Task: Apply video effects: Experiment with different video effects, such as filters, color adjustments, and stabilization, to enhance the visual quality of your footage.
Action: Mouse moved to (122, 202)
Screenshot: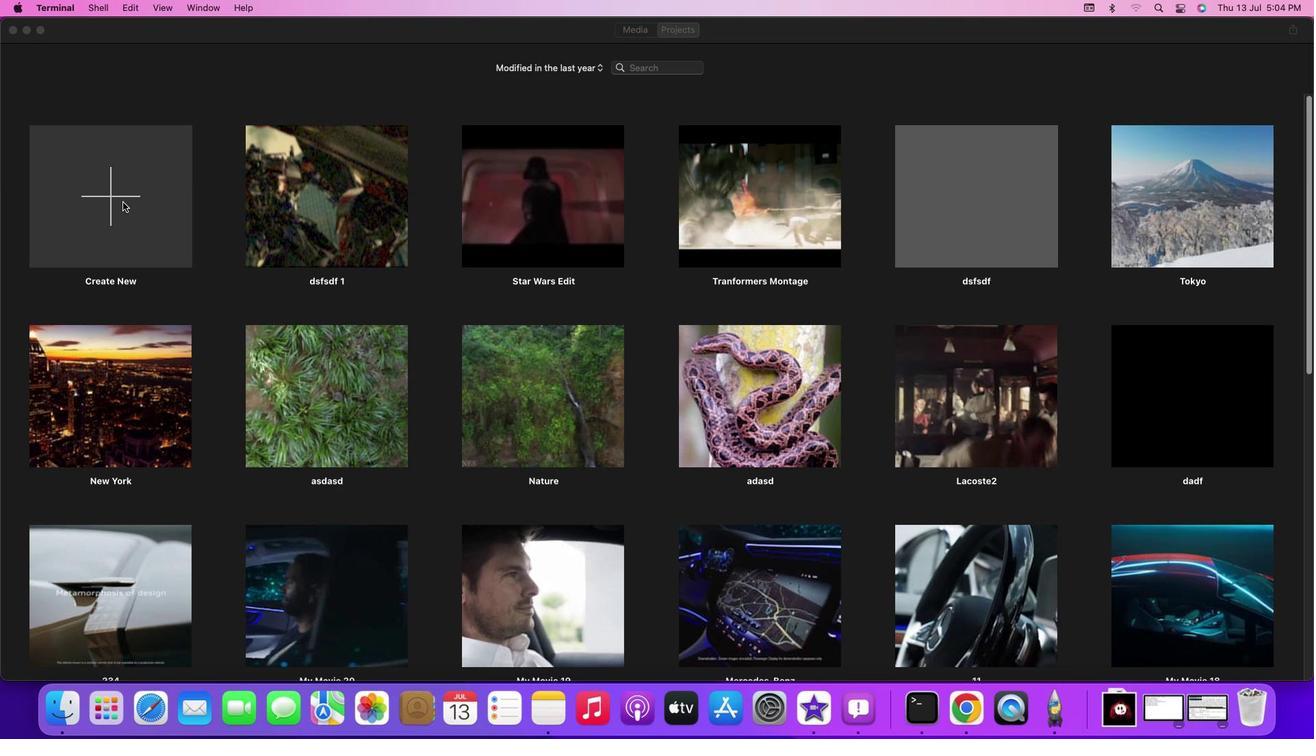 
Action: Mouse pressed left at (122, 202)
Screenshot: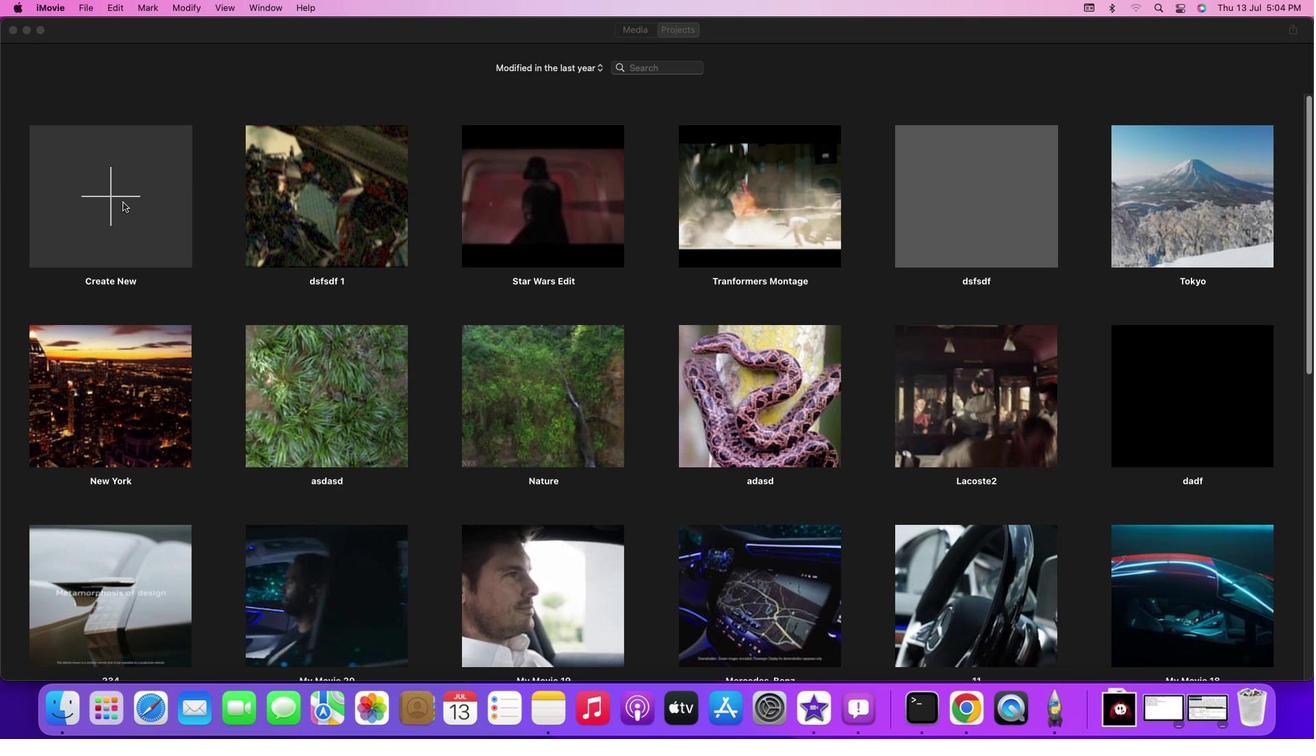 
Action: Mouse pressed left at (122, 202)
Screenshot: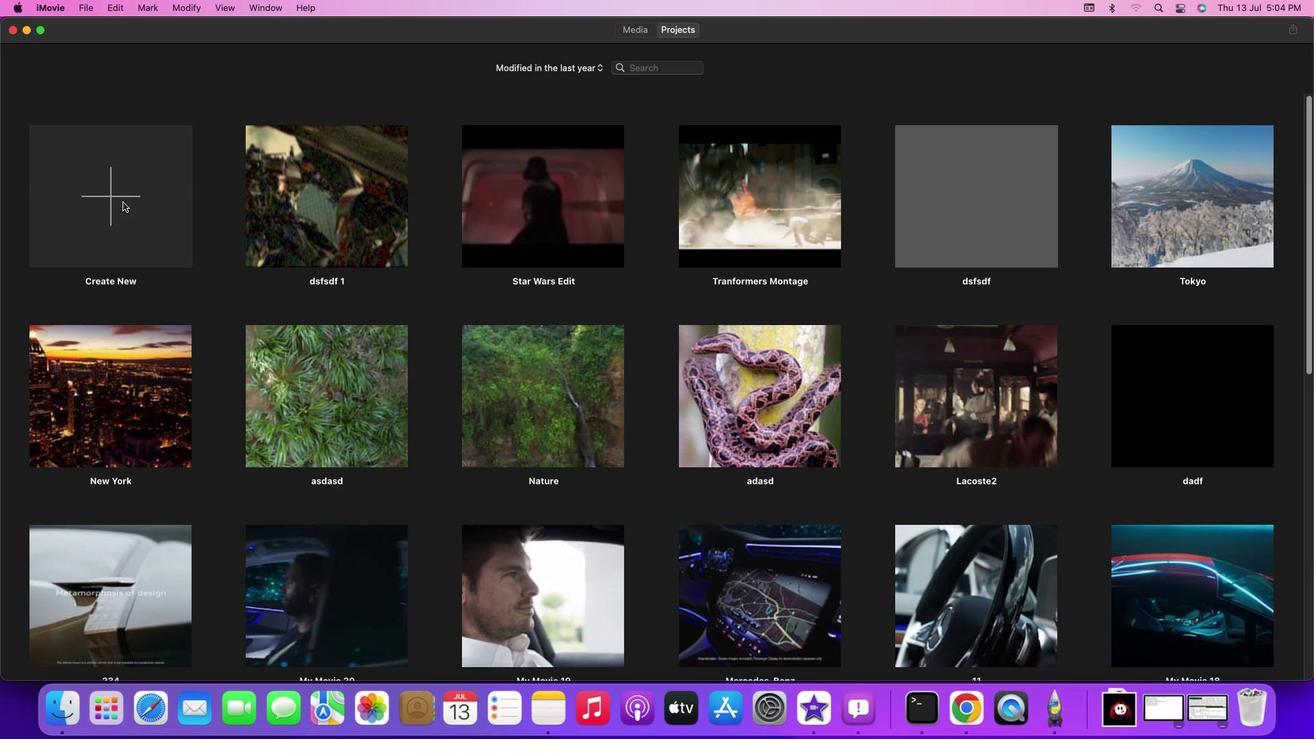 
Action: Mouse moved to (89, 264)
Screenshot: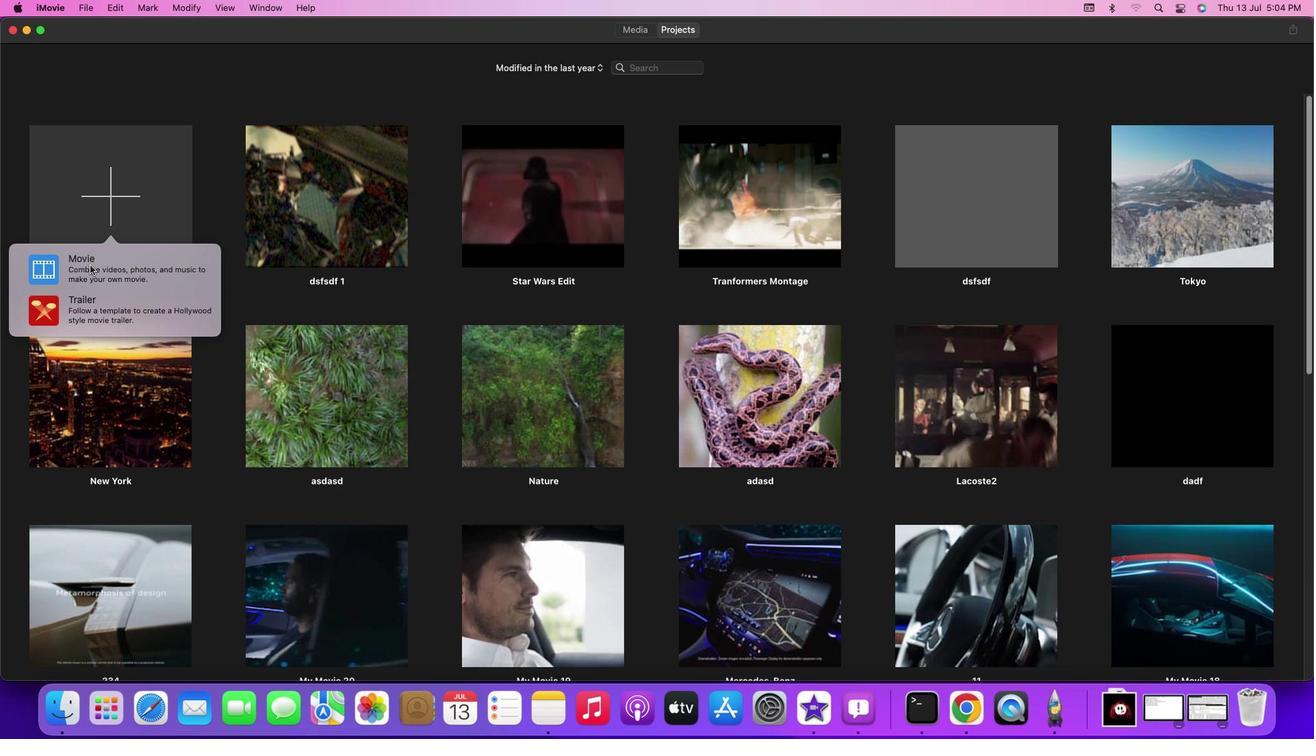 
Action: Mouse pressed left at (89, 264)
Screenshot: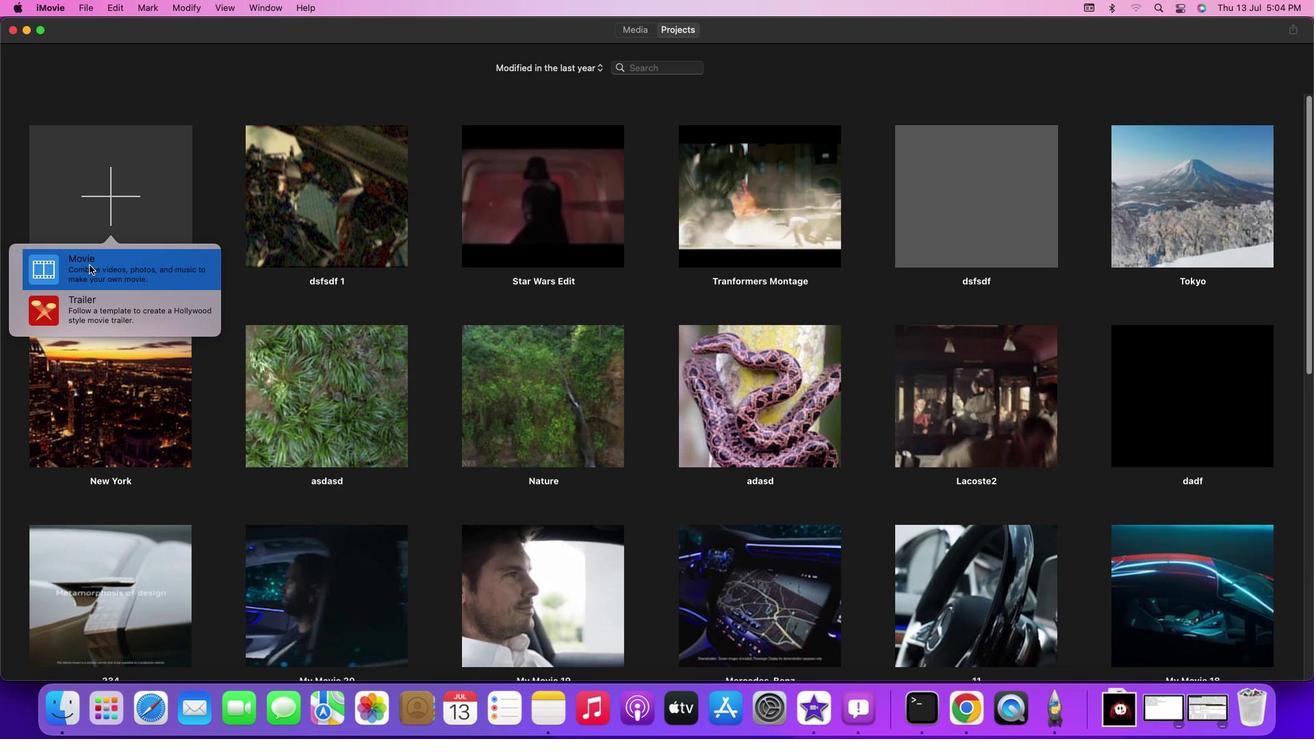 
Action: Mouse moved to (89, 264)
Screenshot: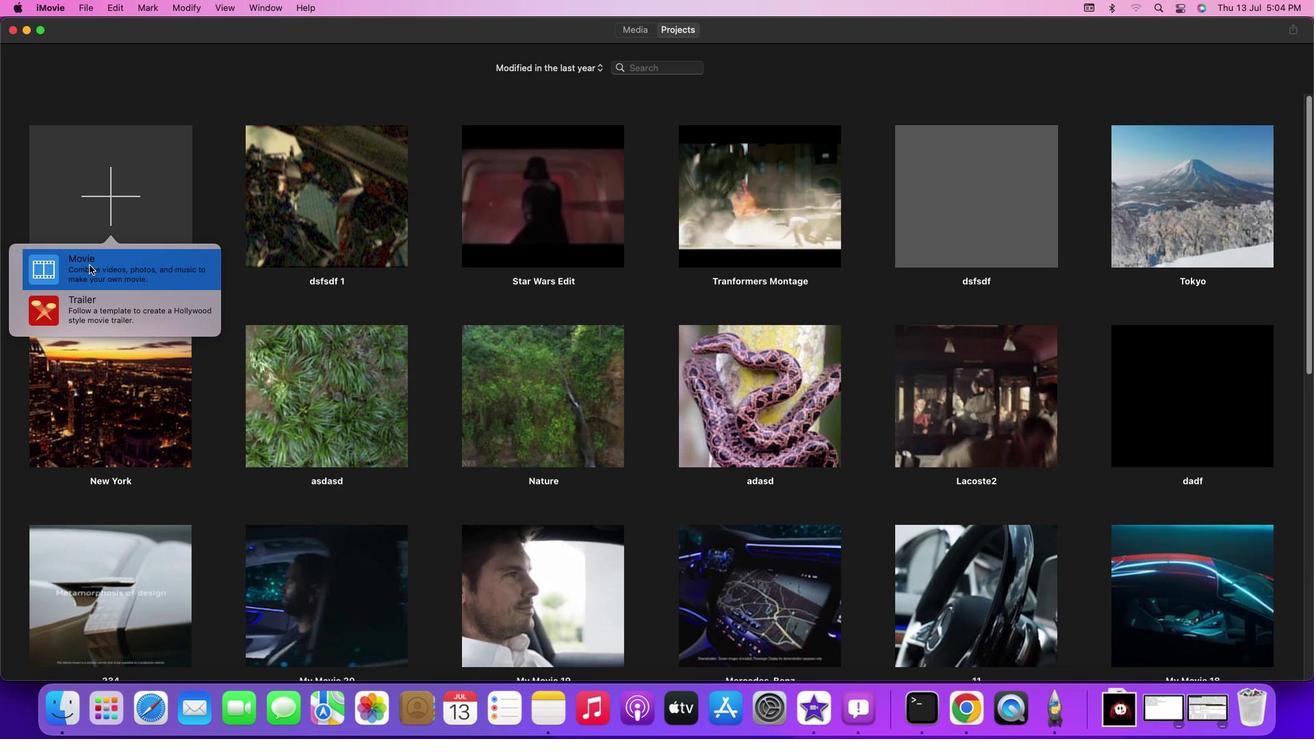 
Action: Mouse pressed left at (89, 264)
Screenshot: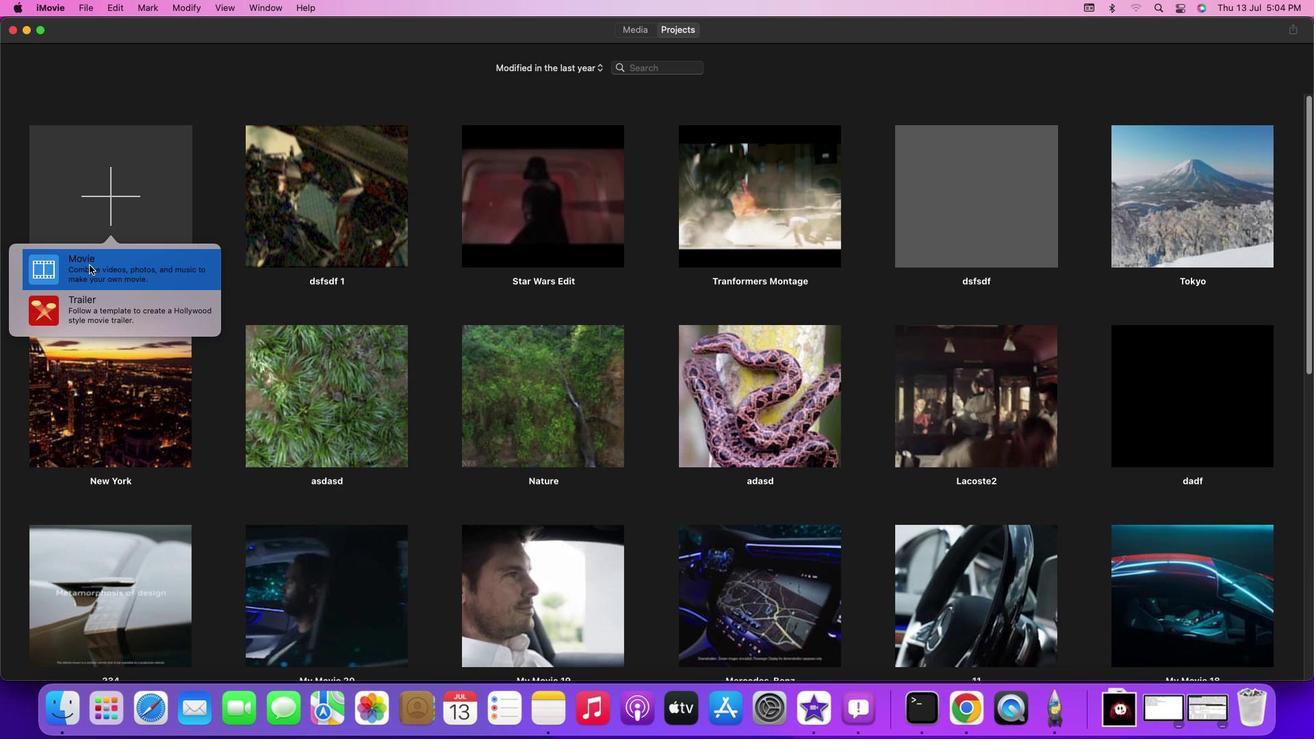 
Action: Mouse moved to (493, 237)
Screenshot: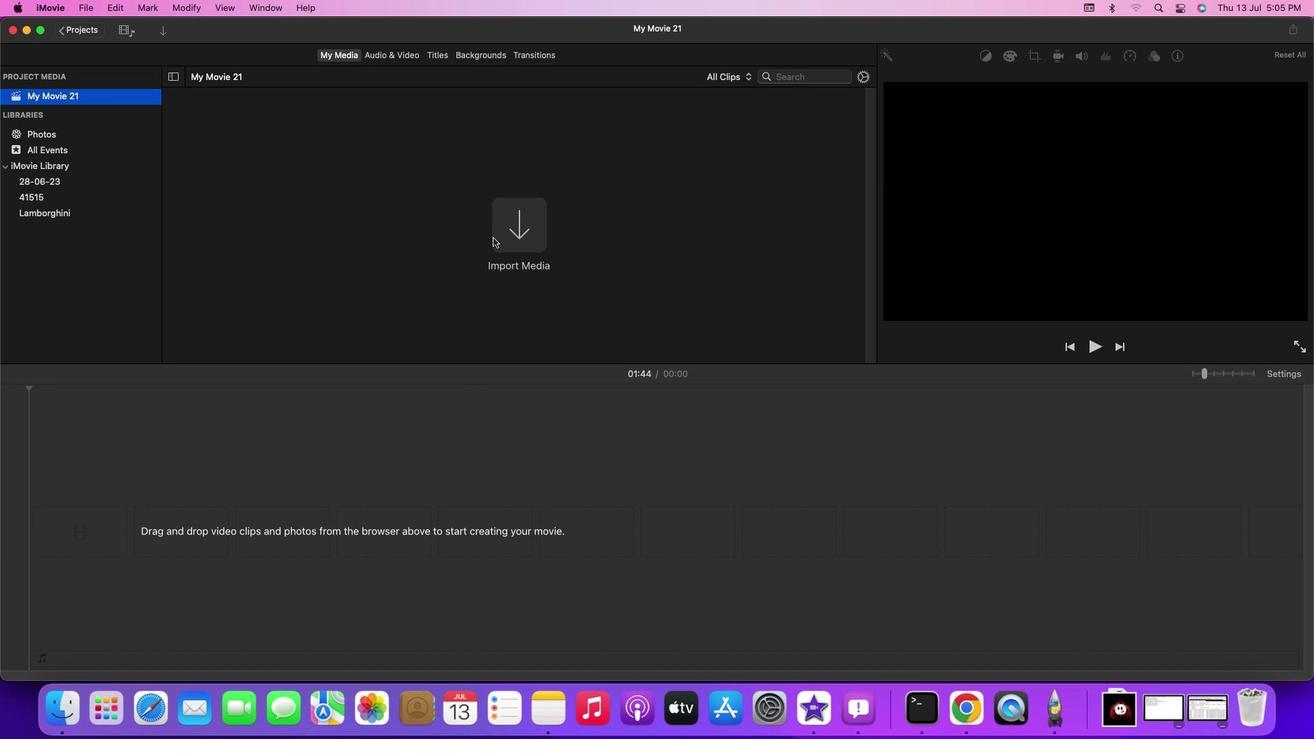 
Action: Mouse pressed left at (493, 237)
Screenshot: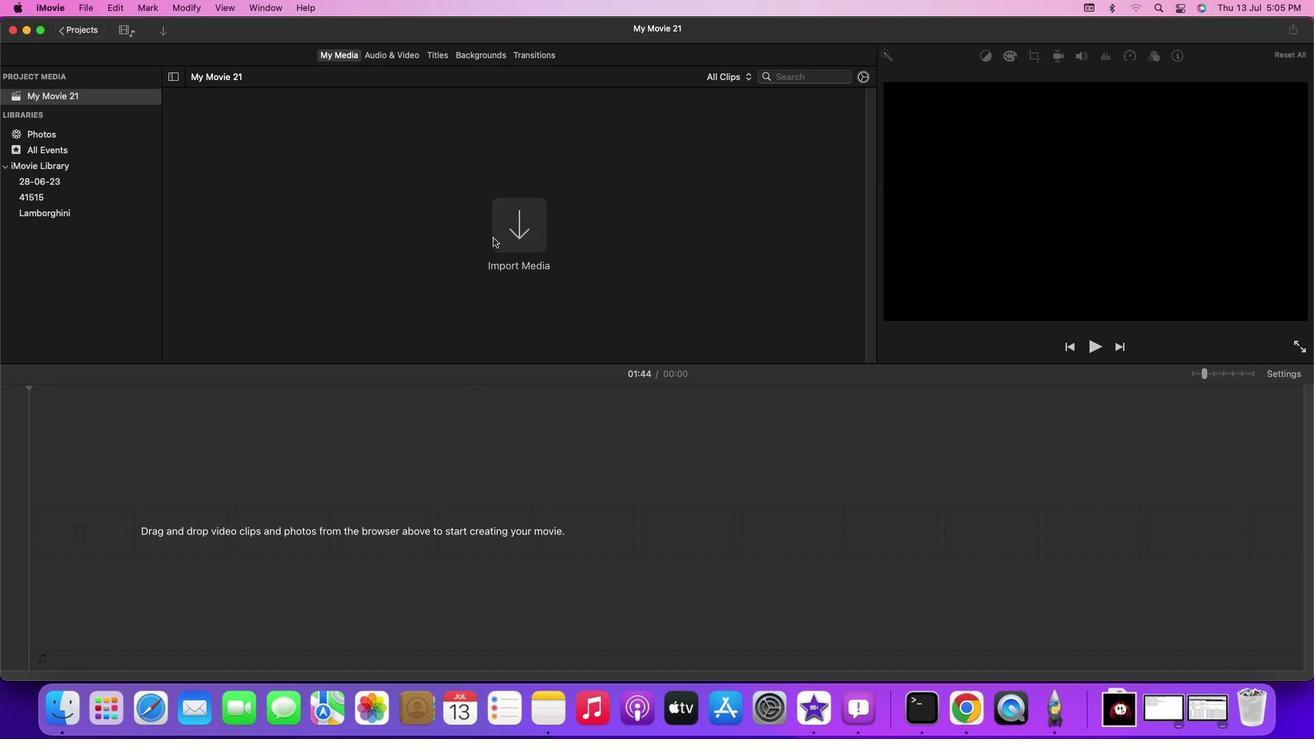 
Action: Mouse pressed left at (493, 237)
Screenshot: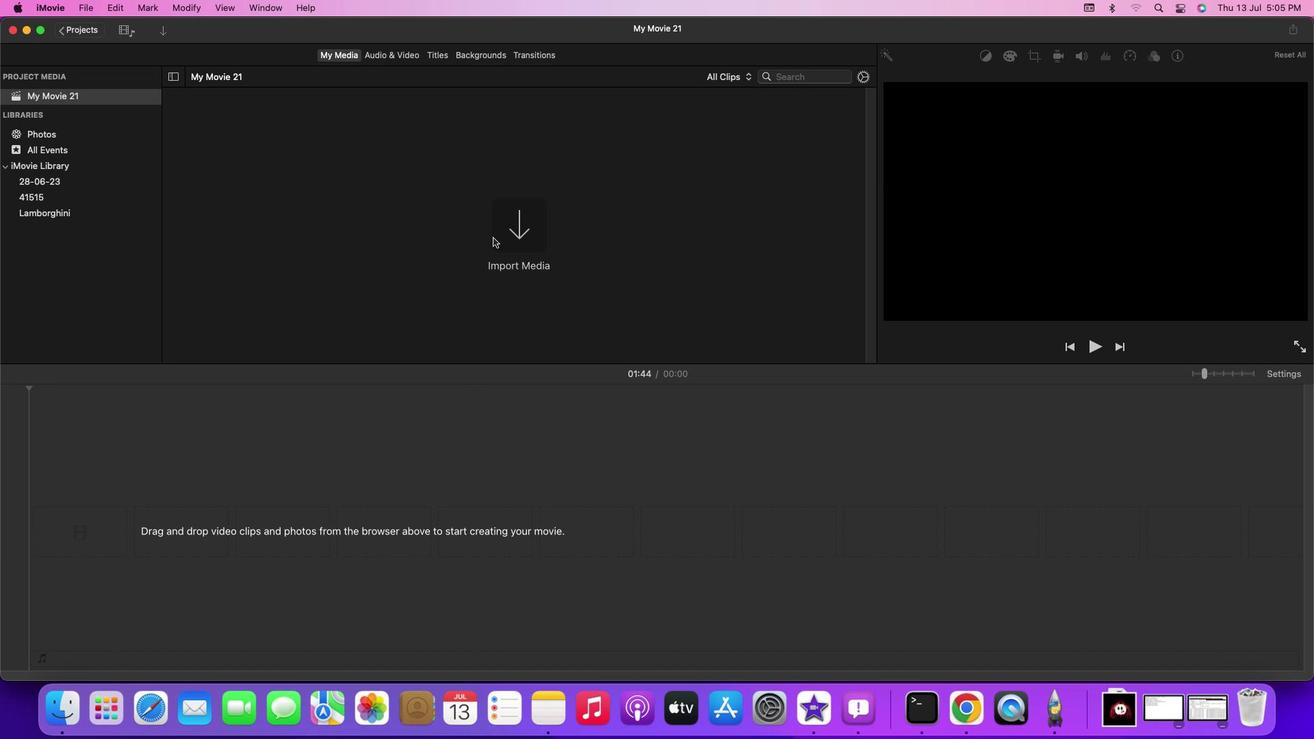 
Action: Mouse moved to (45, 186)
Screenshot: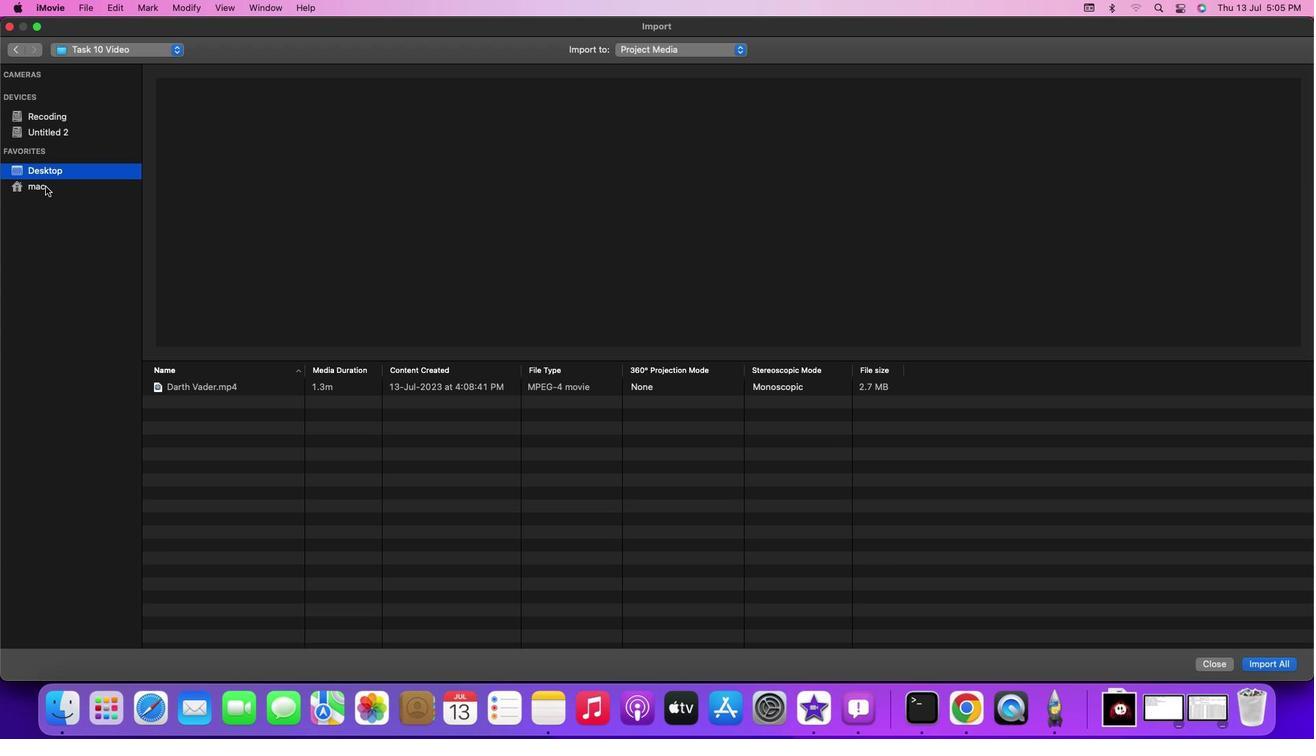 
Action: Mouse pressed left at (45, 186)
Screenshot: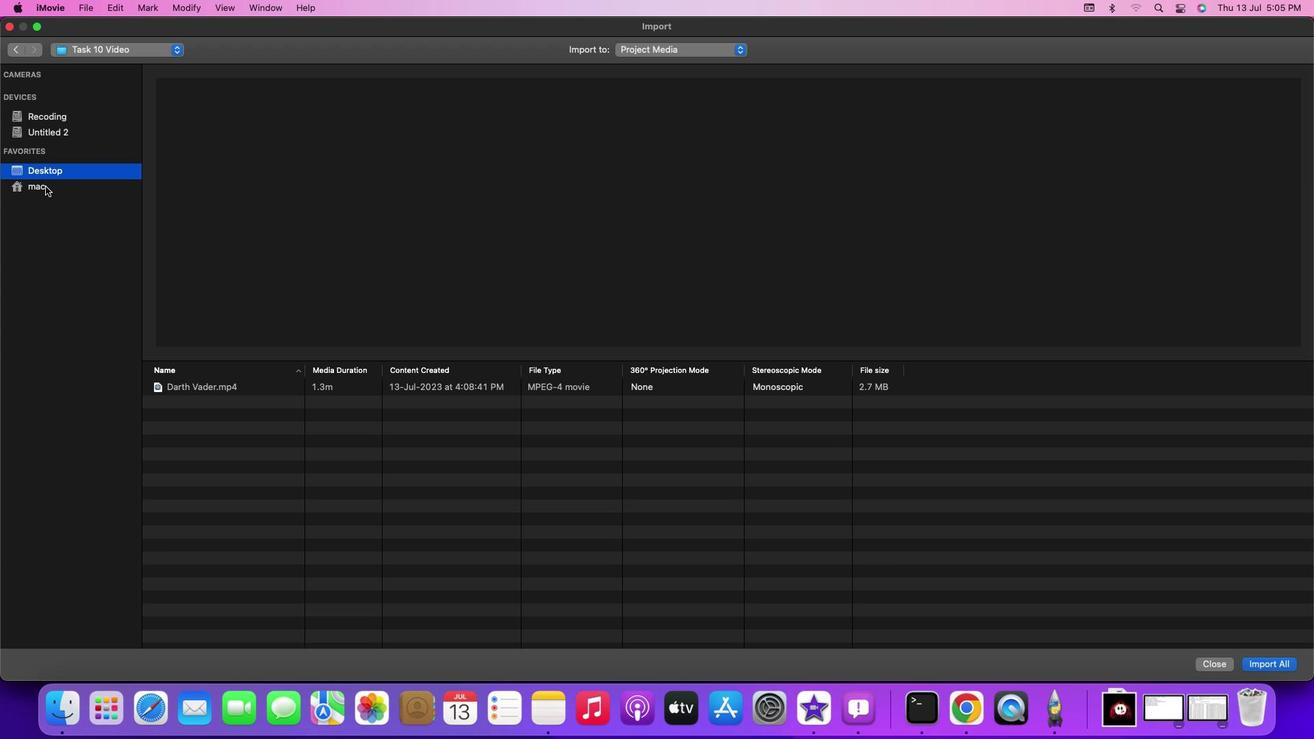 
Action: Mouse moved to (52, 174)
Screenshot: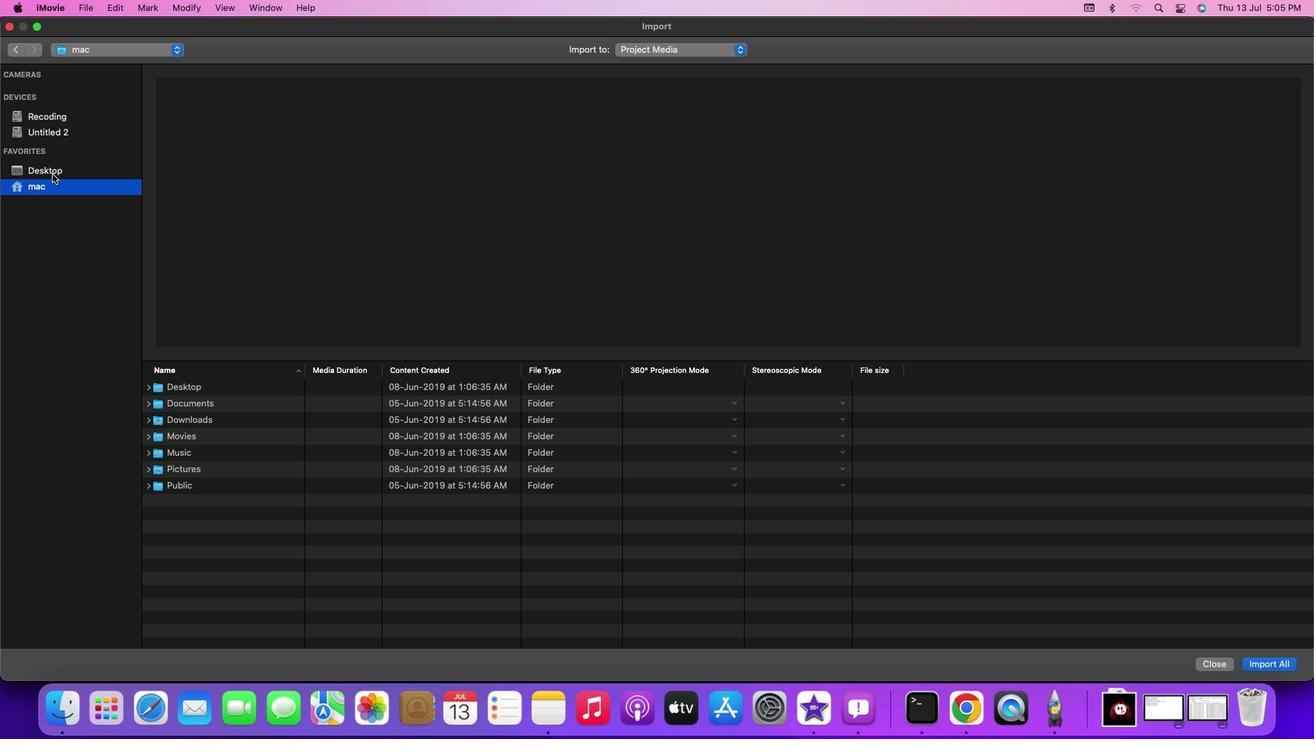 
Action: Mouse pressed left at (52, 174)
Screenshot: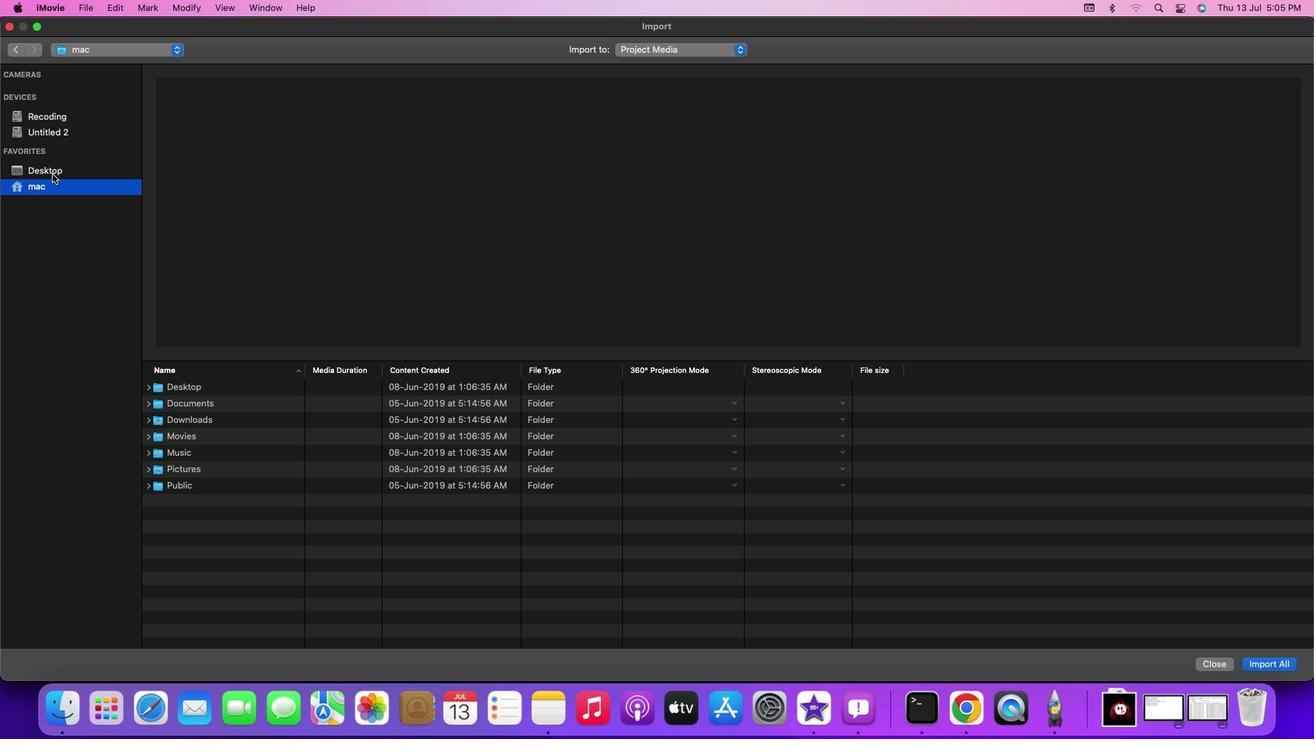 
Action: Mouse pressed left at (52, 174)
Screenshot: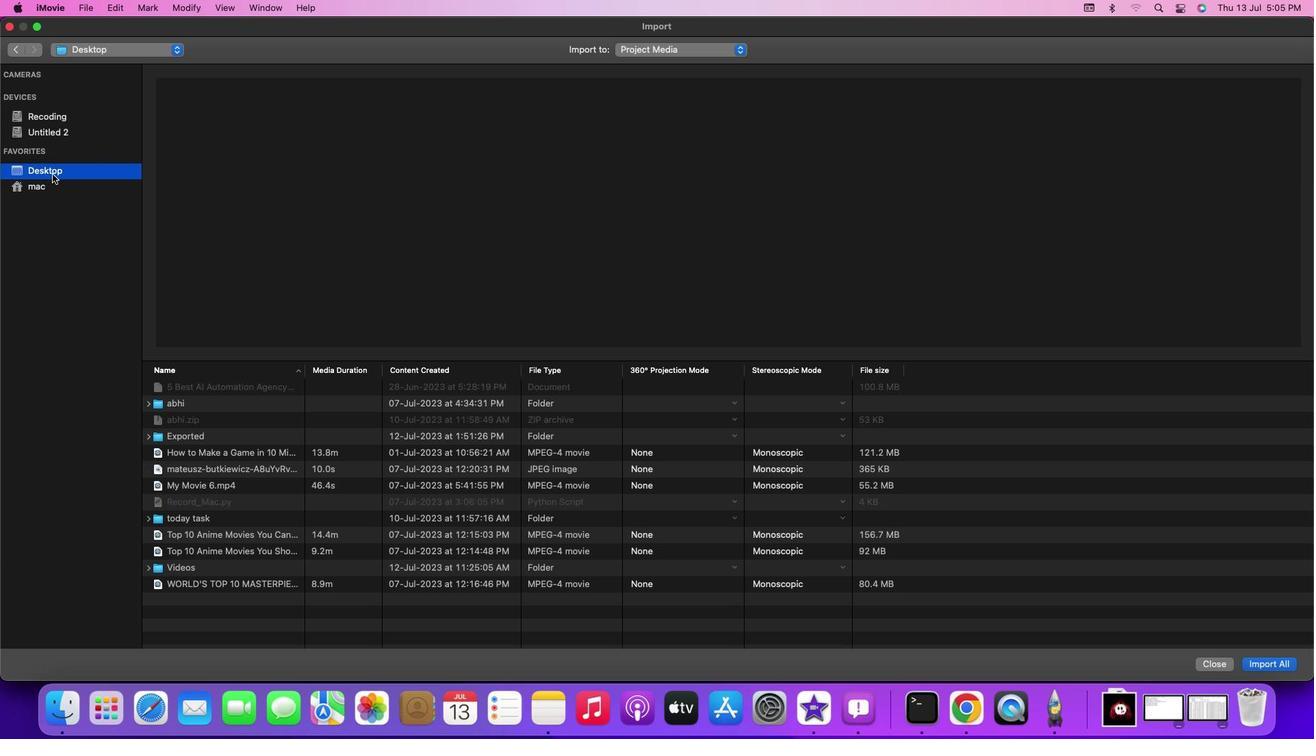 
Action: Mouse moved to (182, 570)
Screenshot: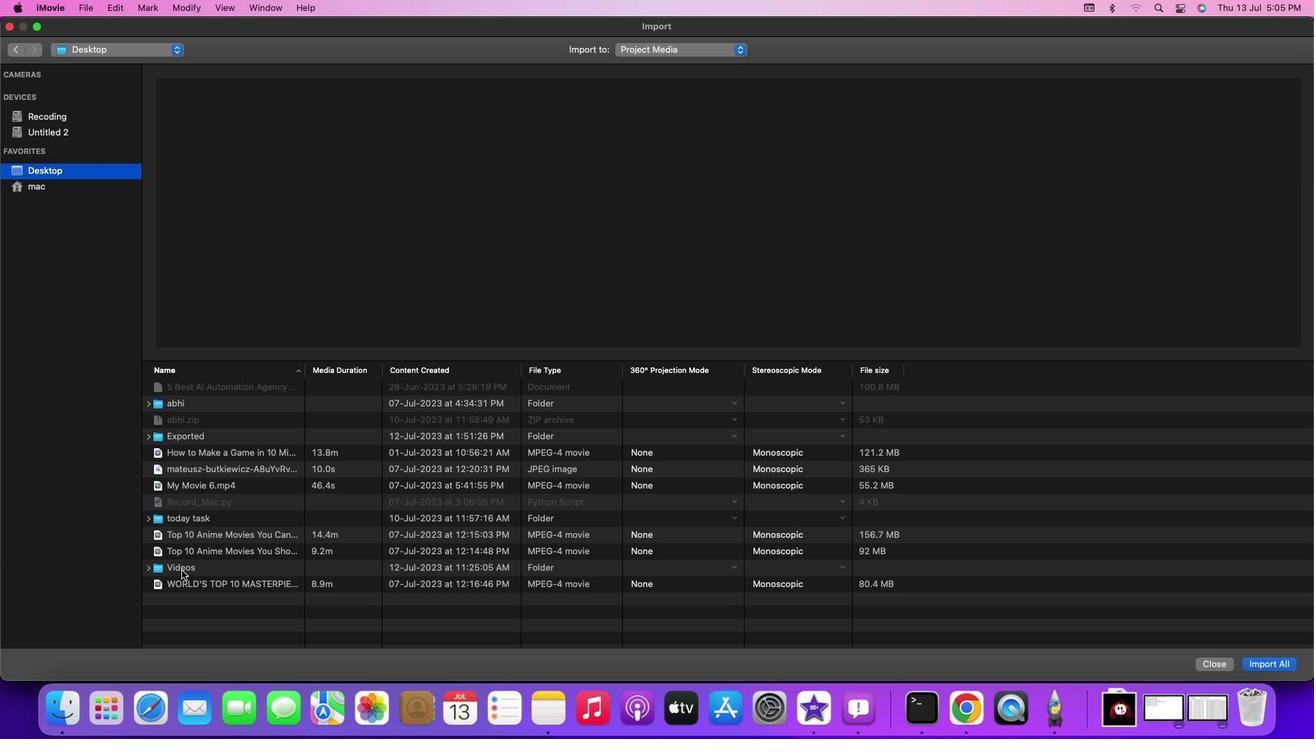 
Action: Mouse pressed left at (182, 570)
Screenshot: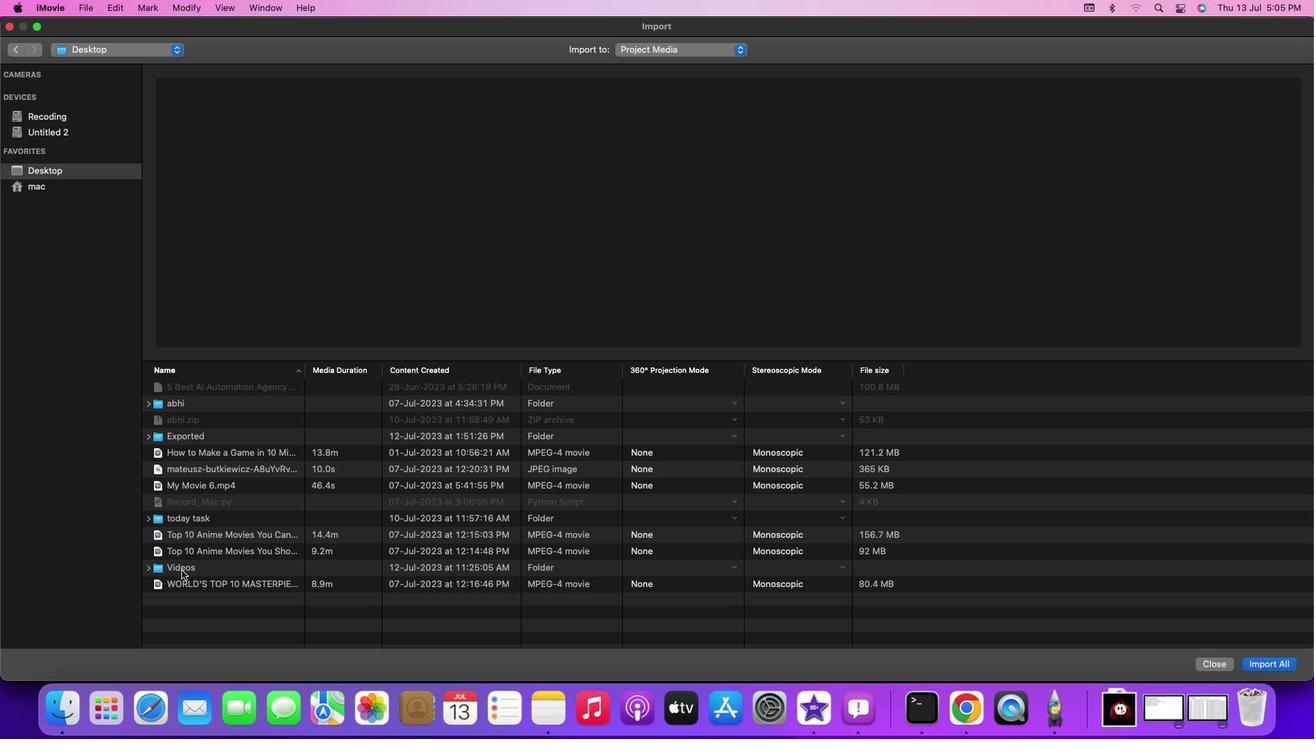 
Action: Mouse pressed left at (182, 570)
Screenshot: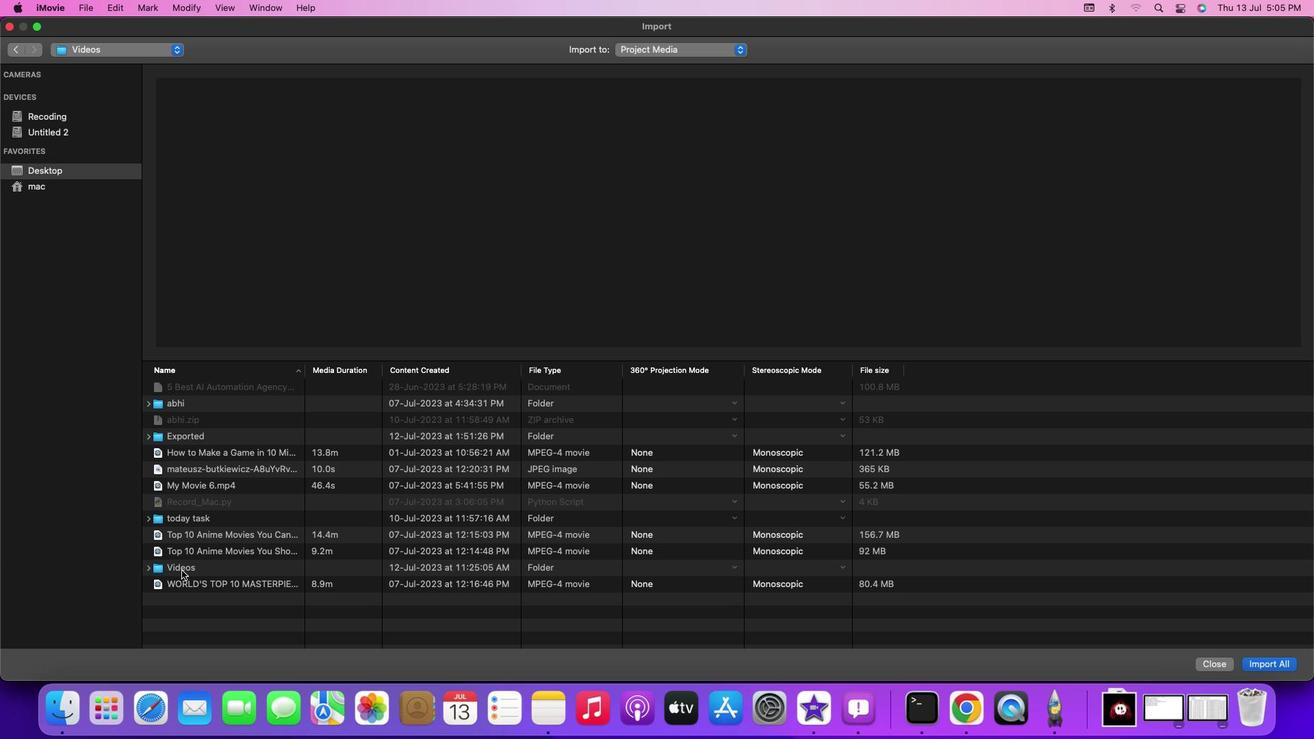 
Action: Mouse moved to (190, 519)
Screenshot: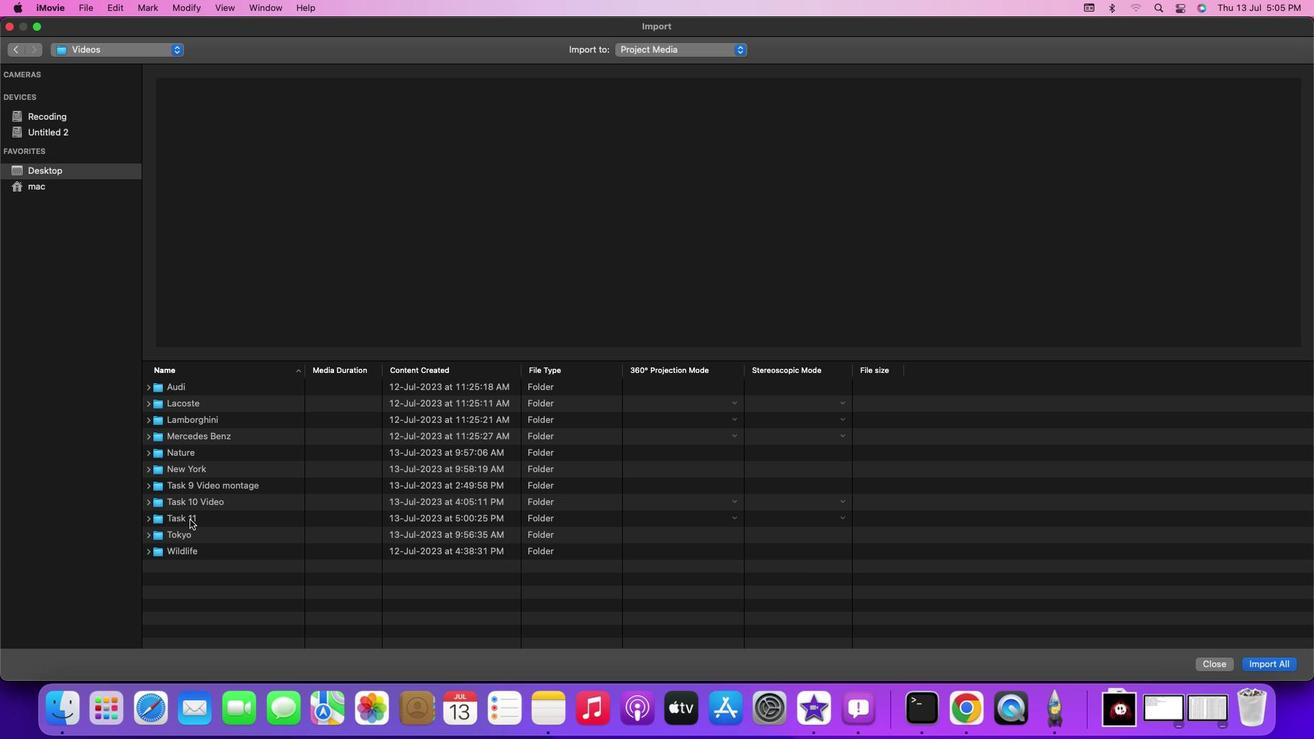 
Action: Mouse pressed left at (190, 519)
Screenshot: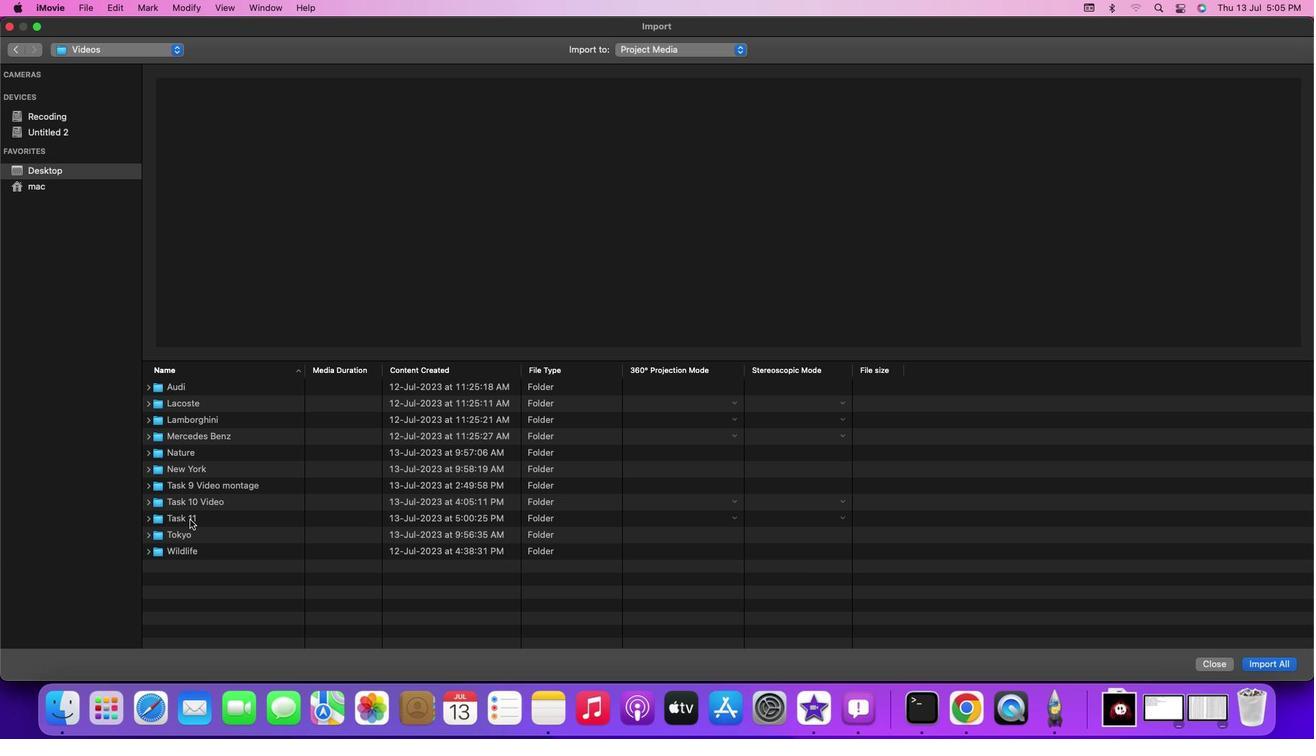 
Action: Mouse pressed left at (190, 519)
Screenshot: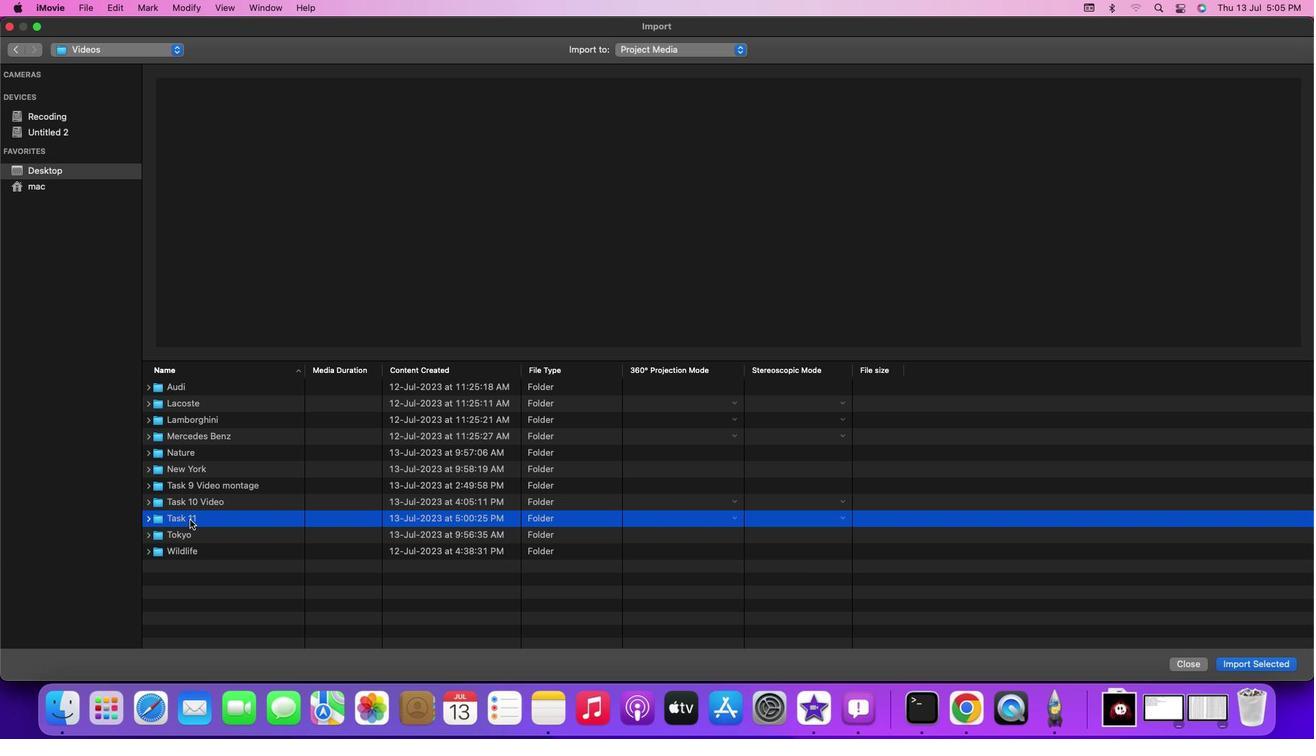 
Action: Mouse moved to (240, 390)
Screenshot: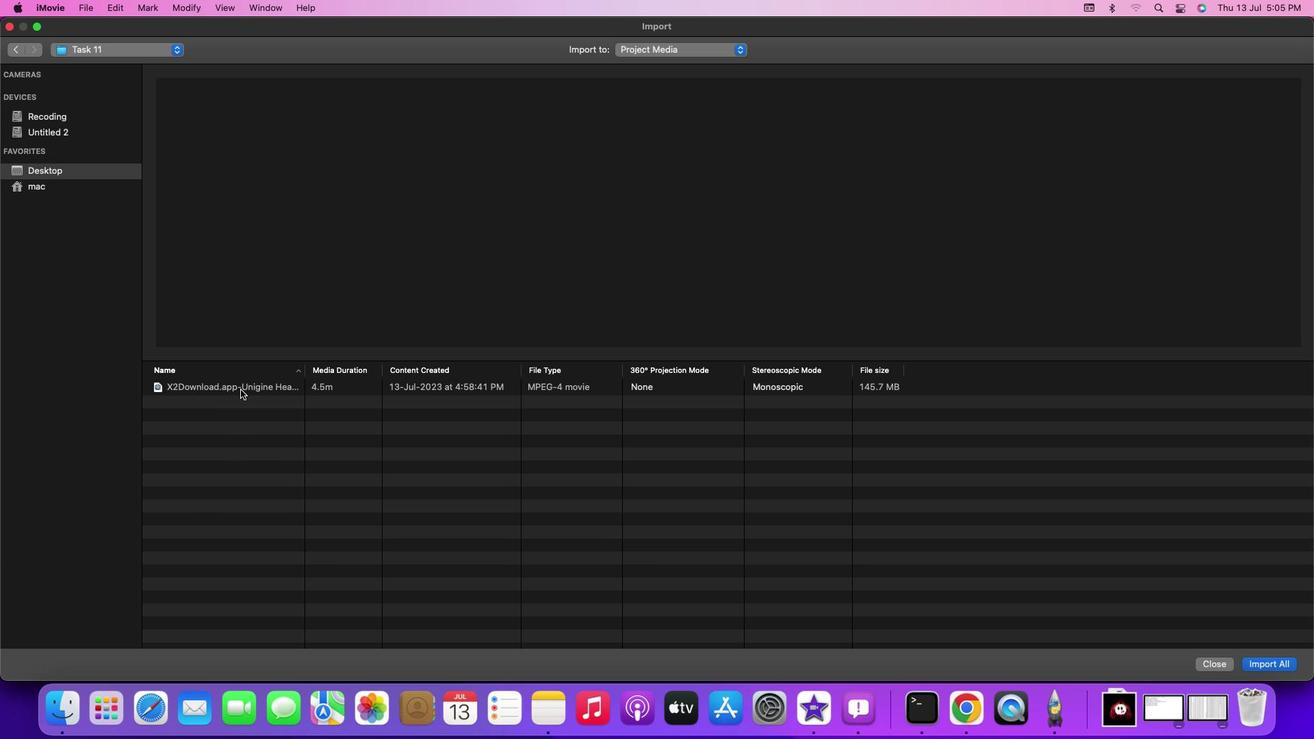 
Action: Mouse pressed left at (240, 390)
Screenshot: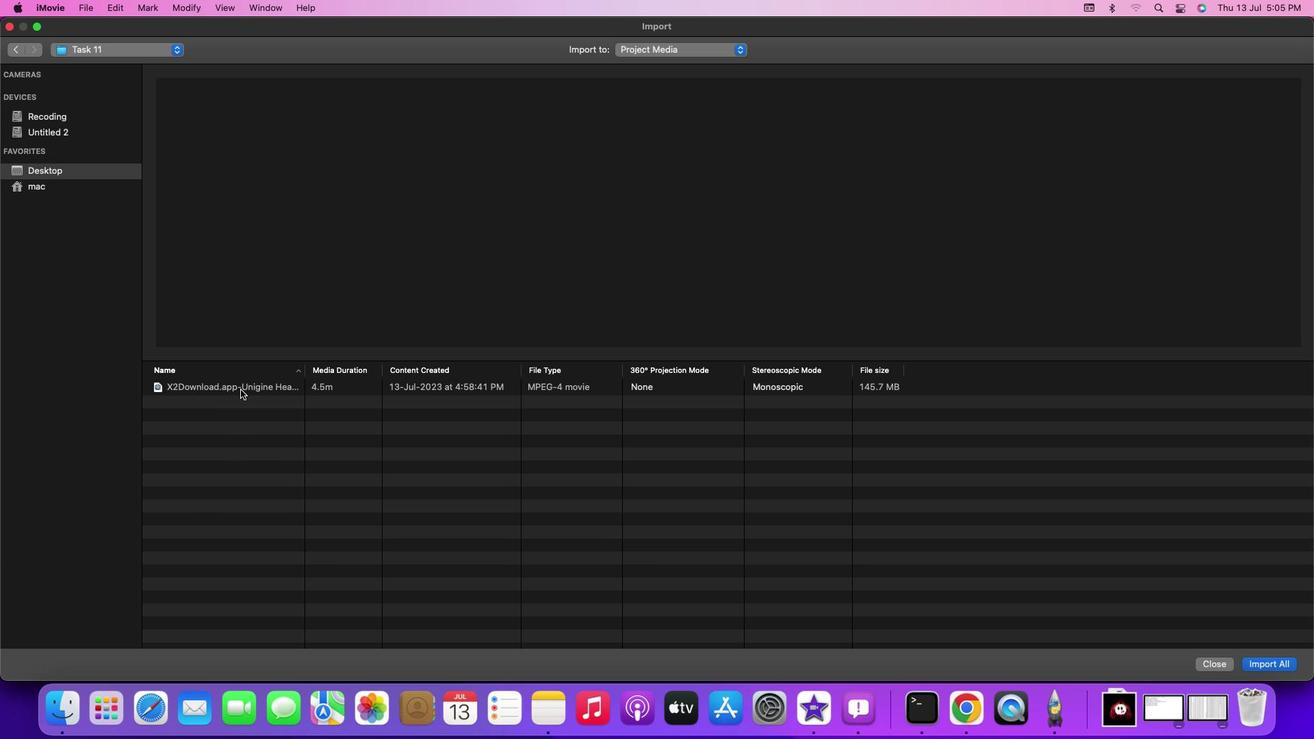 
Action: Mouse pressed left at (240, 390)
Screenshot: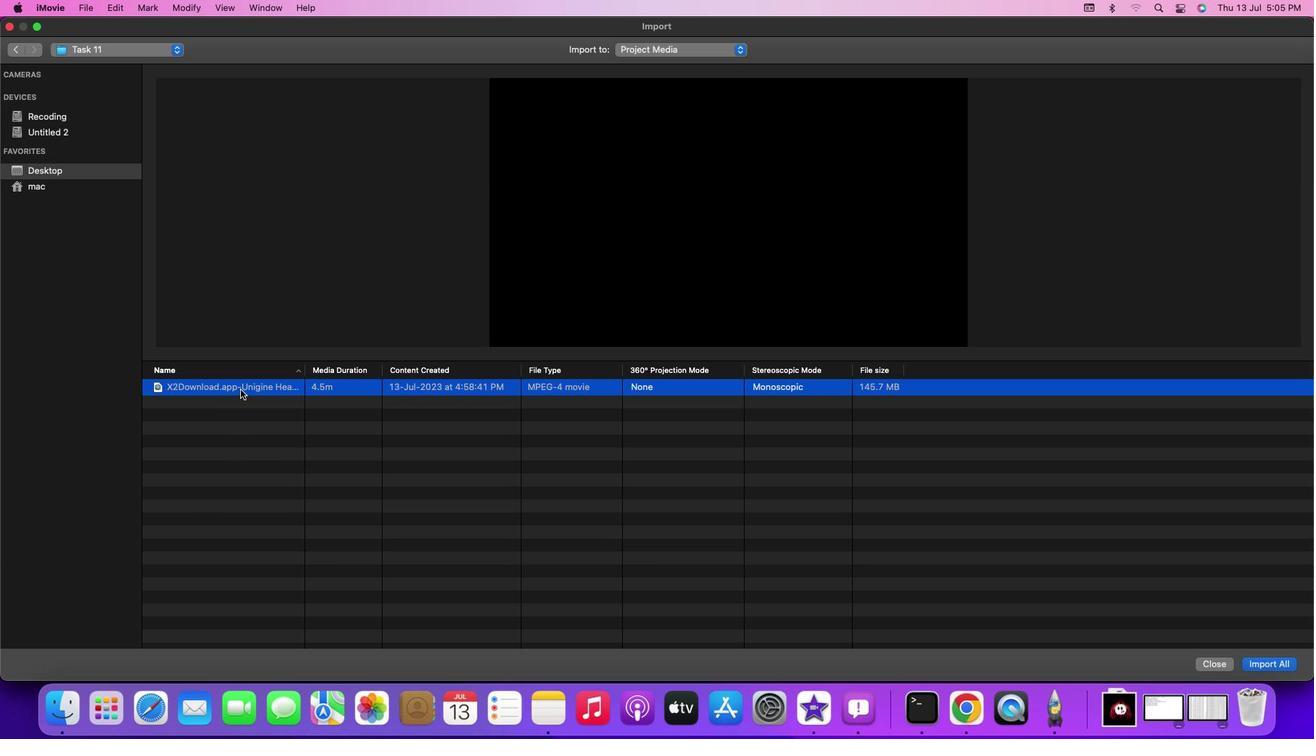 
Action: Mouse moved to (213, 132)
Screenshot: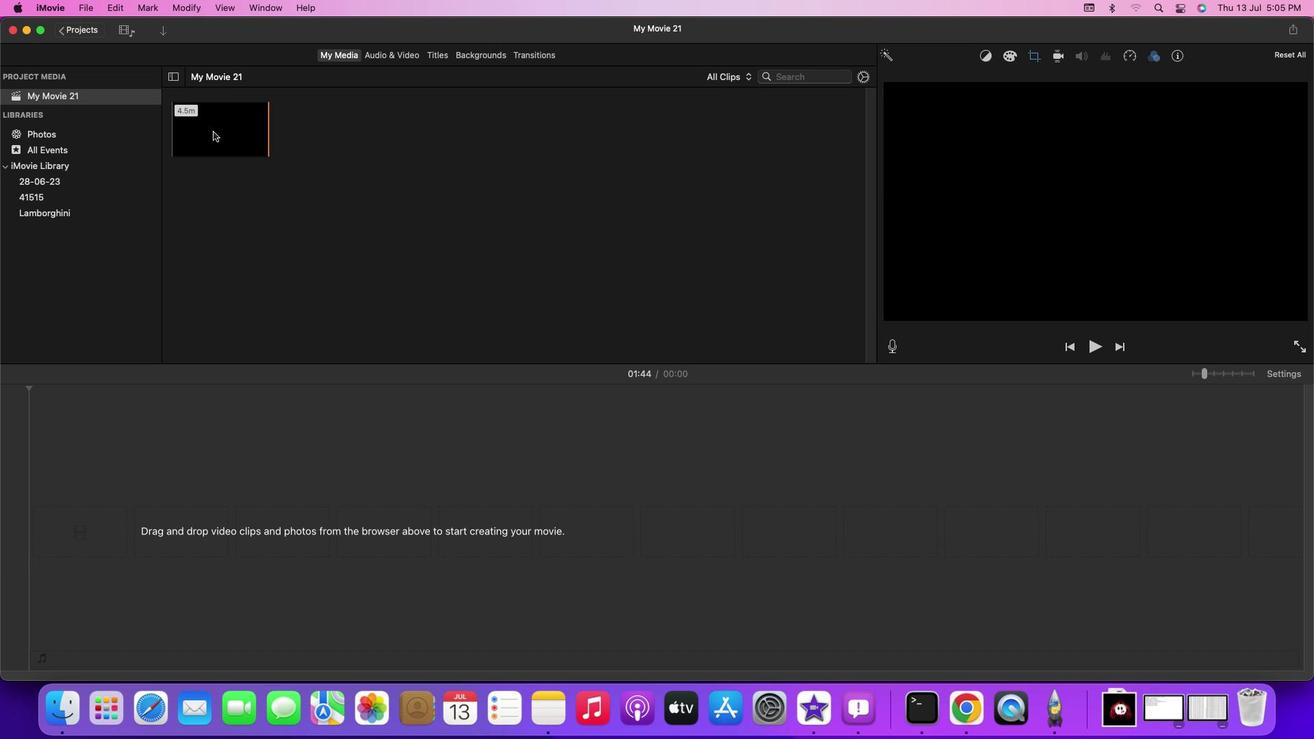
Action: Mouse pressed left at (213, 132)
Screenshot: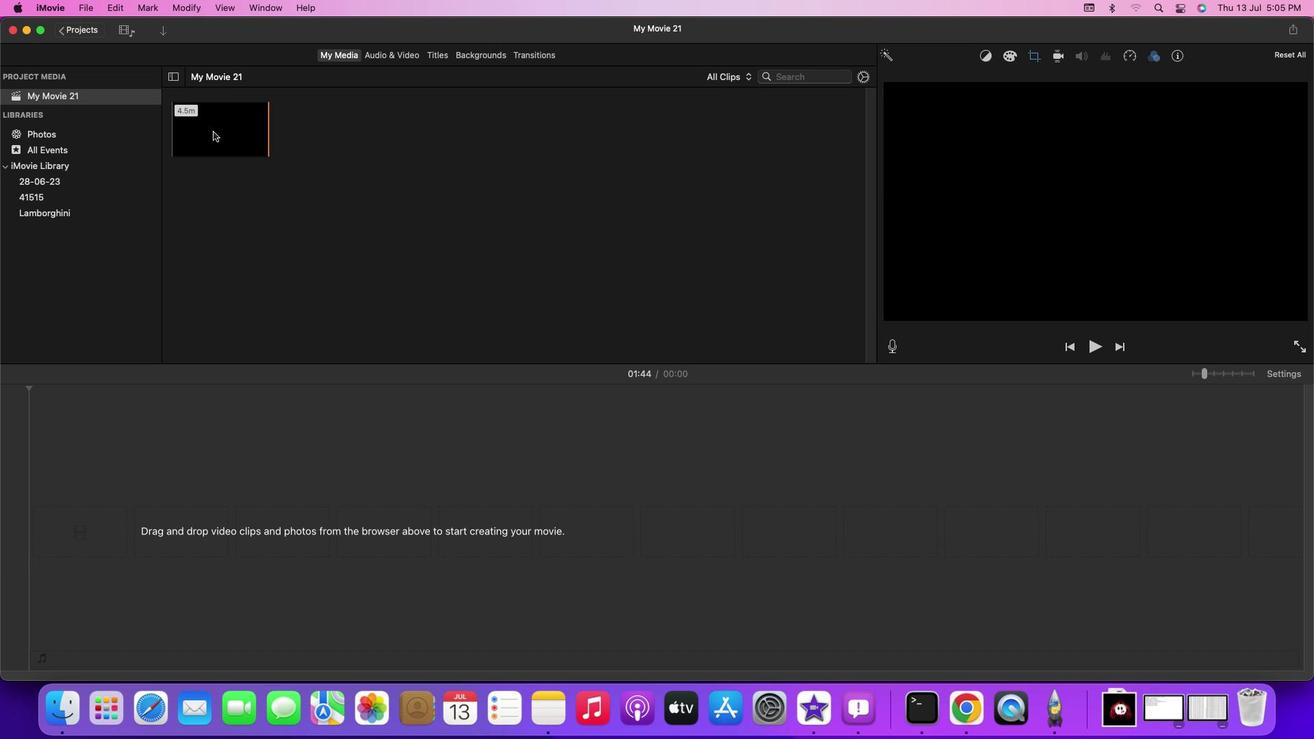 
Action: Mouse moved to (1199, 375)
Screenshot: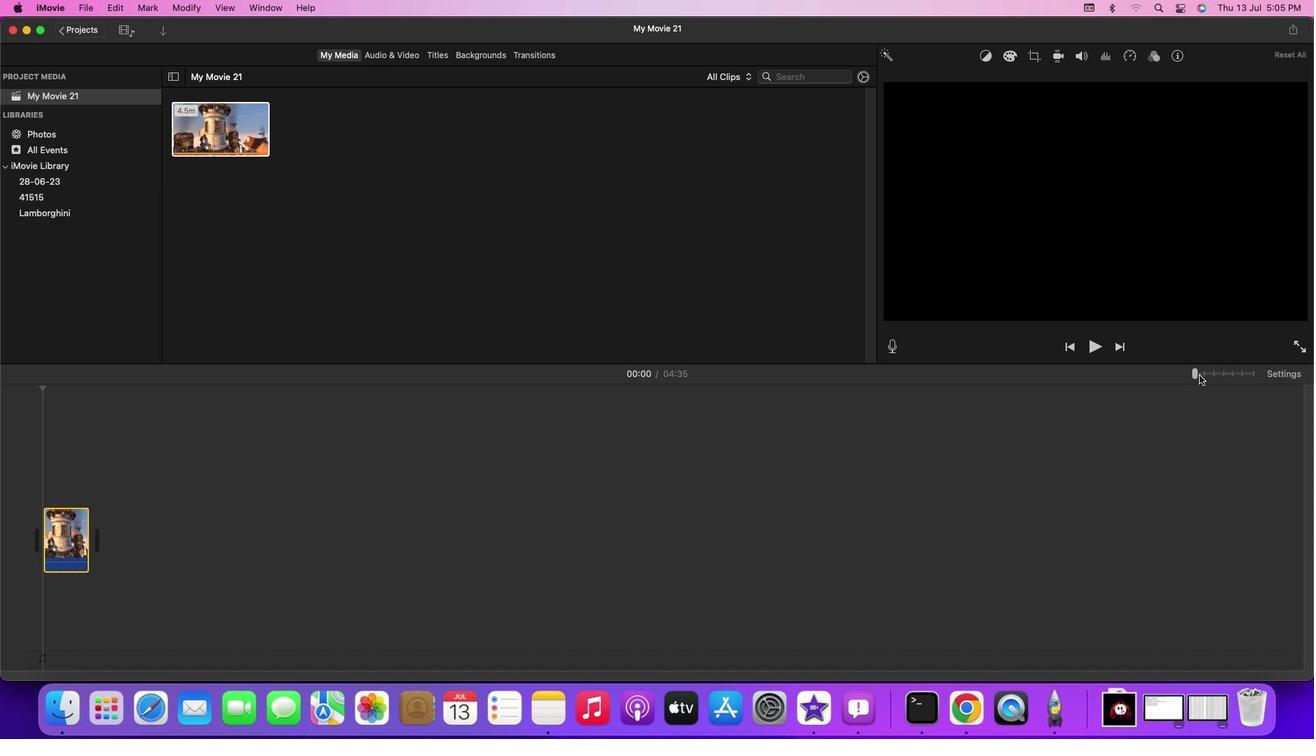
Action: Mouse pressed left at (1199, 375)
Screenshot: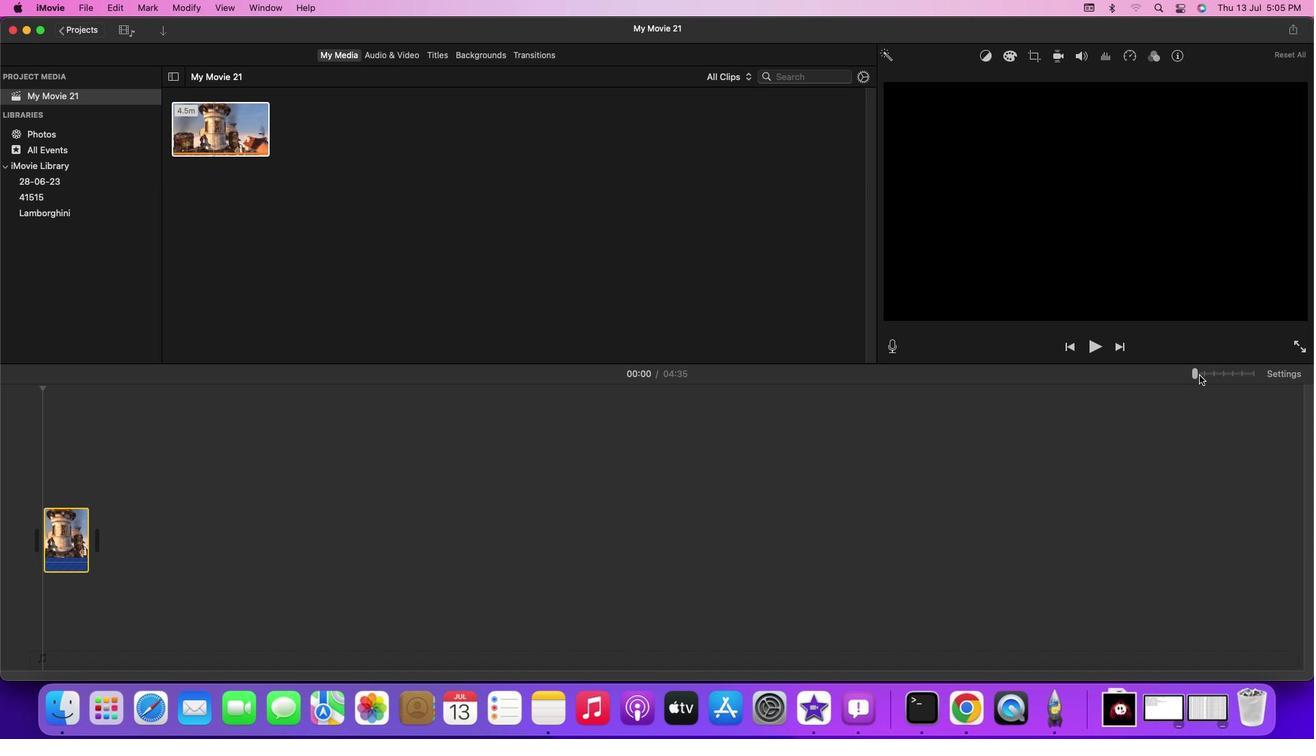 
Action: Mouse moved to (47, 418)
Screenshot: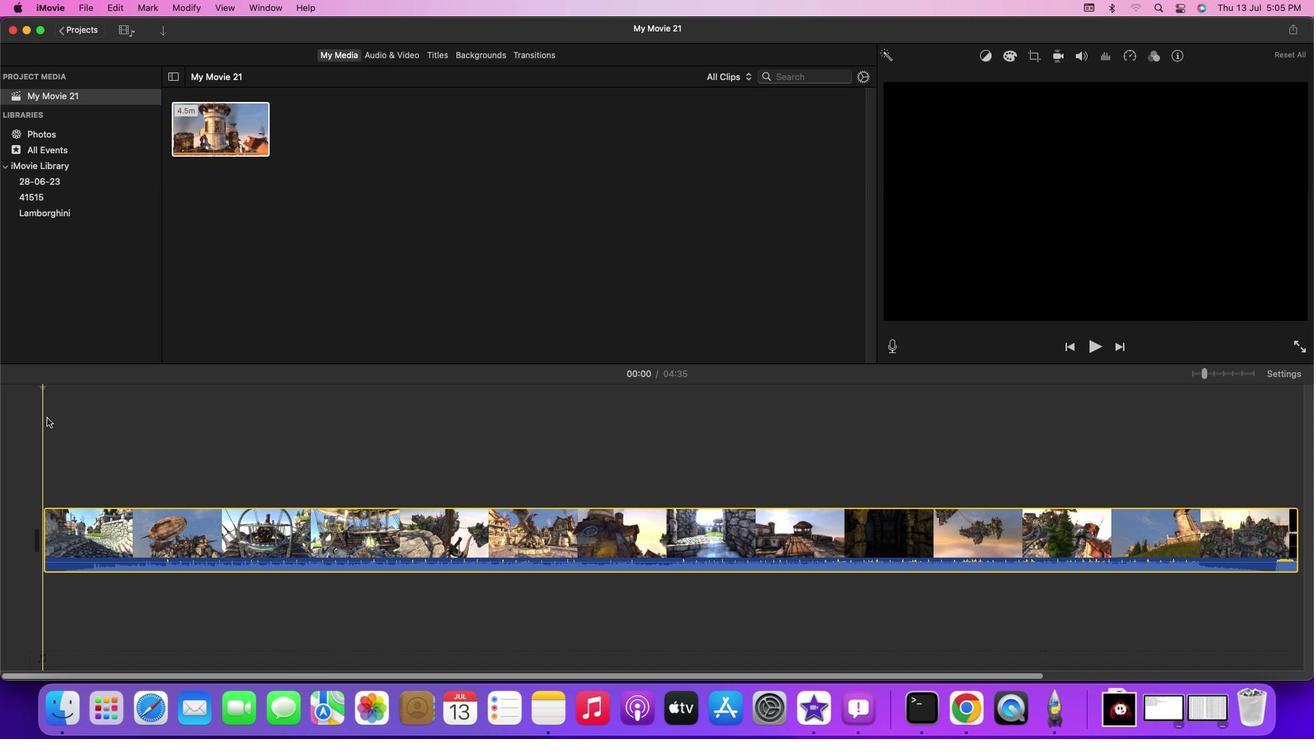 
Action: Mouse pressed left at (47, 418)
Screenshot: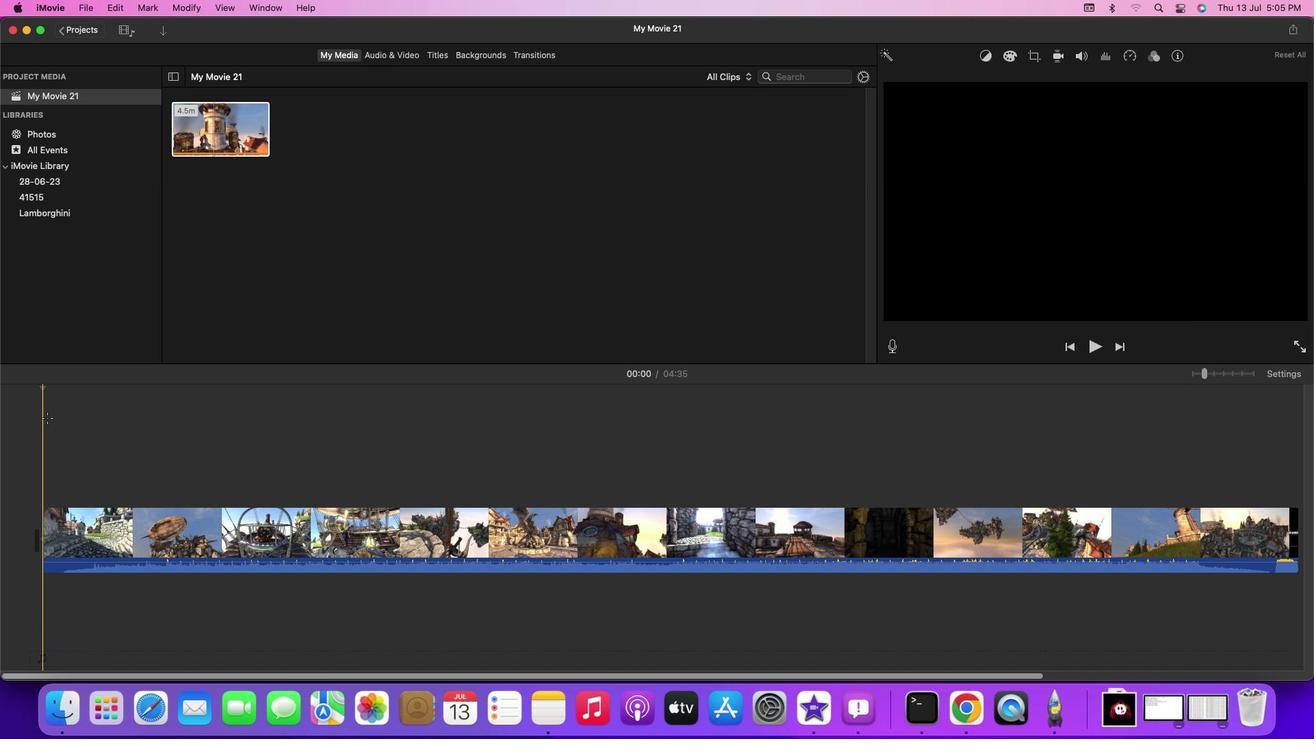 
Action: Key pressed Key.space
Screenshot: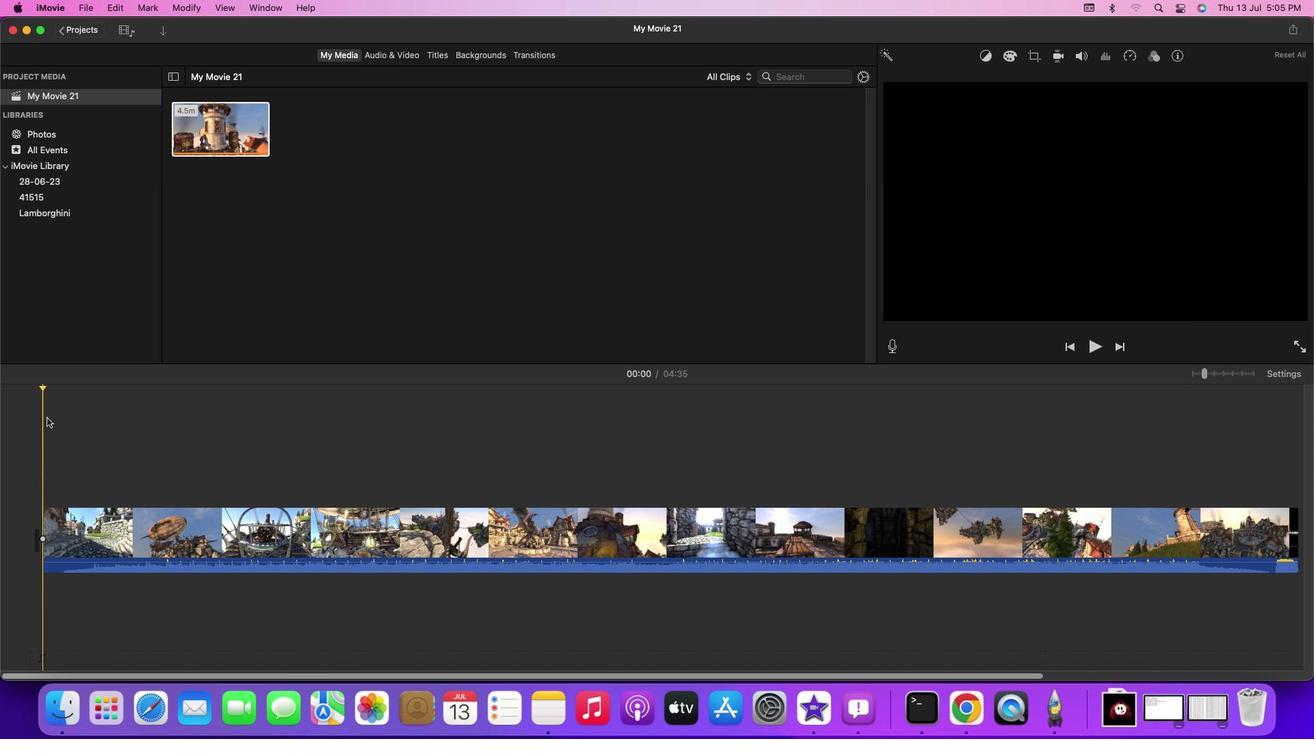 
Action: Mouse moved to (50, 435)
Screenshot: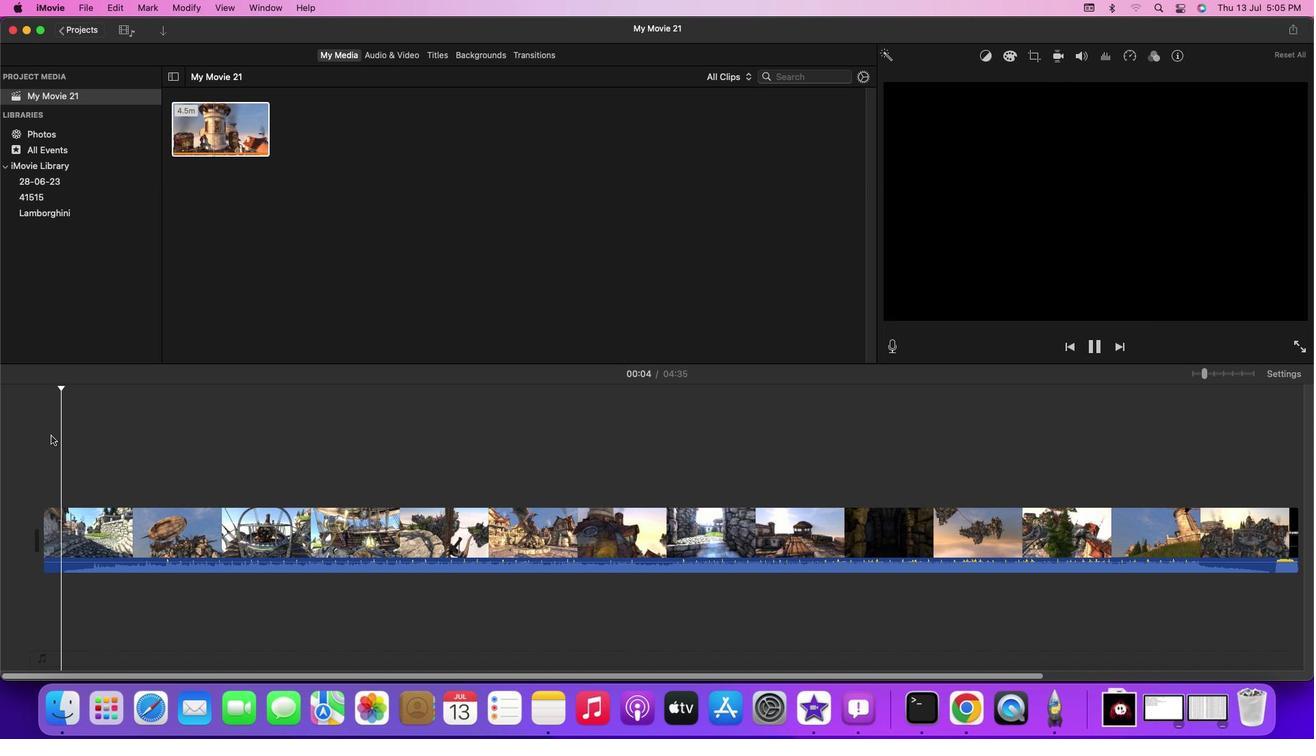 
Action: Key pressed Key.space
Screenshot: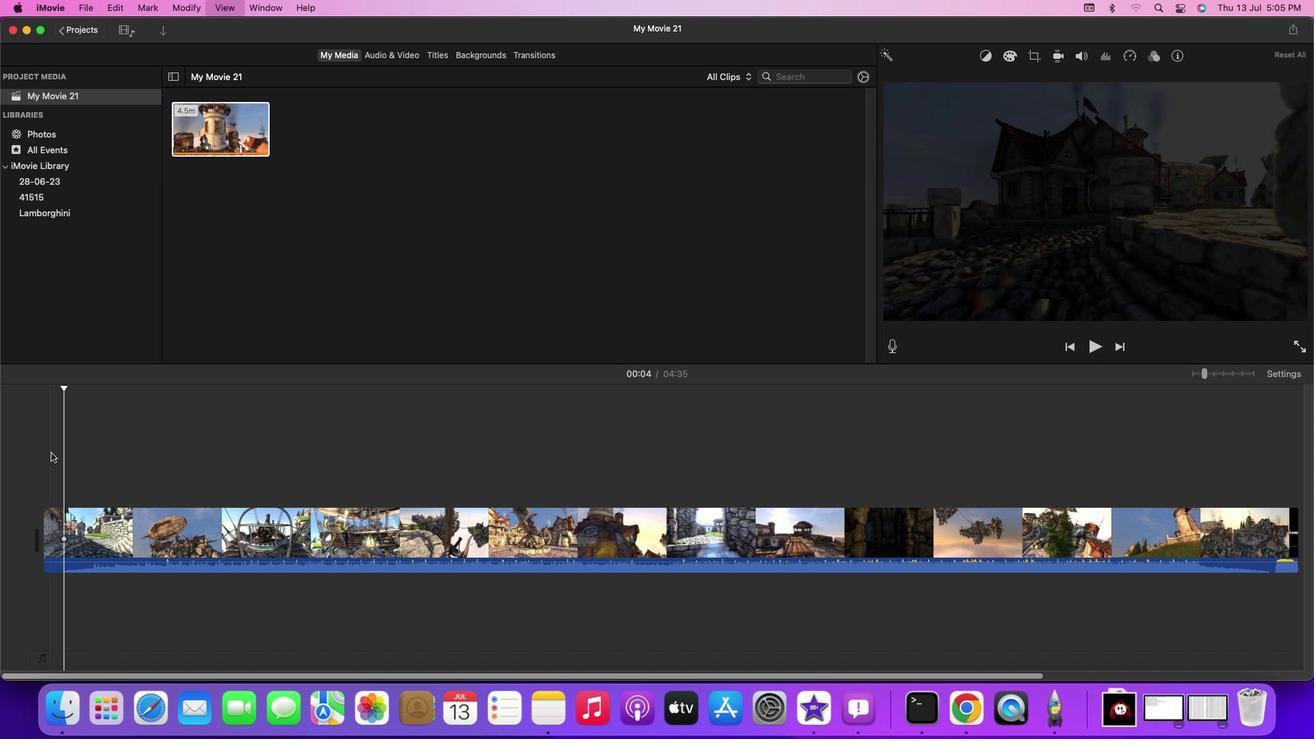 
Action: Mouse moved to (45, 541)
Screenshot: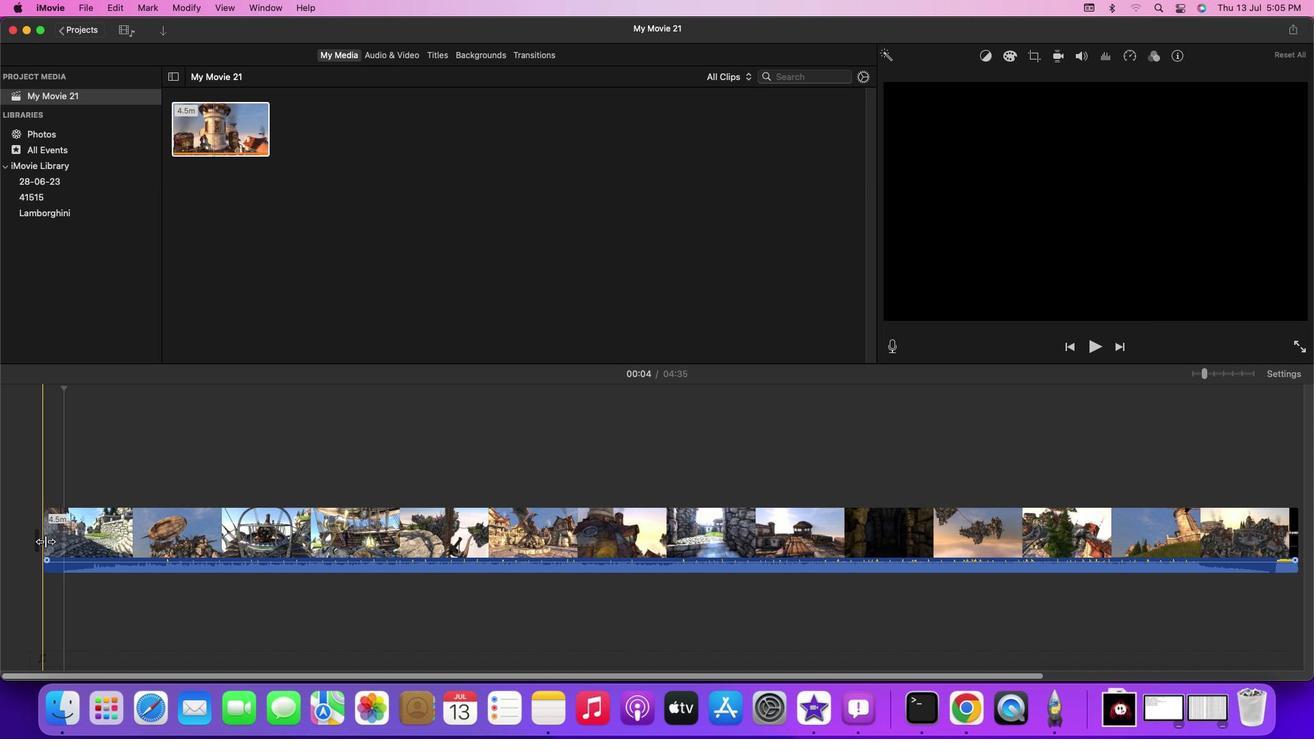 
Action: Mouse pressed left at (45, 541)
Screenshot: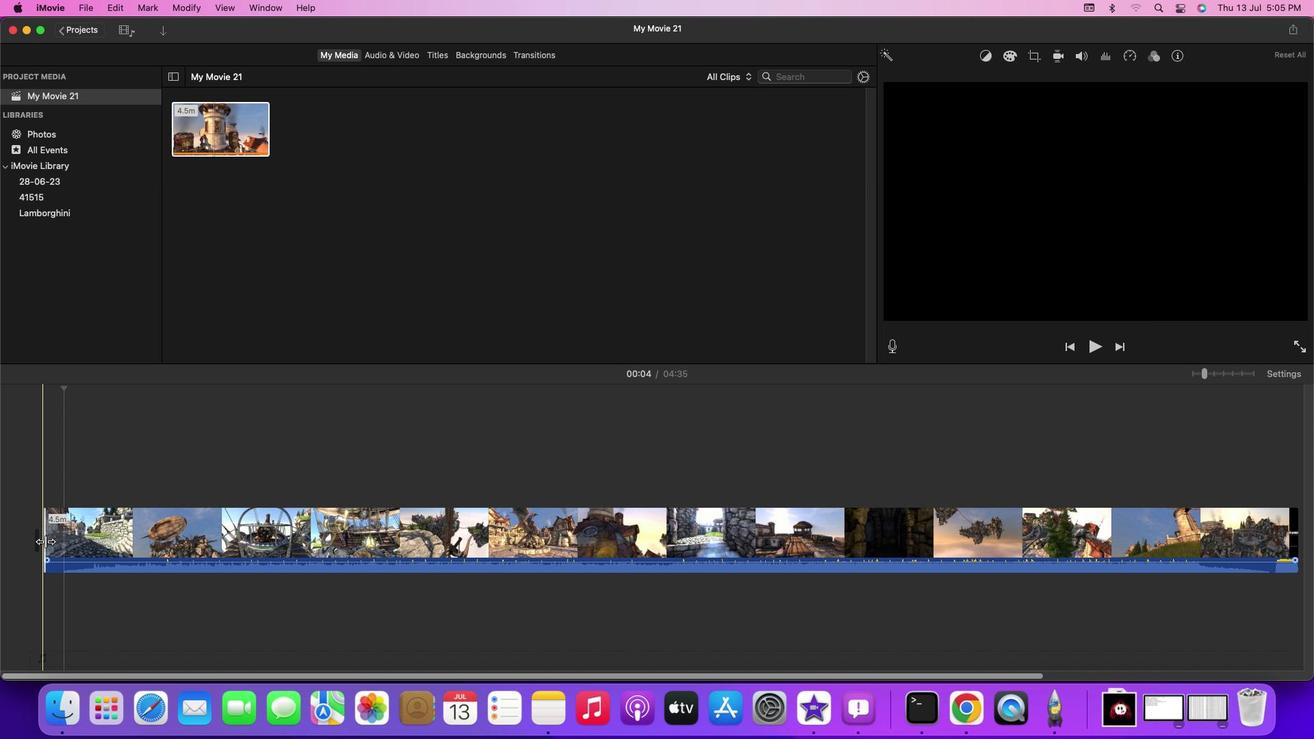 
Action: Mouse moved to (64, 448)
Screenshot: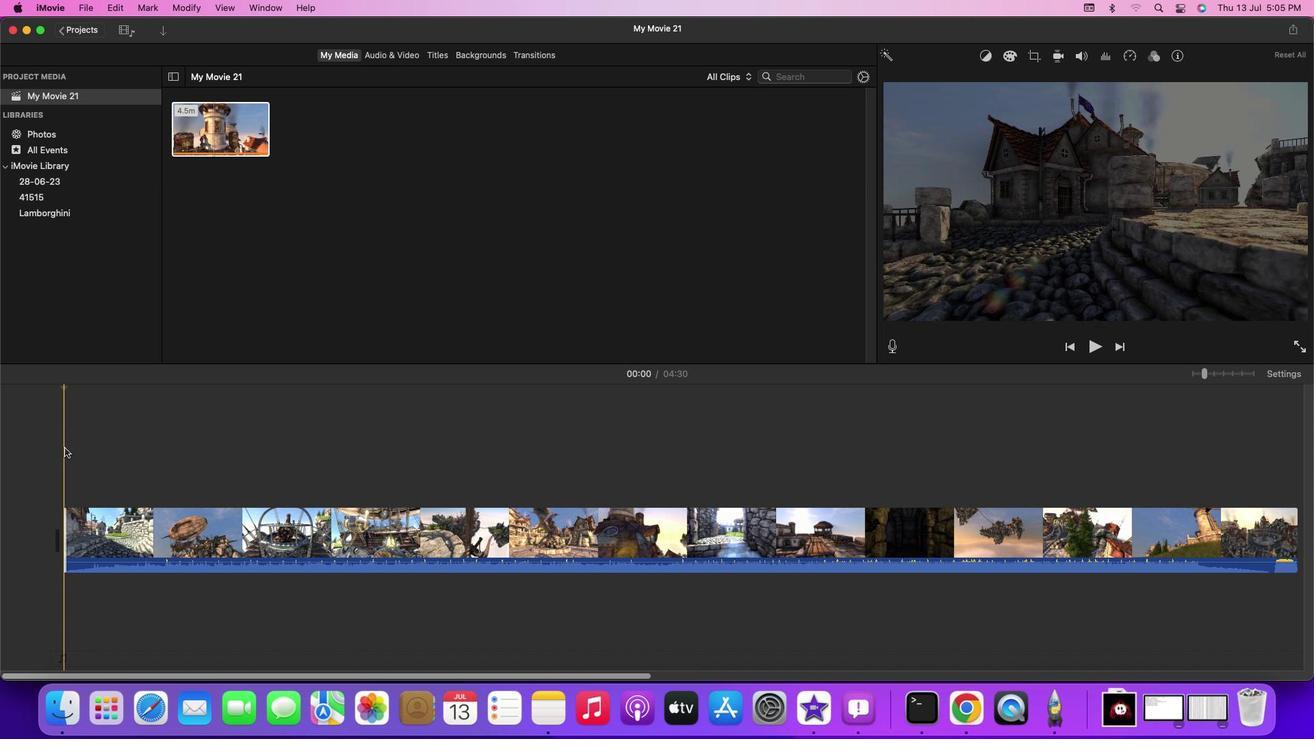 
Action: Mouse pressed left at (64, 448)
Screenshot: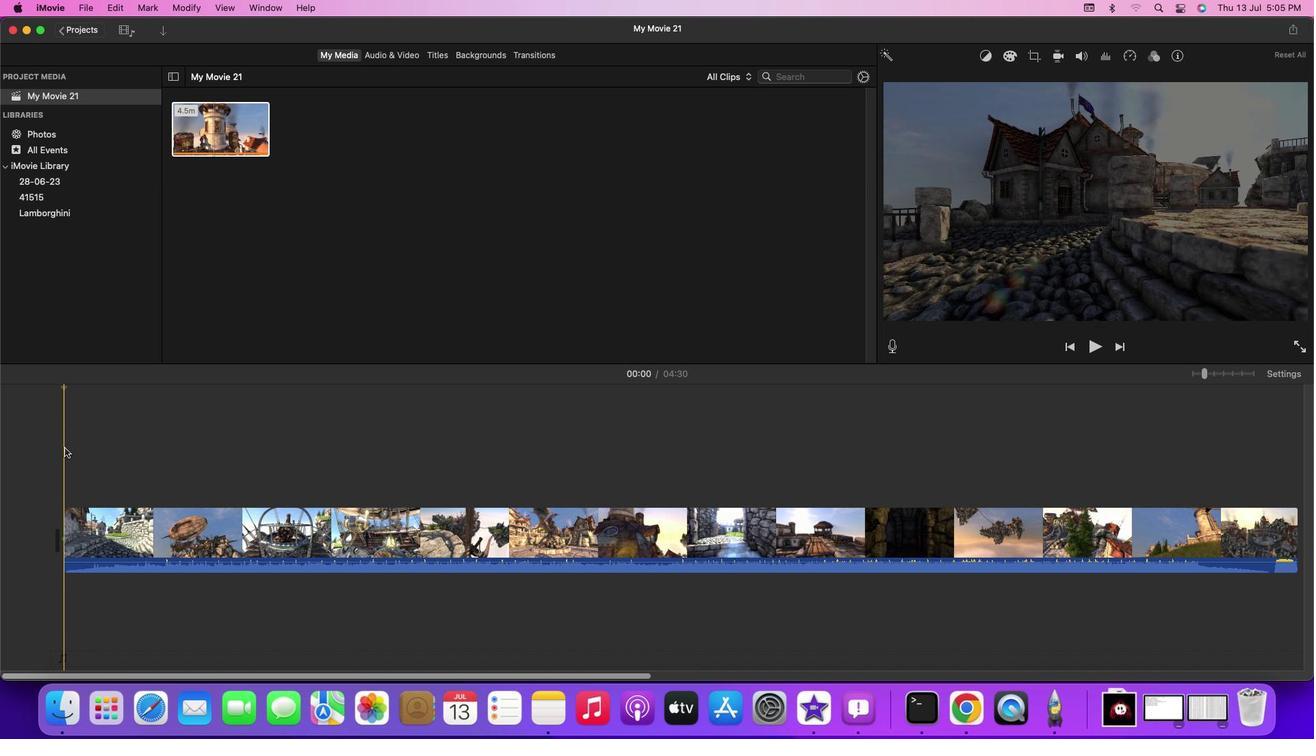 
Action: Mouse moved to (64, 448)
Screenshot: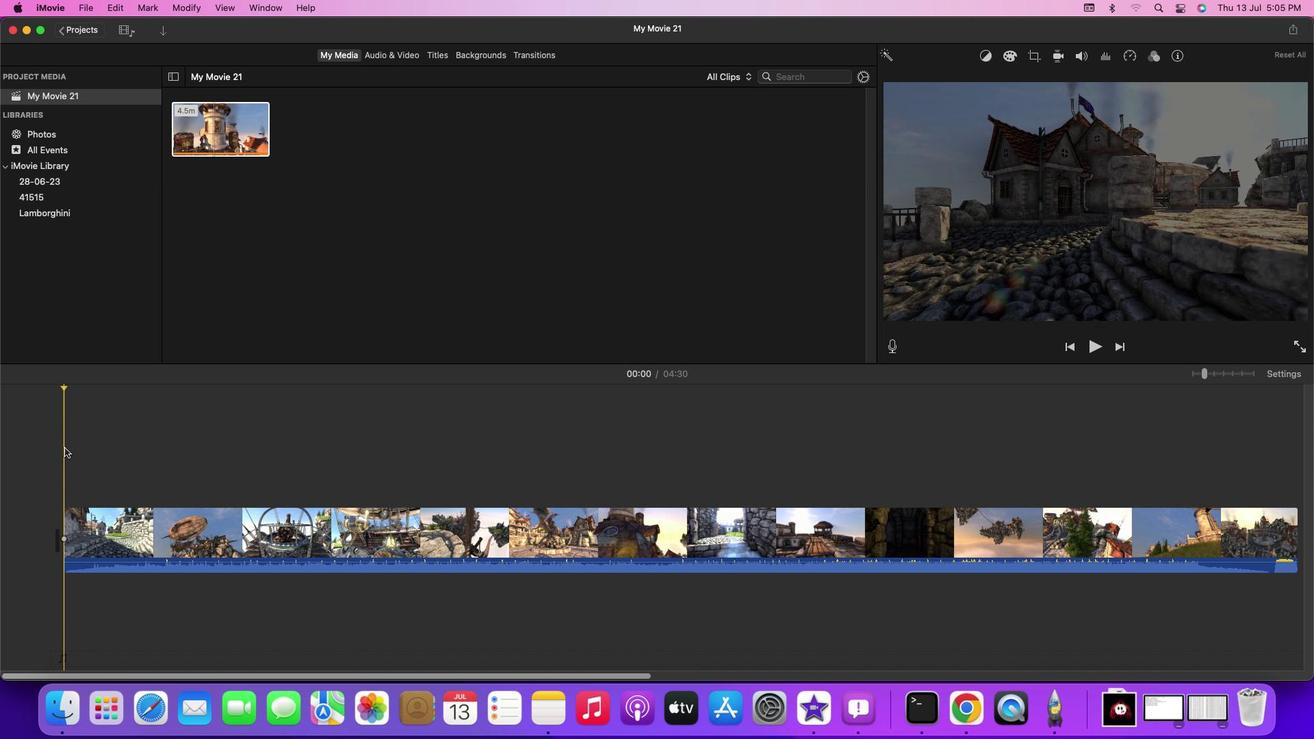 
Action: Key pressed Key.space
Screenshot: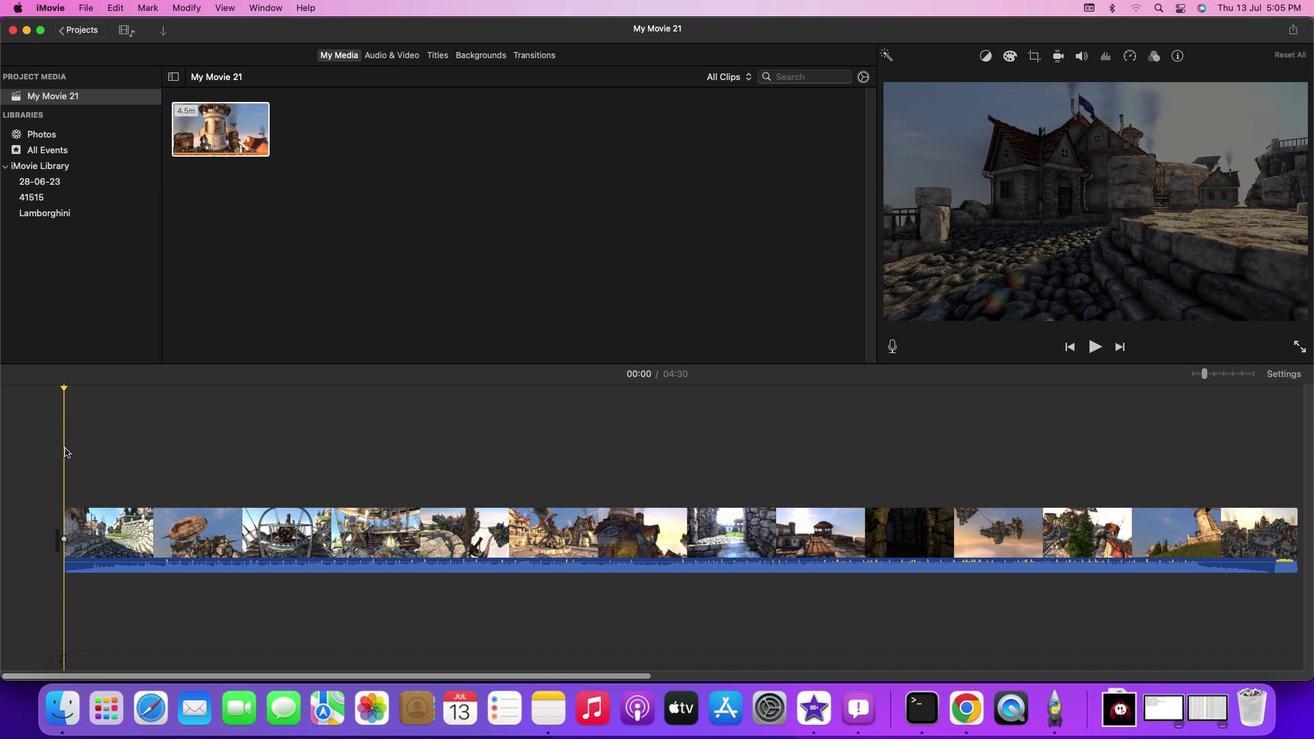 
Action: Mouse moved to (1276, 377)
Screenshot: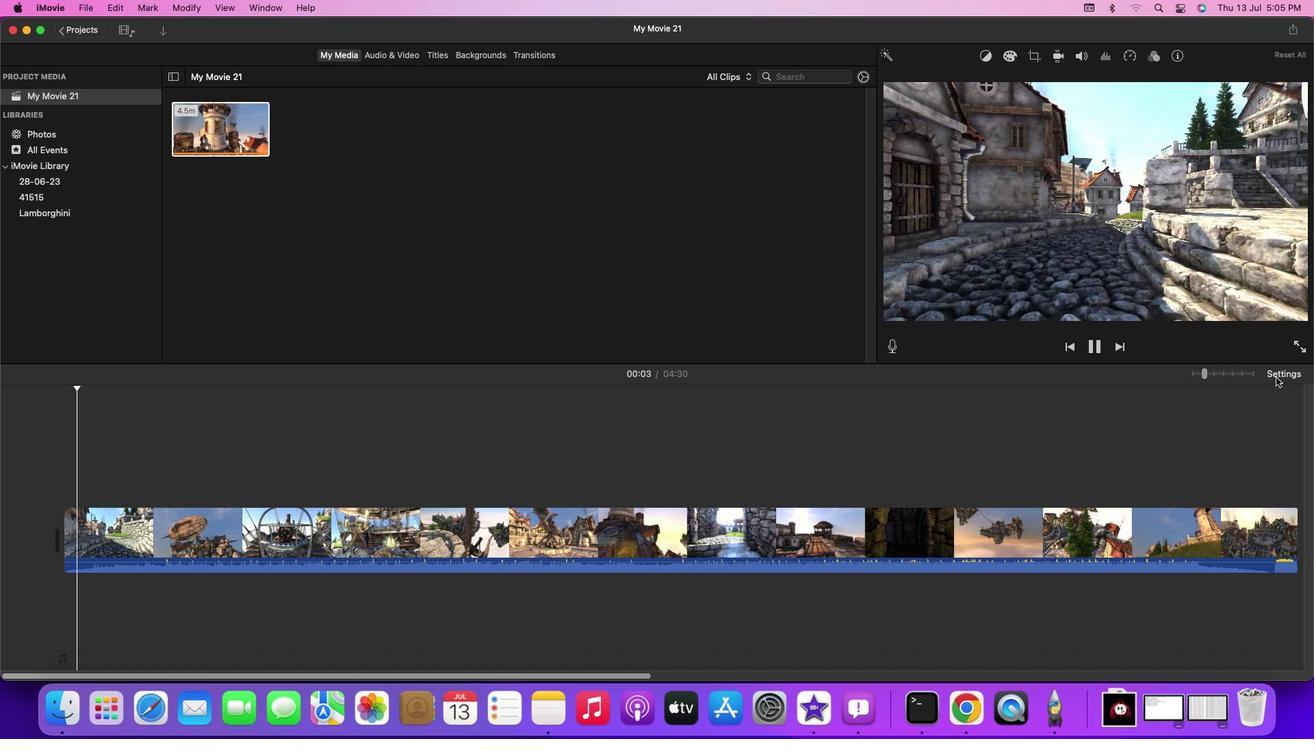 
Action: Mouse pressed left at (1276, 377)
Screenshot: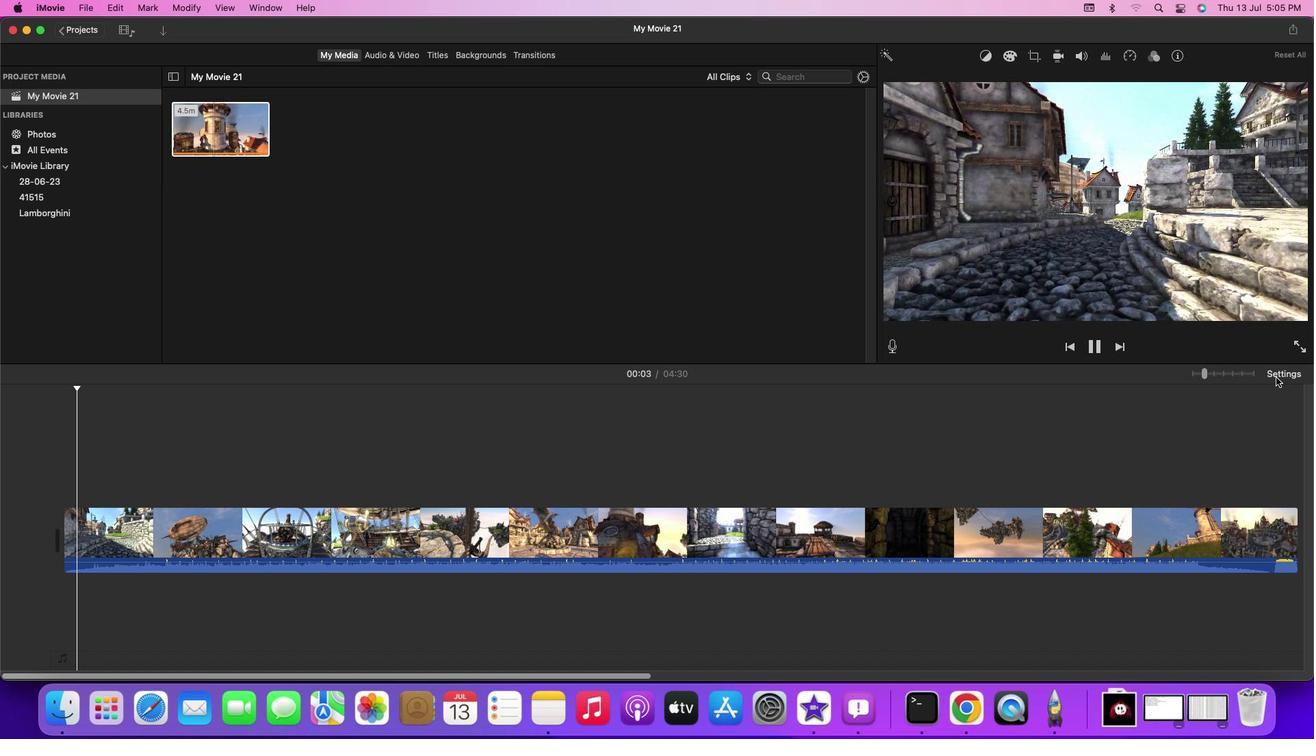 
Action: Mouse moved to (1124, 490)
Screenshot: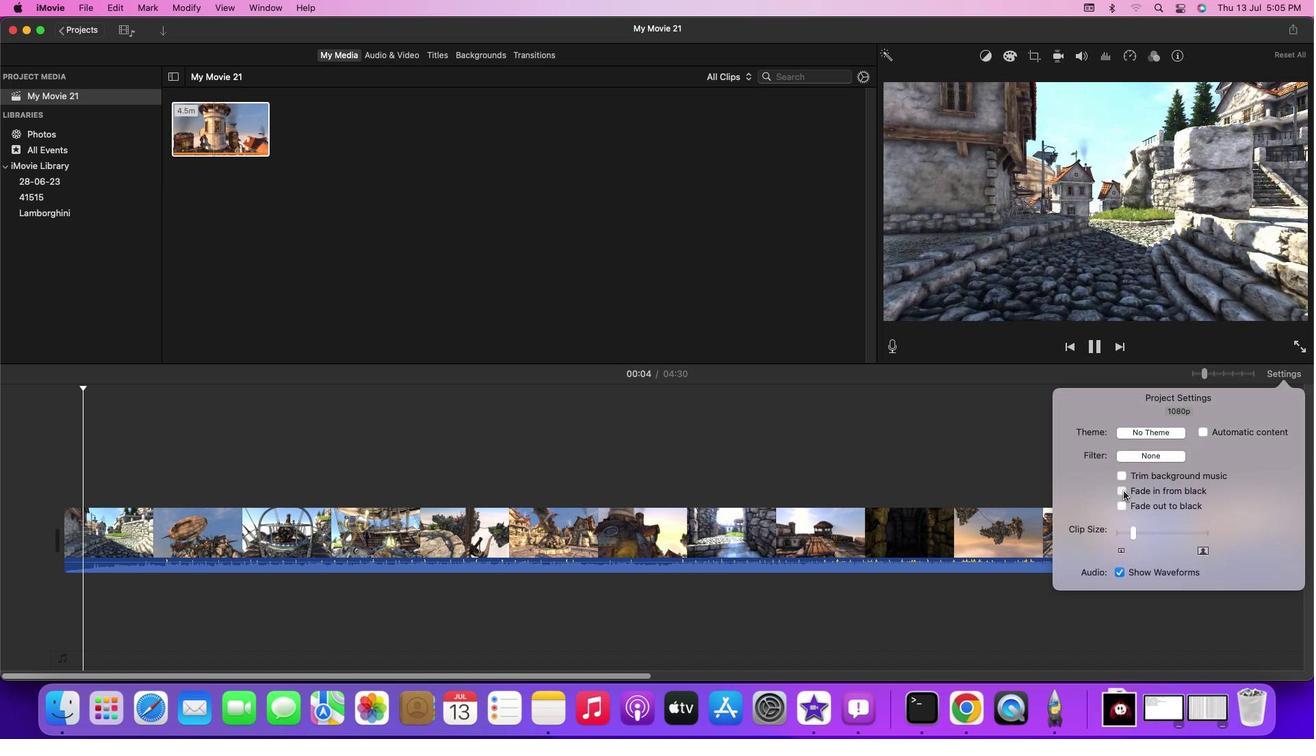 
Action: Mouse pressed left at (1124, 490)
Screenshot: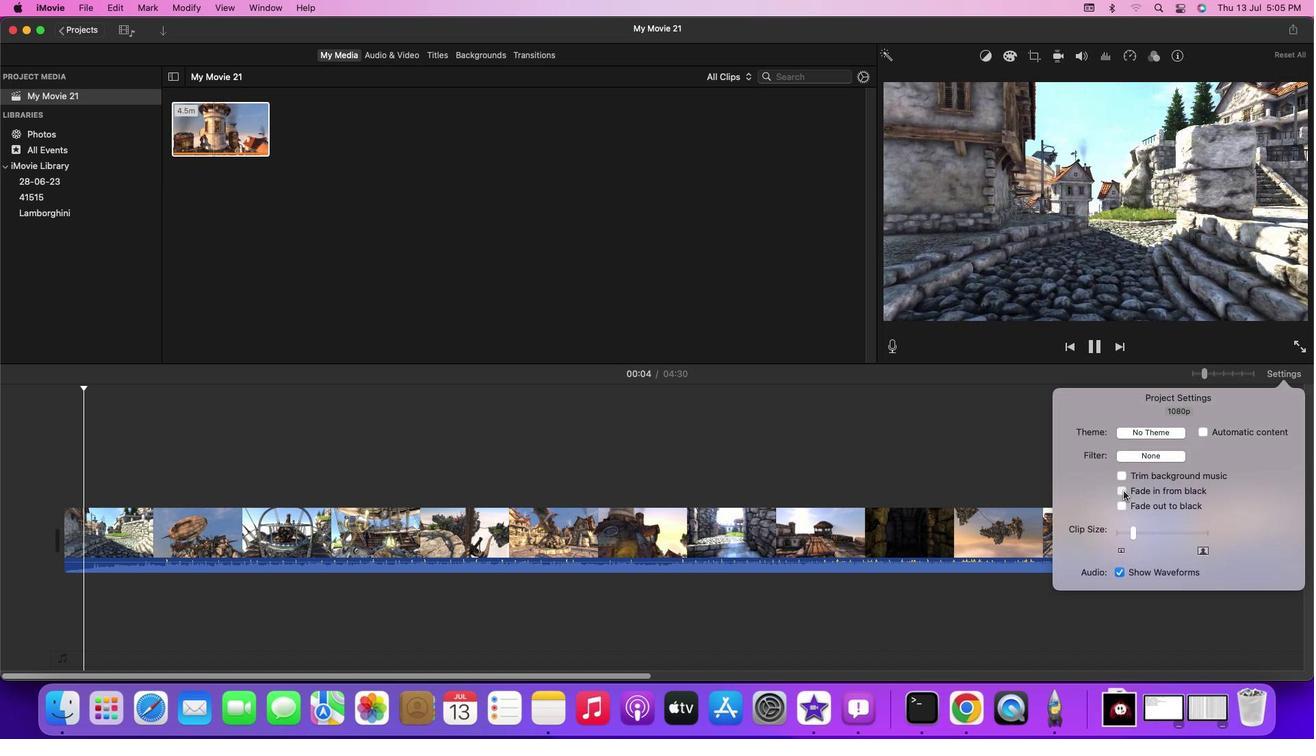 
Action: Mouse moved to (1124, 507)
Screenshot: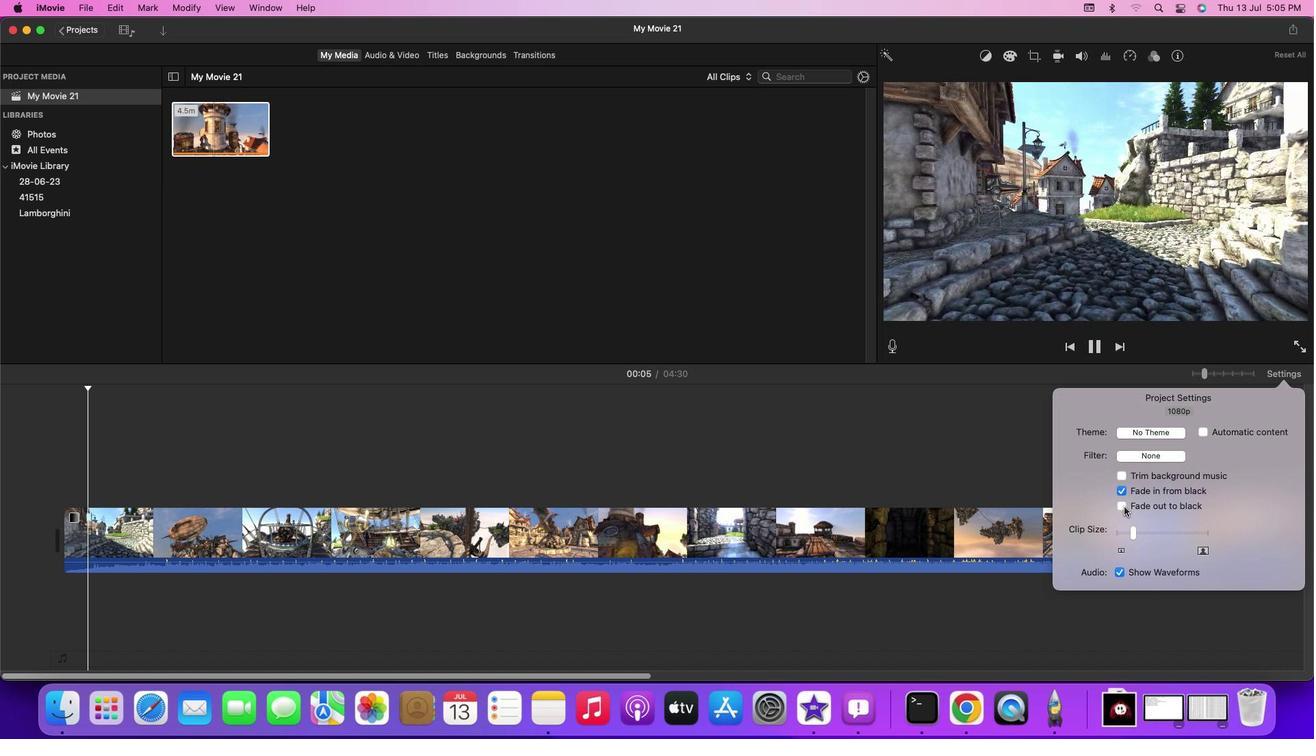 
Action: Mouse pressed left at (1124, 507)
Screenshot: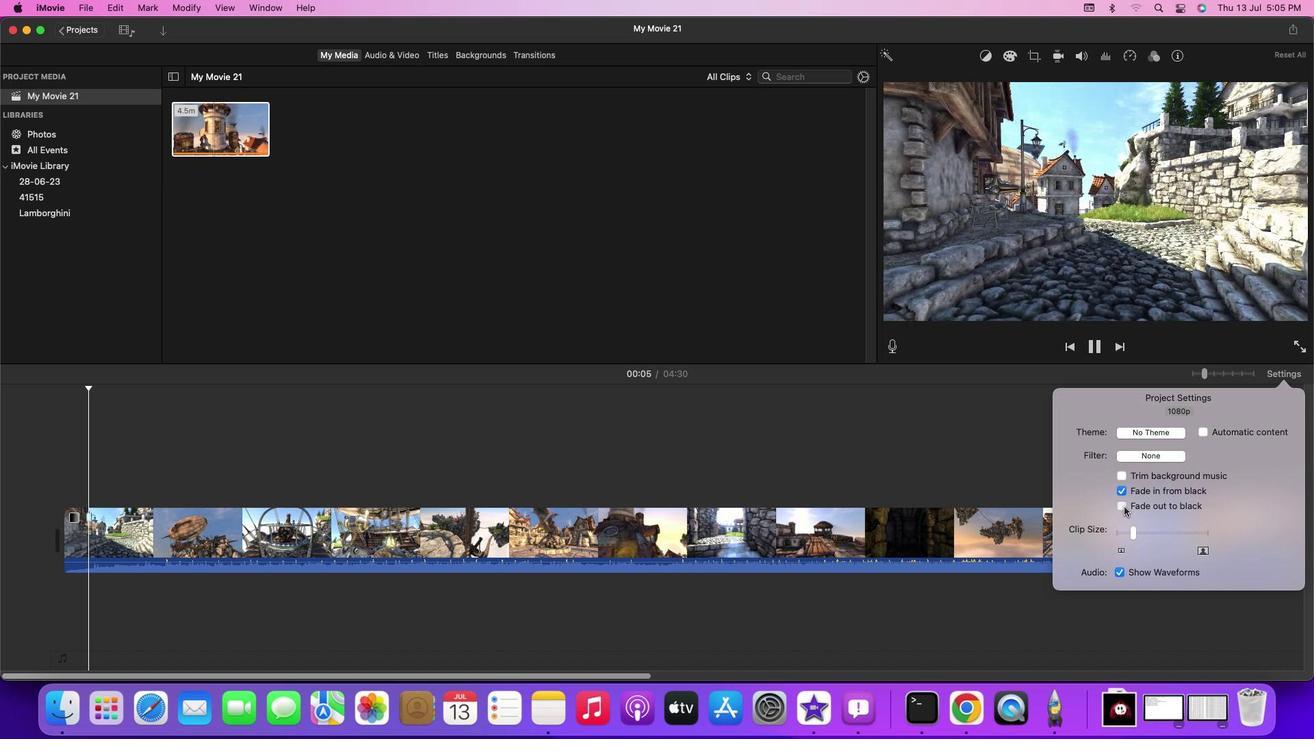 
Action: Mouse moved to (1139, 453)
Screenshot: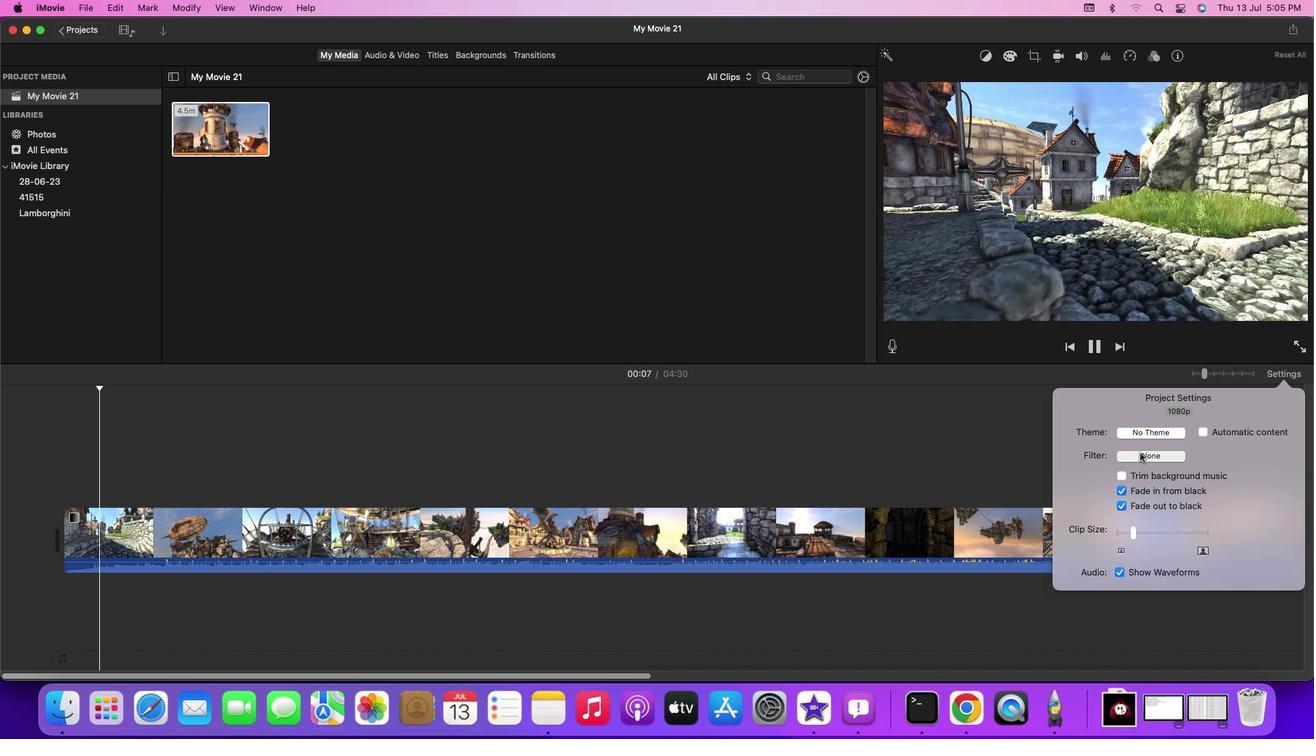 
Action: Mouse pressed left at (1139, 453)
Screenshot: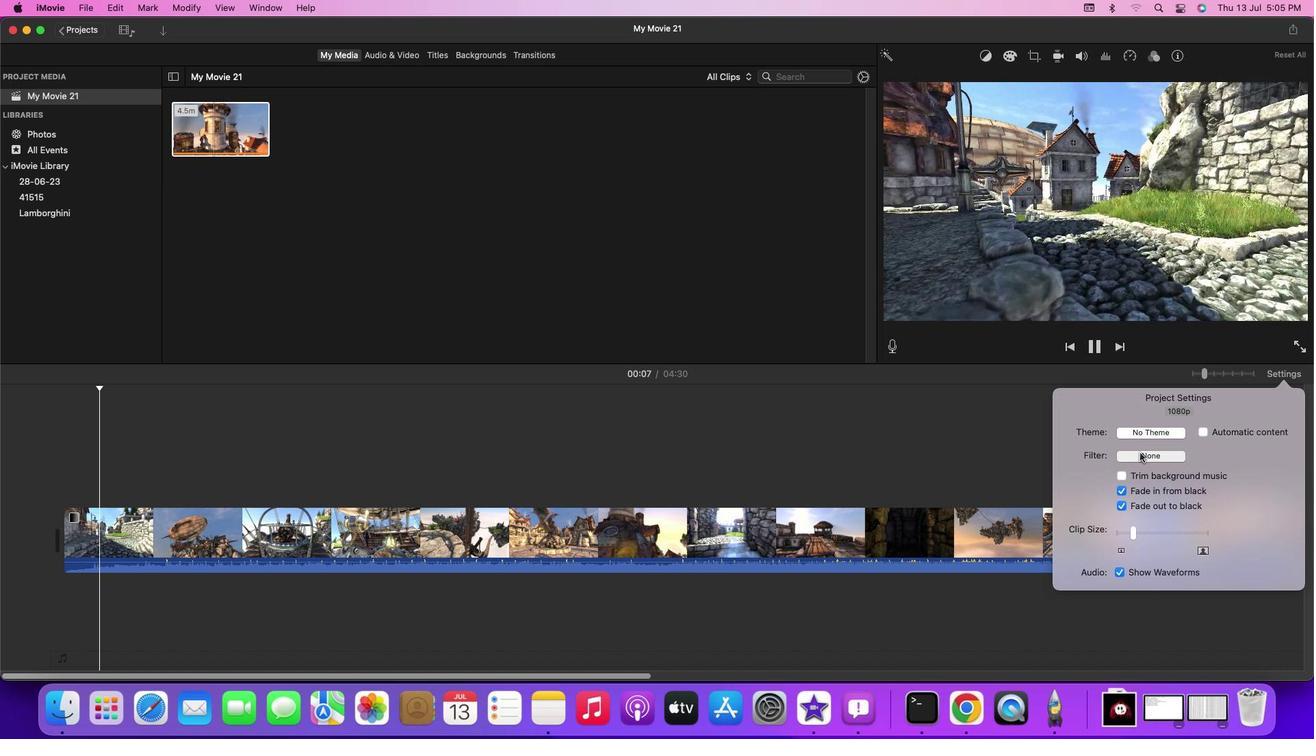 
Action: Mouse moved to (1012, 453)
Screenshot: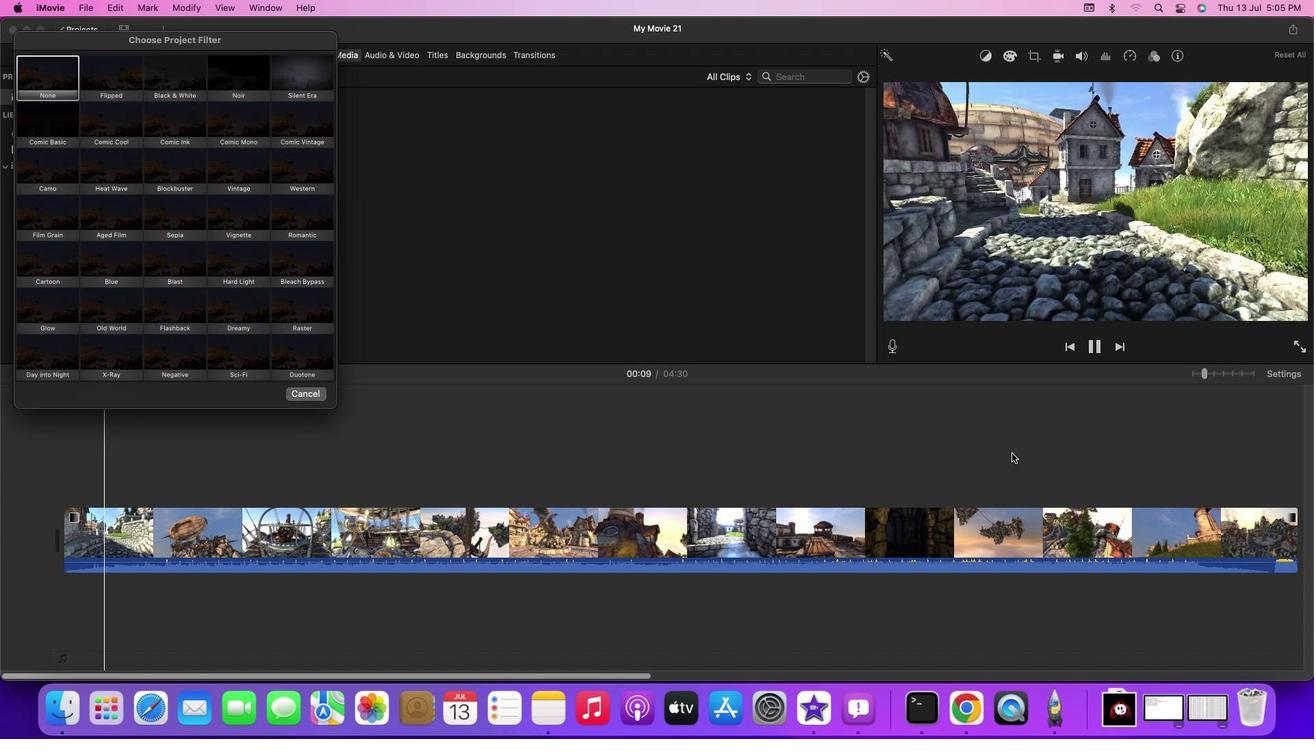 
Action: Mouse pressed left at (1012, 453)
Screenshot: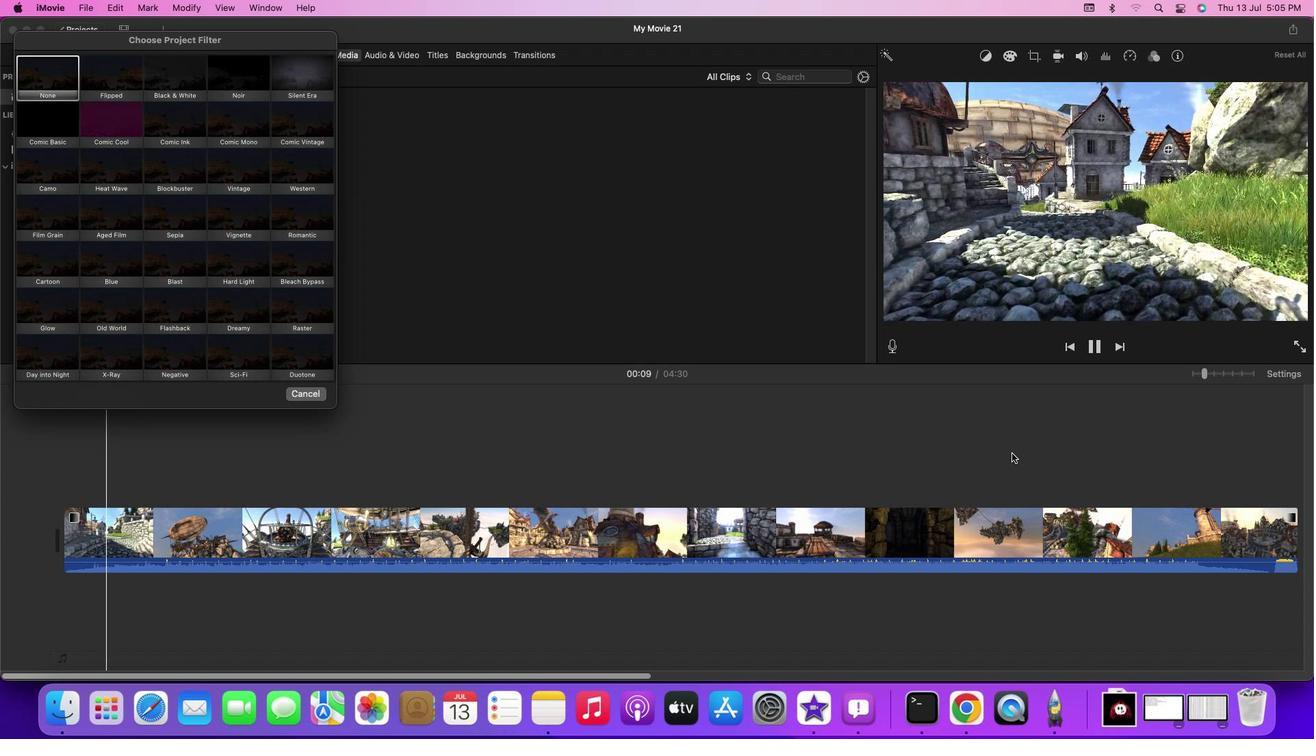 
Action: Mouse moved to (751, 447)
Screenshot: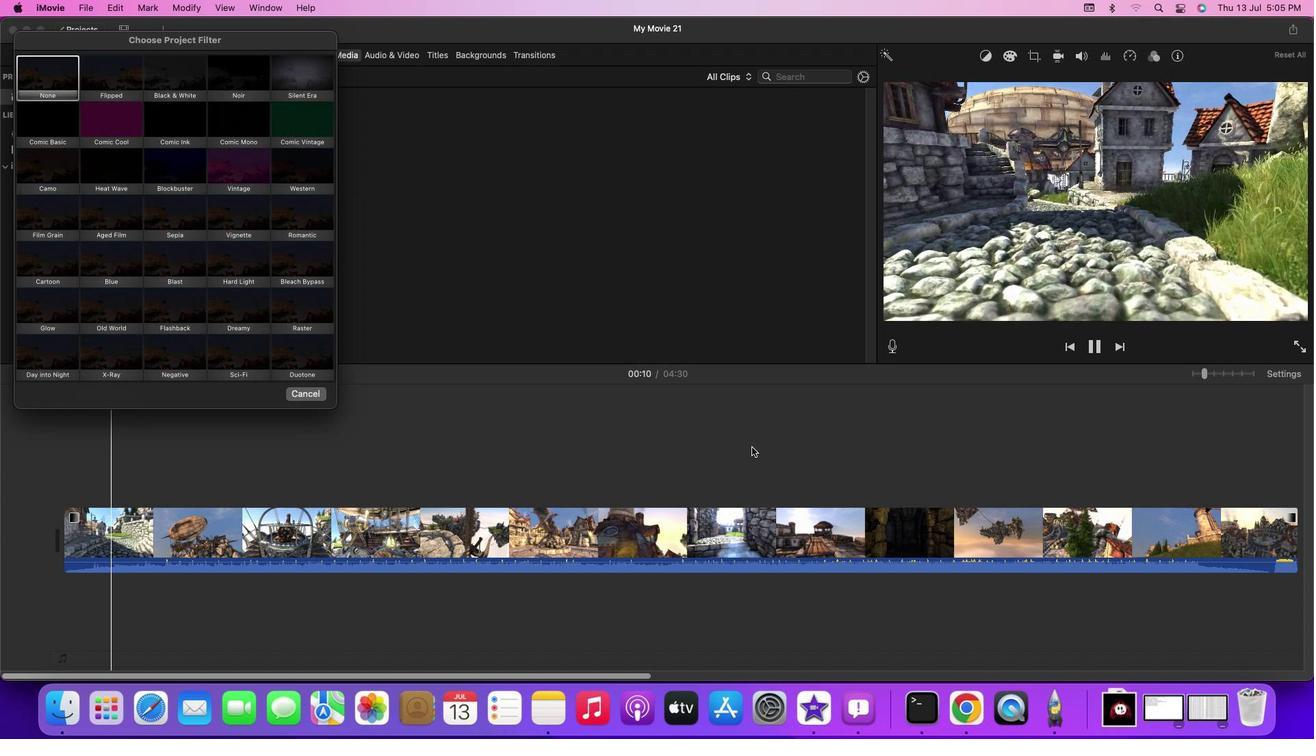 
Action: Mouse pressed left at (751, 447)
Screenshot: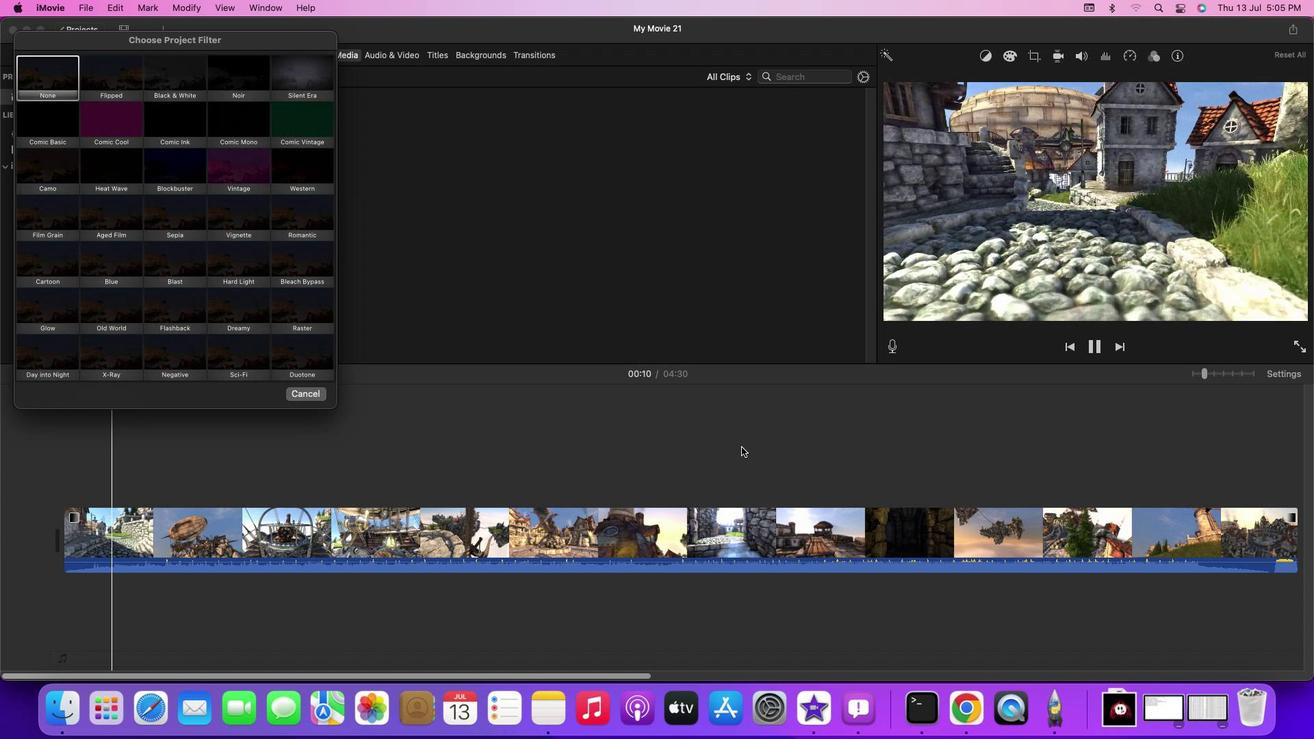 
Action: Mouse moved to (310, 397)
Screenshot: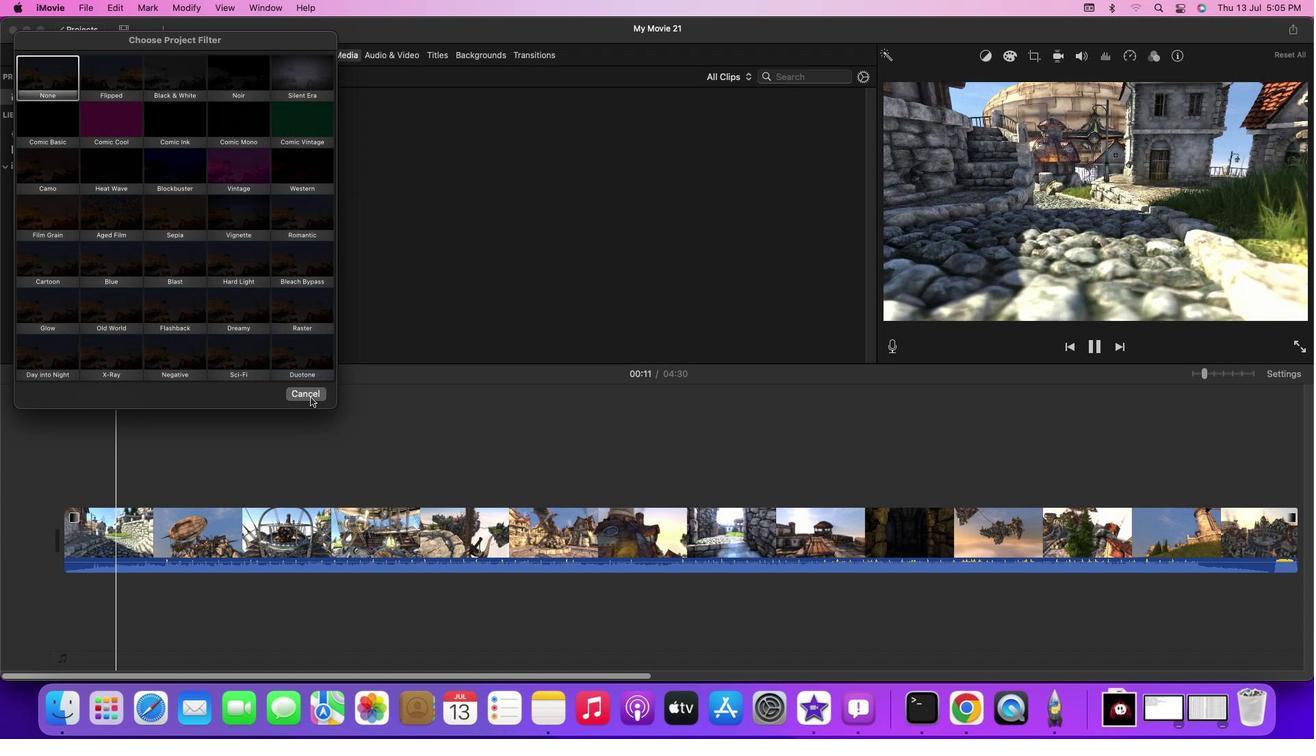 
Action: Mouse pressed left at (310, 397)
Screenshot: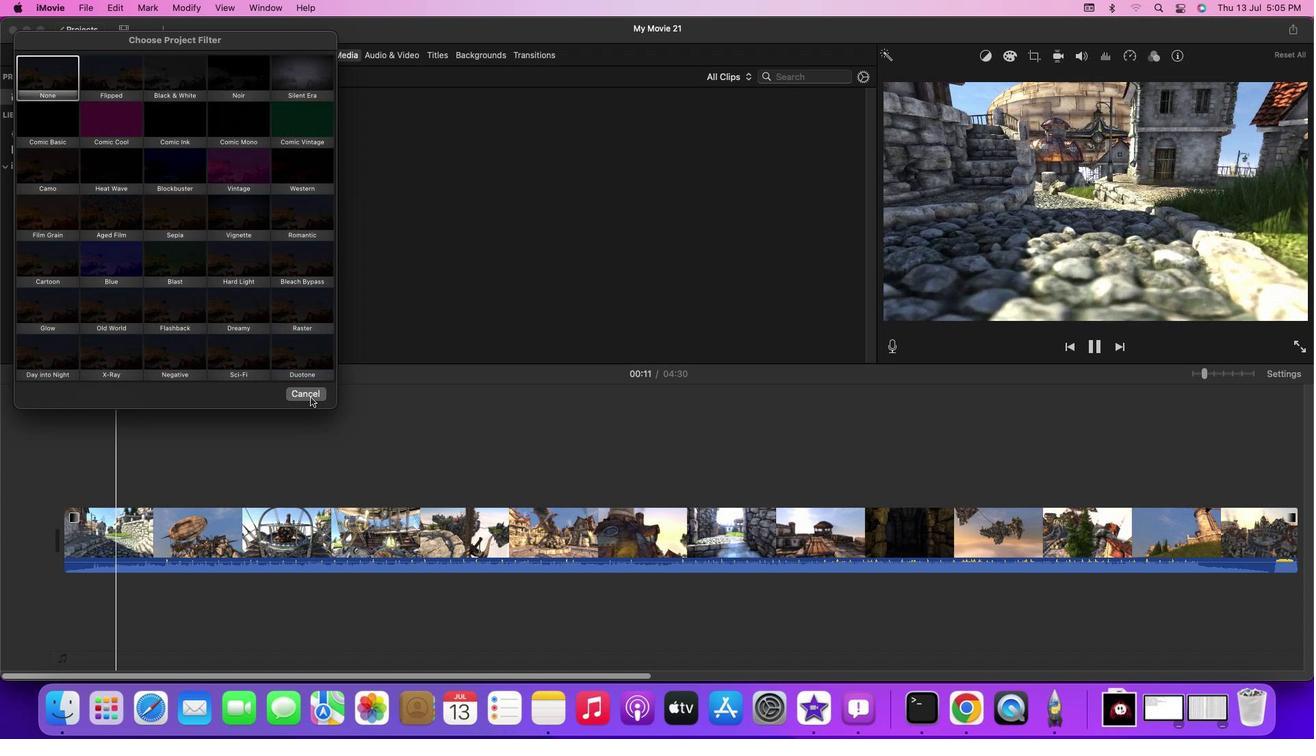 
Action: Mouse moved to (73, 444)
Screenshot: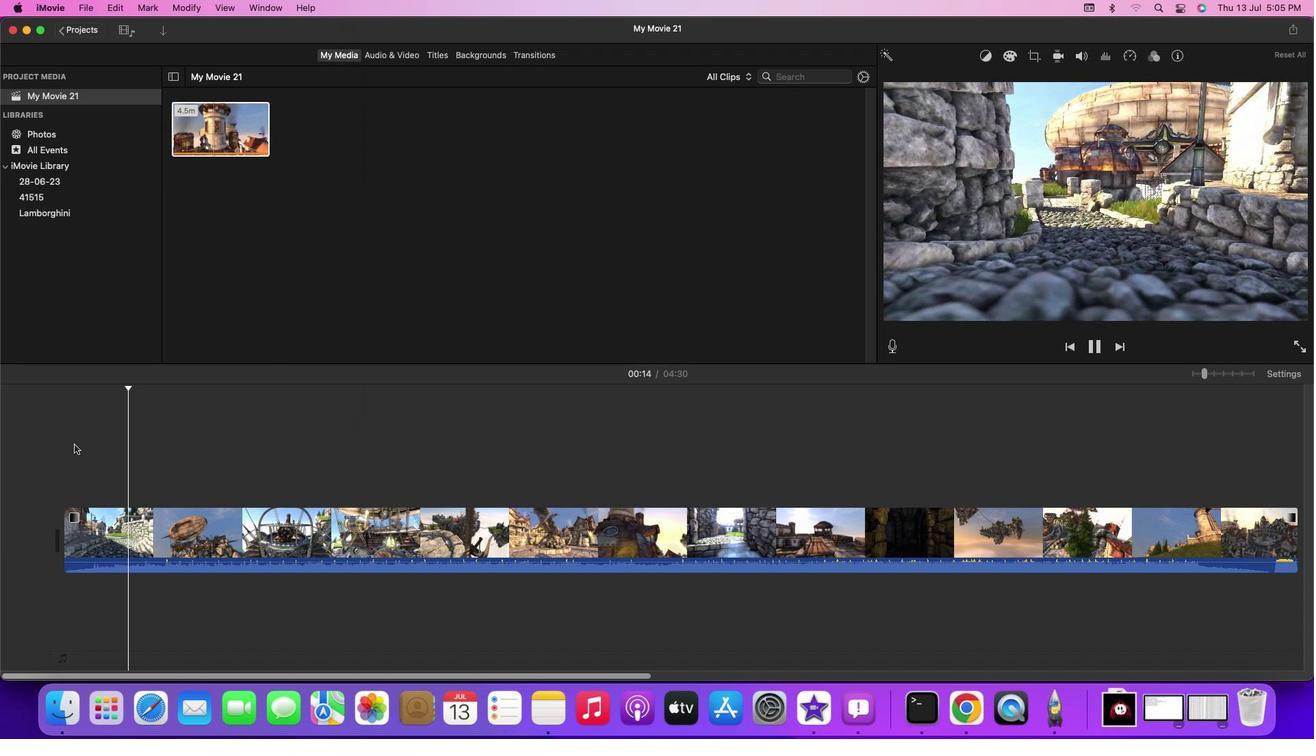 
Action: Mouse pressed left at (73, 444)
Screenshot: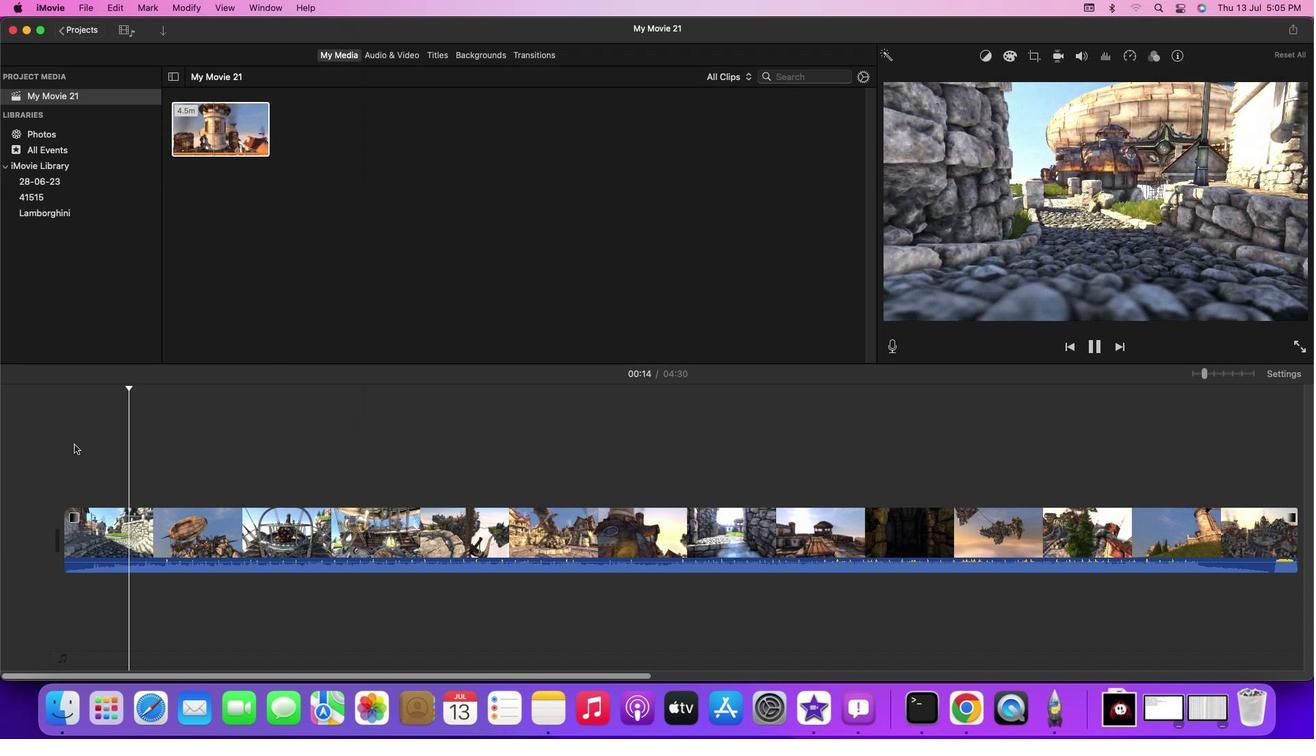 
Action: Mouse moved to (67, 446)
Screenshot: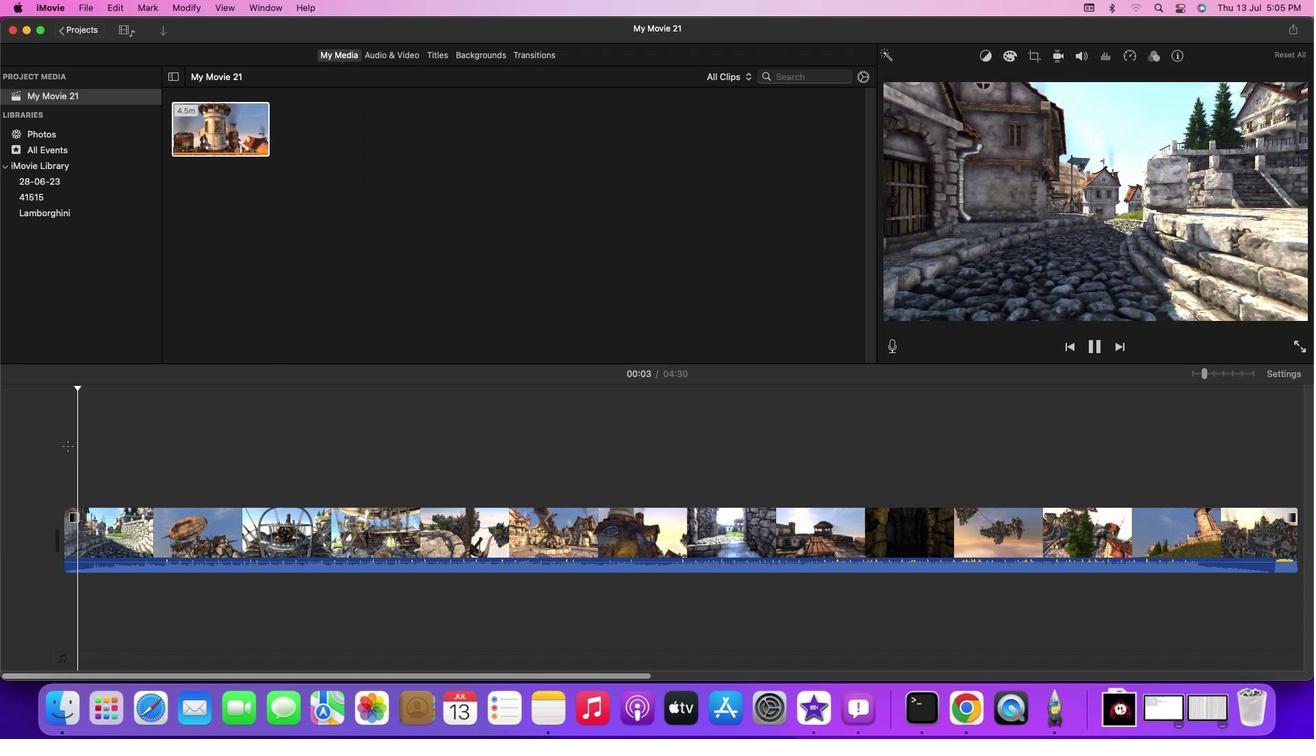 
Action: Mouse pressed left at (67, 446)
Screenshot: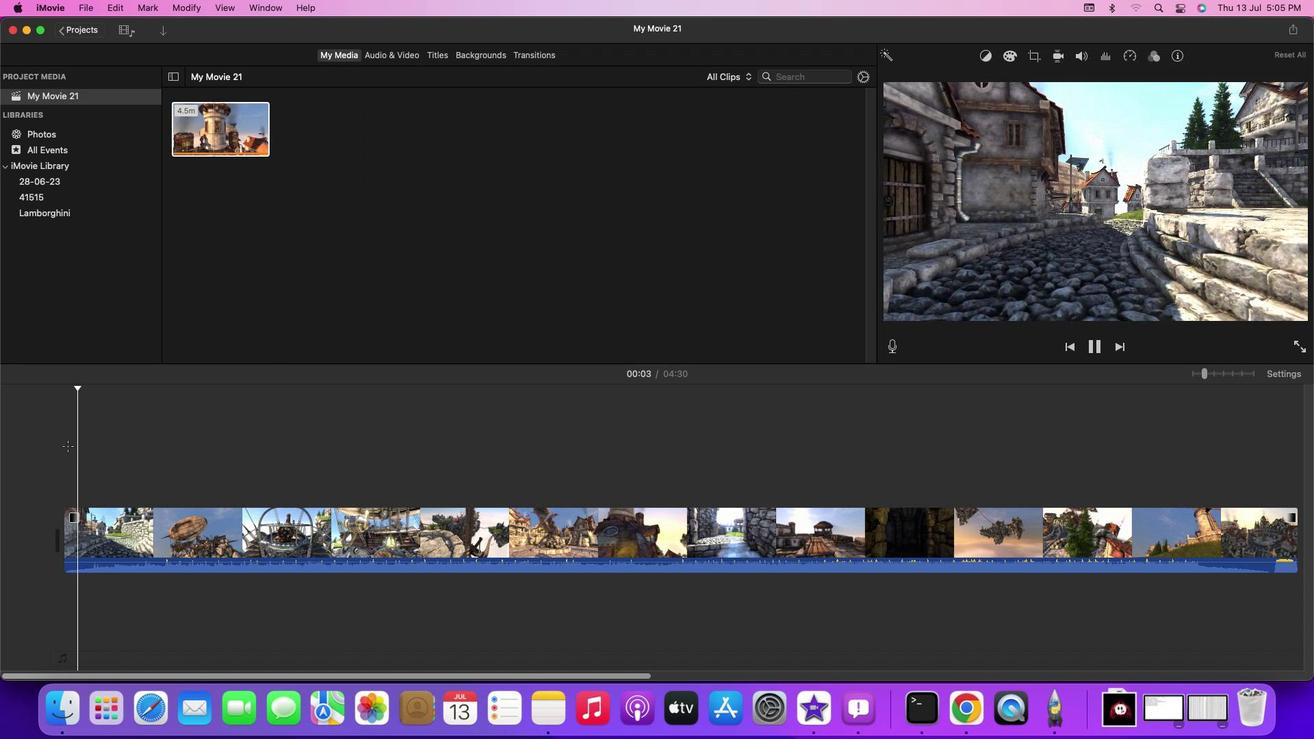 
Action: Mouse moved to (256, 457)
Screenshot: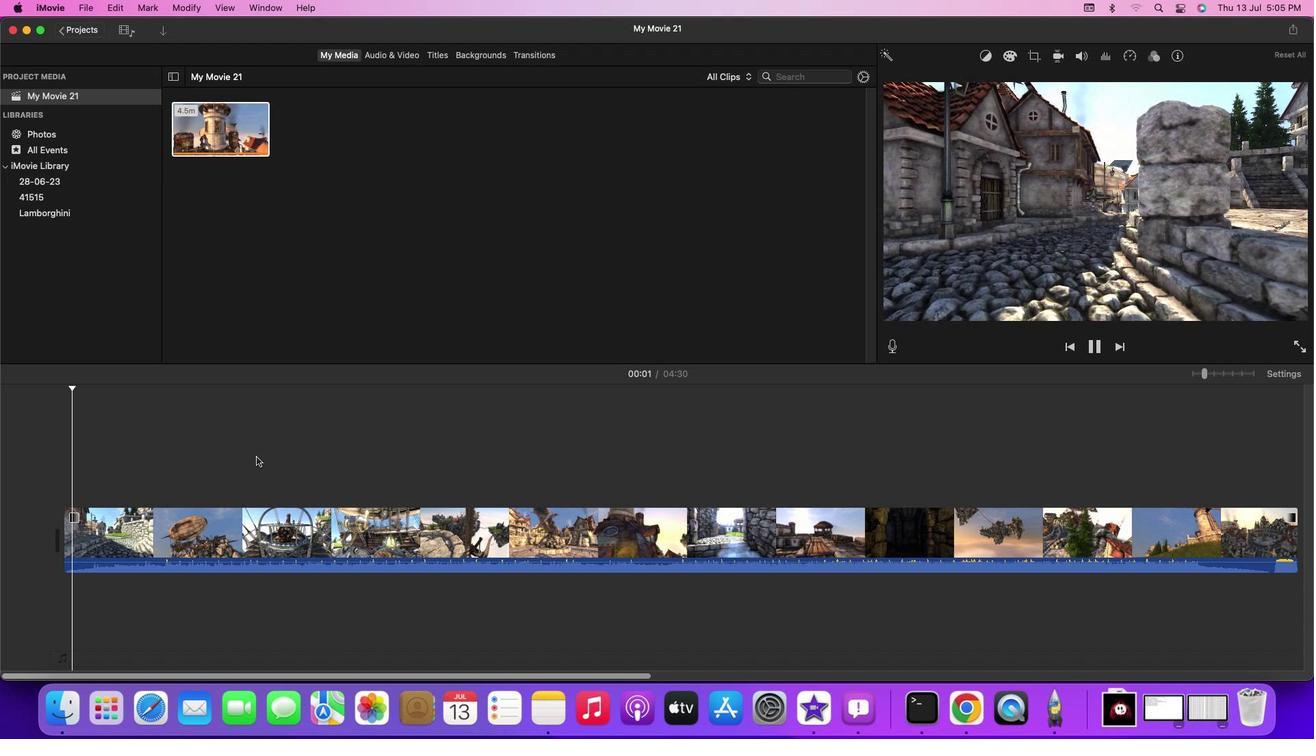
Action: Mouse pressed left at (256, 457)
Screenshot: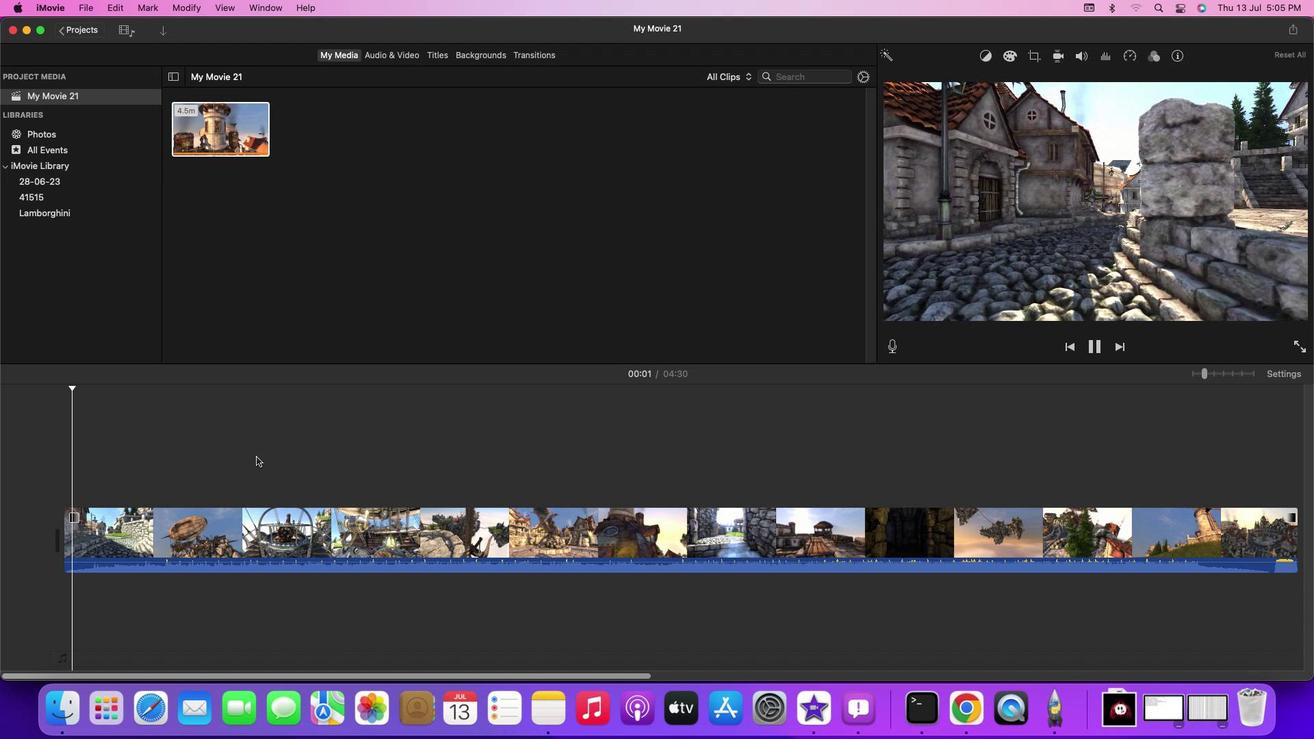 
Action: Key pressed Key.spaceKey.spaceKey.media_volume_downKey.media_volume_downKey.media_volume_down
Screenshot: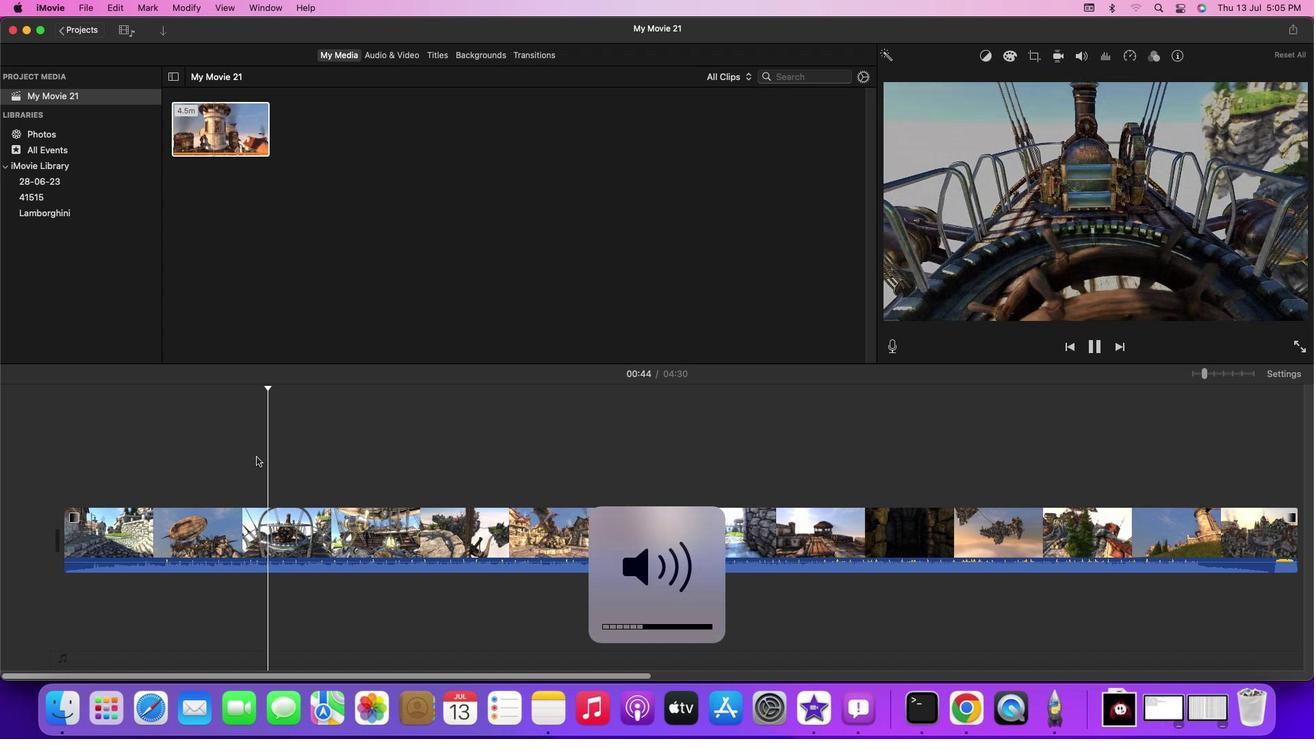 
Action: Mouse moved to (278, 477)
Screenshot: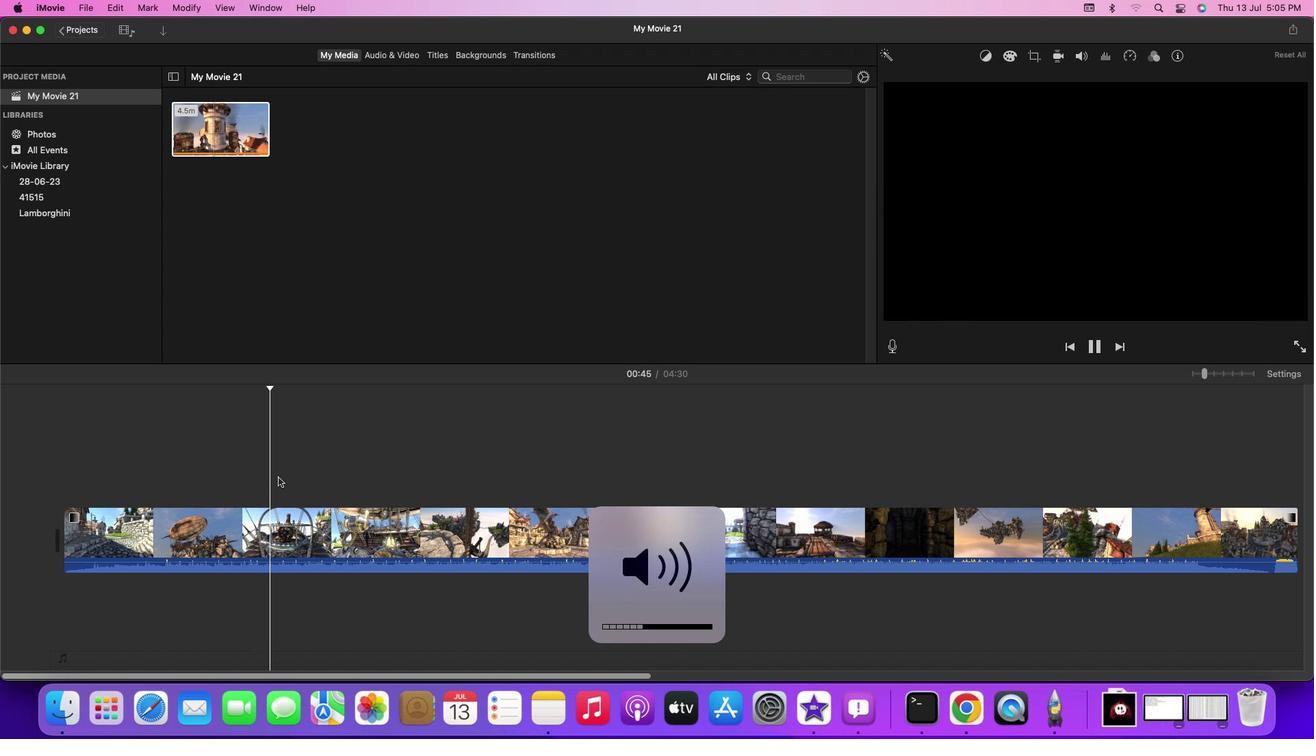 
Action: Mouse pressed left at (278, 477)
Screenshot: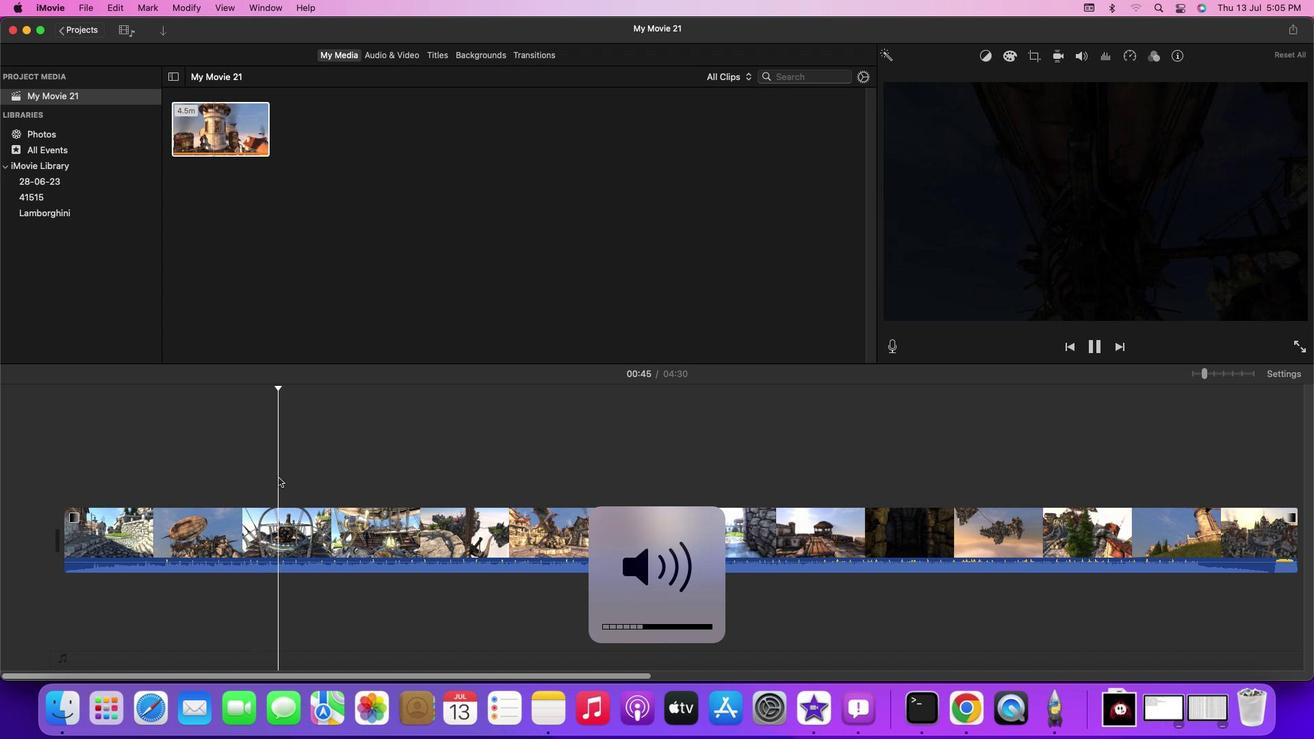 
Action: Mouse moved to (201, 457)
Screenshot: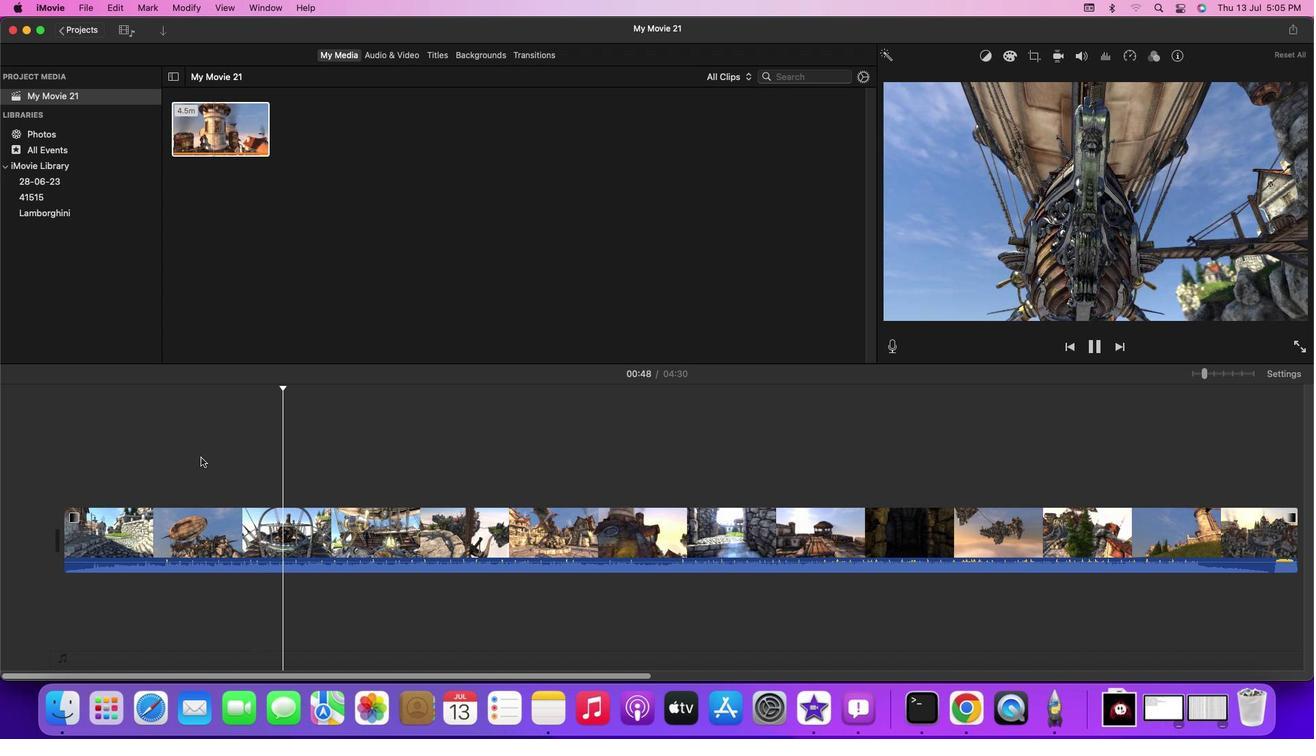 
Action: Mouse pressed left at (201, 457)
Screenshot: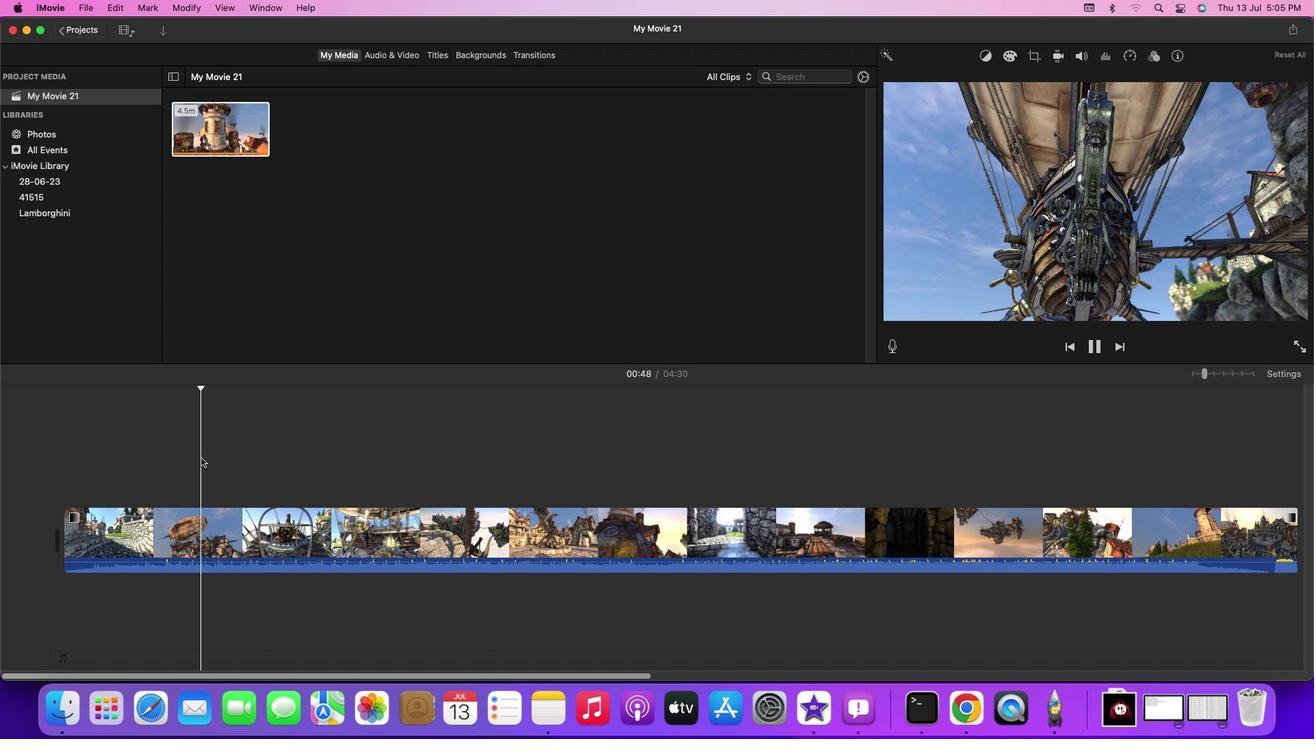 
Action: Mouse moved to (355, 453)
Screenshot: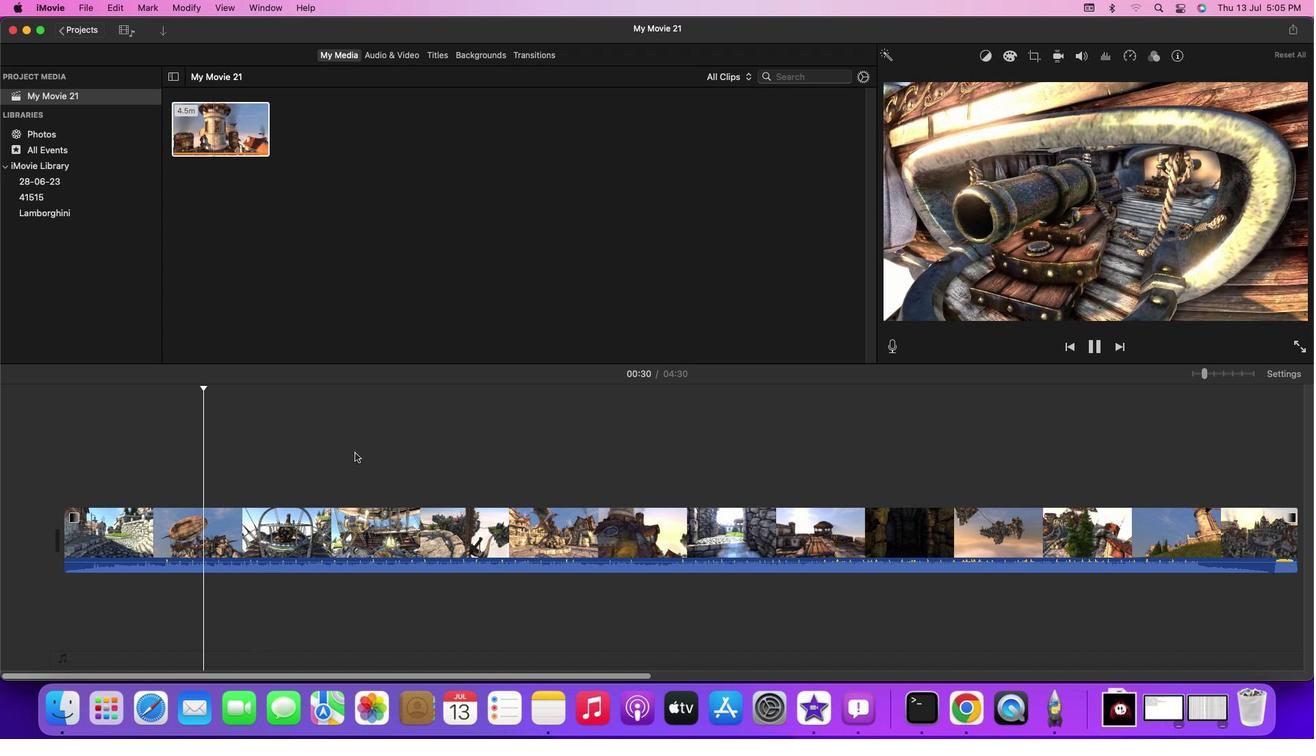 
Action: Mouse pressed left at (355, 453)
Screenshot: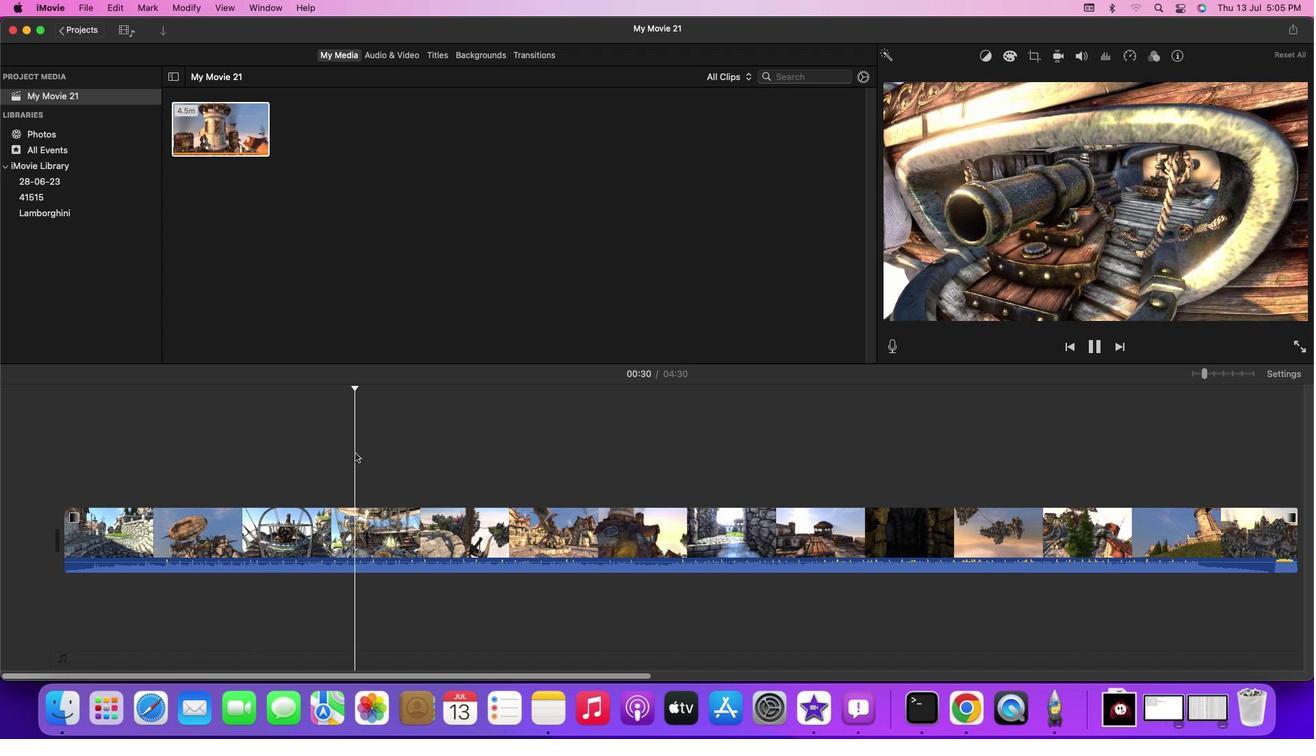 
Action: Mouse moved to (243, 423)
Screenshot: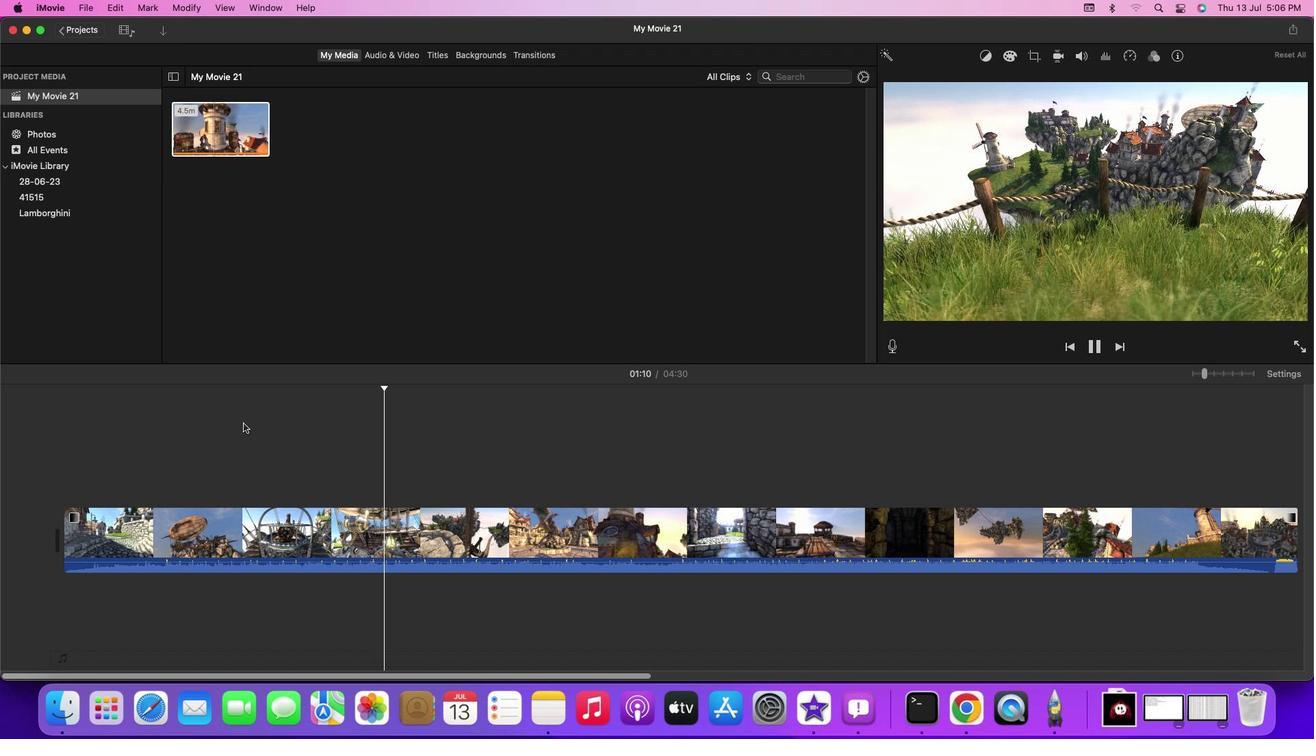 
Action: Mouse pressed left at (243, 423)
Screenshot: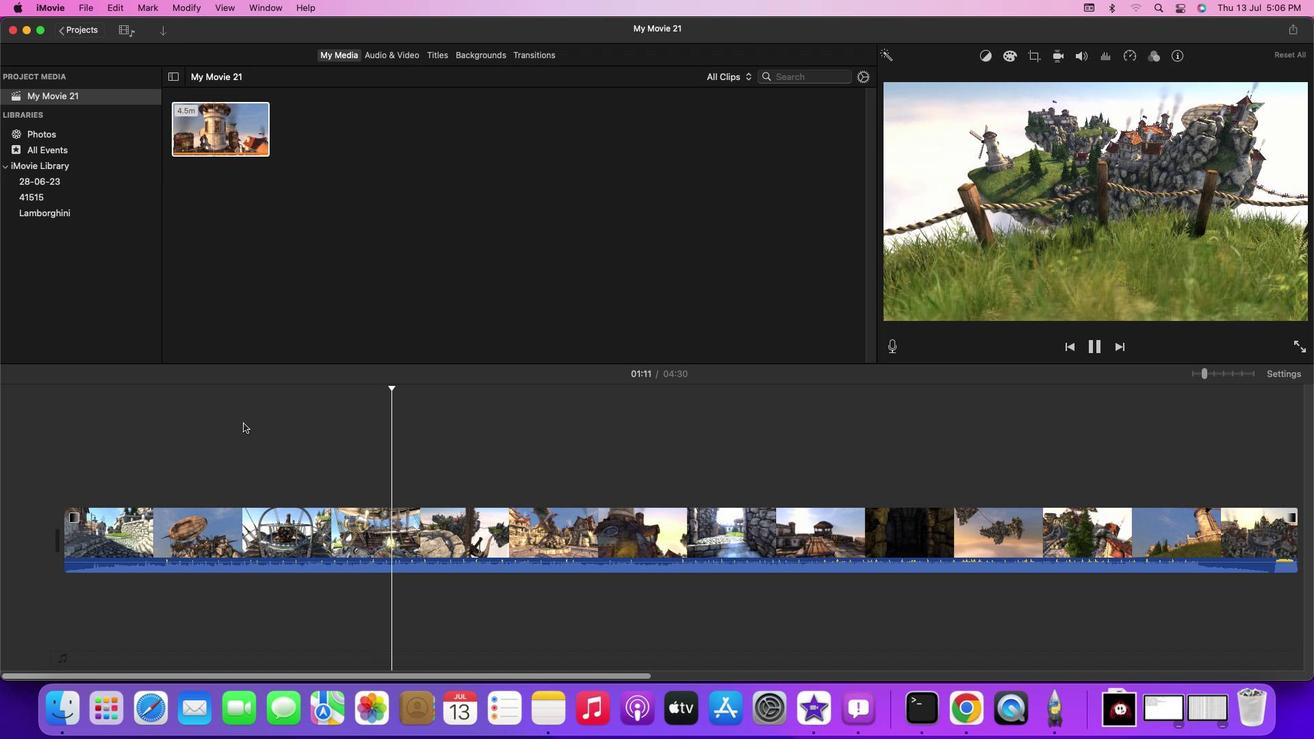 
Action: Mouse moved to (138, 425)
Screenshot: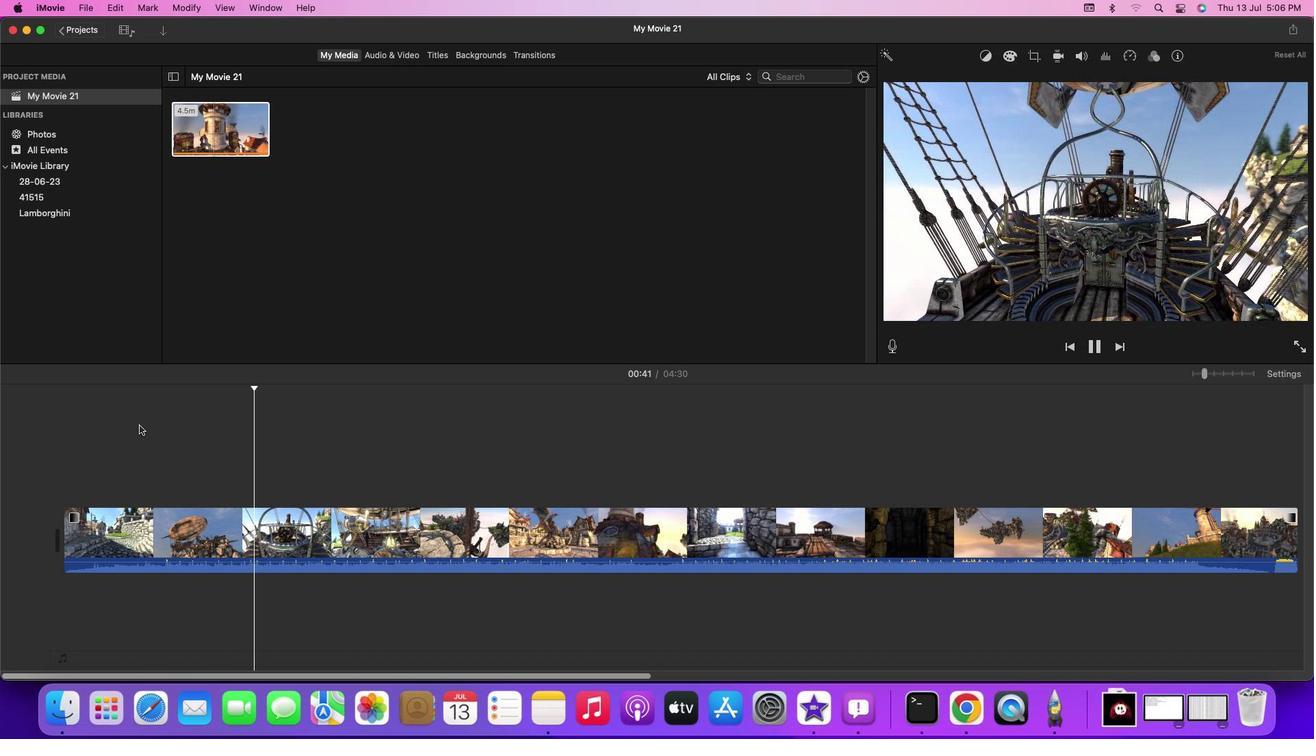 
Action: Mouse pressed left at (138, 425)
Screenshot: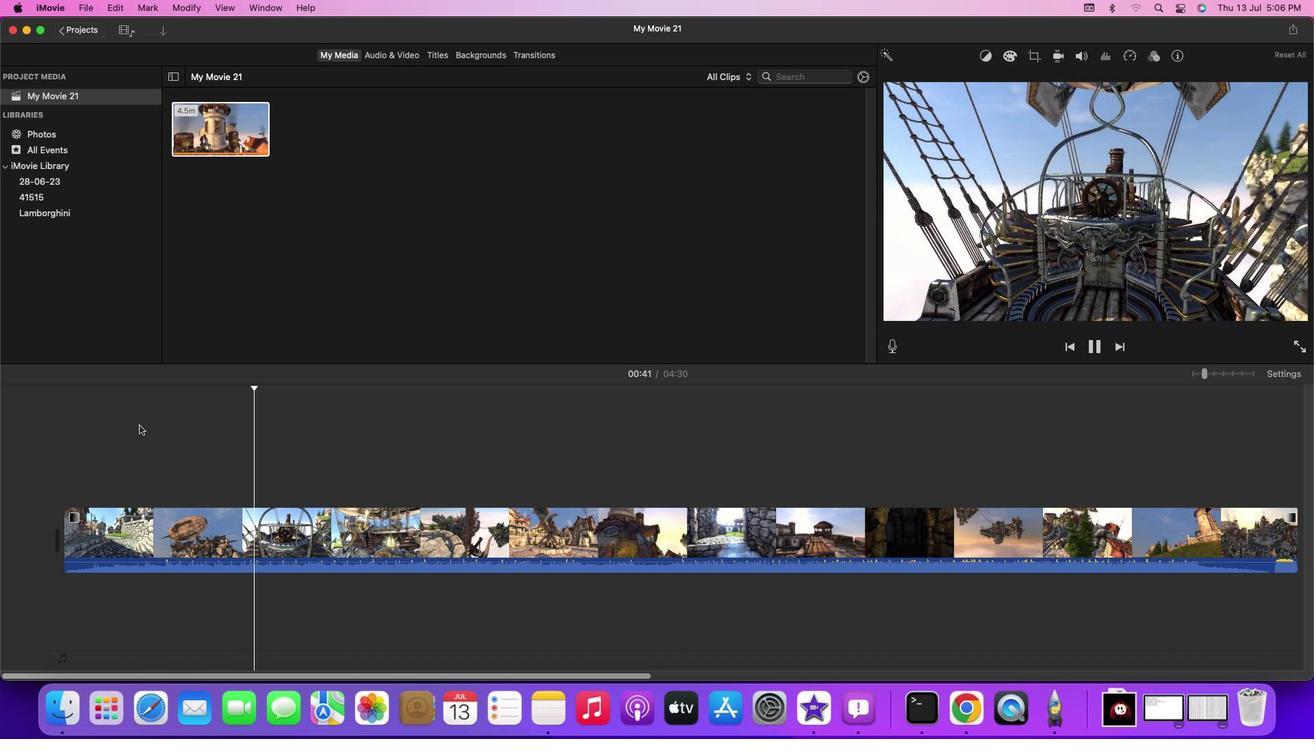 
Action: Mouse moved to (197, 427)
Screenshot: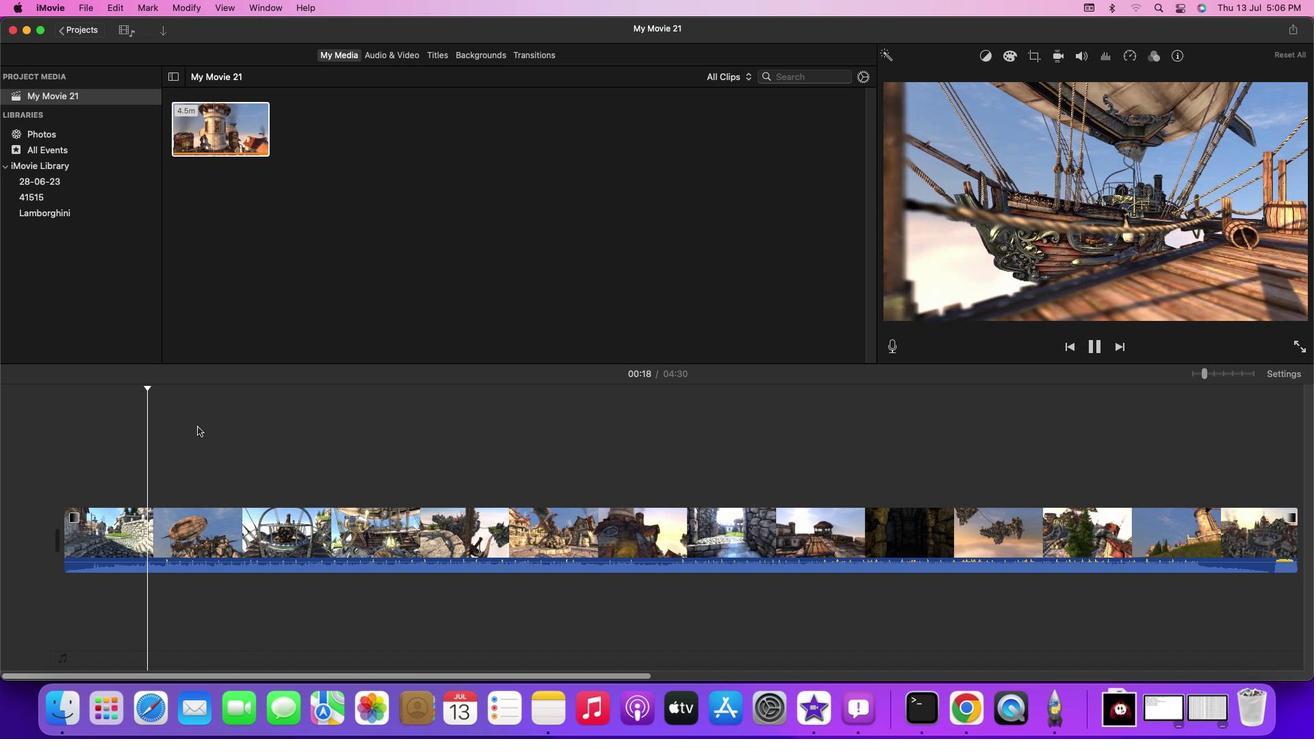
Action: Mouse pressed left at (197, 427)
Screenshot: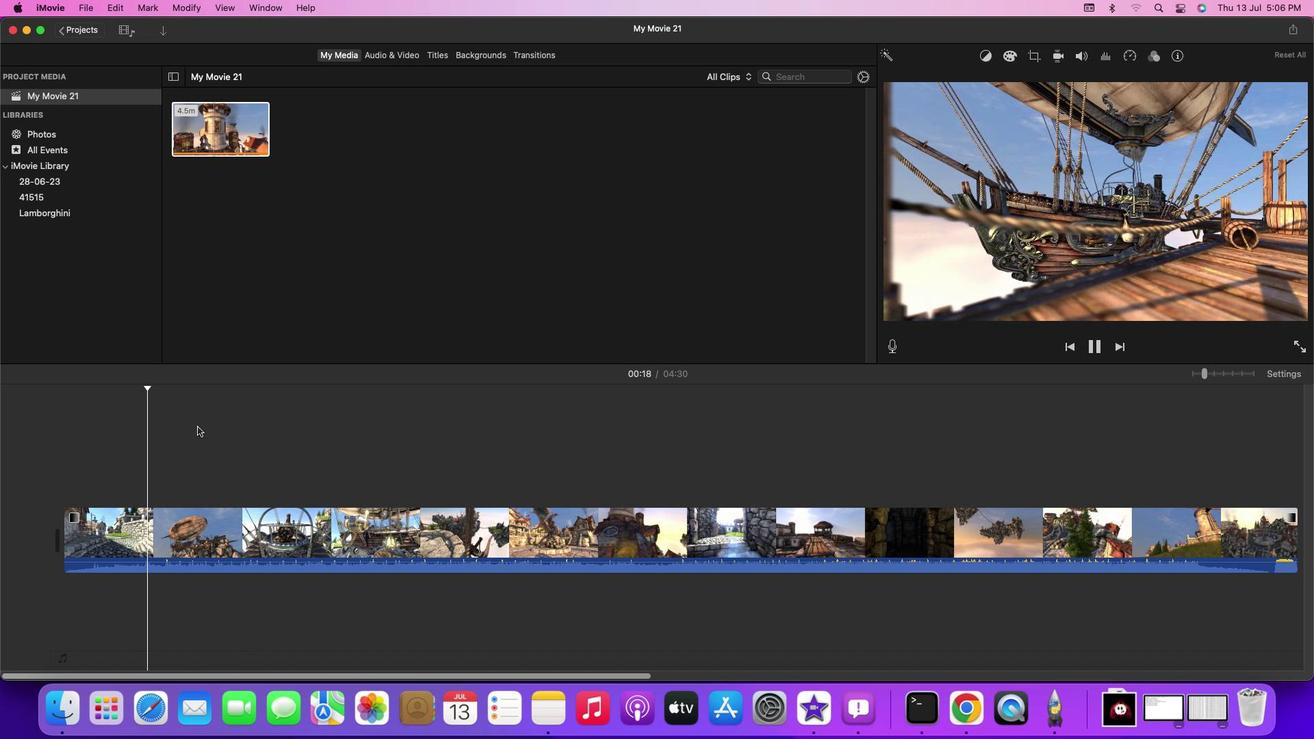 
Action: Key pressed Key.spaceKey.leftKey.left
Screenshot: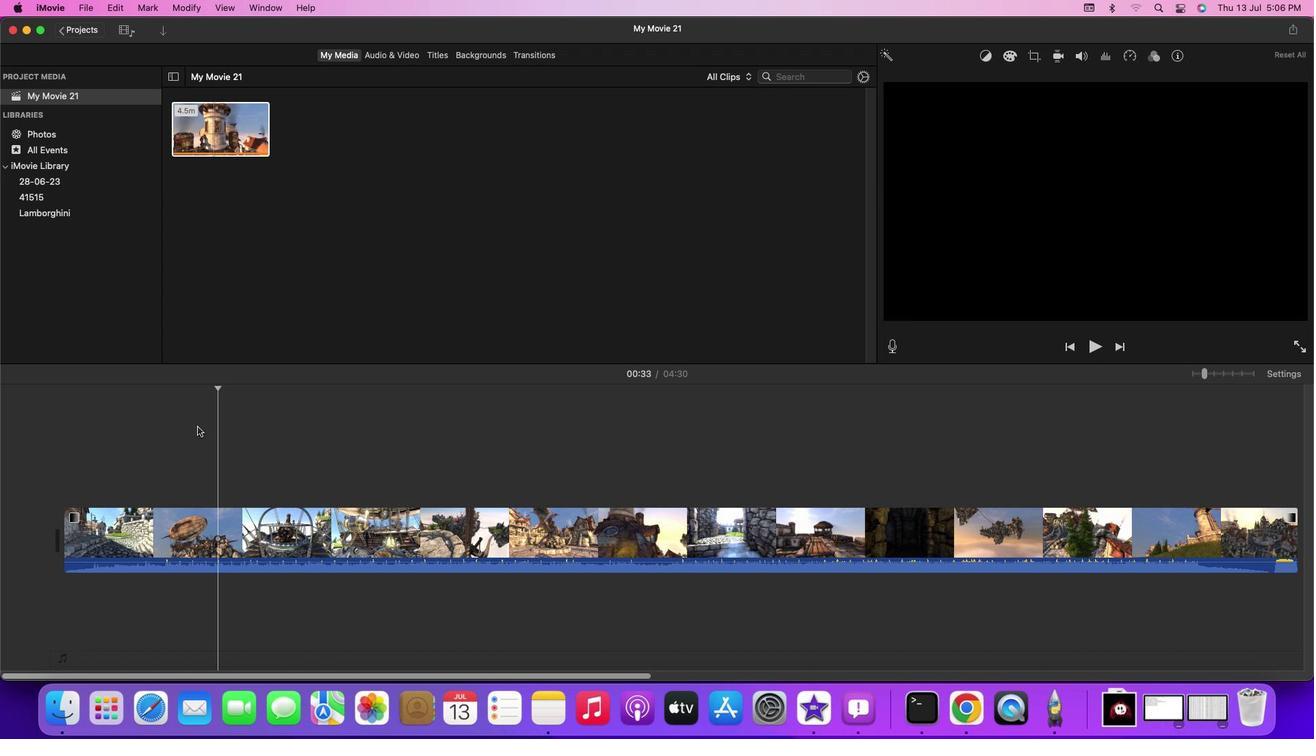 
Action: Mouse moved to (217, 528)
Screenshot: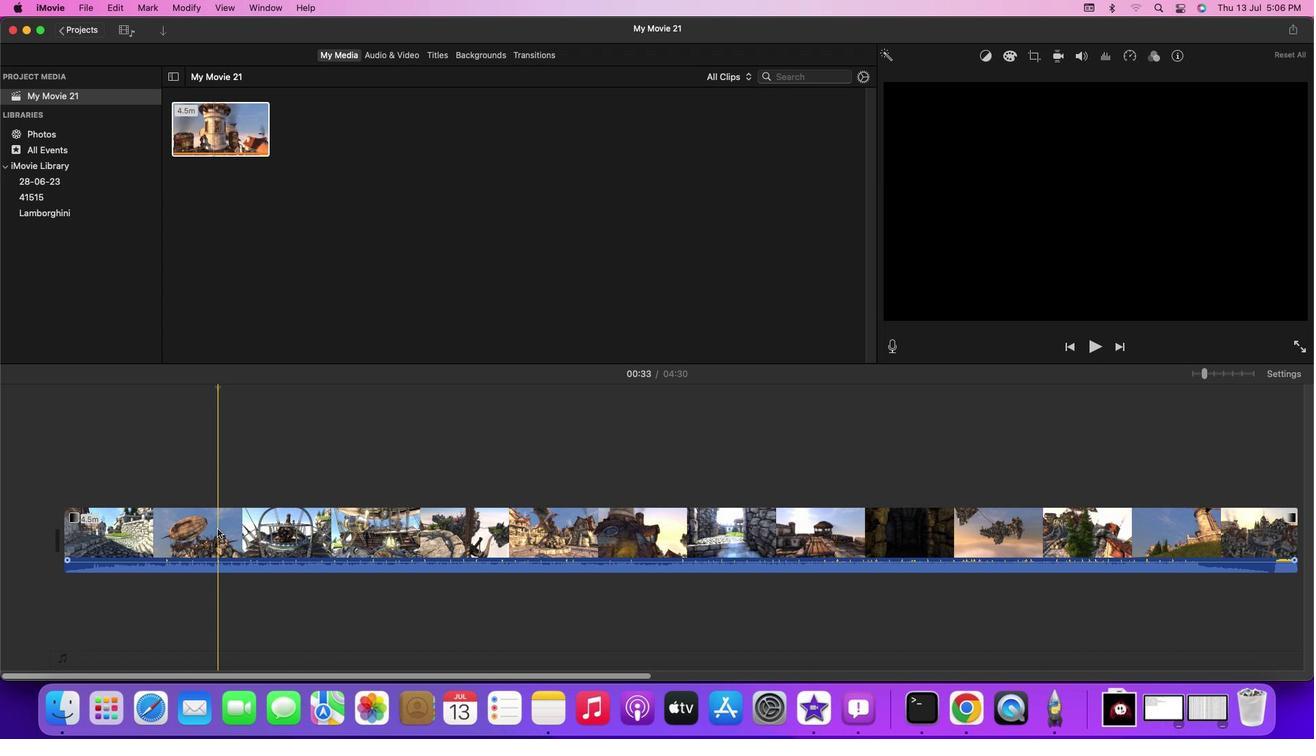 
Action: Mouse pressed left at (217, 528)
Screenshot: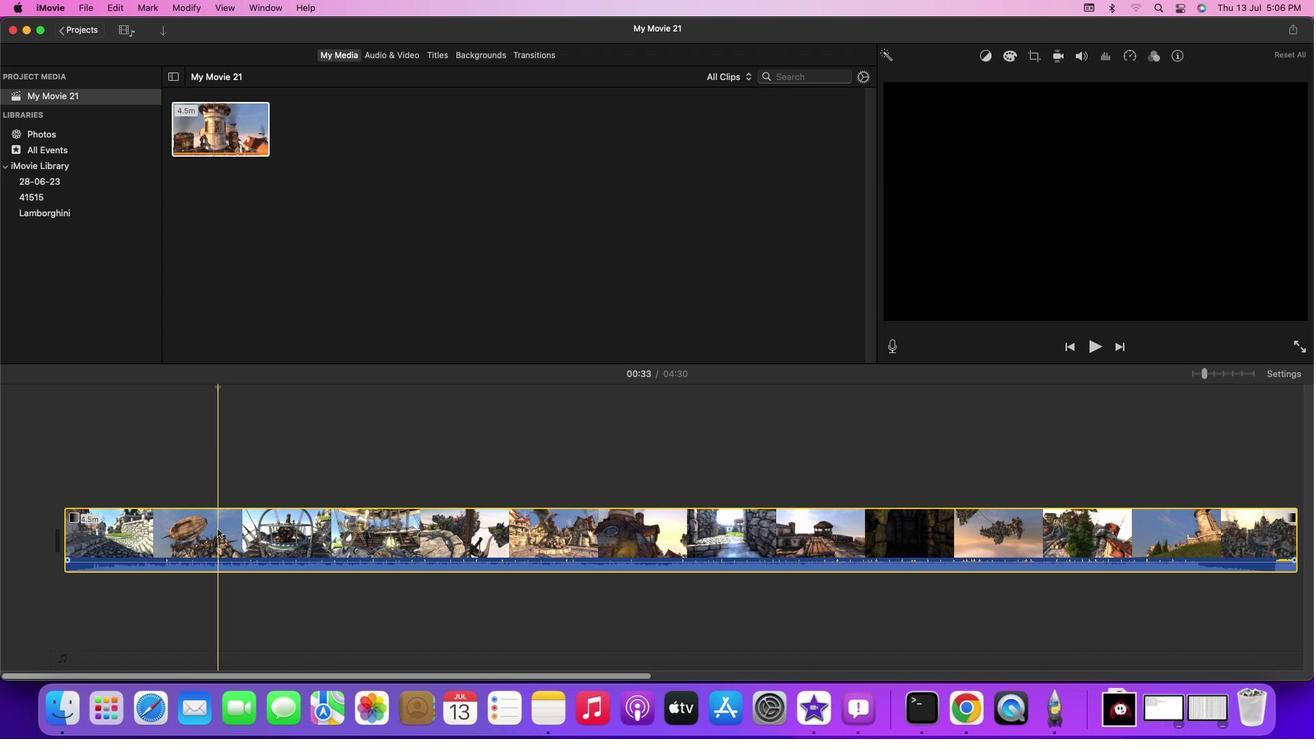 
Action: Mouse pressed right at (217, 528)
Screenshot: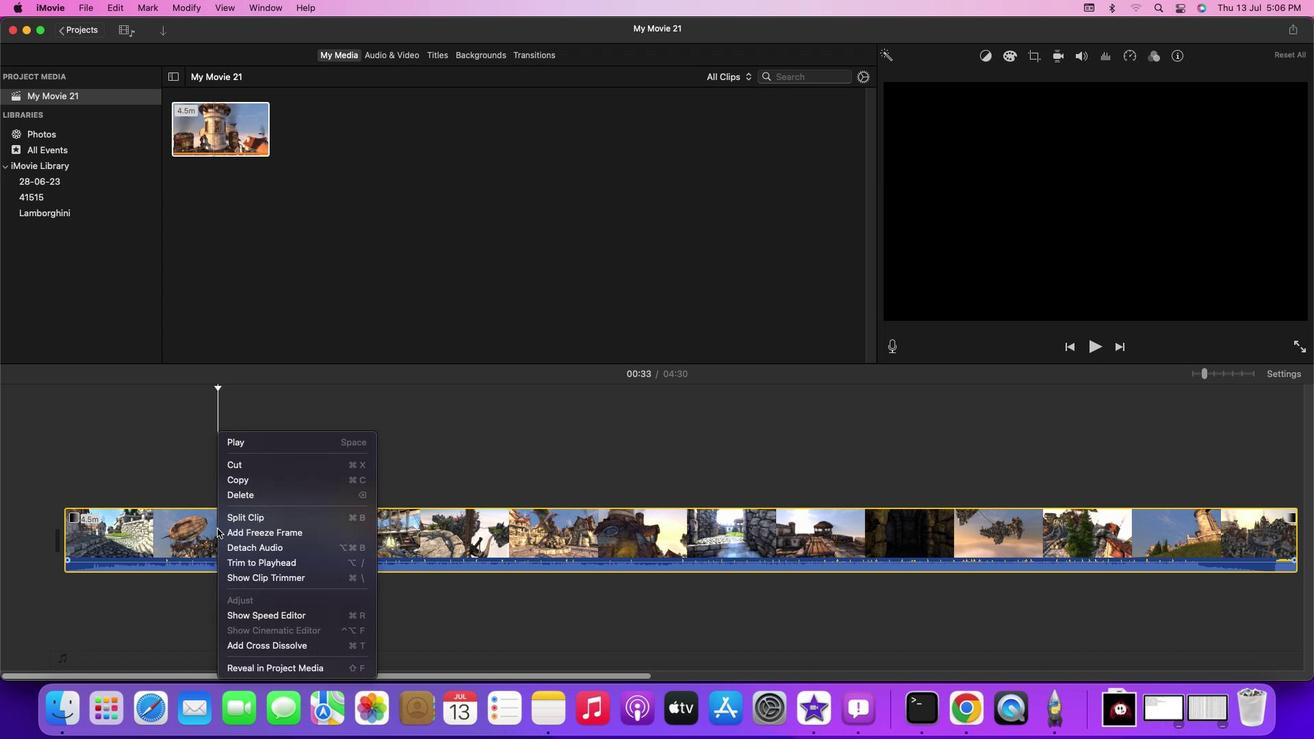 
Action: Mouse moved to (233, 550)
Screenshot: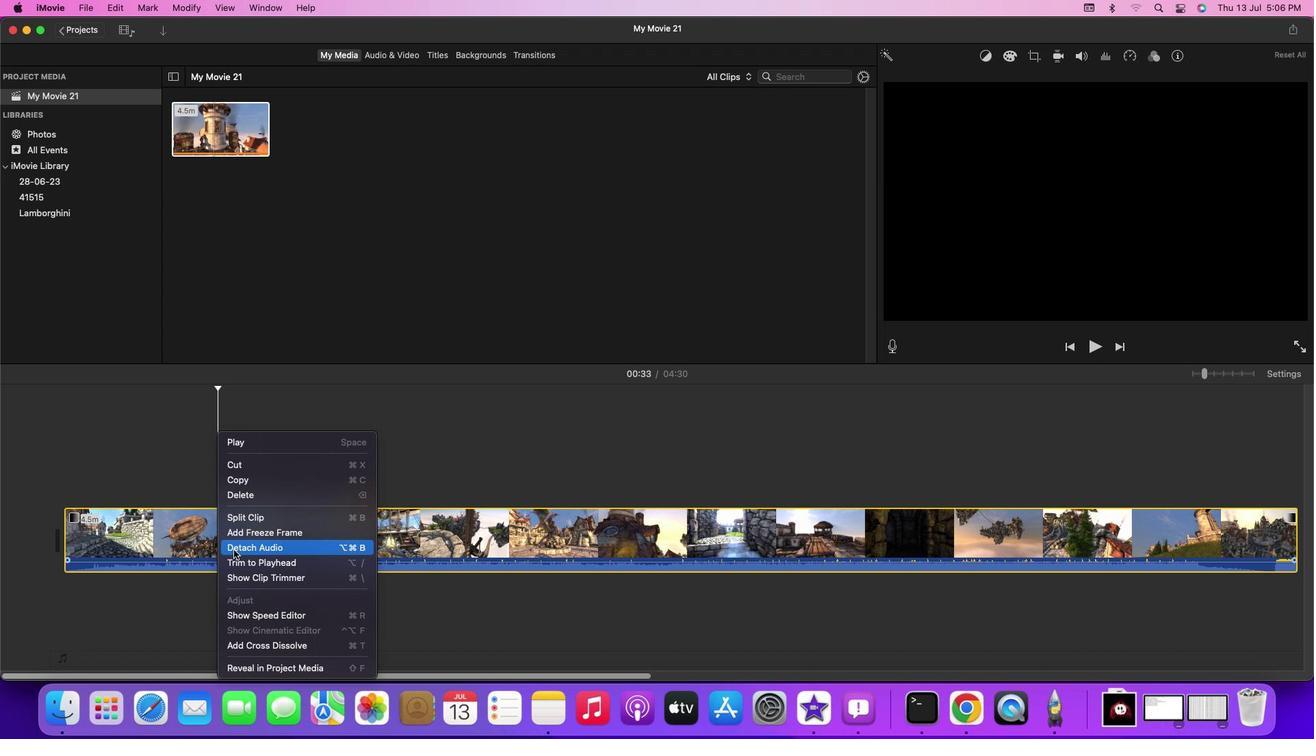 
Action: Mouse pressed left at (233, 550)
Screenshot: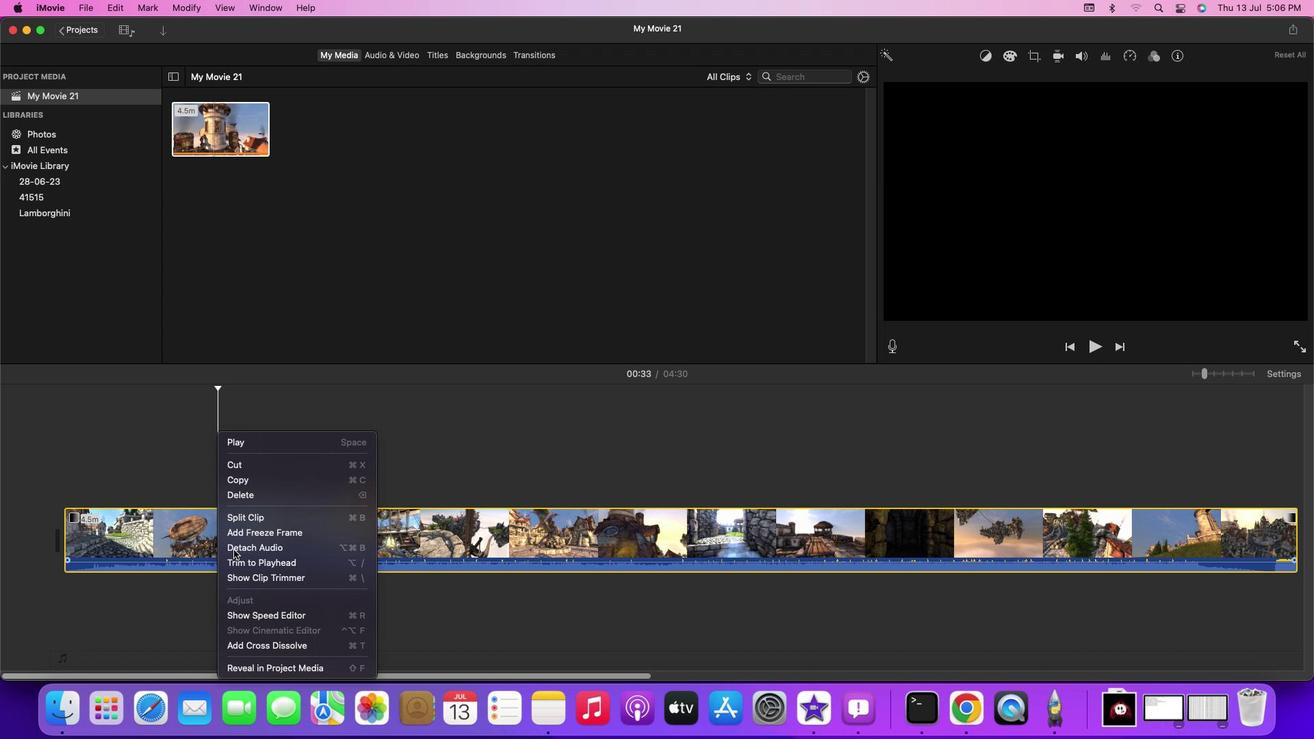 
Action: Mouse moved to (219, 544)
Screenshot: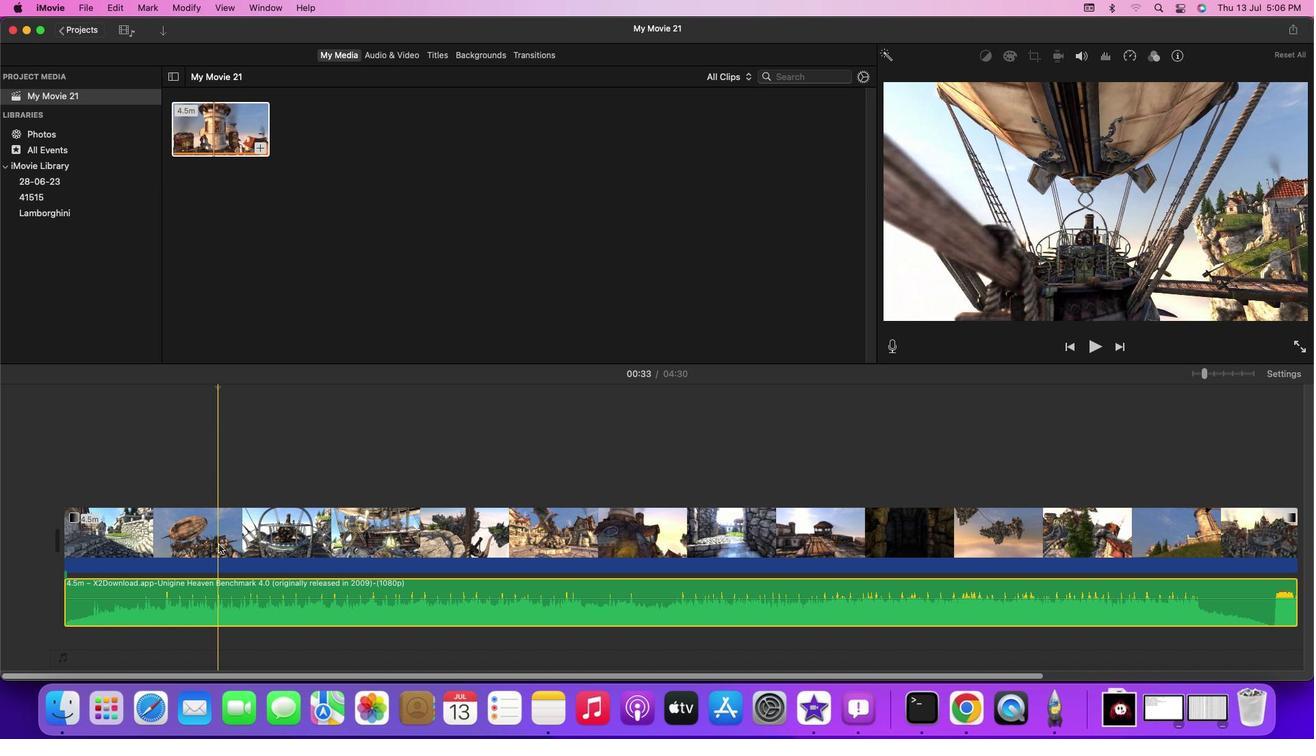 
Action: Mouse pressed left at (219, 544)
Screenshot: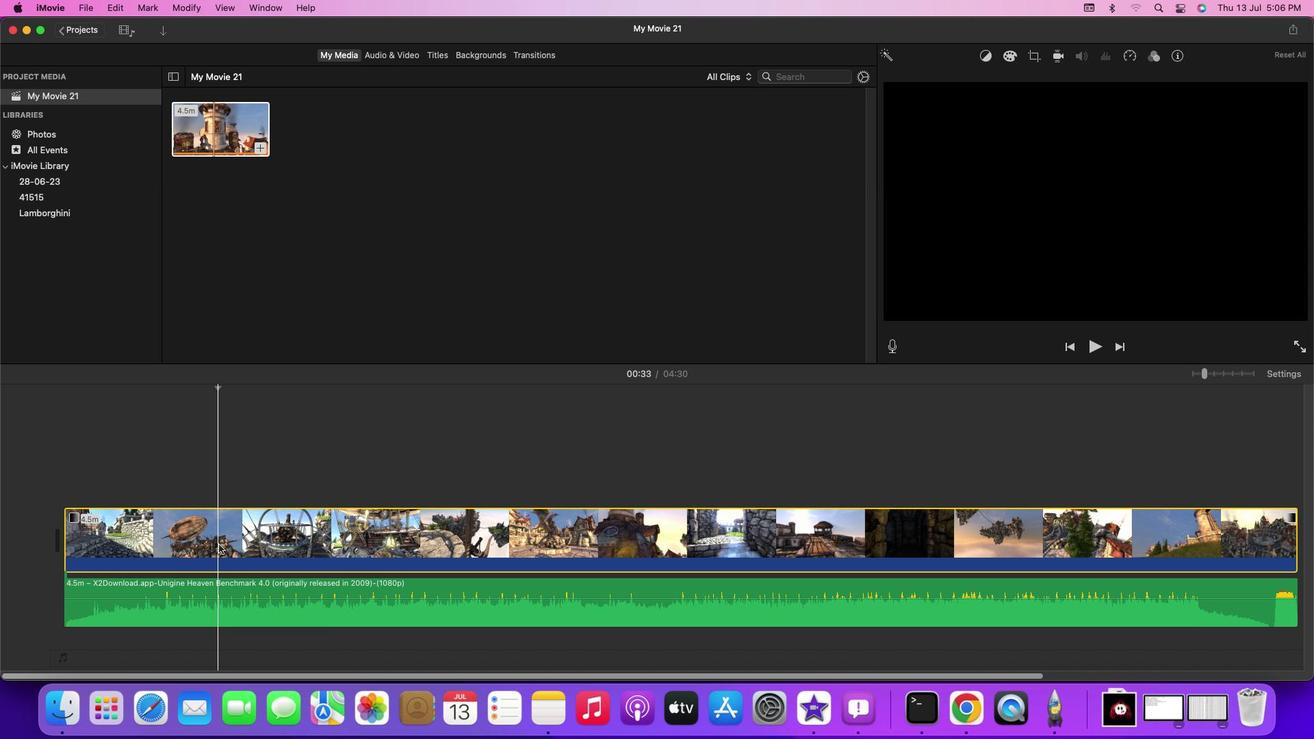 
Action: Key pressed Key.cmd'b'
Screenshot: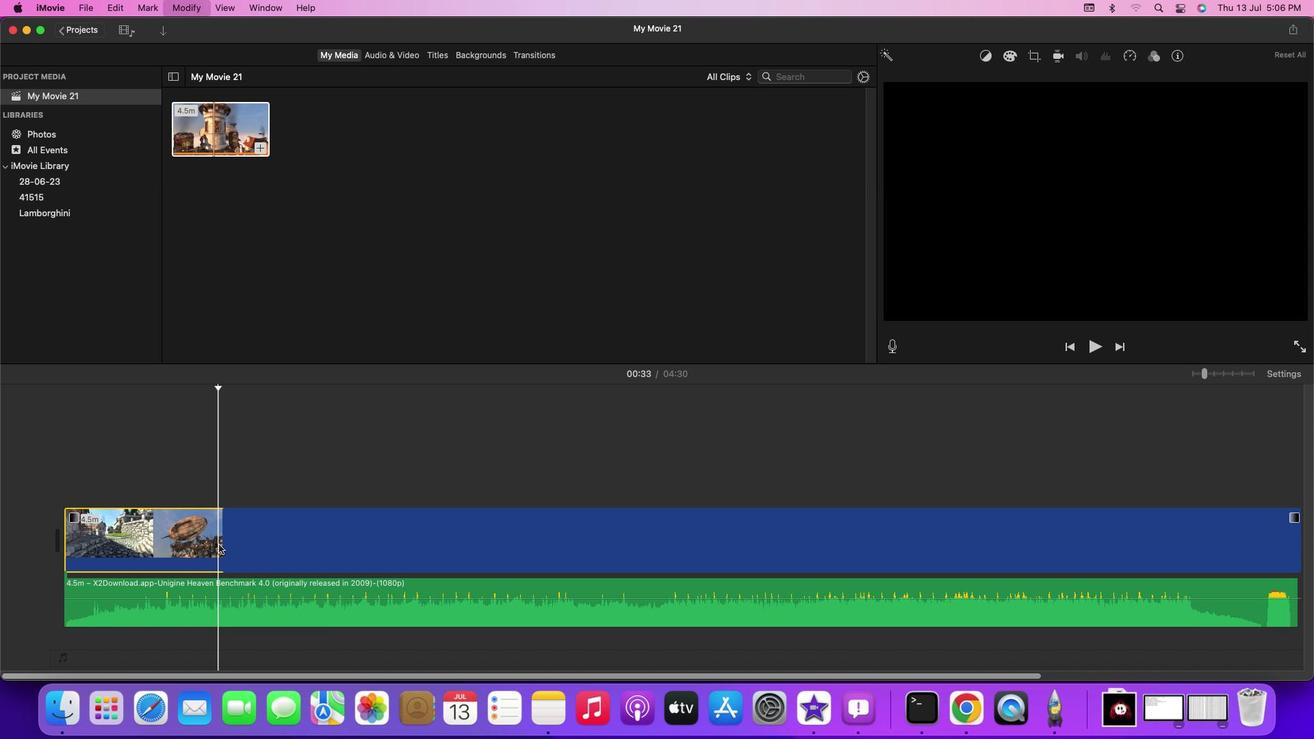 
Action: Mouse moved to (223, 534)
Screenshot: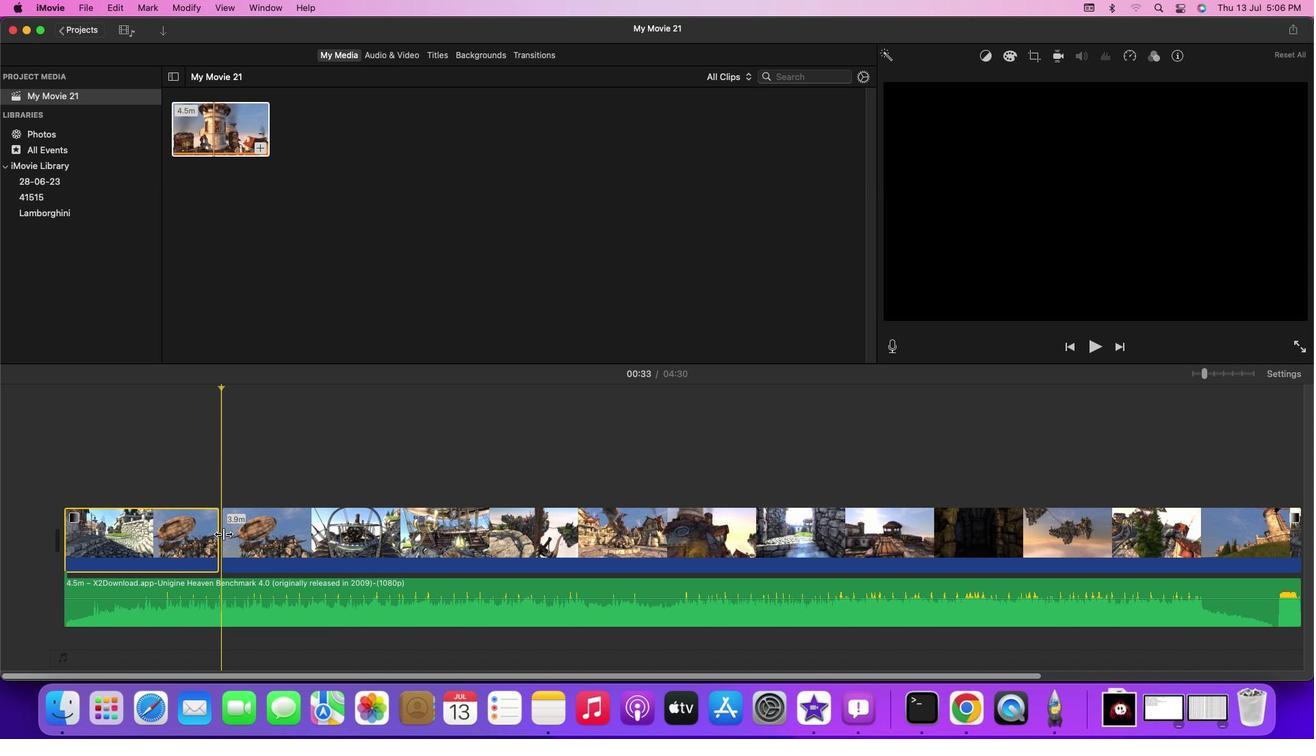 
Action: Key pressed Key.space
Screenshot: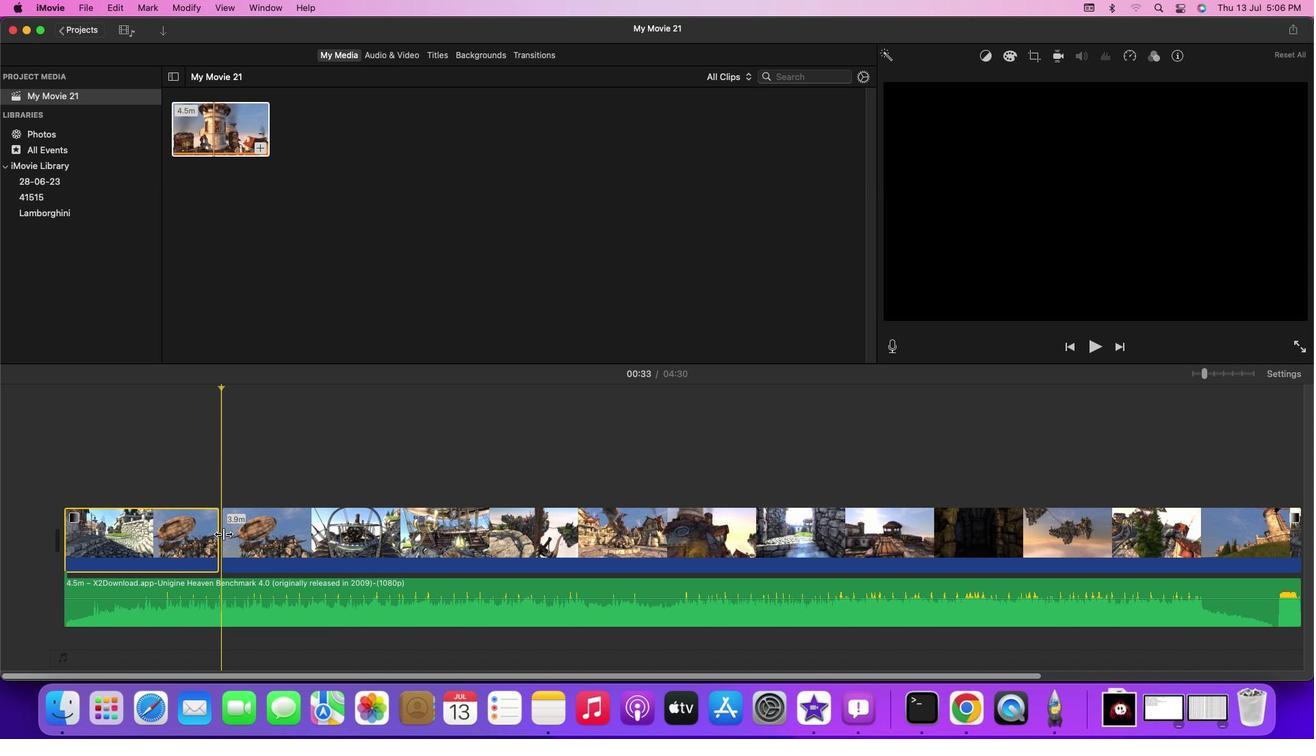 
Action: Mouse moved to (649, 456)
Screenshot: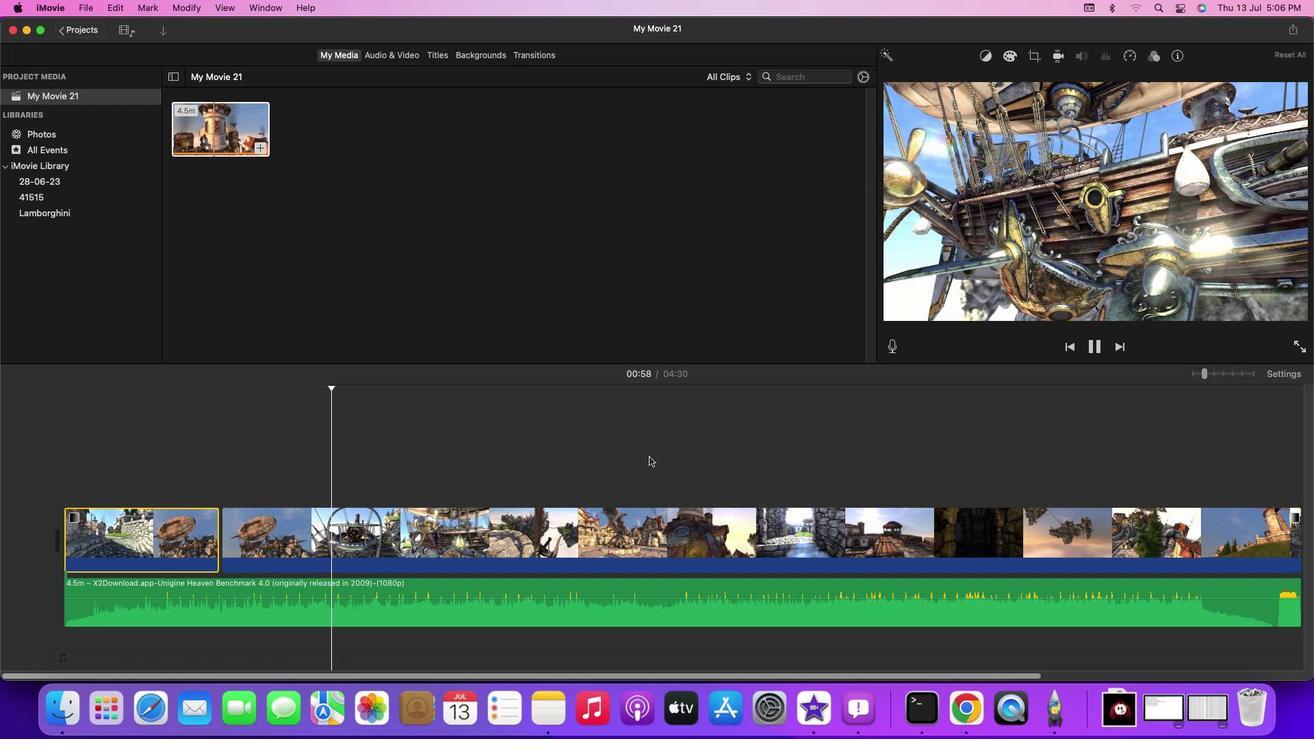
Action: Key pressed Key.space
Screenshot: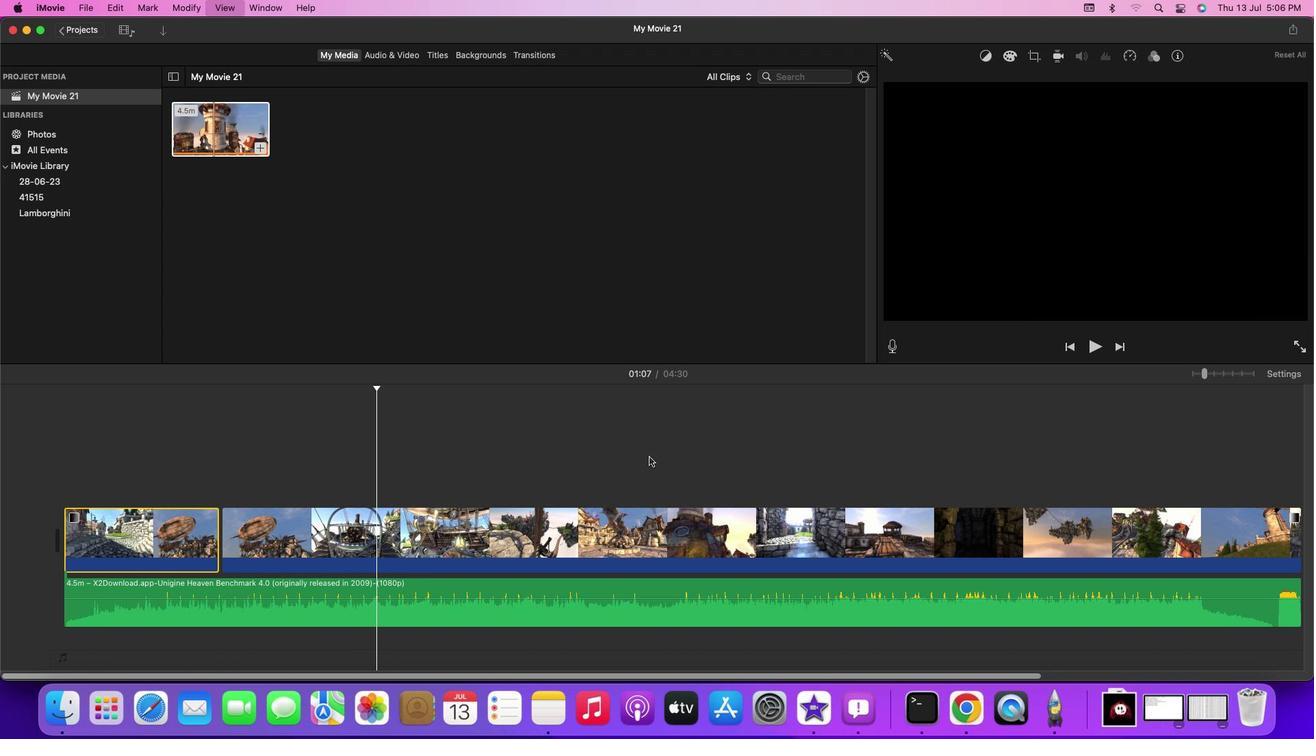 
Action: Mouse moved to (377, 552)
Screenshot: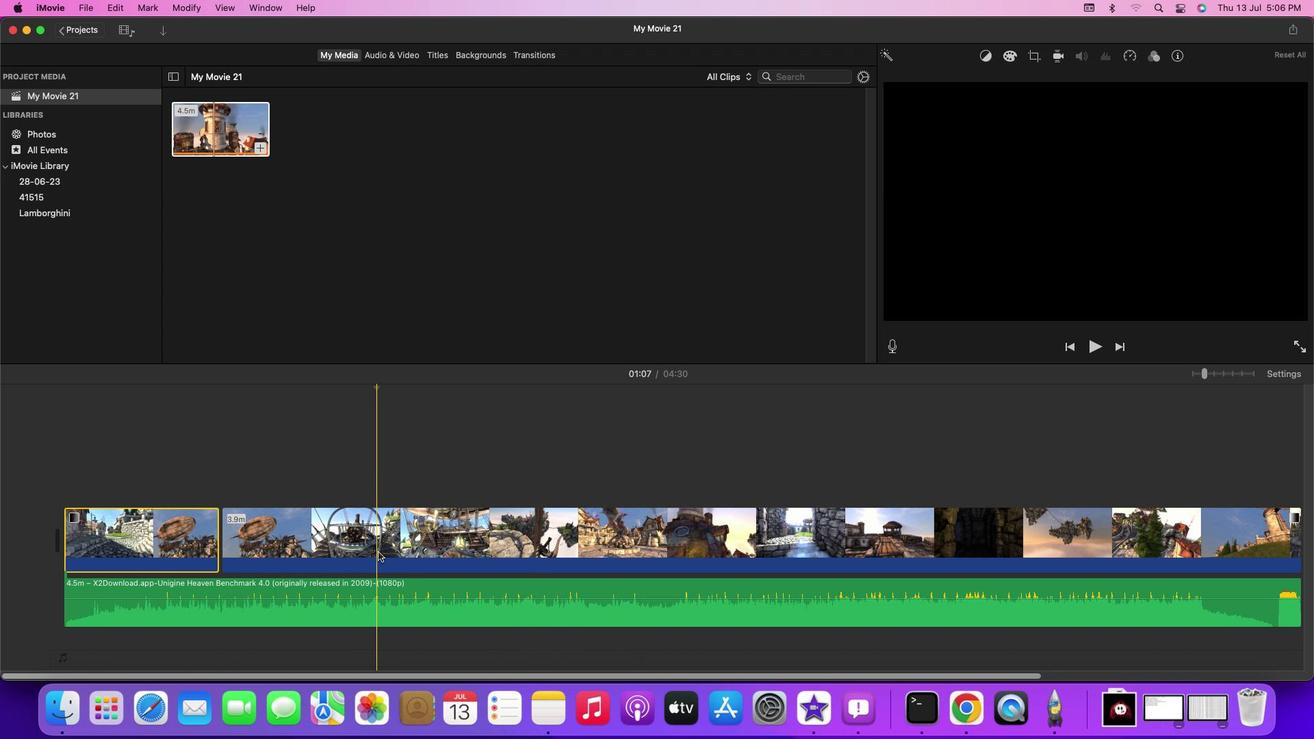 
Action: Mouse pressed left at (377, 552)
Screenshot: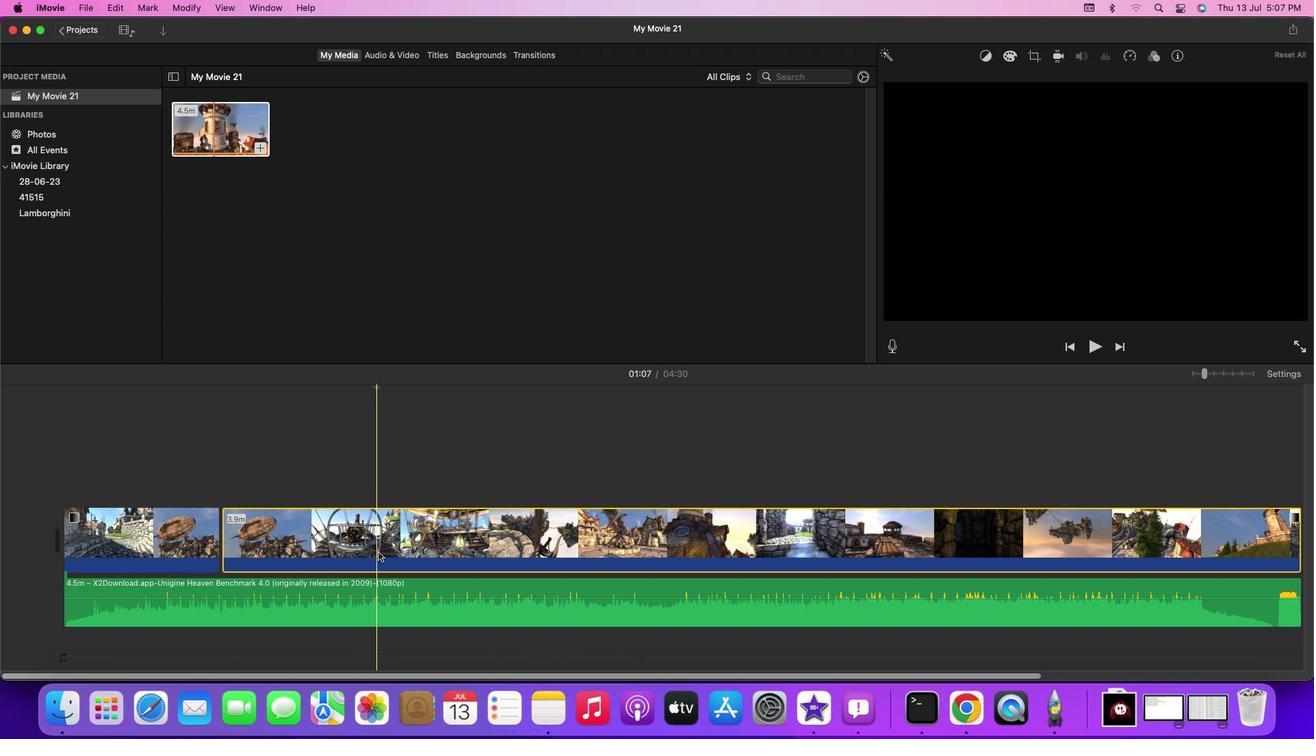 
Action: Key pressed Key.cmd'b'Key.space
Screenshot: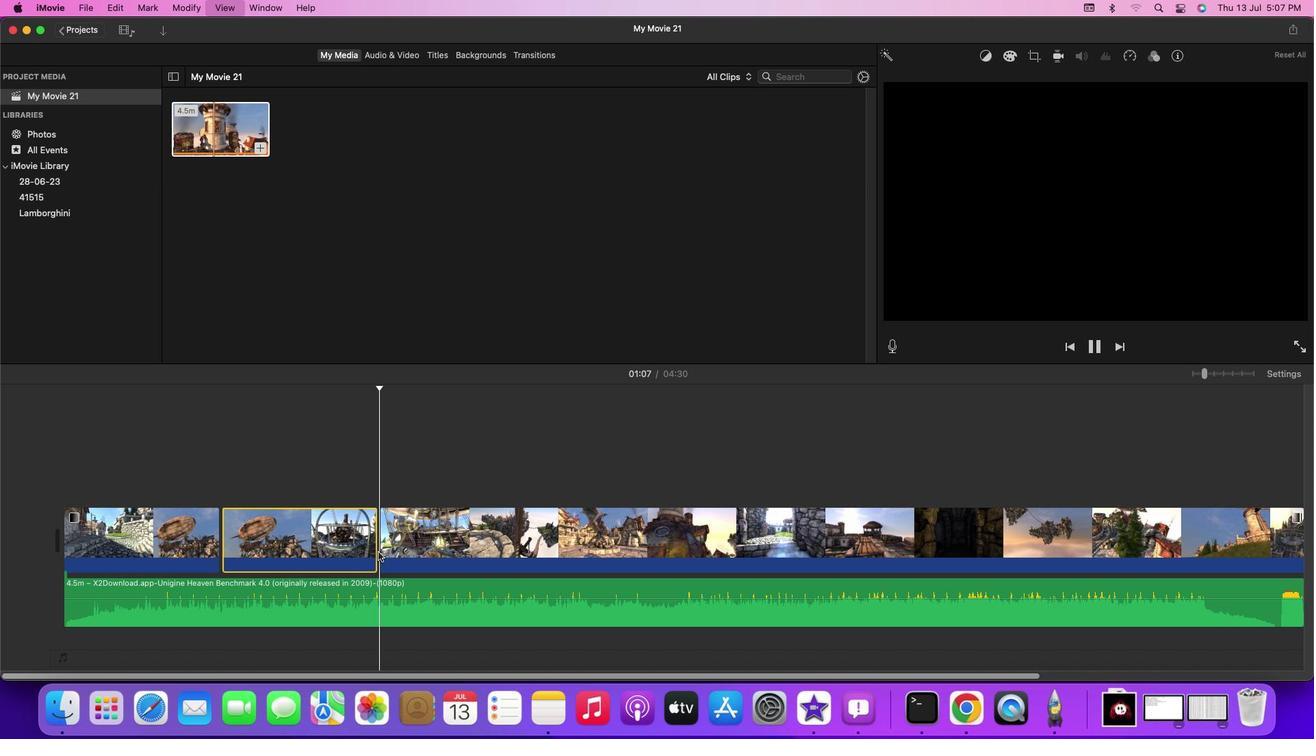 
Action: Mouse moved to (579, 404)
Screenshot: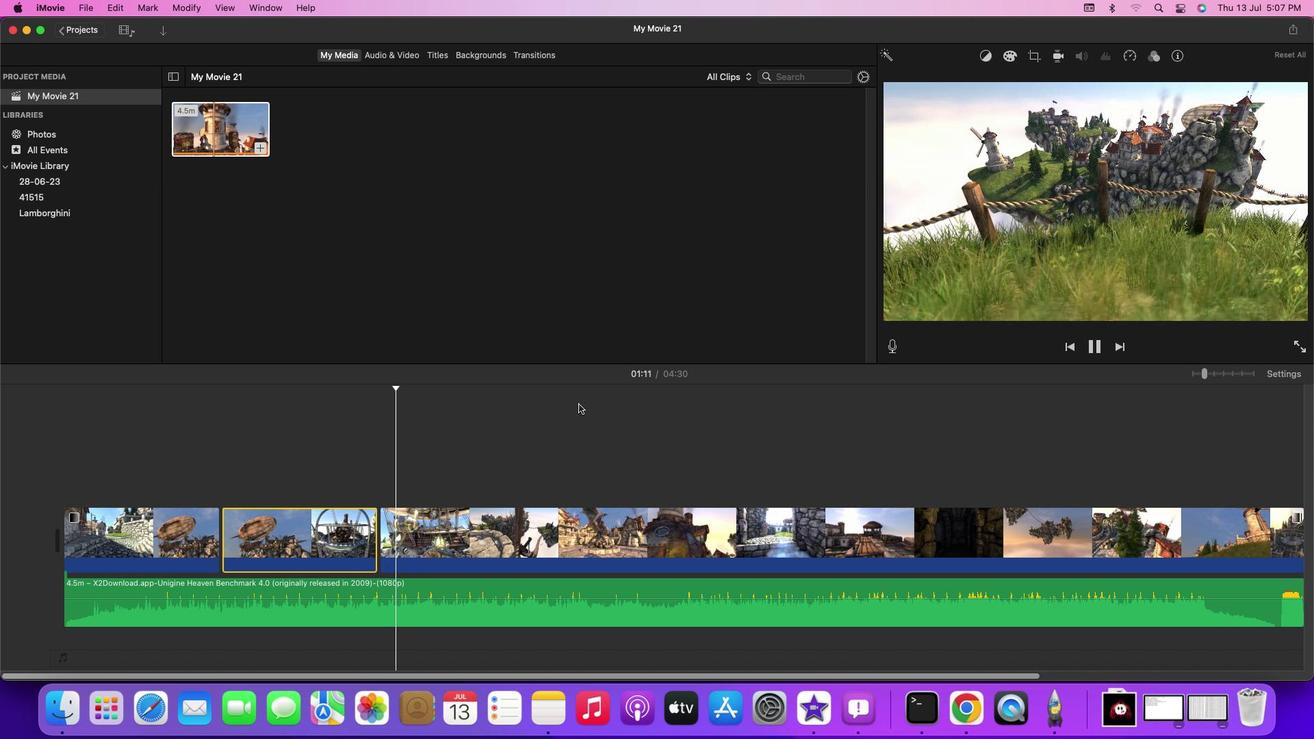 
Action: Mouse pressed left at (579, 404)
Screenshot: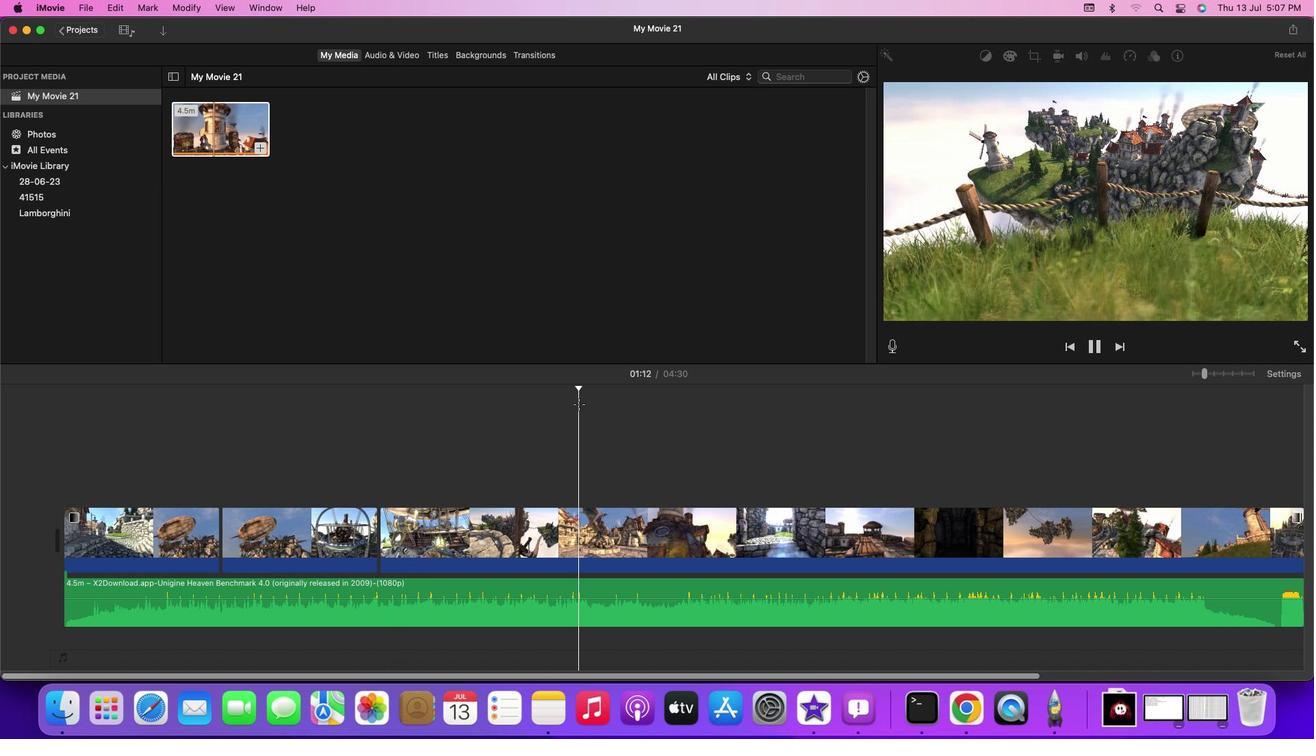 
Action: Mouse moved to (612, 405)
Screenshot: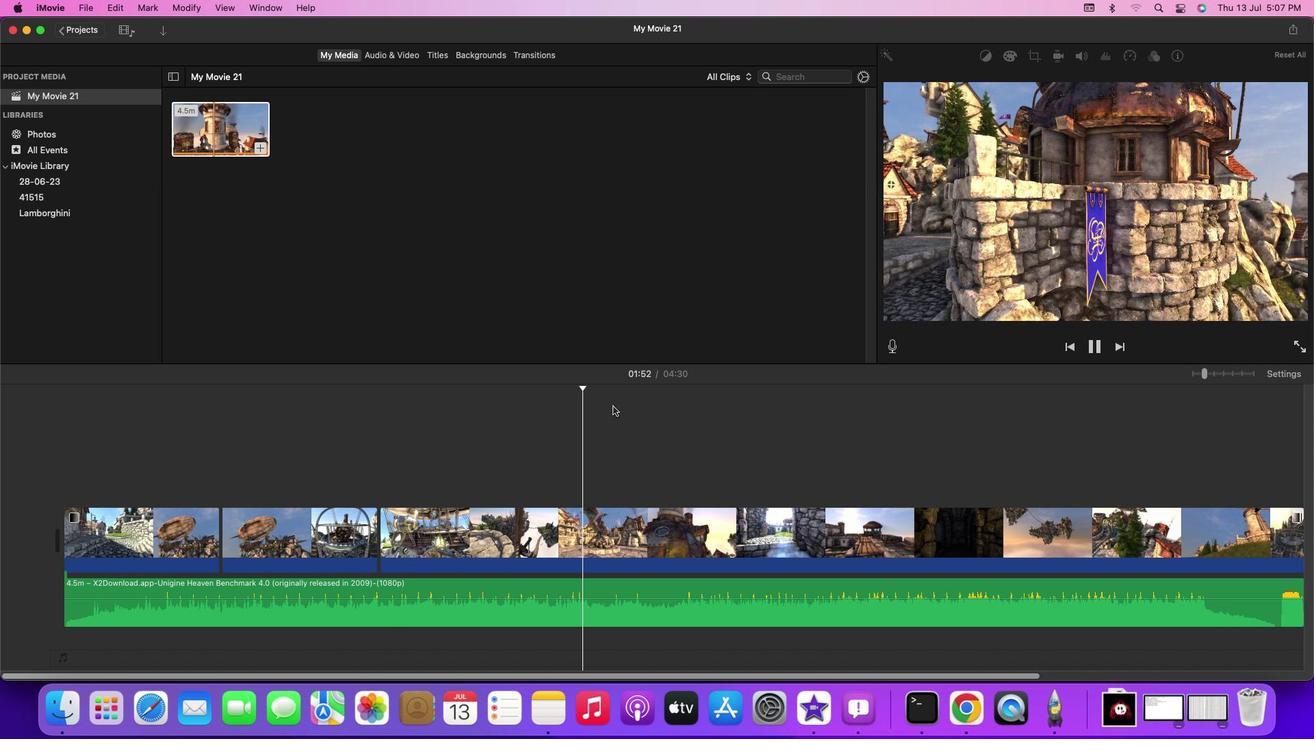 
Action: Mouse pressed left at (612, 405)
Screenshot: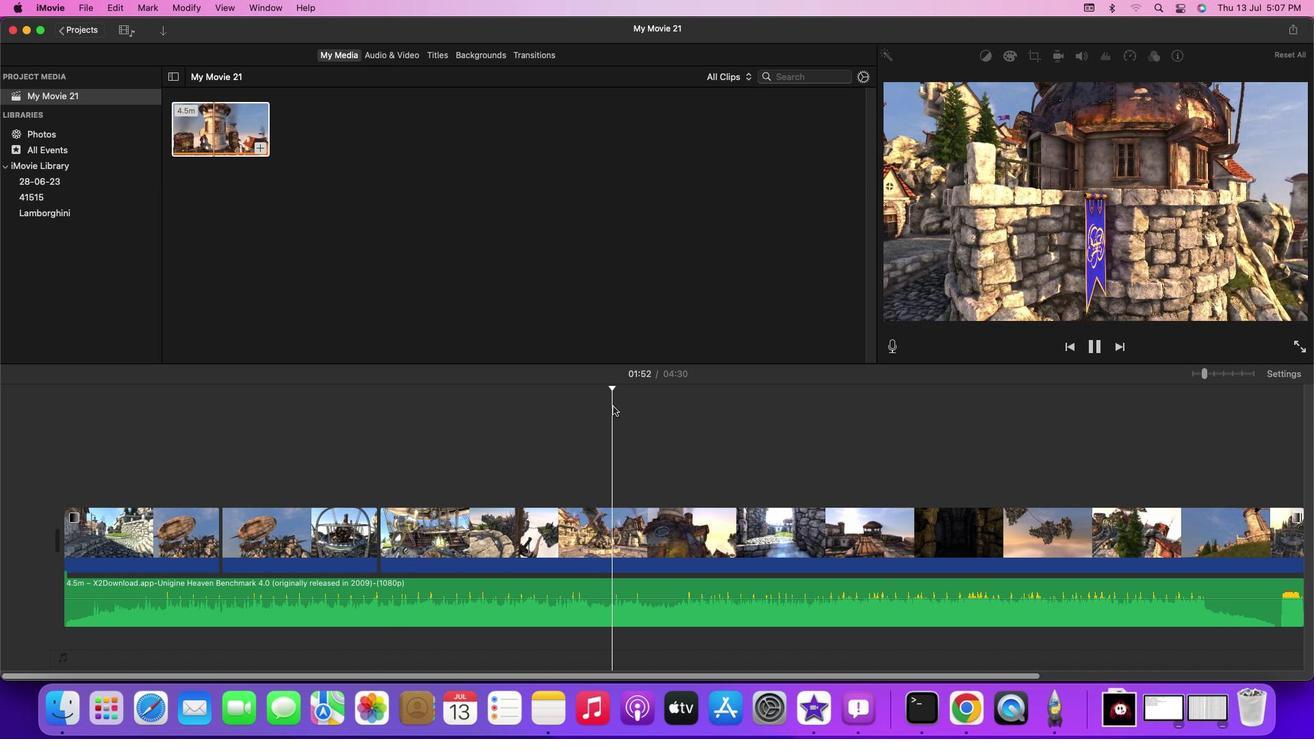 
Action: Mouse moved to (613, 412)
Screenshot: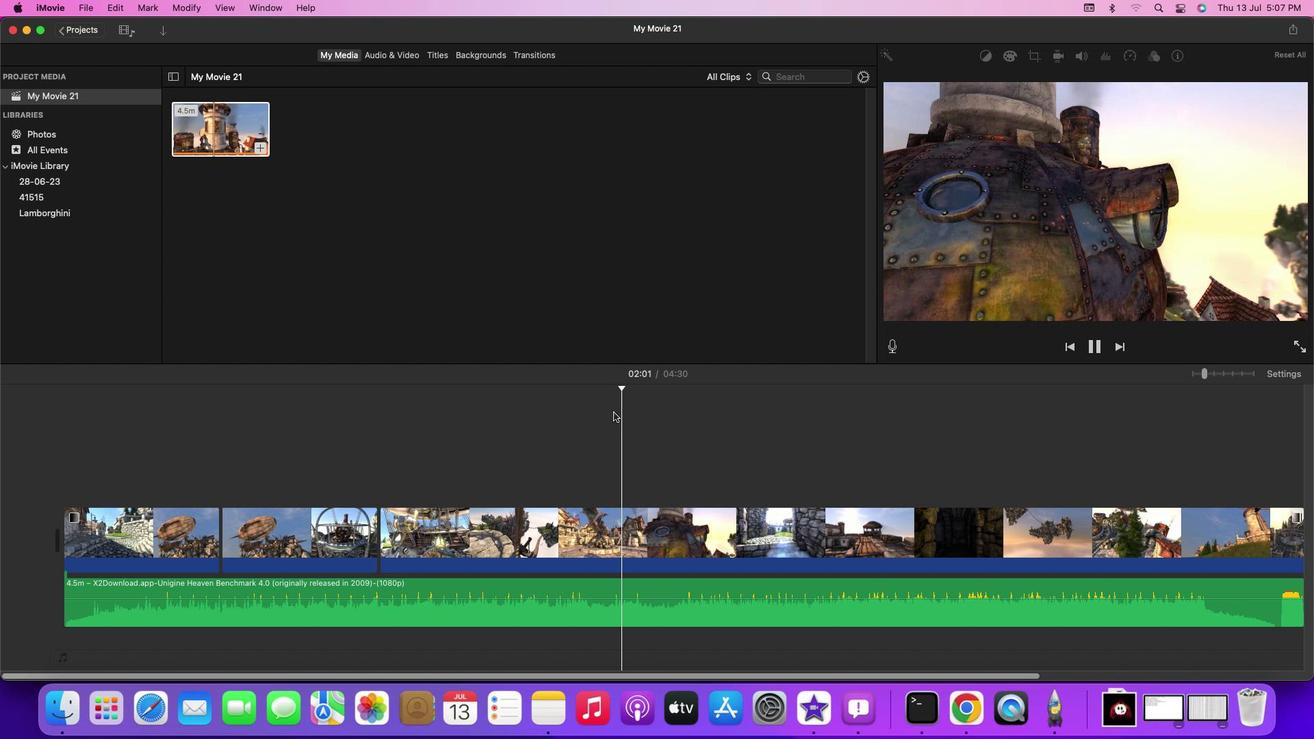 
Action: Mouse pressed left at (613, 412)
Screenshot: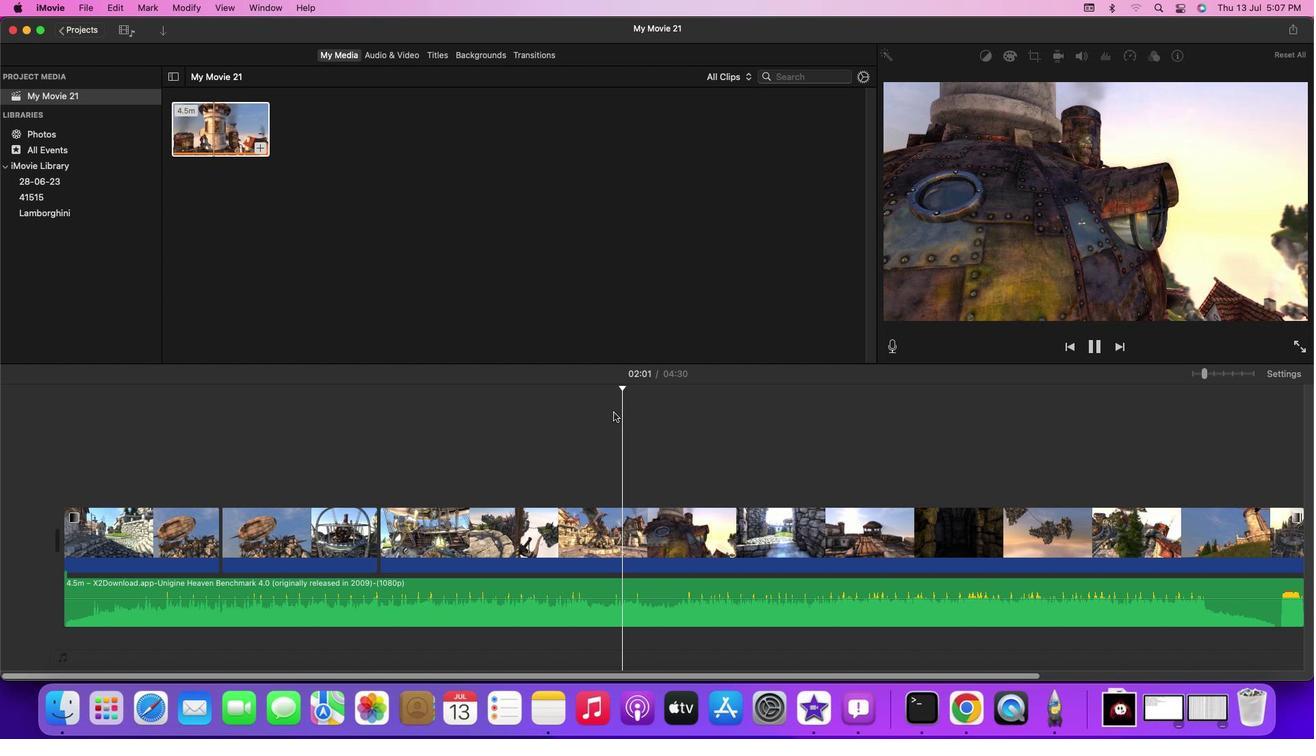 
Action: Key pressed Key.space
Screenshot: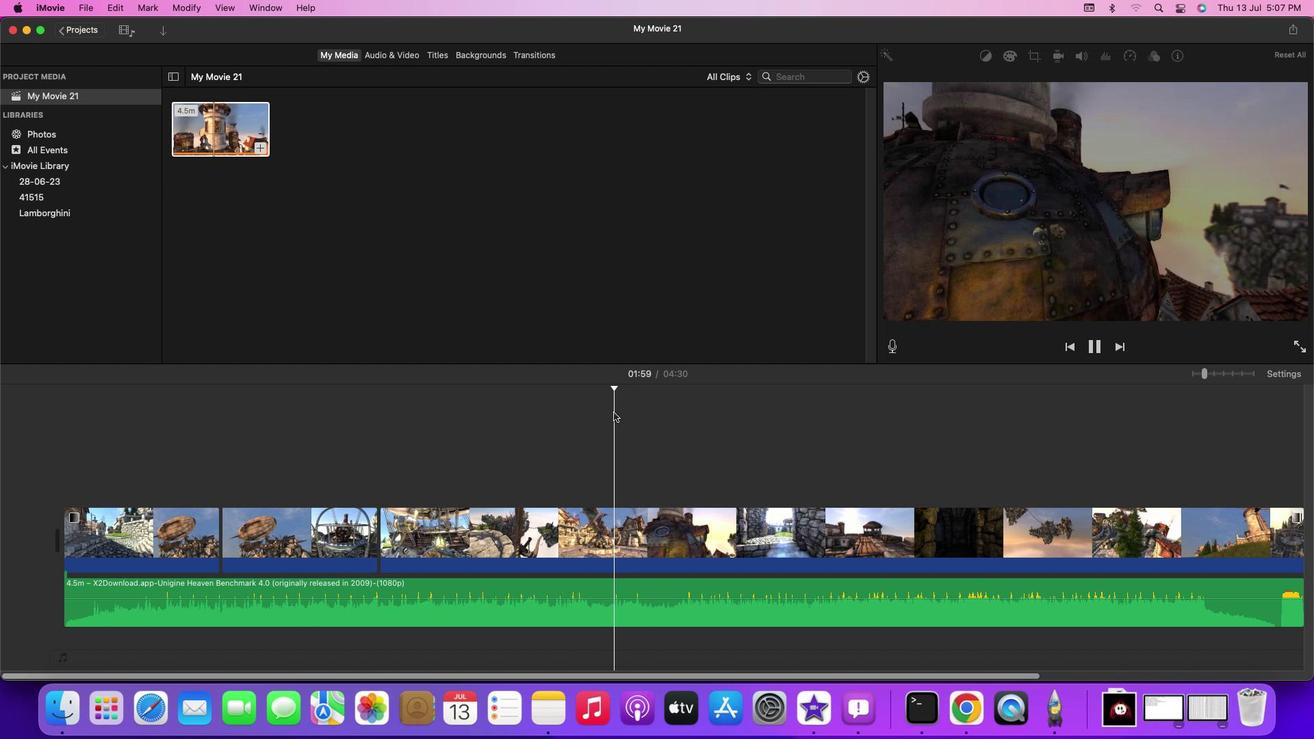 
Action: Mouse moved to (607, 412)
Screenshot: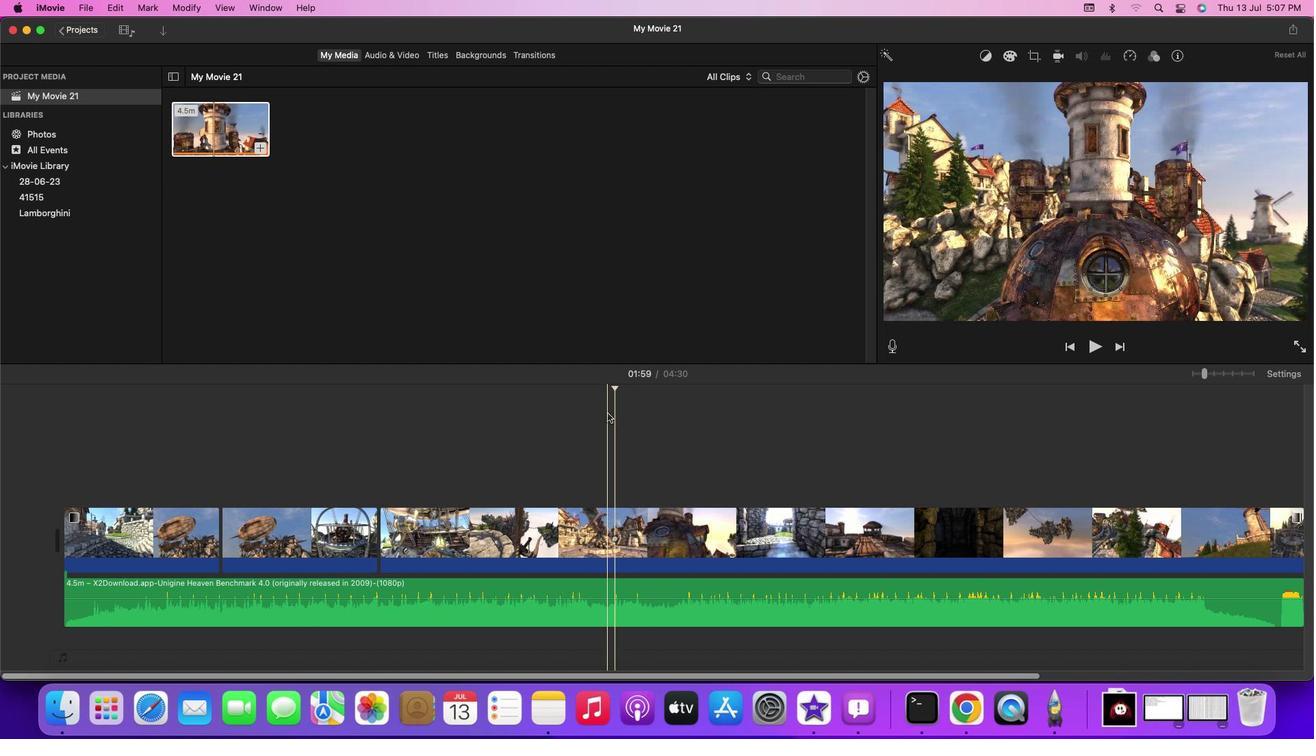 
Action: Mouse pressed left at (607, 412)
Screenshot: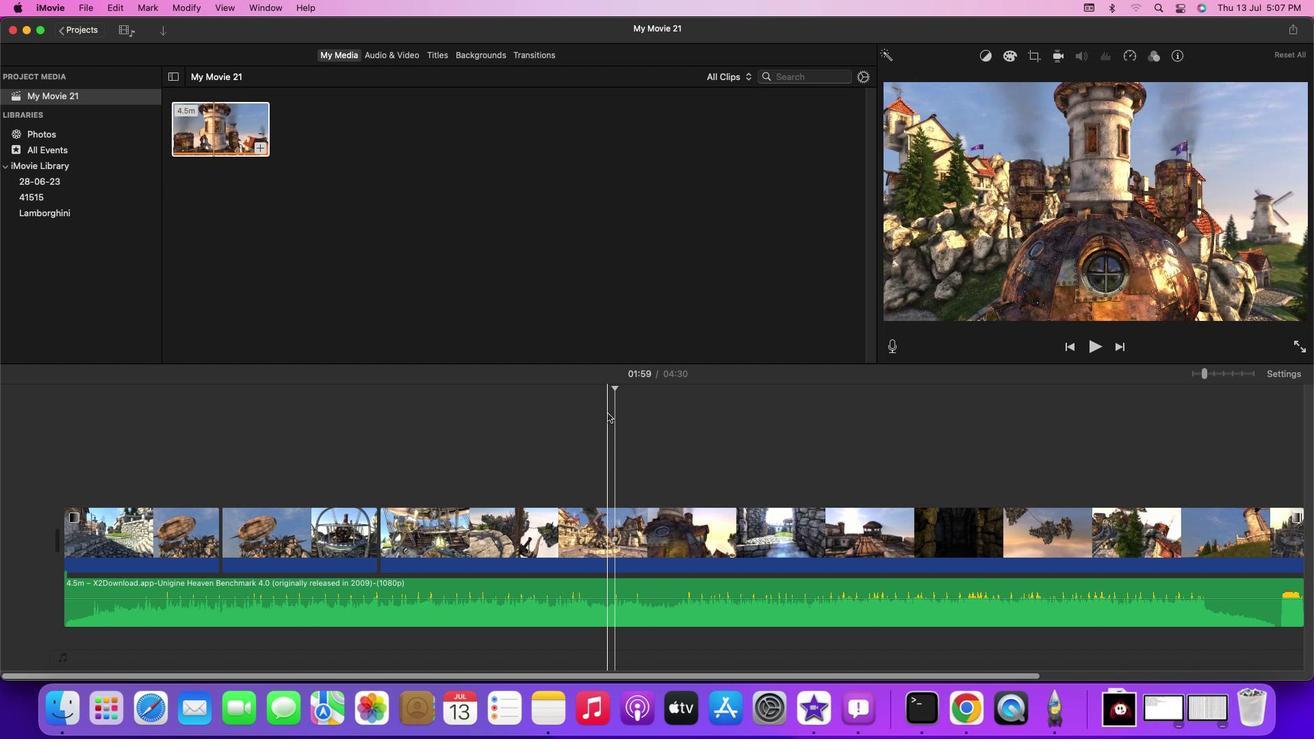 
Action: Mouse moved to (764, 418)
Screenshot: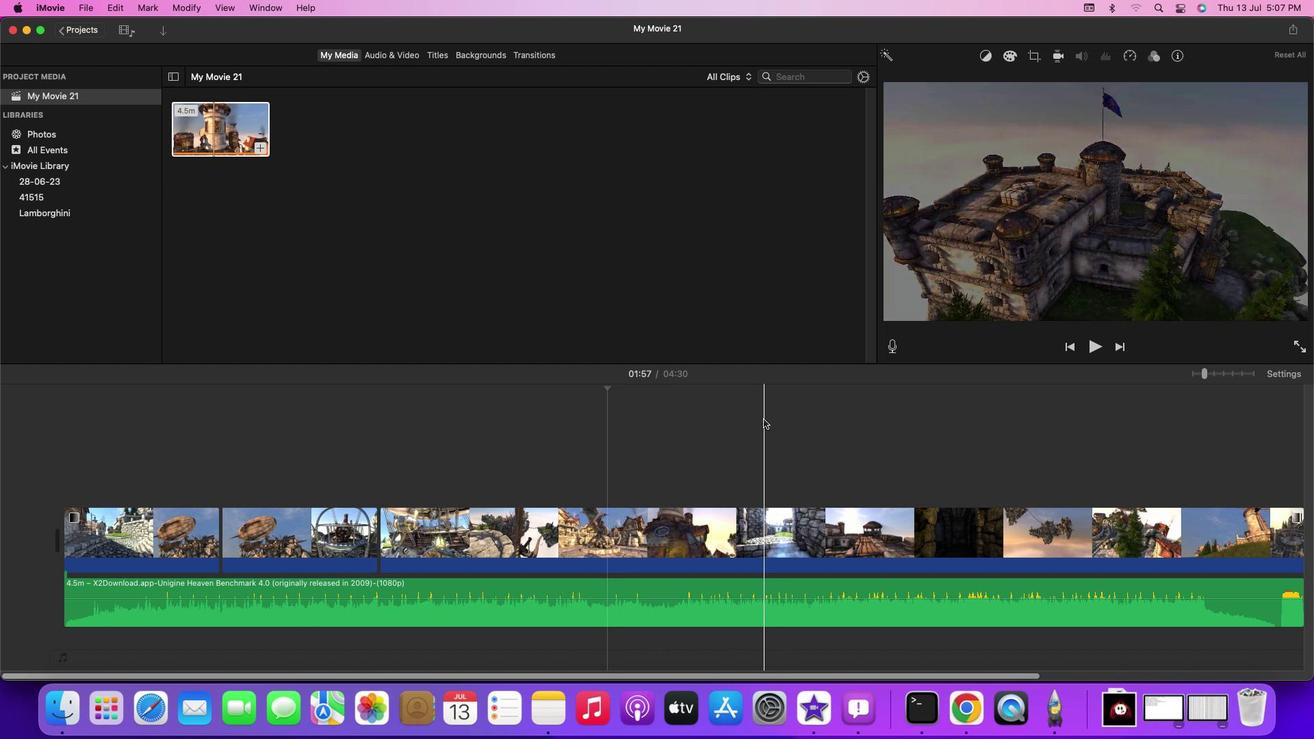 
Action: Mouse pressed left at (764, 418)
Screenshot: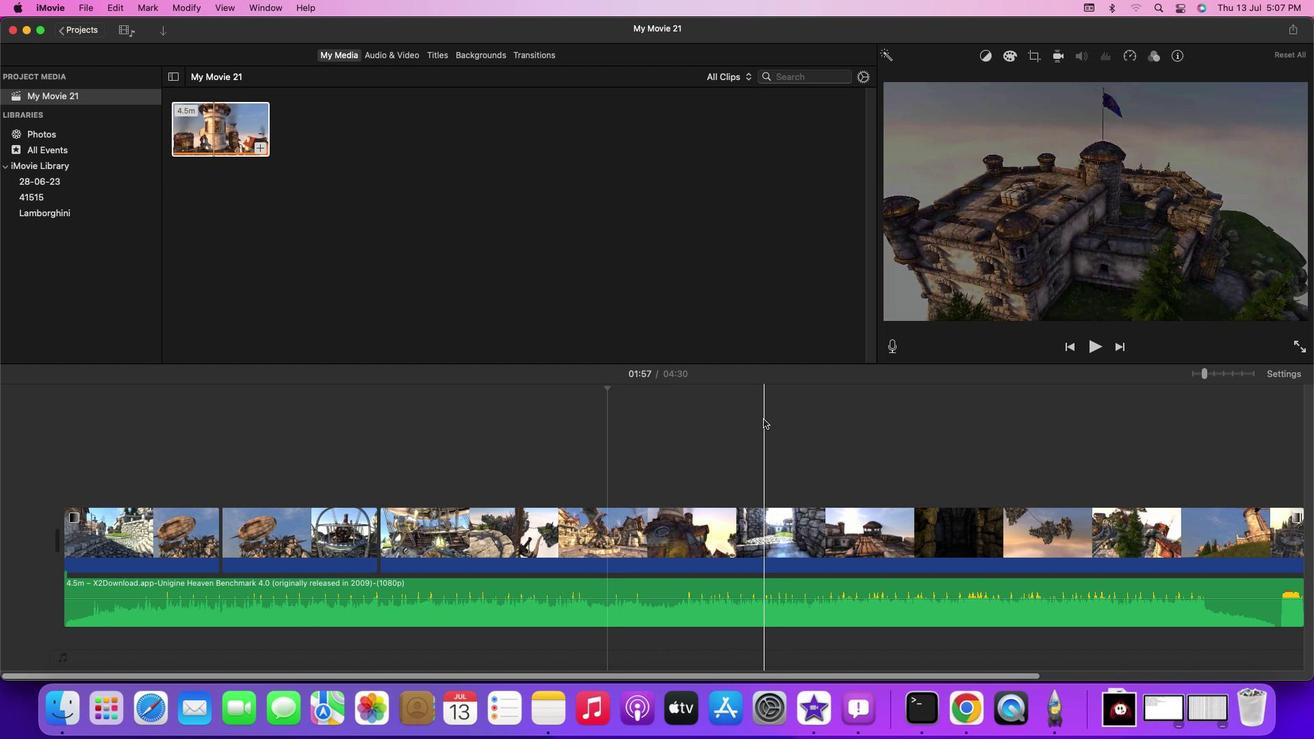 
Action: Key pressed Key.spaceKey.space
Screenshot: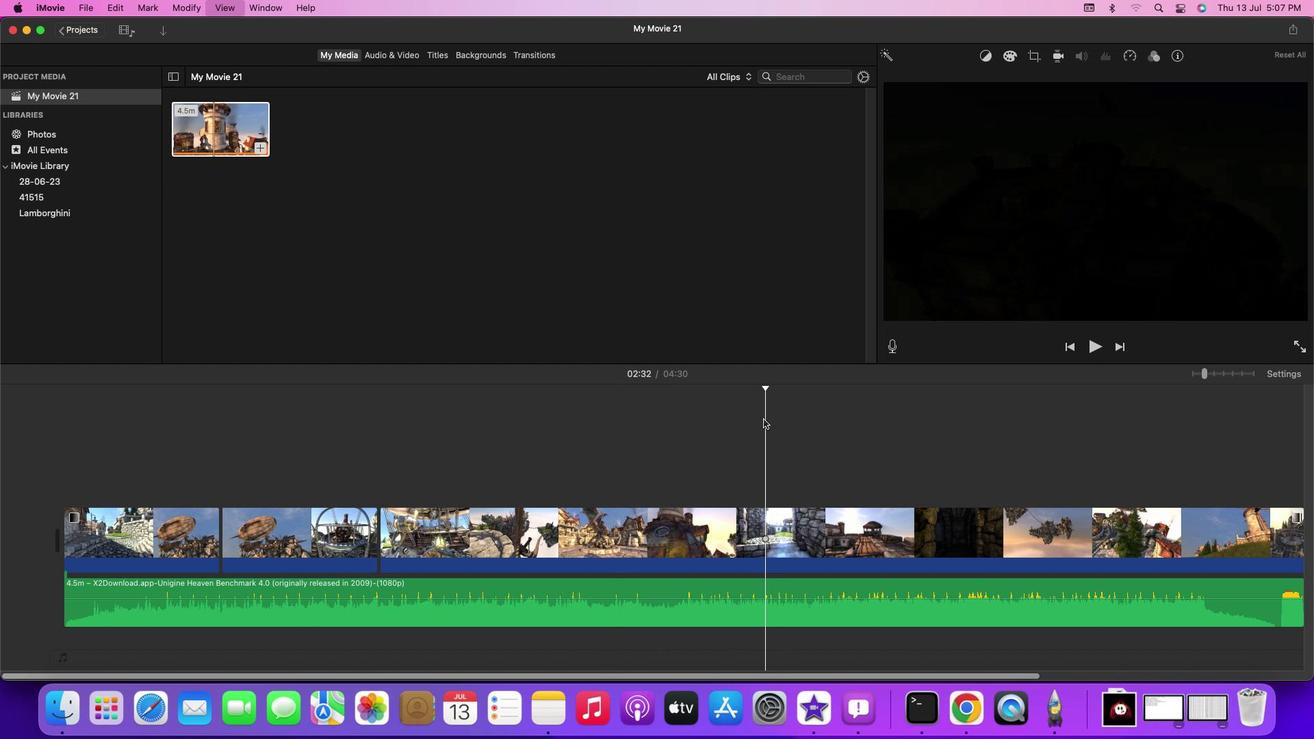 
Action: Mouse moved to (762, 538)
Screenshot: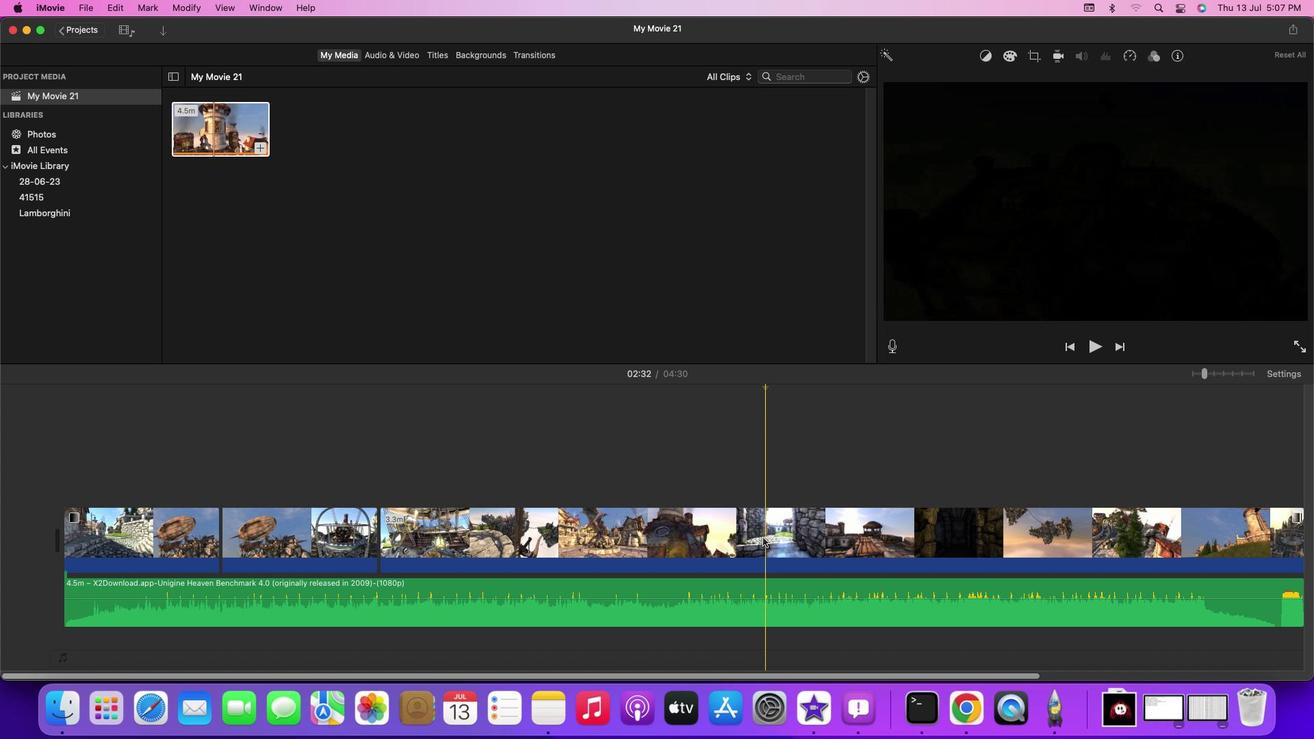 
Action: Mouse pressed left at (762, 538)
Screenshot: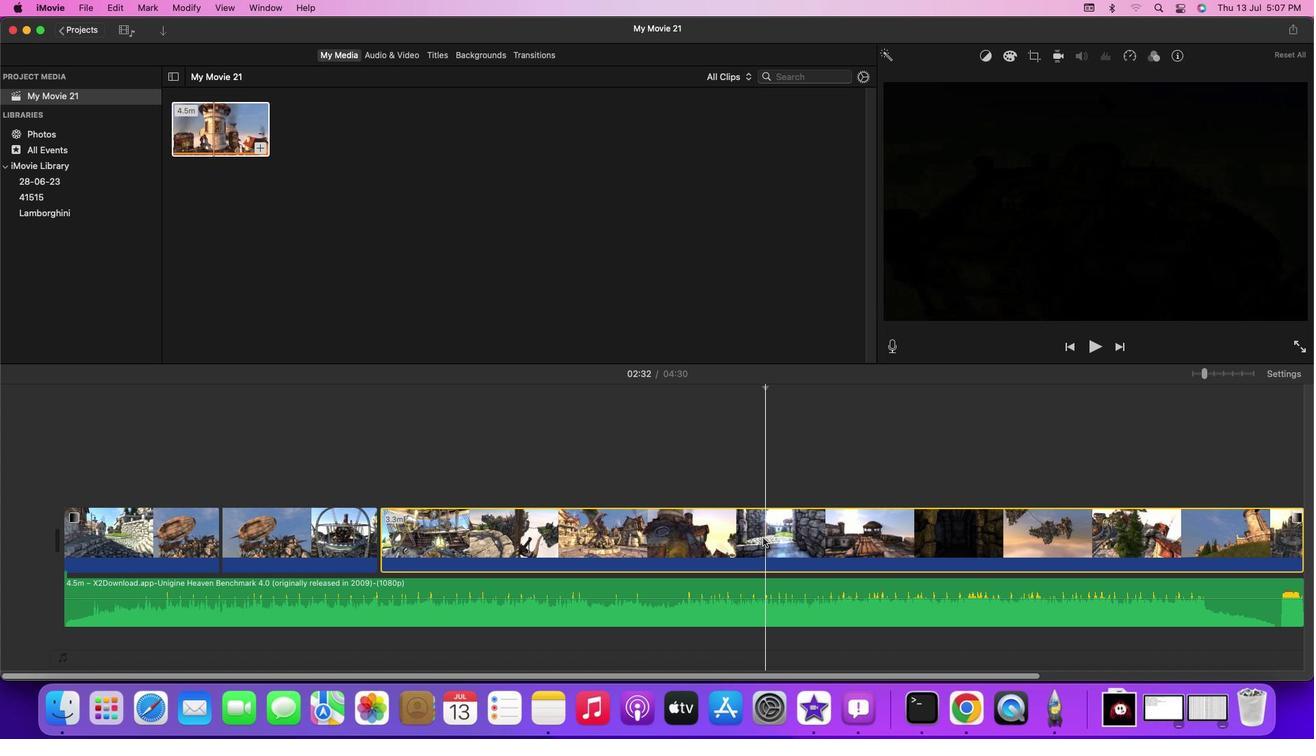 
Action: Key pressed Key.cmd'b'
Screenshot: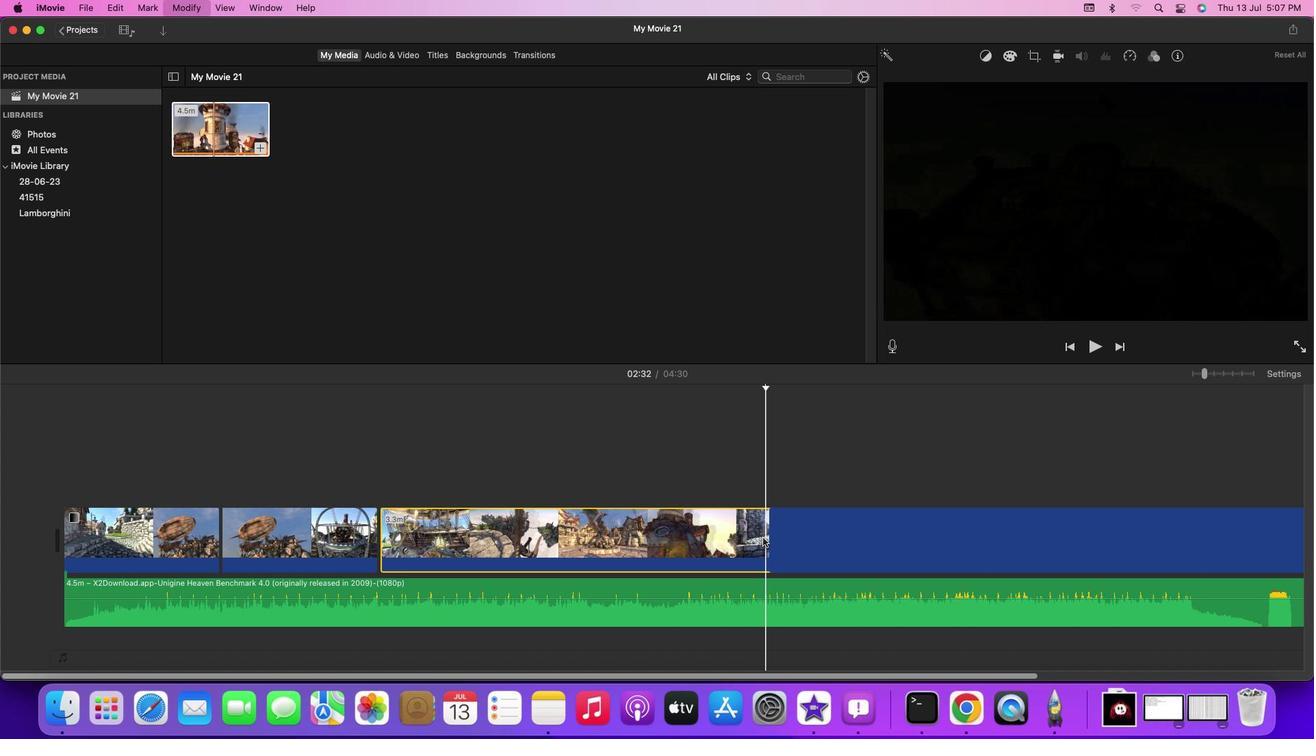 
Action: Mouse moved to (769, 445)
Screenshot: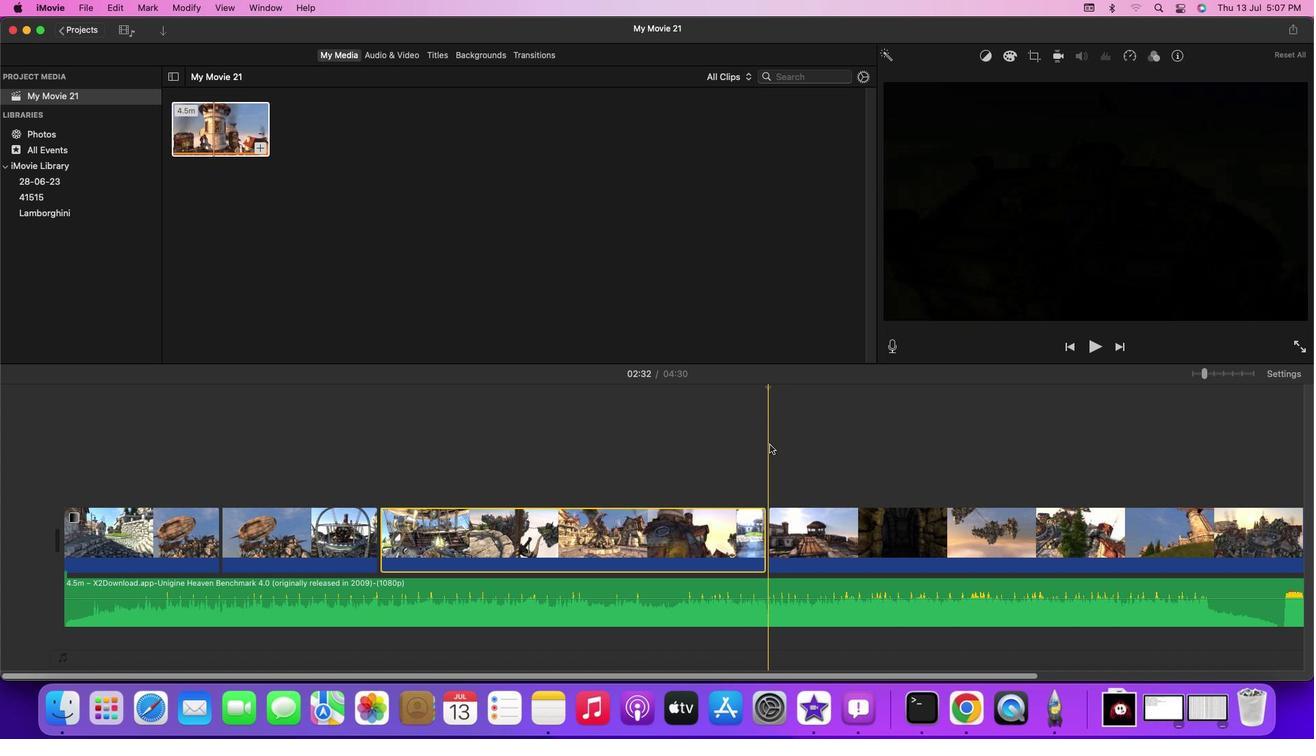 
Action: Mouse pressed left at (769, 445)
Screenshot: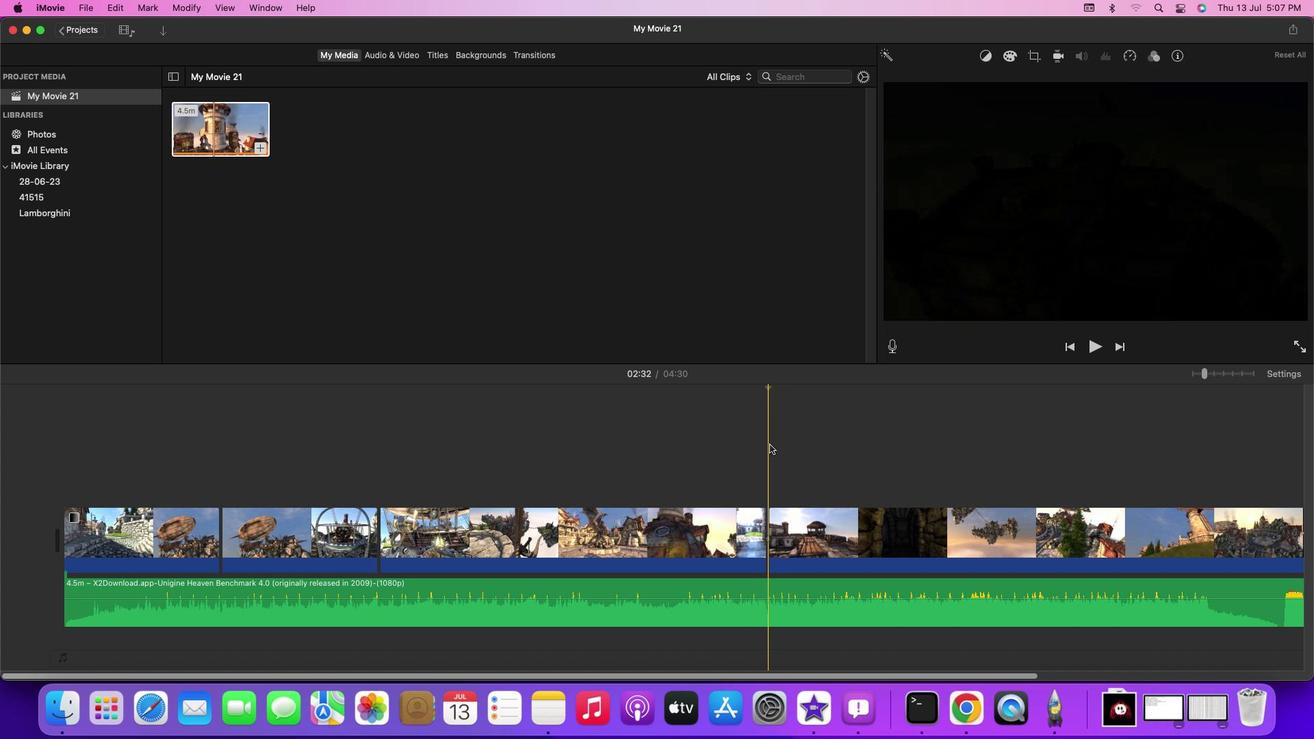 
Action: Key pressed Key.space
Screenshot: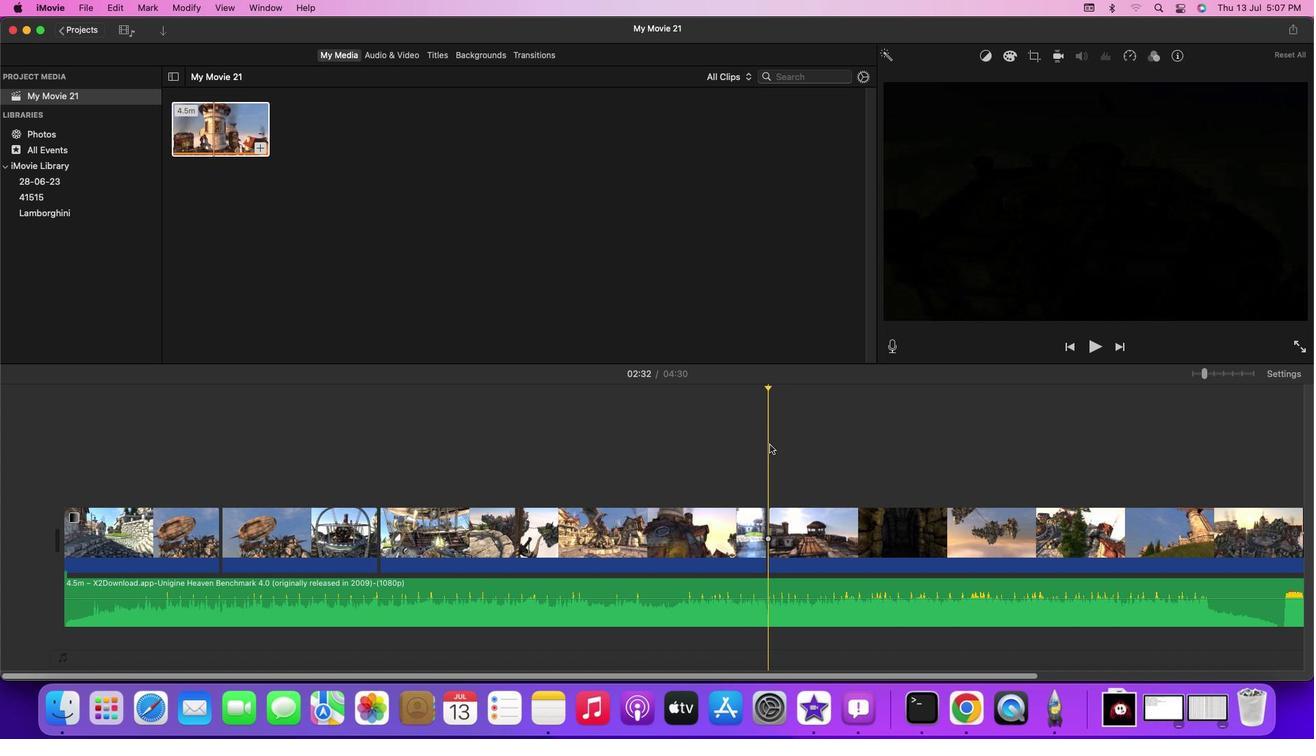 
Action: Mouse moved to (596, 681)
Screenshot: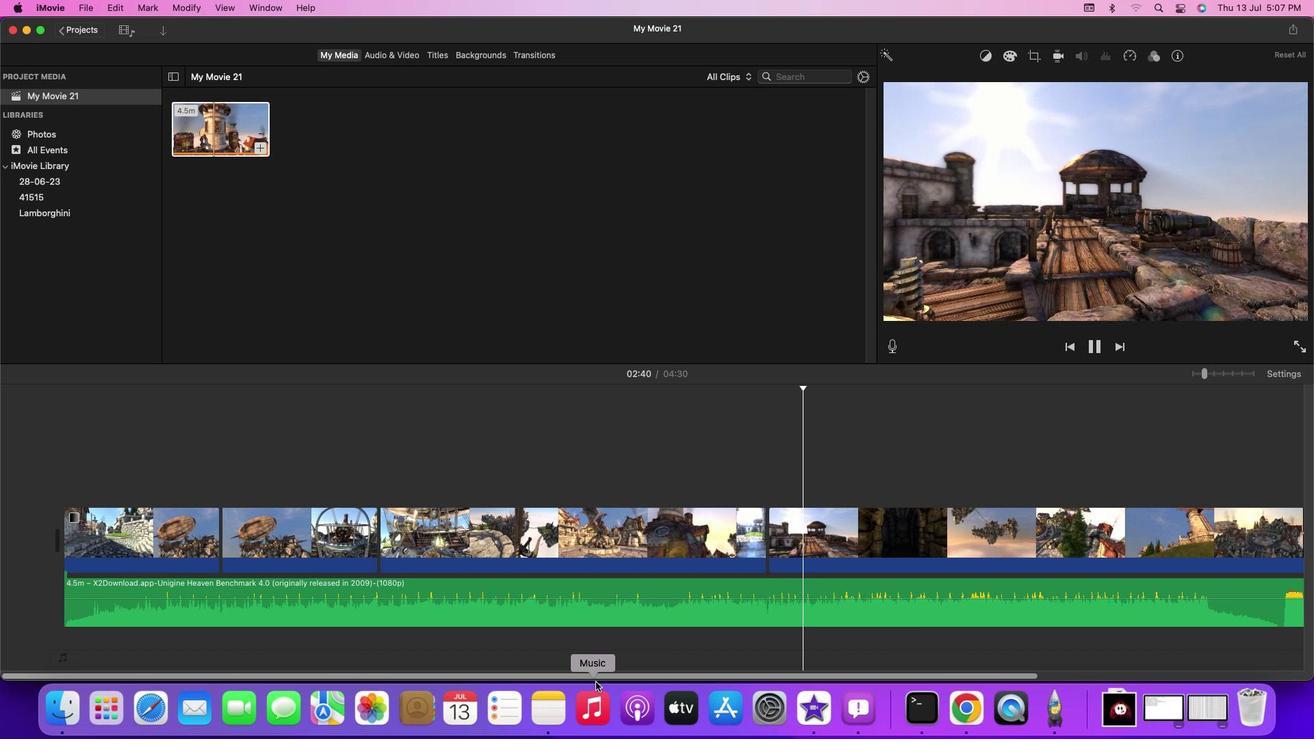 
Action: Mouse pressed left at (596, 681)
Screenshot: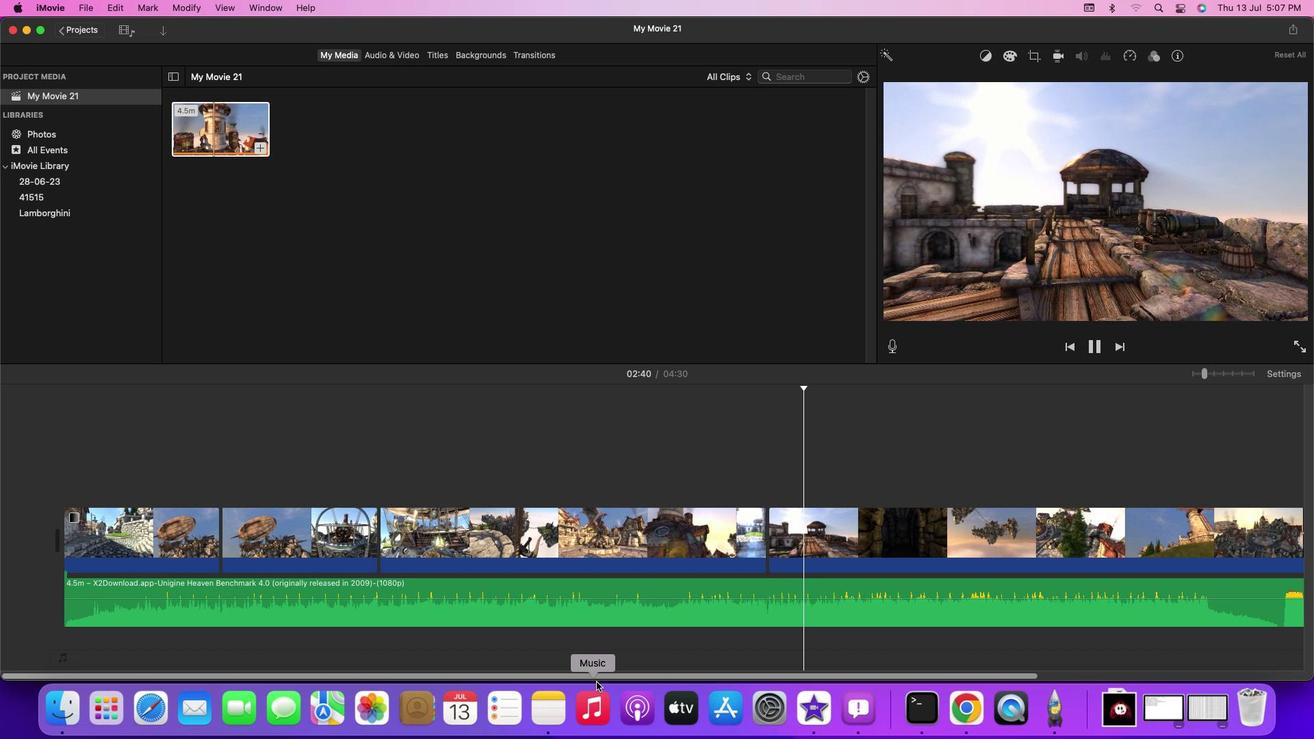 
Action: Mouse moved to (641, 679)
Screenshot: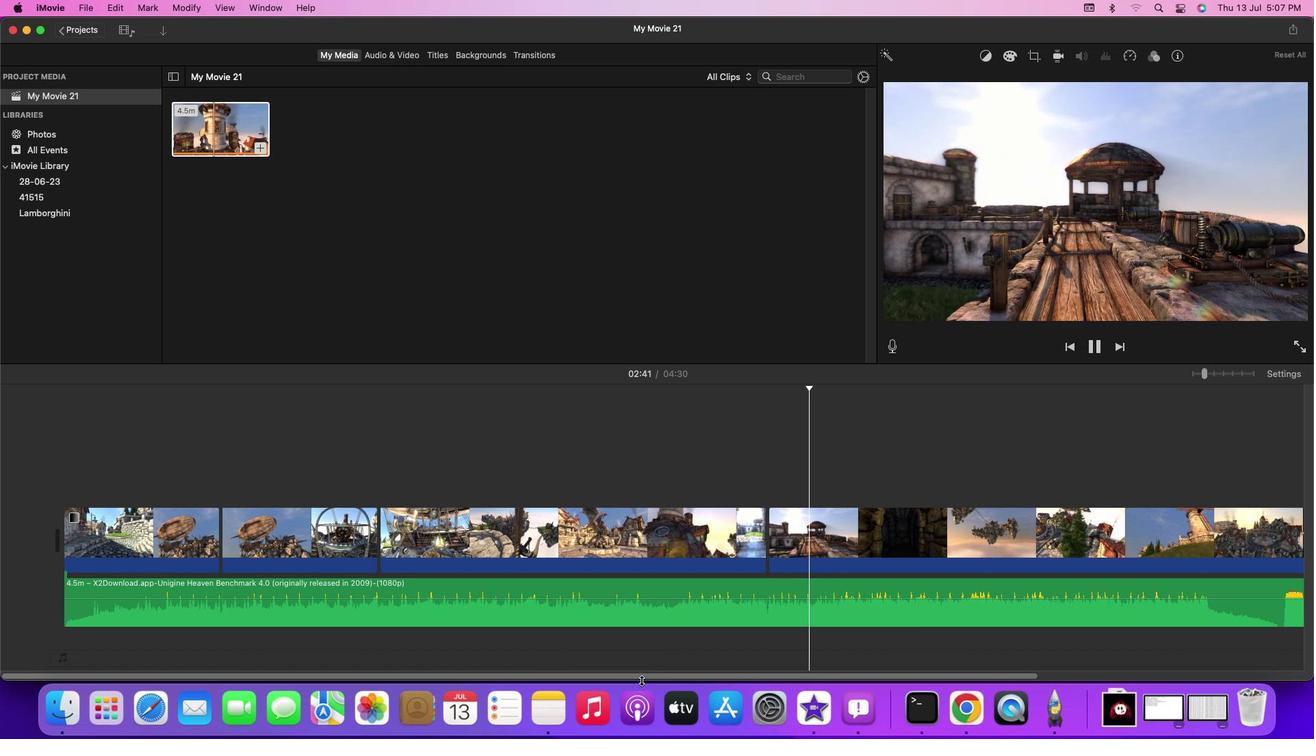 
Action: Mouse pressed left at (641, 679)
Screenshot: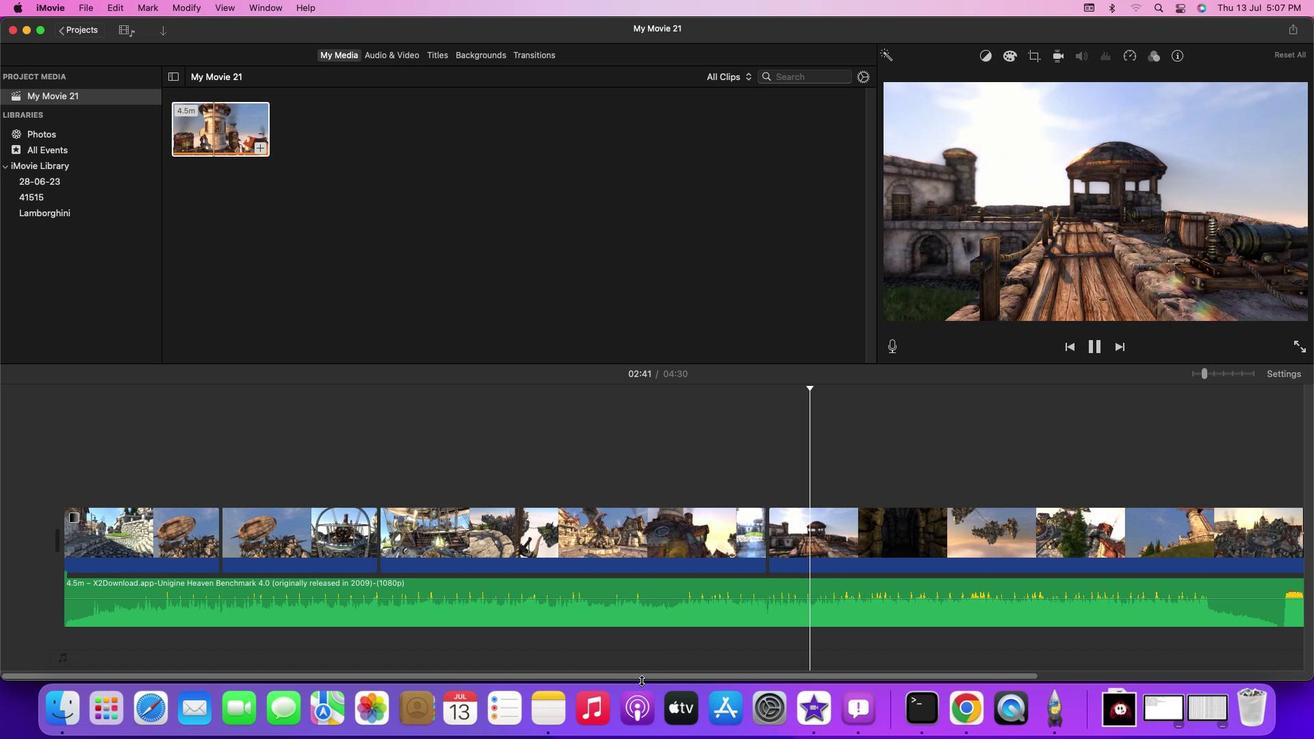 
Action: Mouse moved to (639, 677)
Screenshot: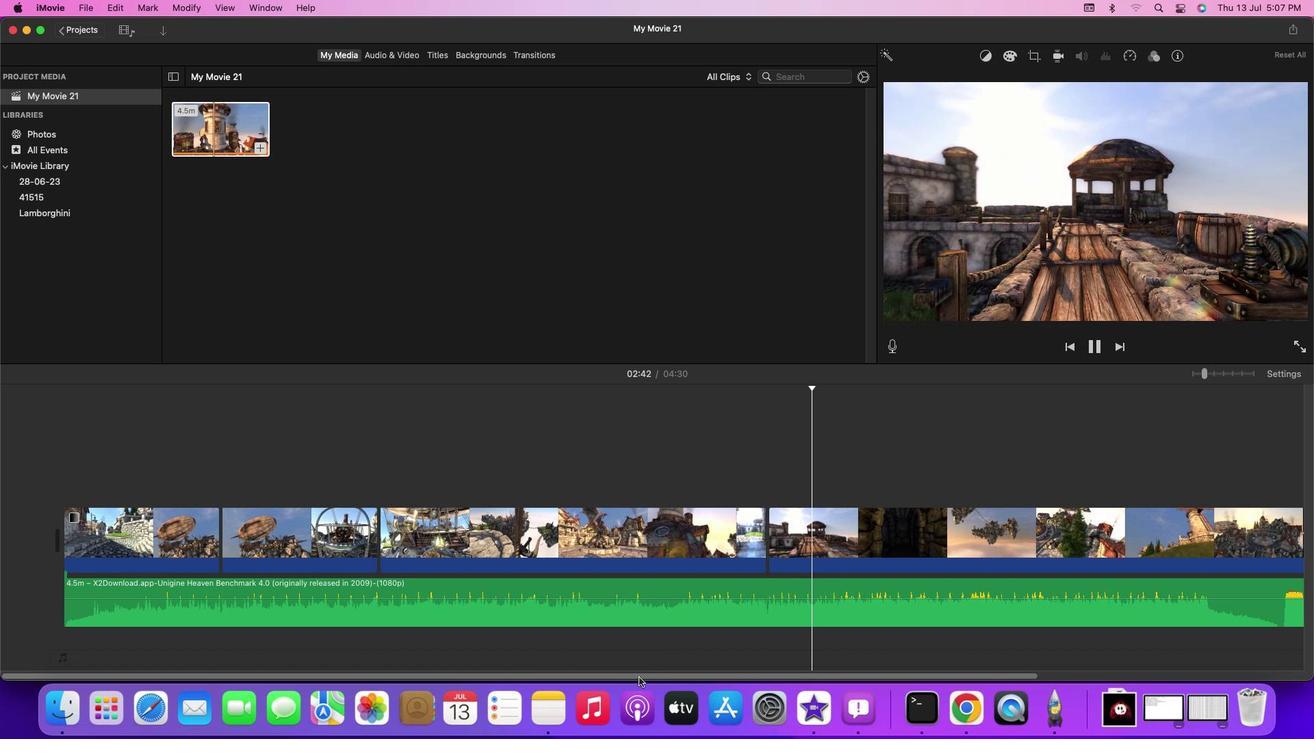 
Action: Mouse pressed left at (639, 677)
Screenshot: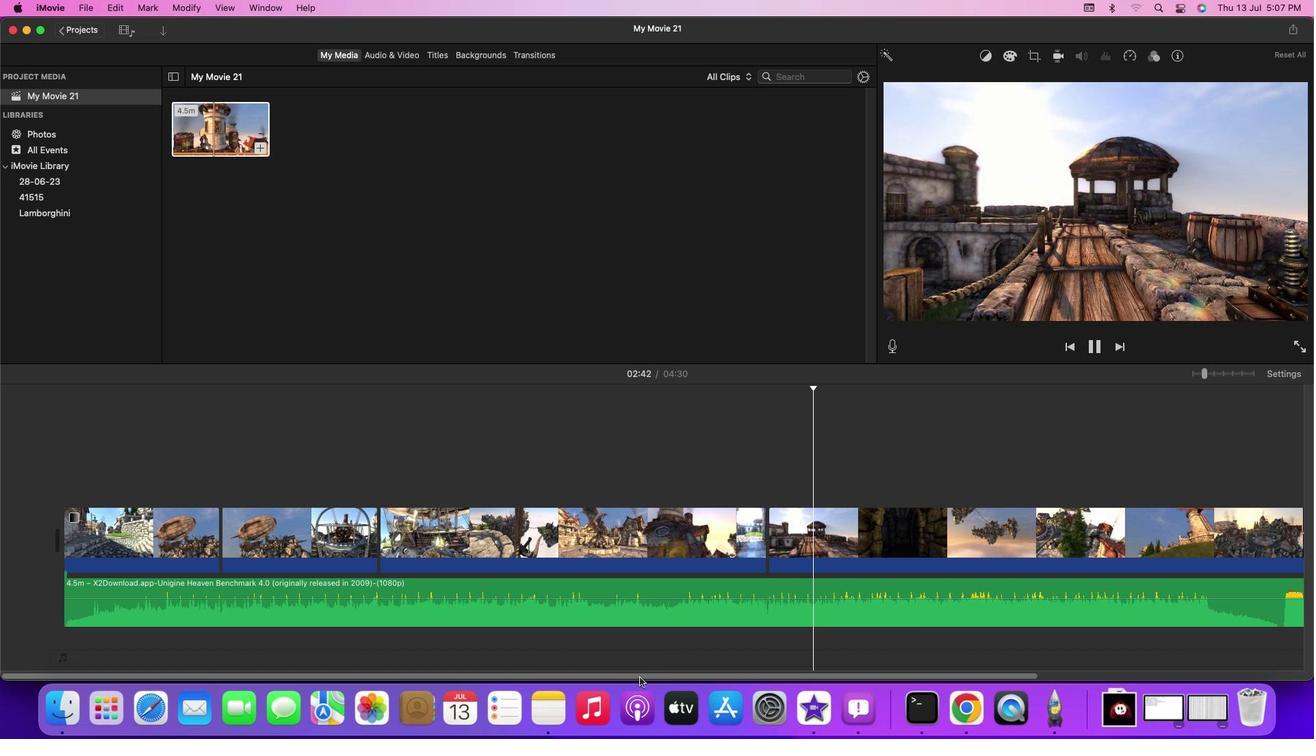 
Action: Mouse moved to (675, 436)
Screenshot: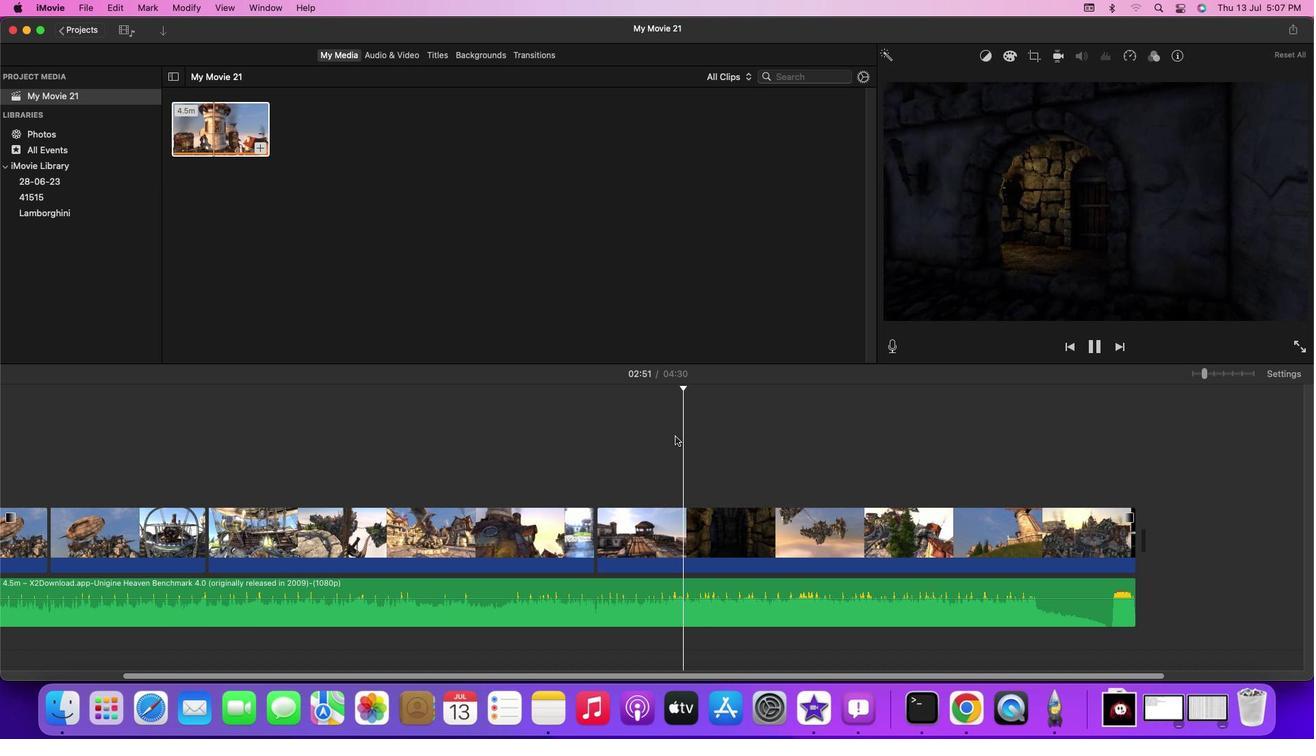 
Action: Mouse pressed left at (675, 436)
Screenshot: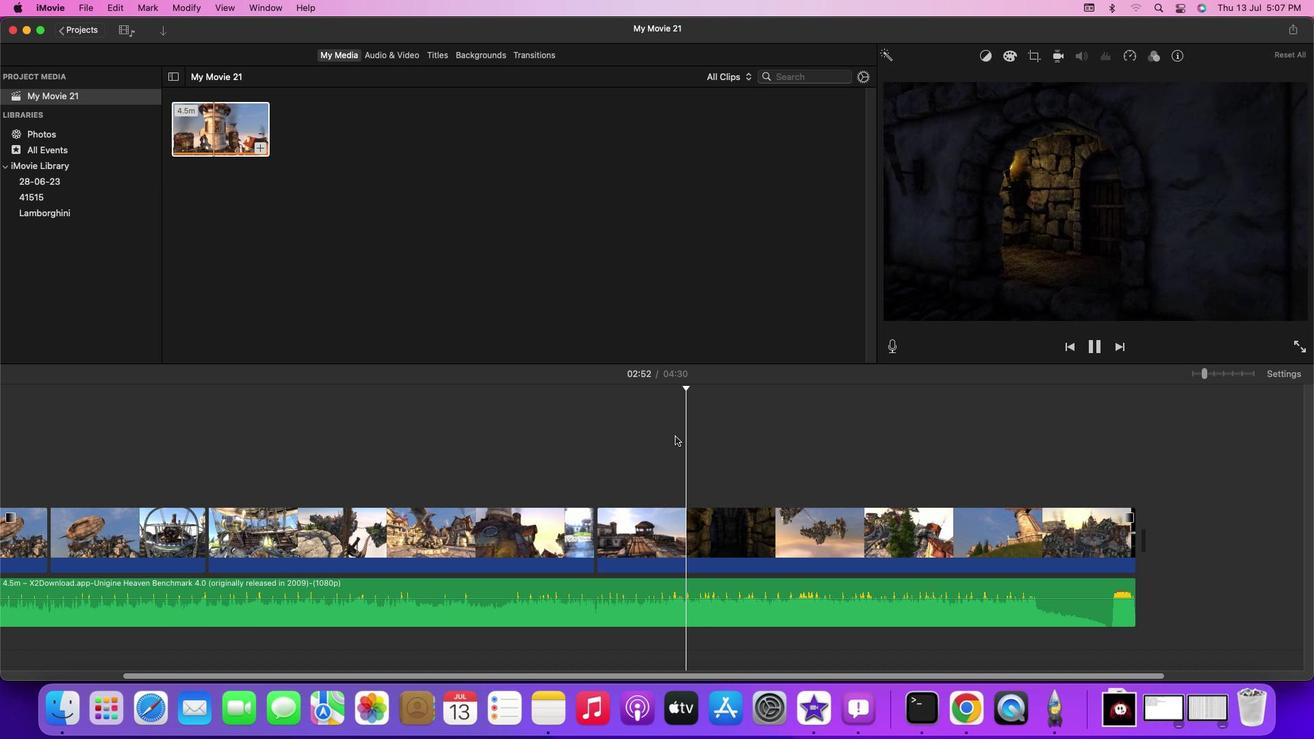 
Action: Mouse moved to (667, 436)
Screenshot: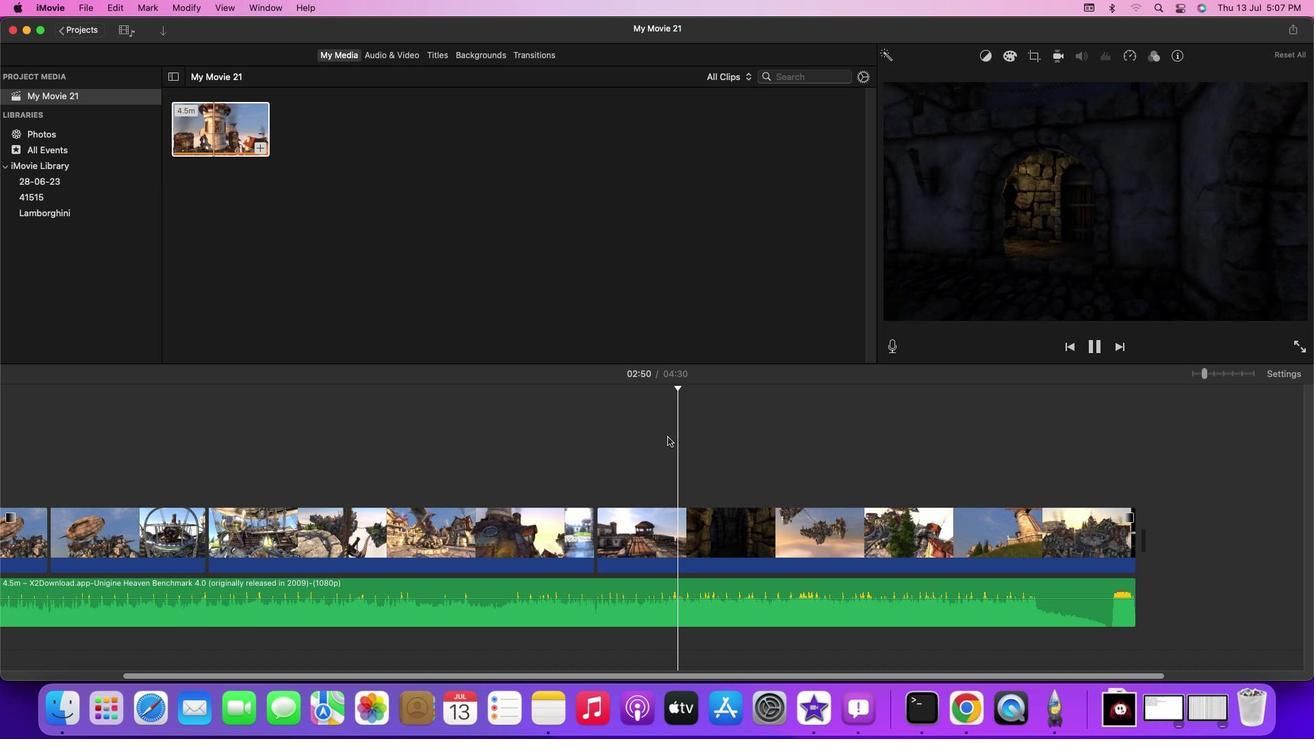
Action: Mouse pressed left at (667, 436)
Screenshot: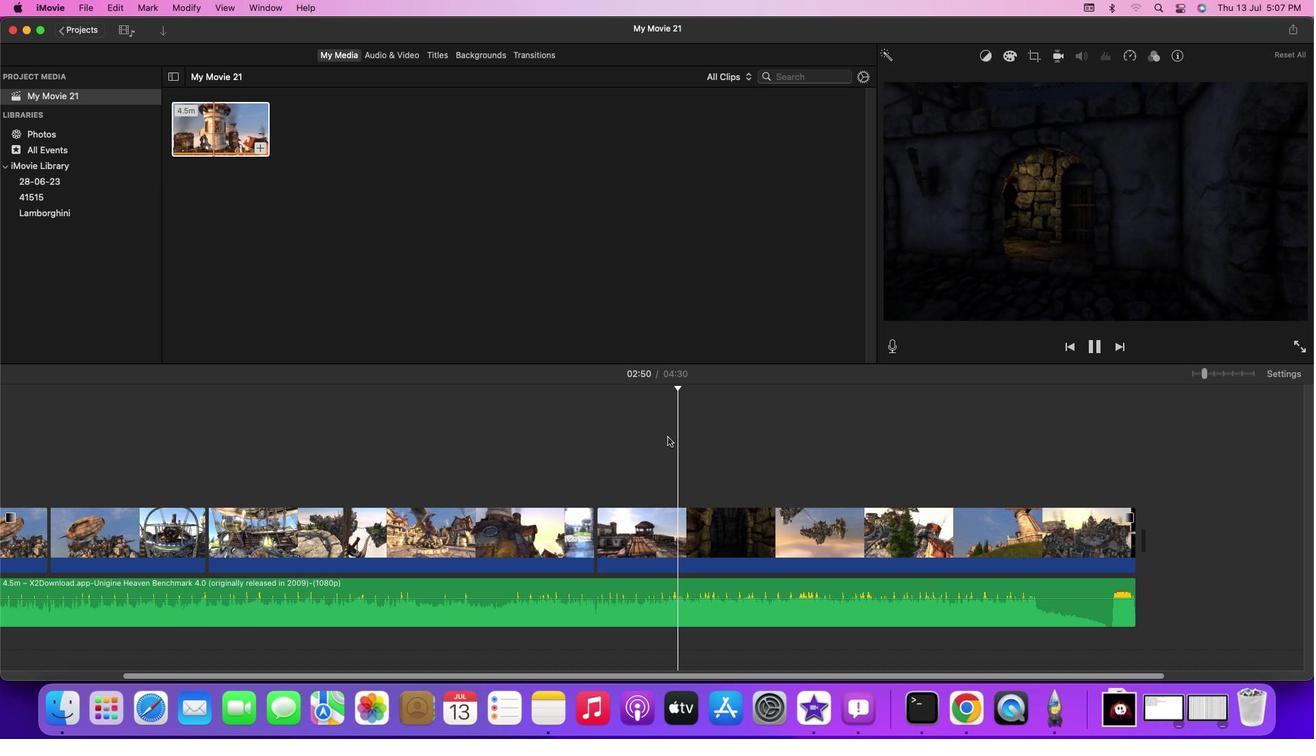 
Action: Key pressed Key.spaceKey.spaceKey.space
Screenshot: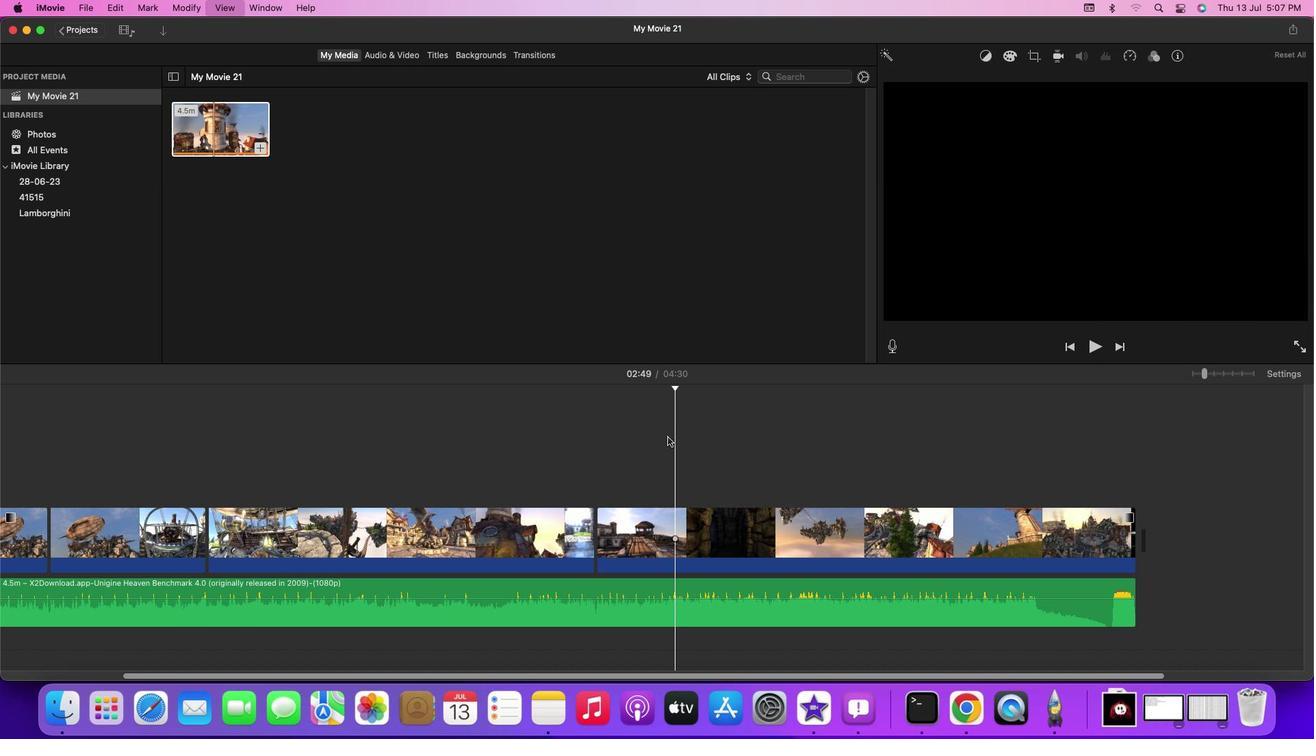 
Action: Mouse moved to (675, 516)
Screenshot: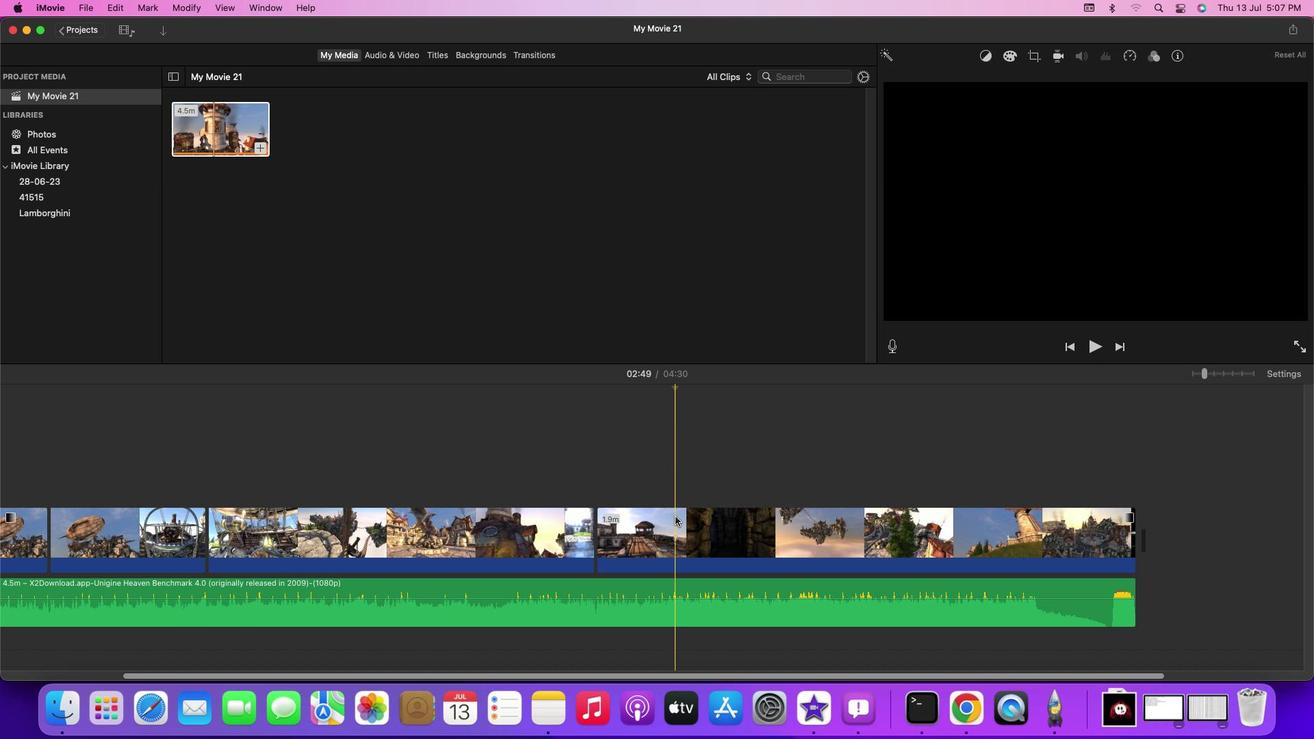 
Action: Mouse pressed left at (675, 516)
Screenshot: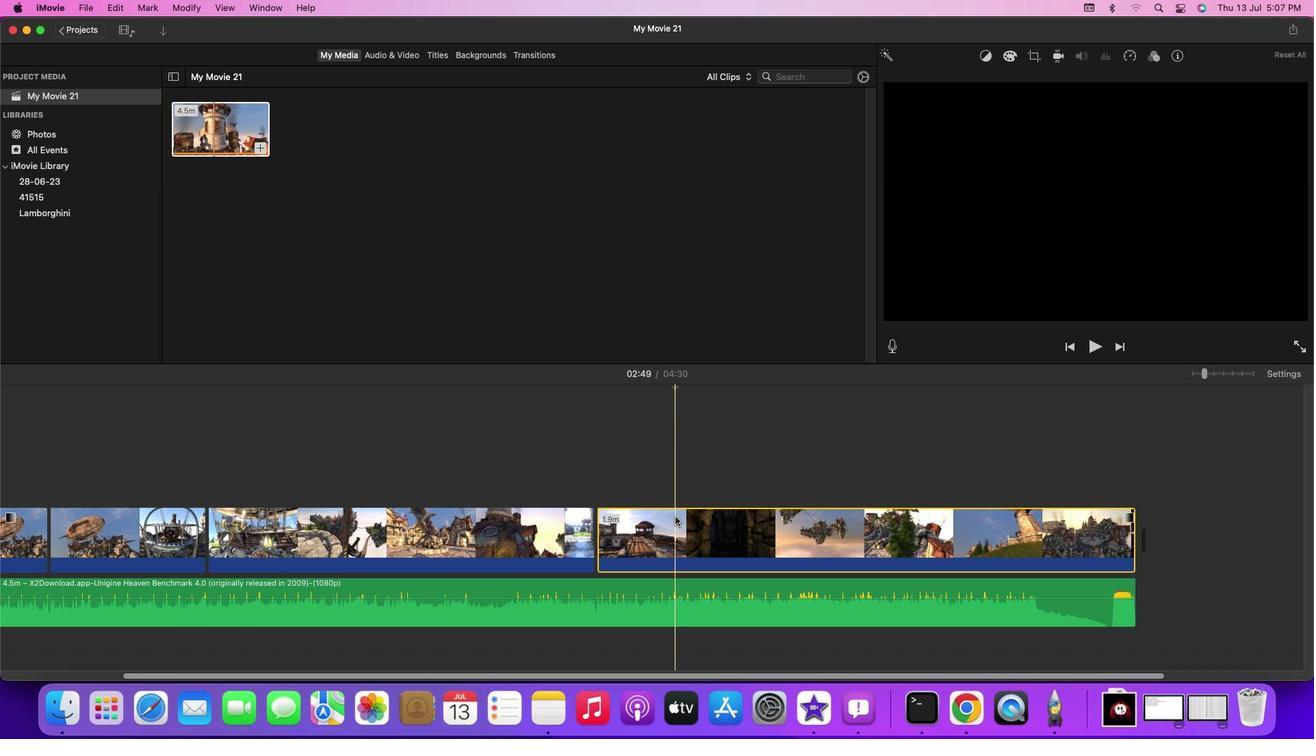 
Action: Key pressed Key.cmd'b'
Screenshot: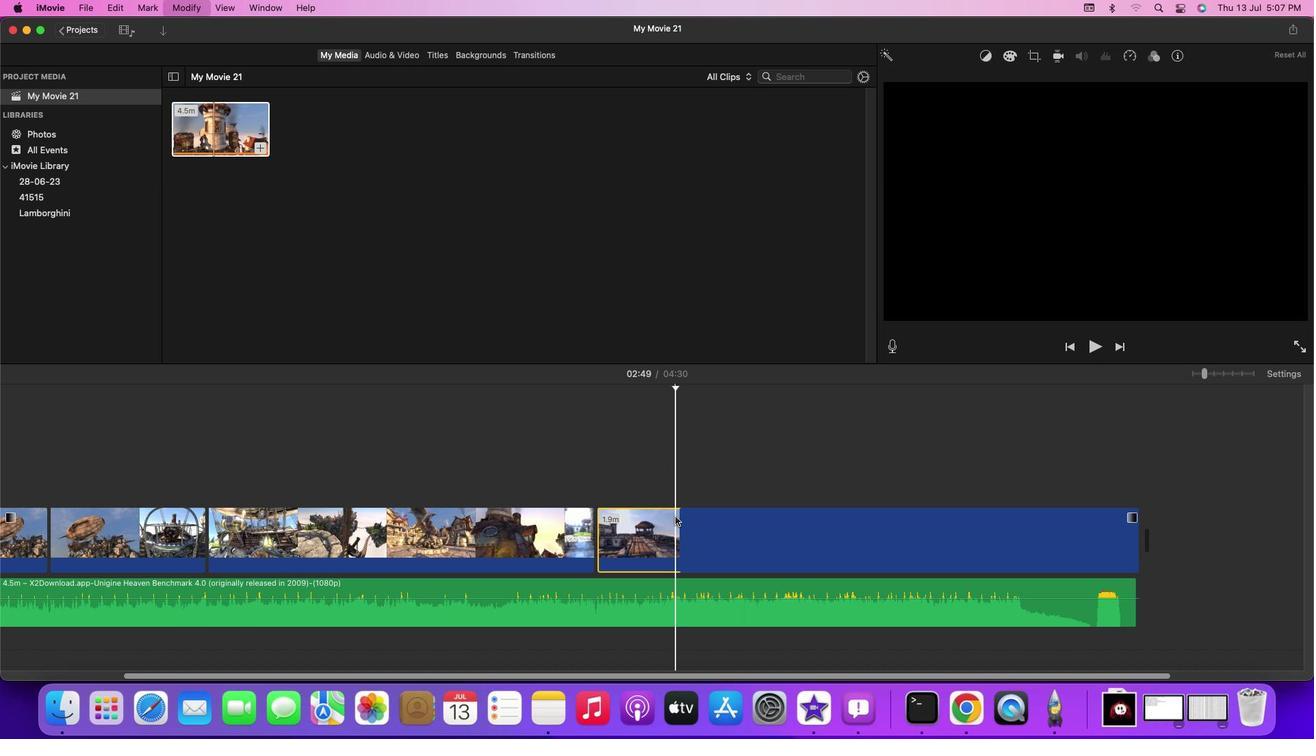 
Action: Mouse moved to (682, 471)
Screenshot: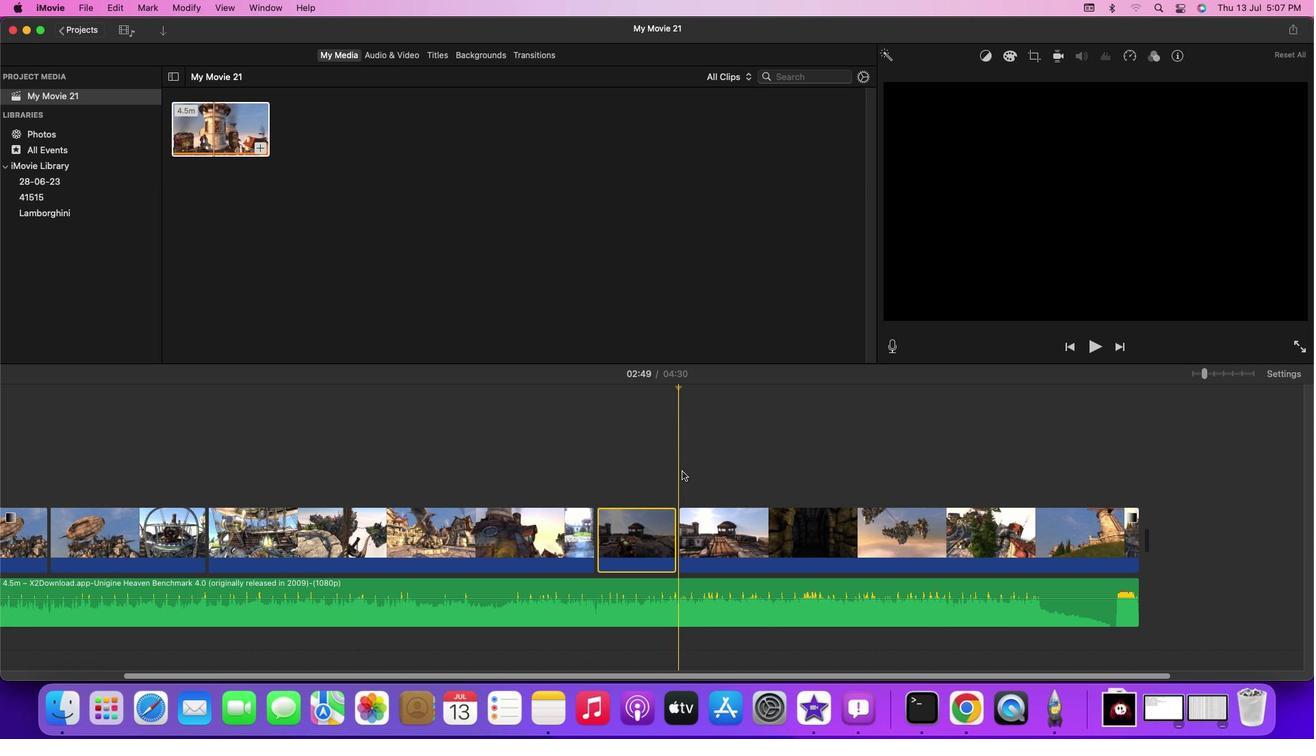 
Action: Key pressed Key.space
Screenshot: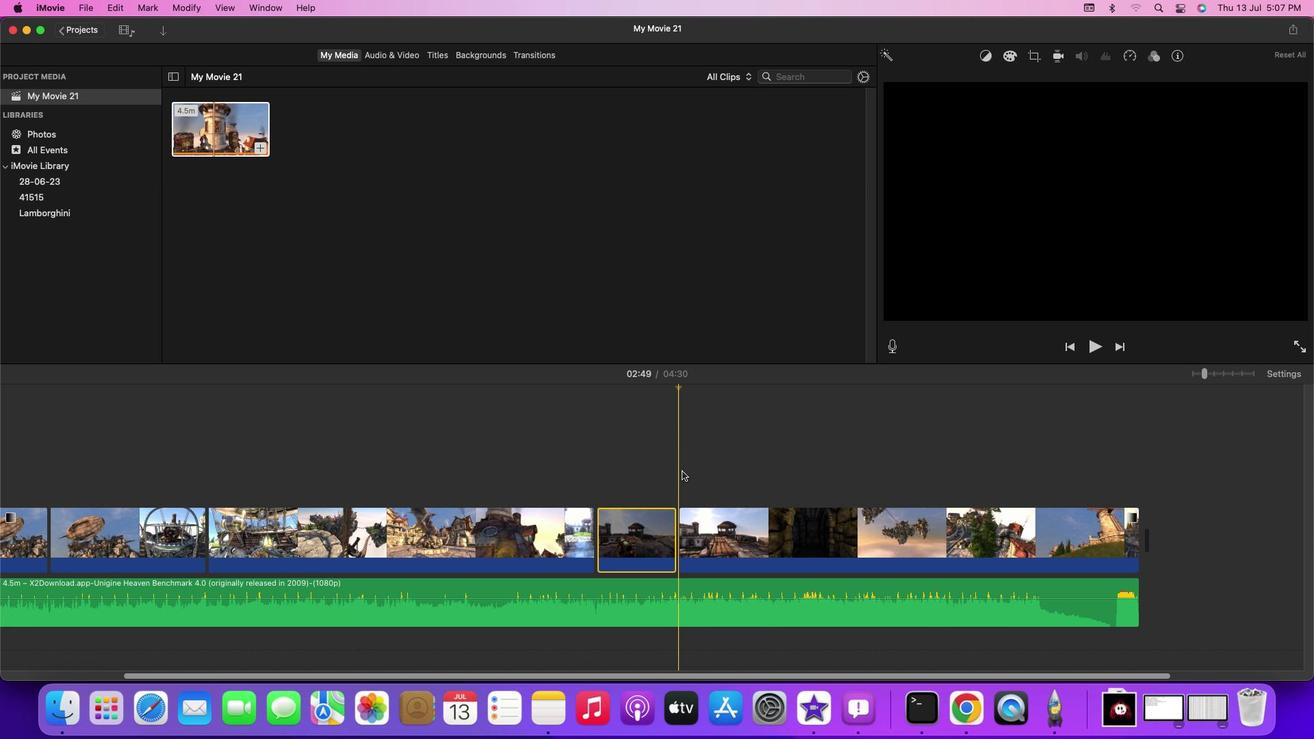 
Action: Mouse moved to (868, 441)
Screenshot: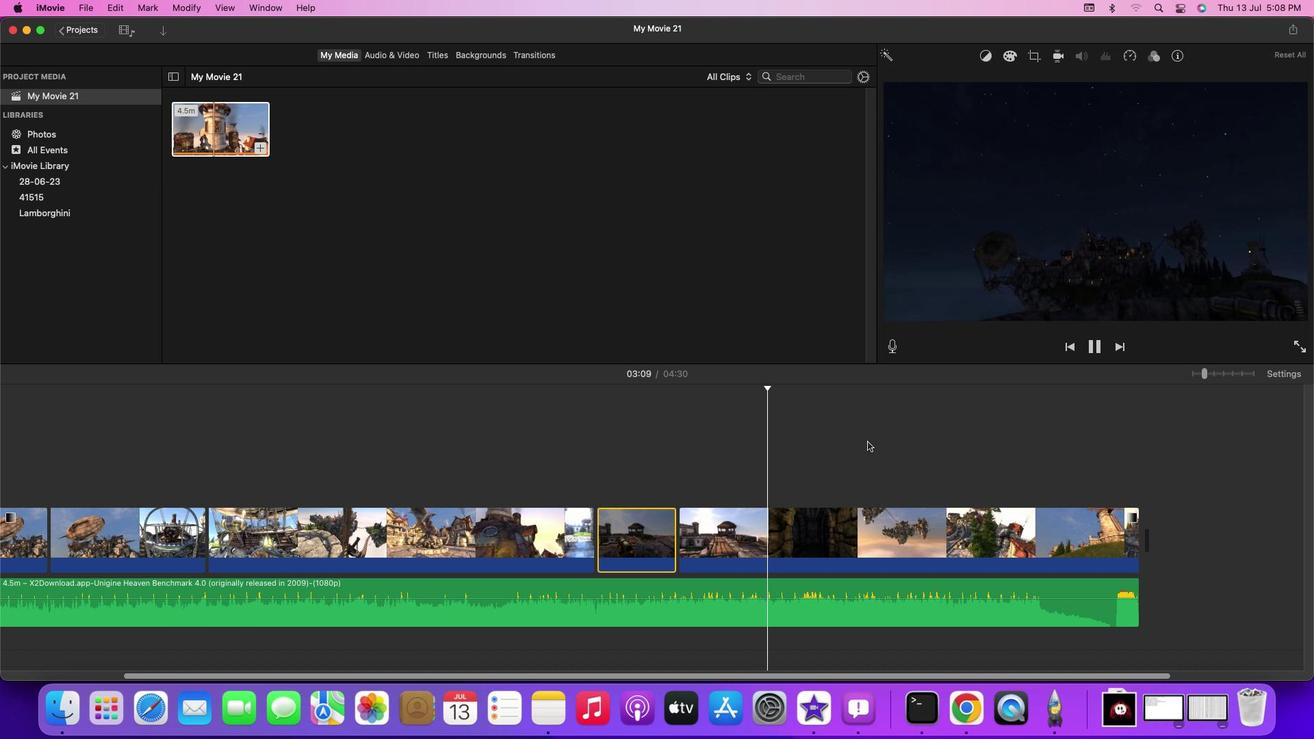 
Action: Key pressed Key.spaceKey.spaceKey.spaceKey.space
Screenshot: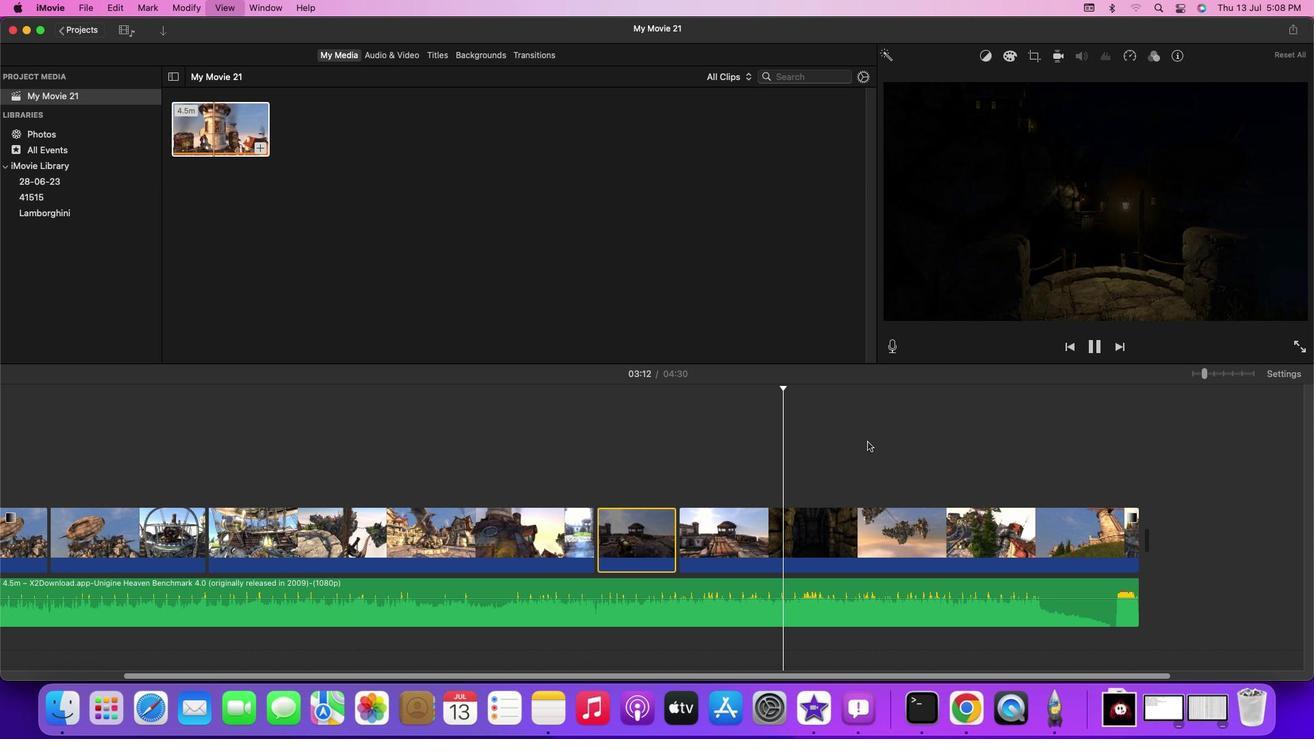 
Action: Mouse moved to (809, 440)
Screenshot: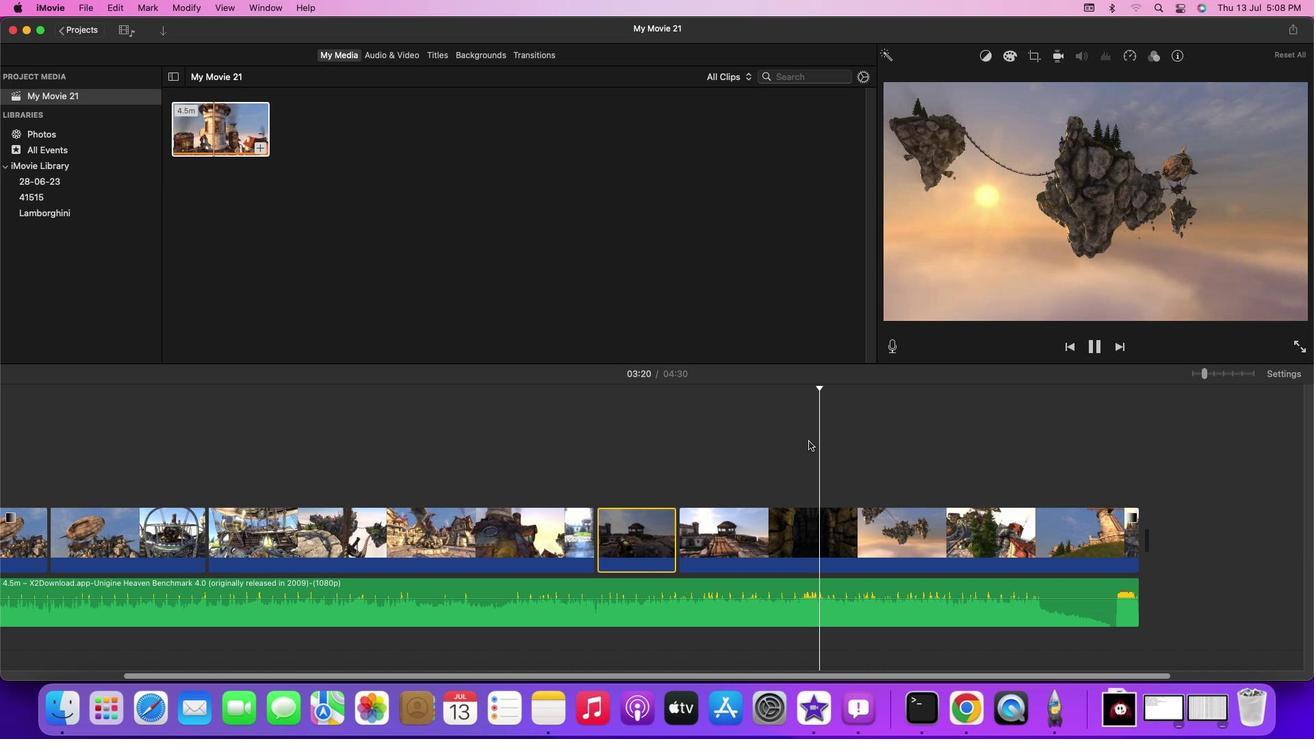 
Action: Mouse pressed left at (809, 440)
Screenshot: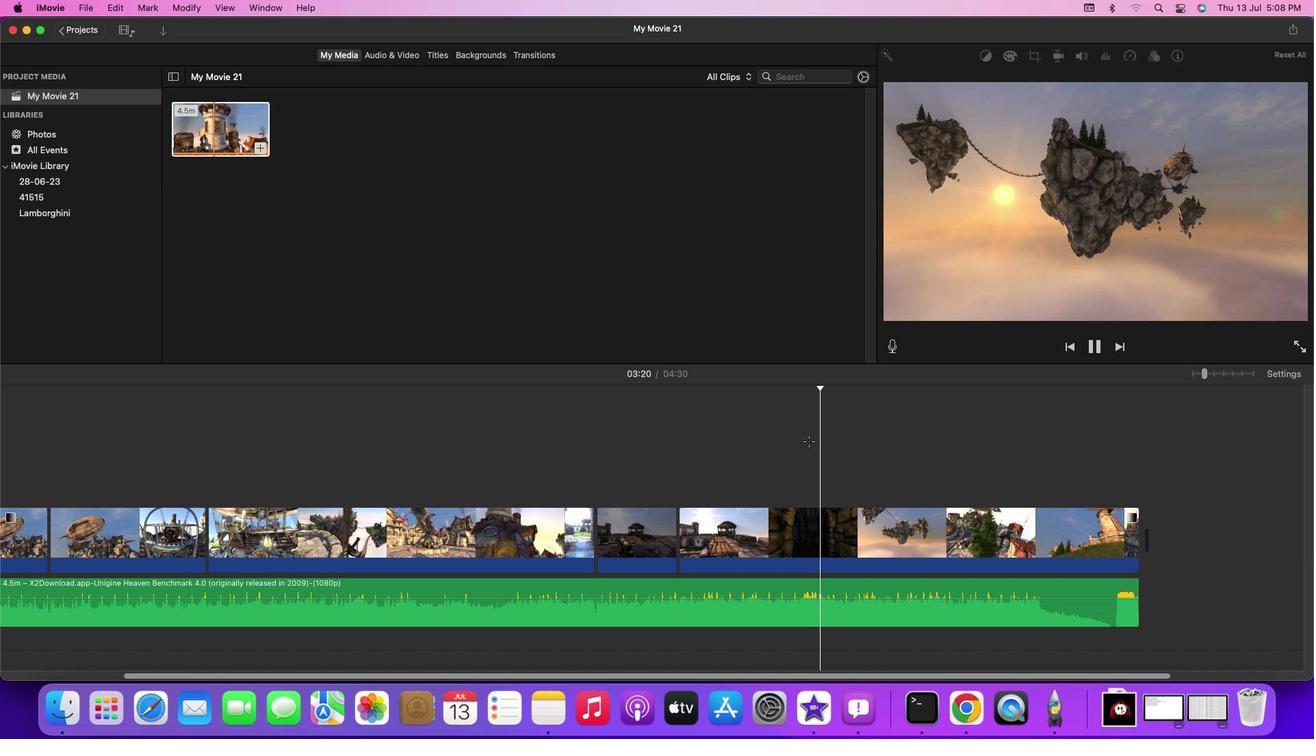 
Action: Mouse moved to (801, 442)
Screenshot: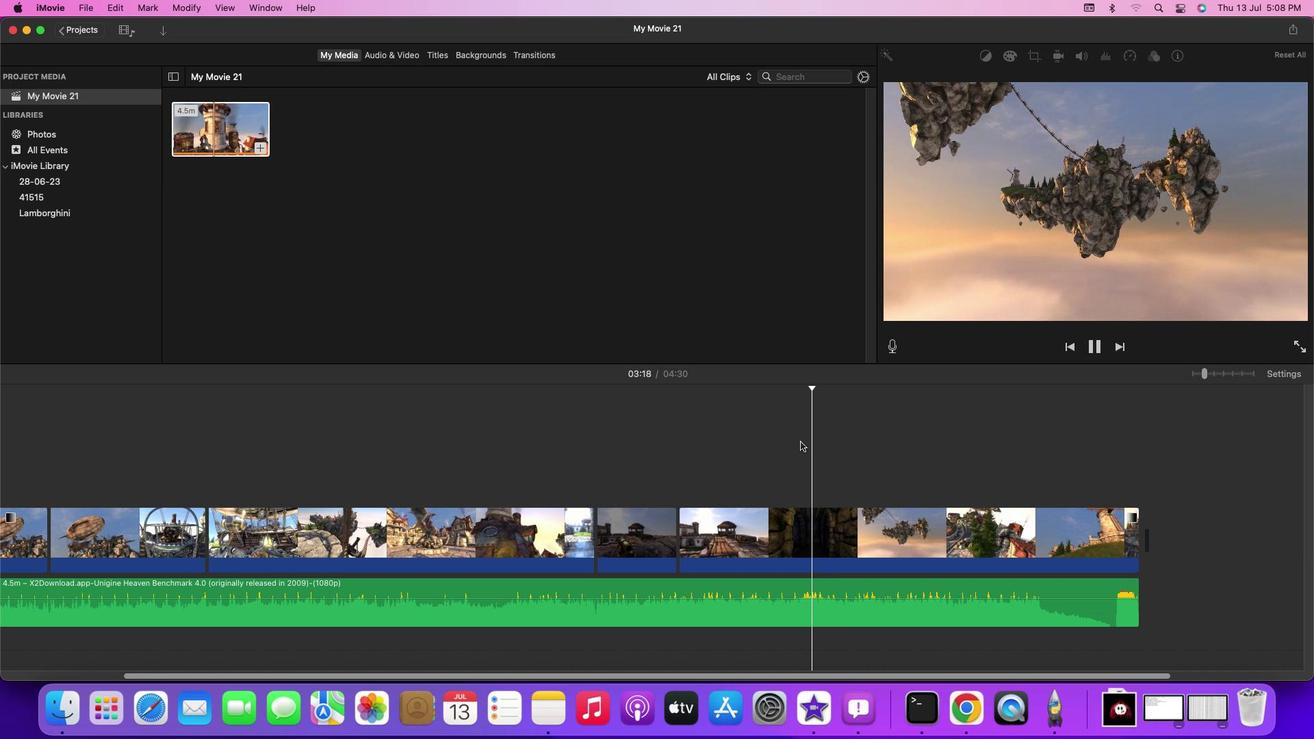 
Action: Mouse pressed left at (801, 442)
Screenshot: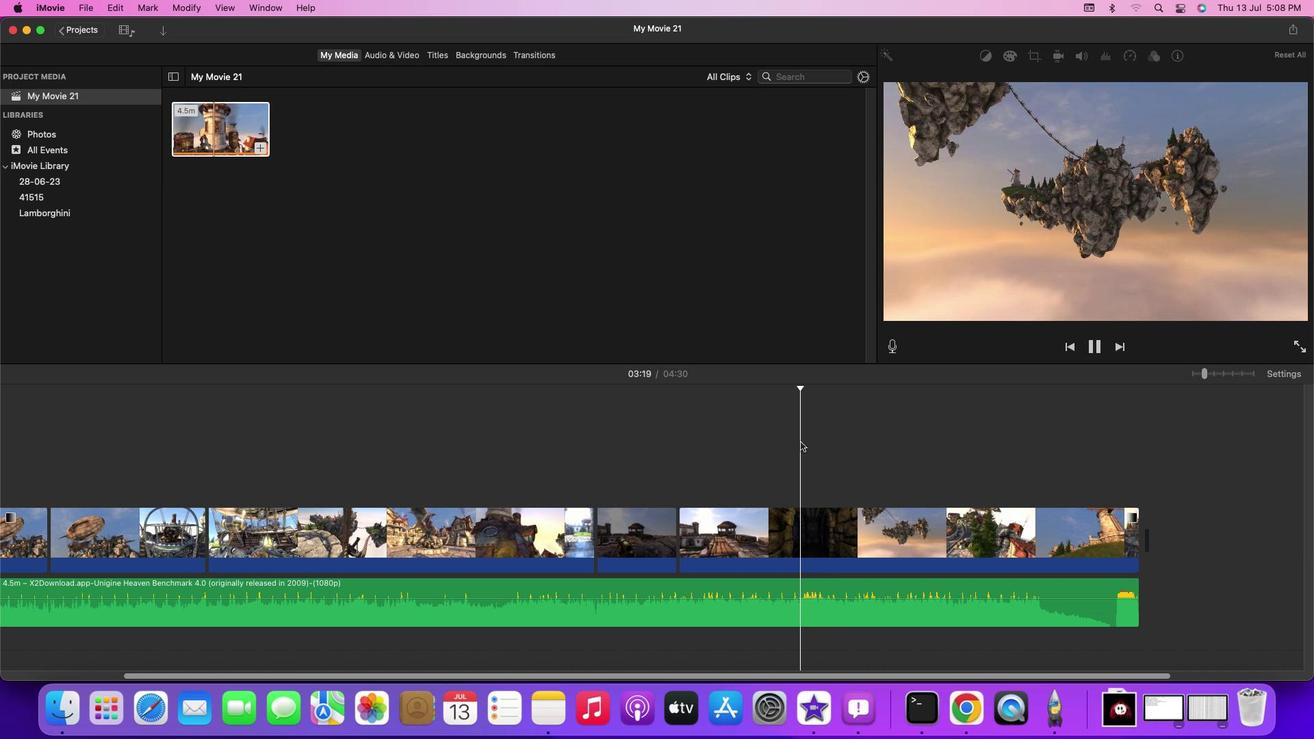 
Action: Mouse moved to (800, 442)
Screenshot: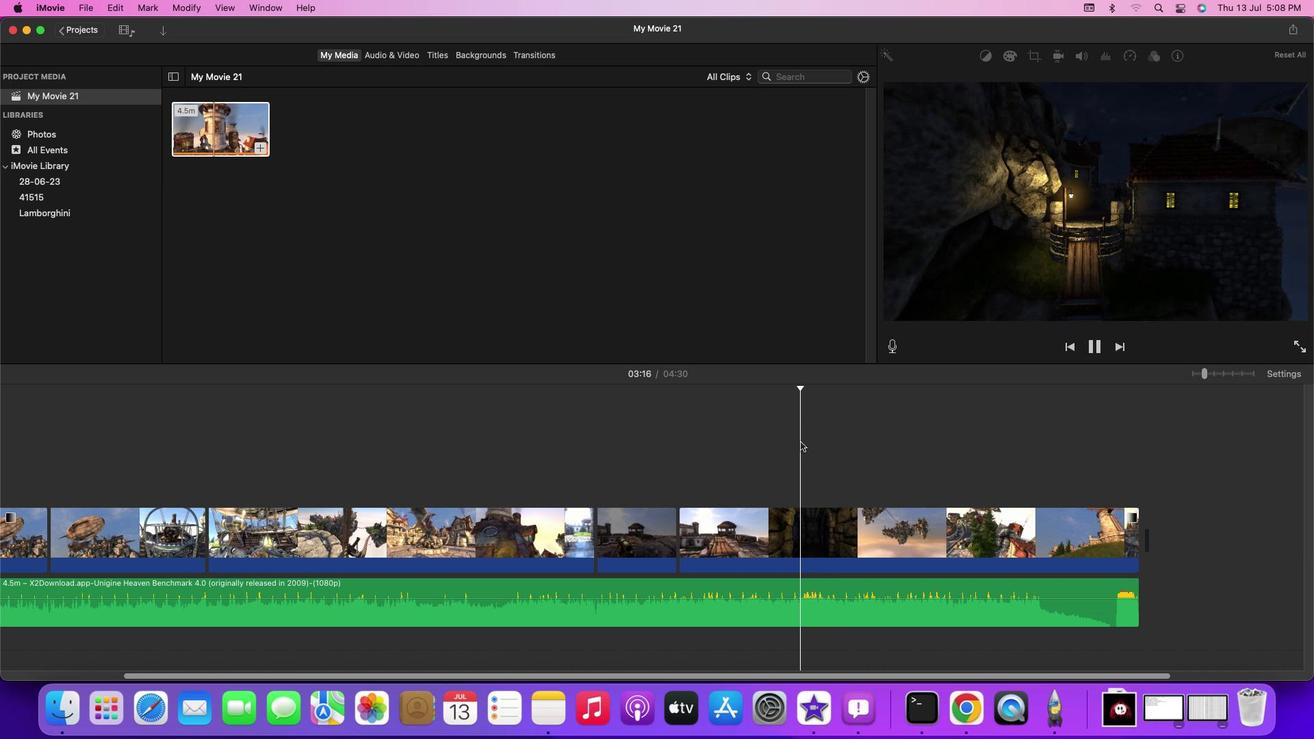 
Action: Key pressed Key.spaceKey.spaceKey.spaceKey.spaceKey.spaceKey.leftKey.leftKey.leftKey.leftKey.leftKey.leftKey.leftKey.left
Screenshot: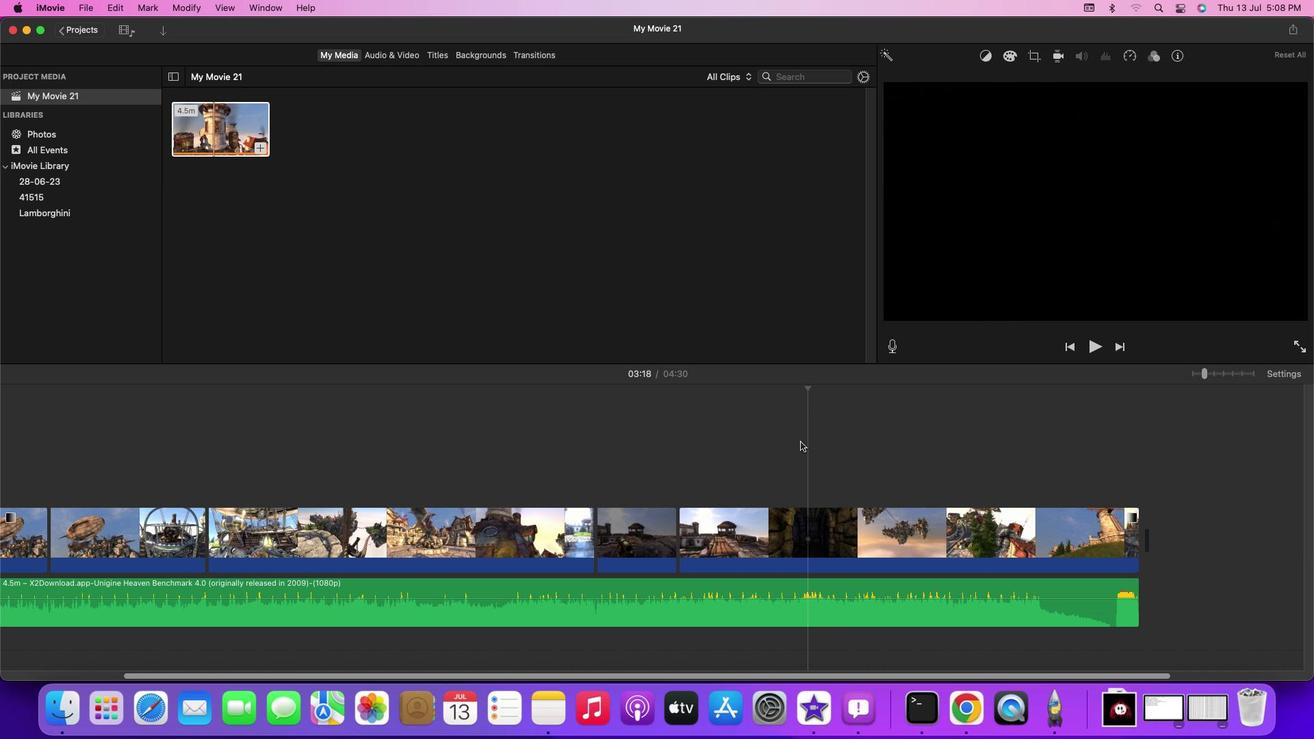 
Action: Mouse moved to (806, 541)
Screenshot: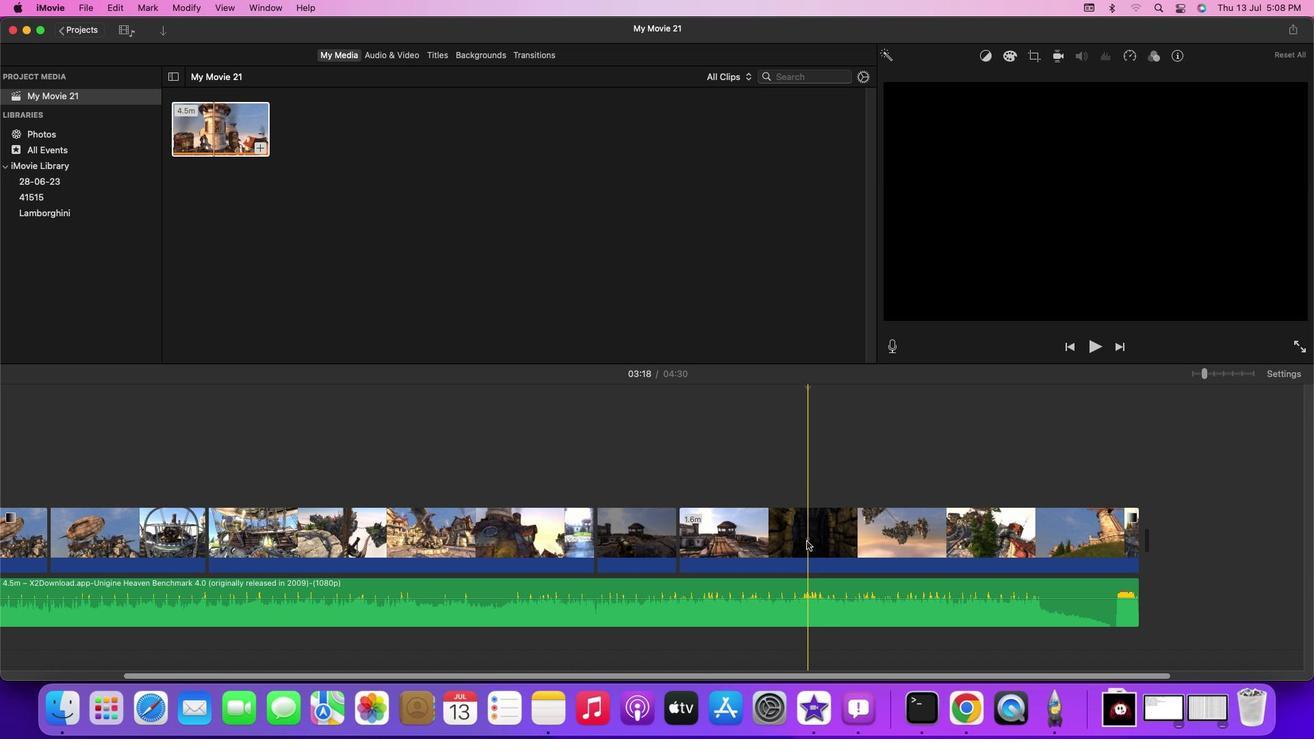 
Action: Mouse pressed left at (806, 541)
Screenshot: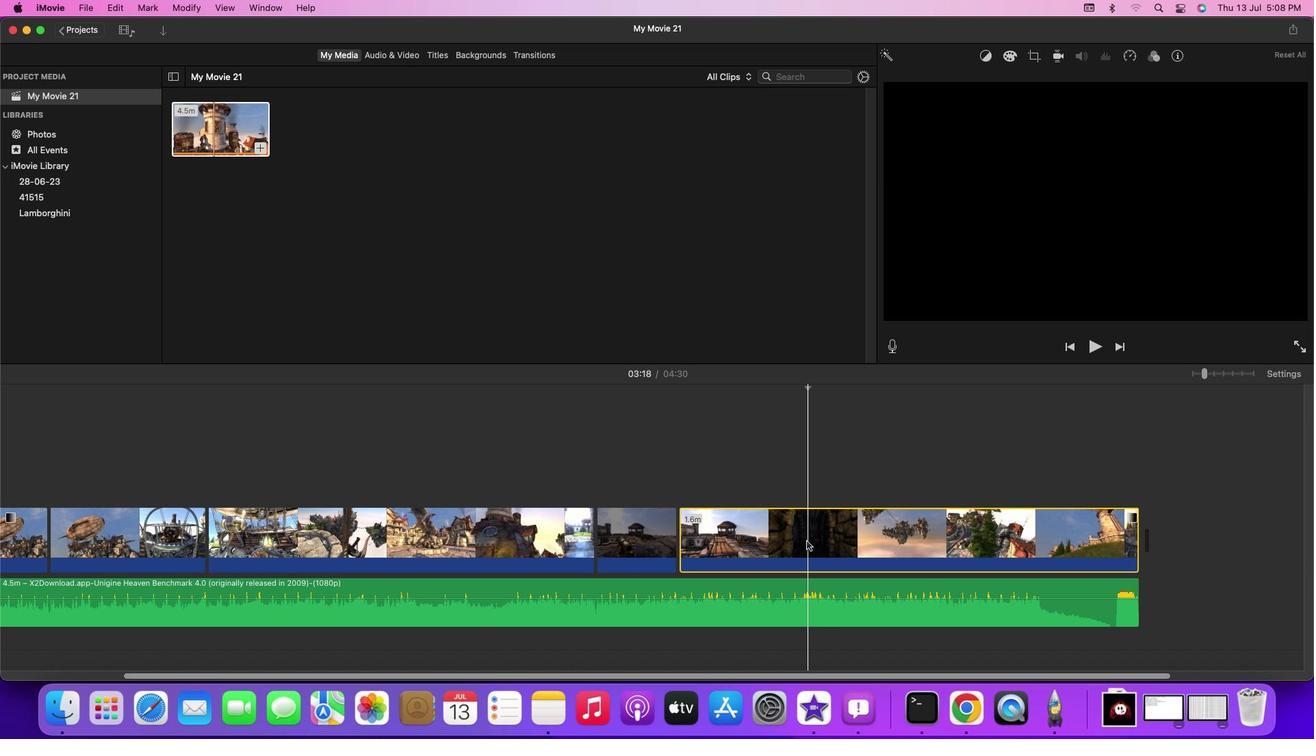 
Action: Key pressed Key.cmd'b'
Screenshot: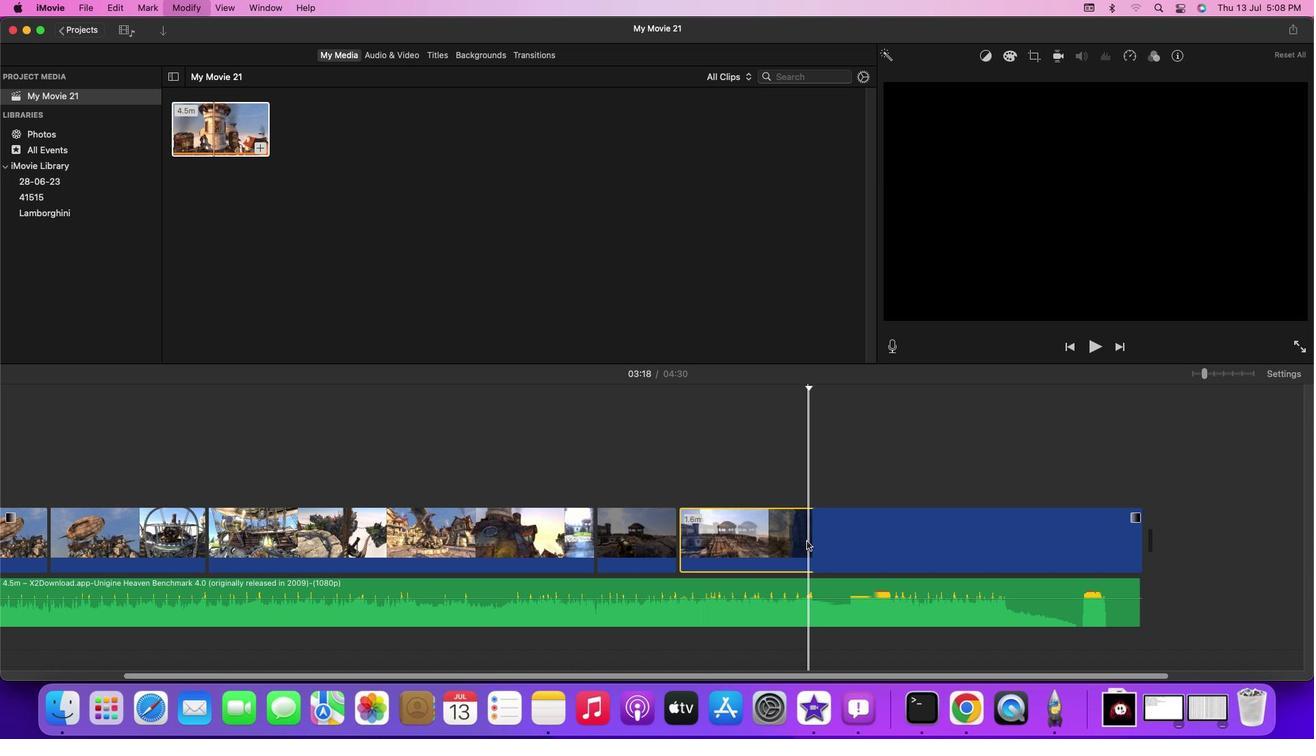 
Action: Mouse moved to (856, 450)
Screenshot: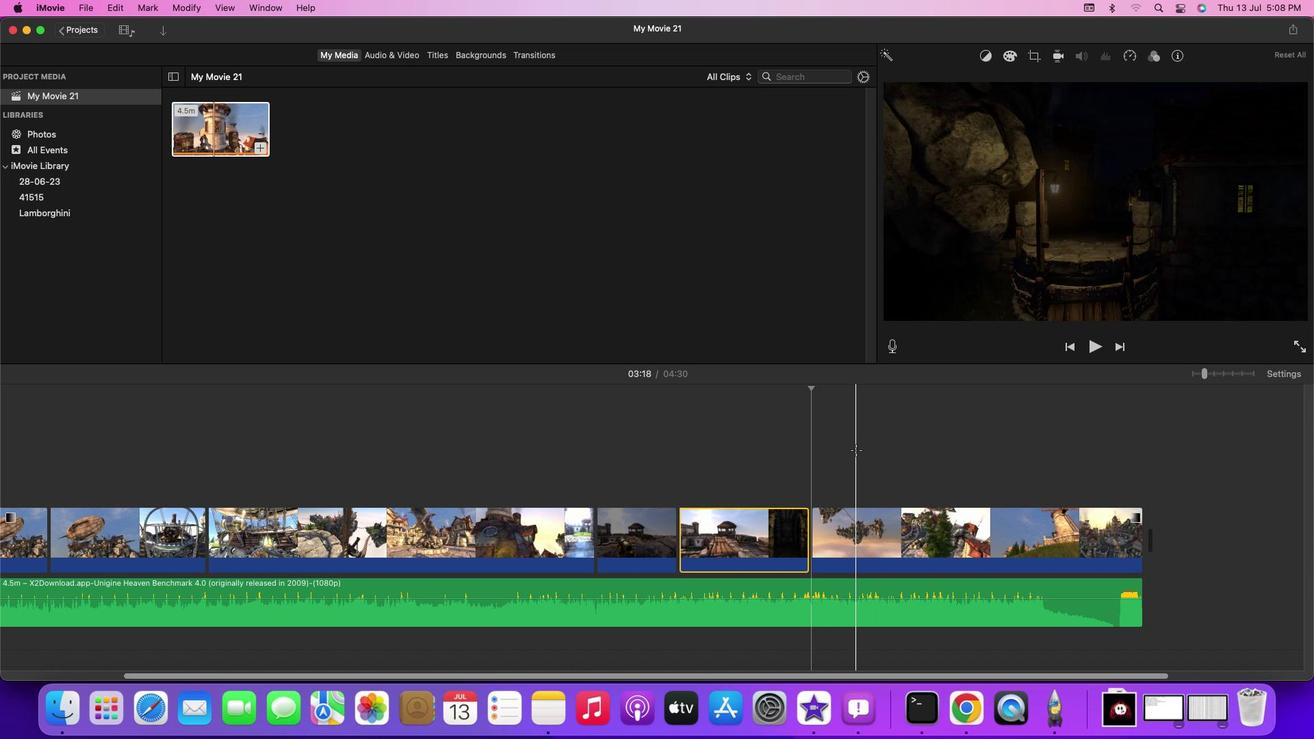 
Action: Mouse pressed left at (856, 450)
Screenshot: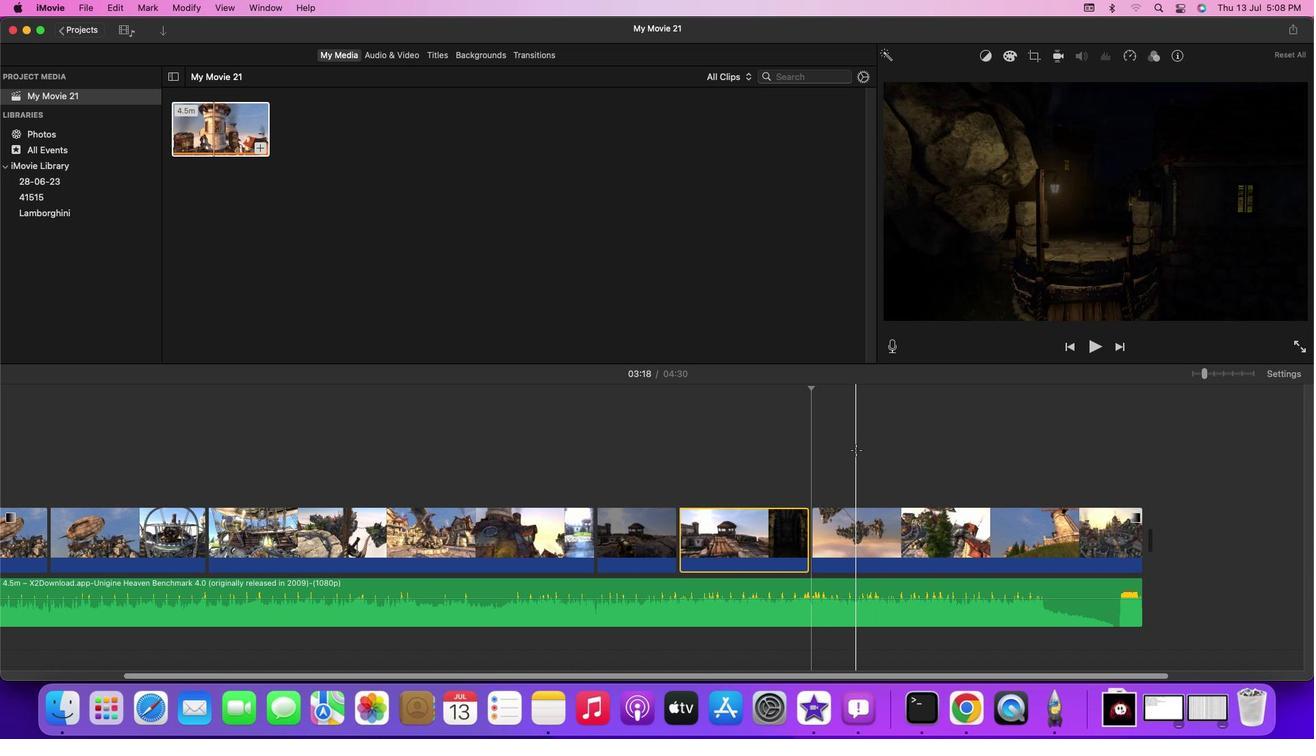 
Action: Mouse moved to (755, 674)
Screenshot: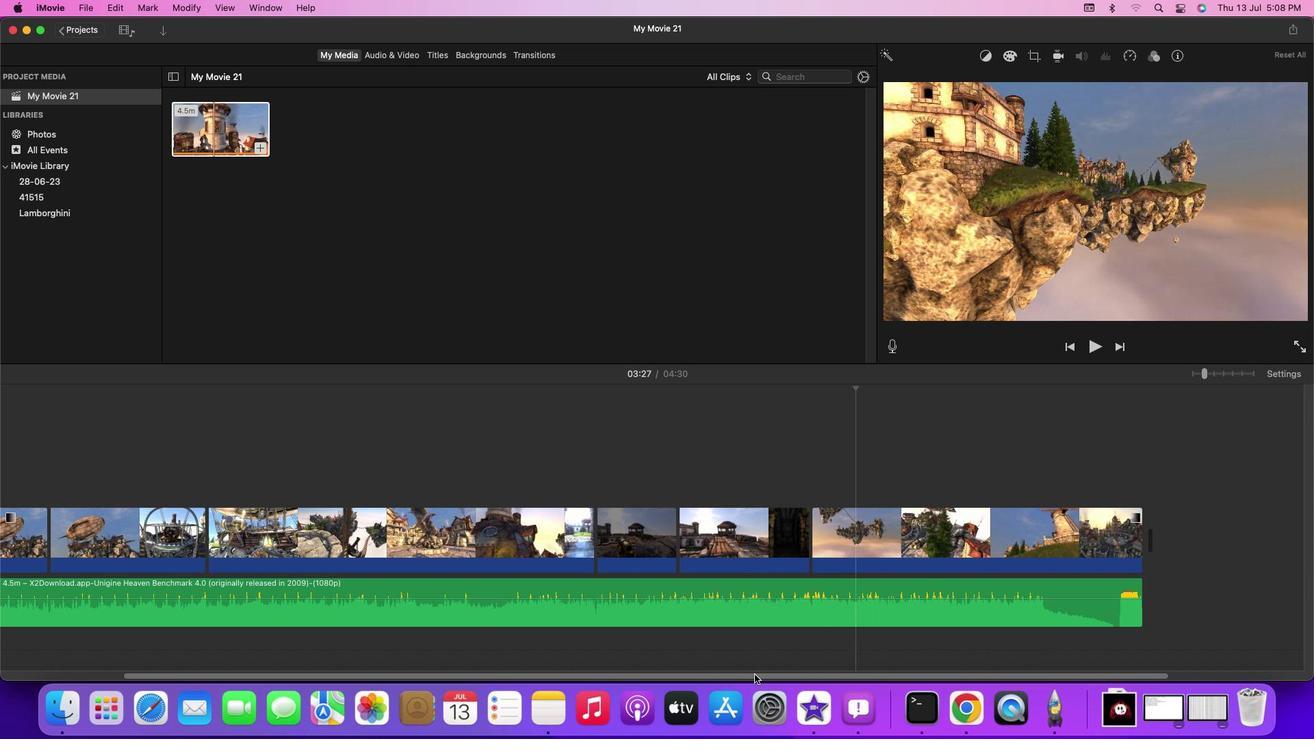 
Action: Mouse pressed left at (755, 674)
Screenshot: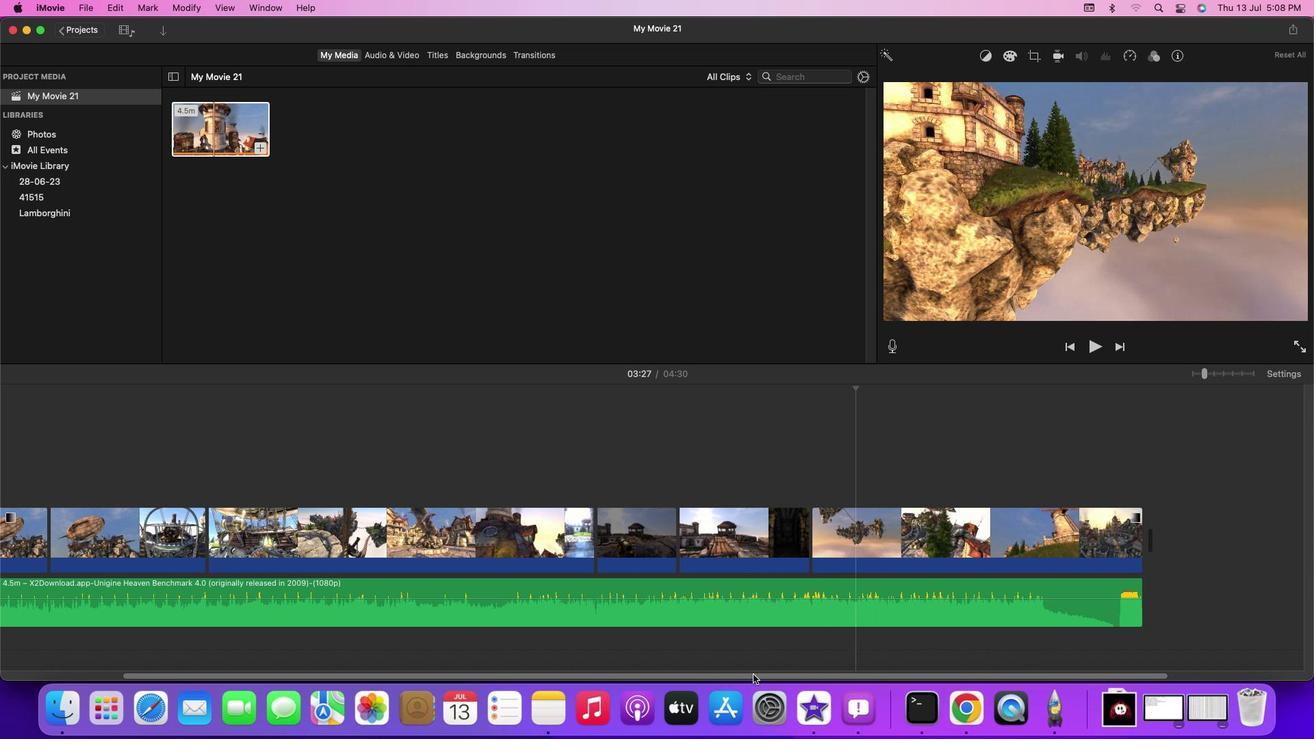 
Action: Mouse moved to (75, 462)
Screenshot: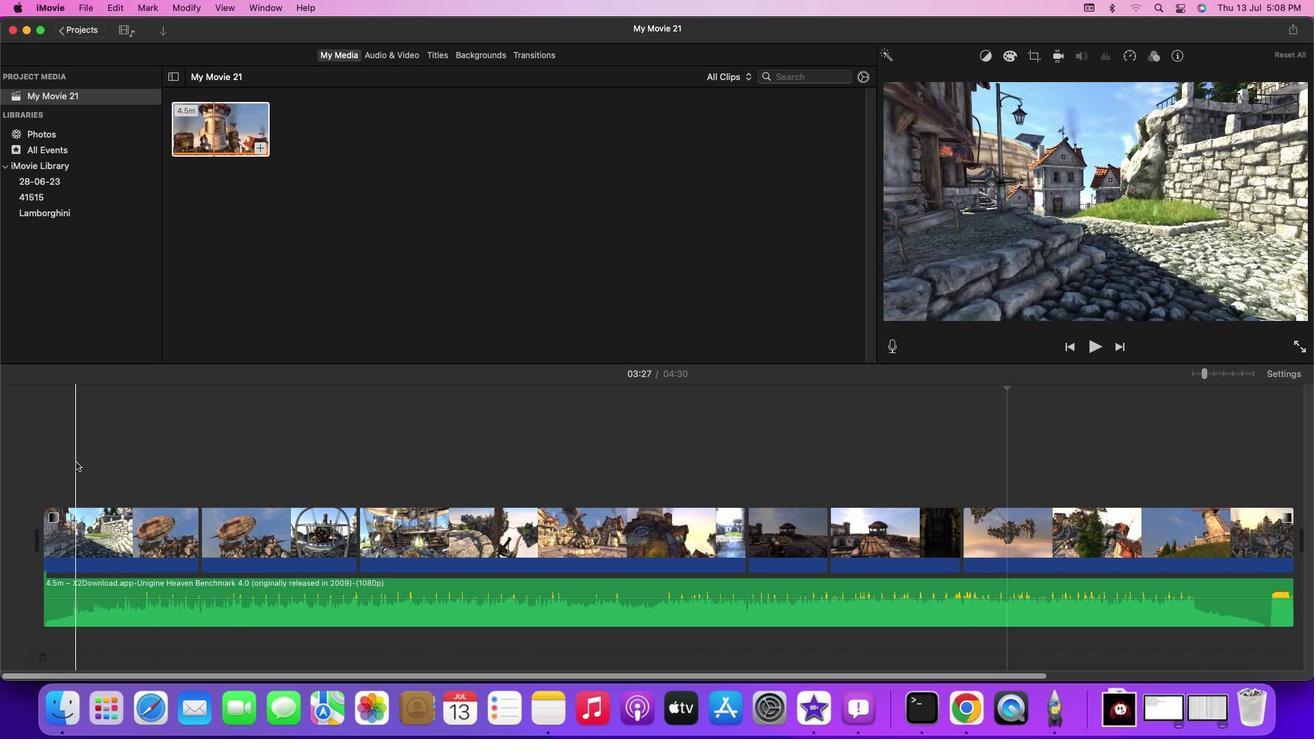 
Action: Mouse pressed left at (75, 462)
Screenshot: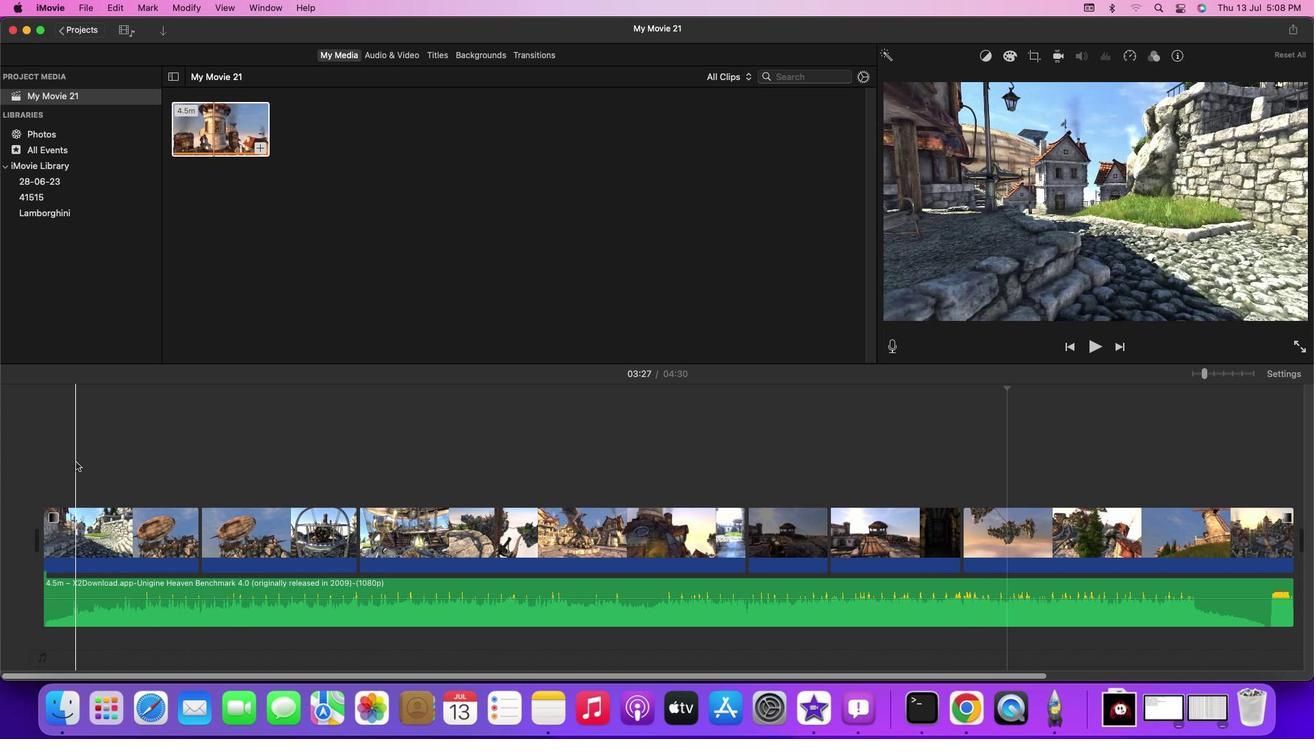 
Action: Mouse moved to (110, 529)
Screenshot: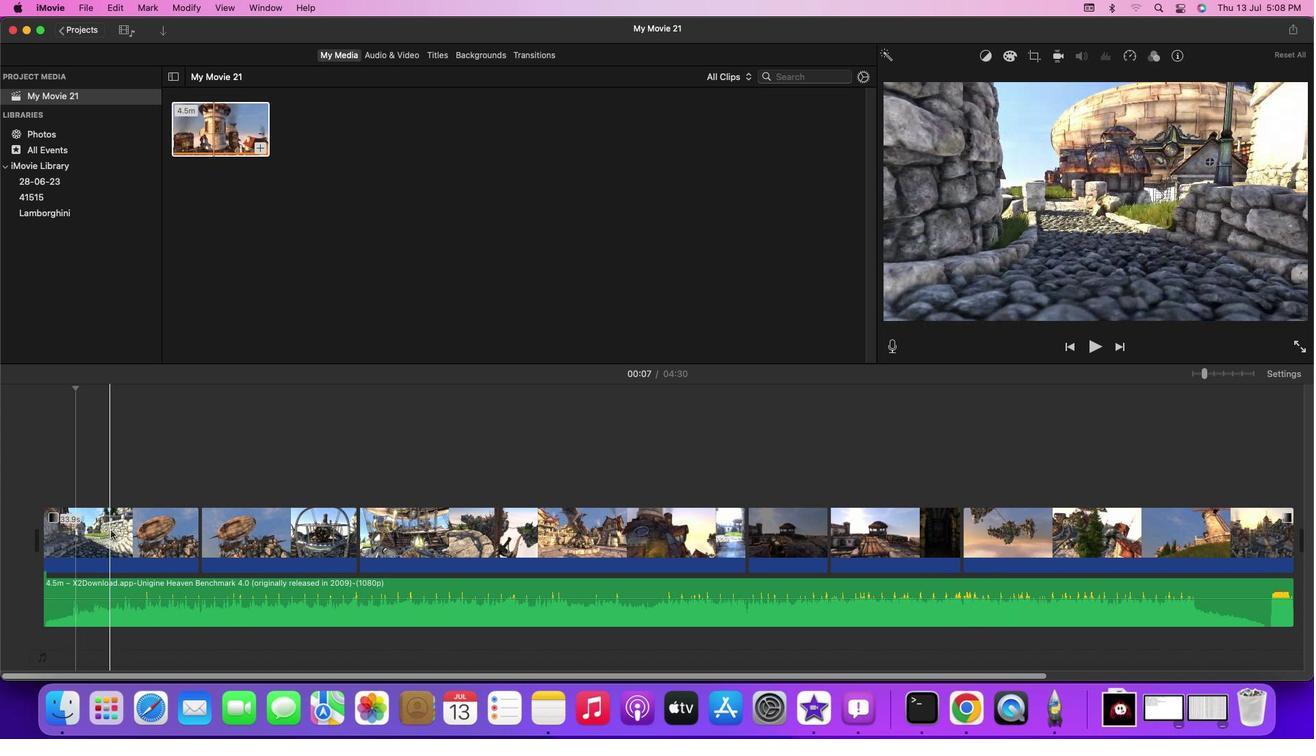 
Action: Mouse pressed left at (110, 529)
Screenshot: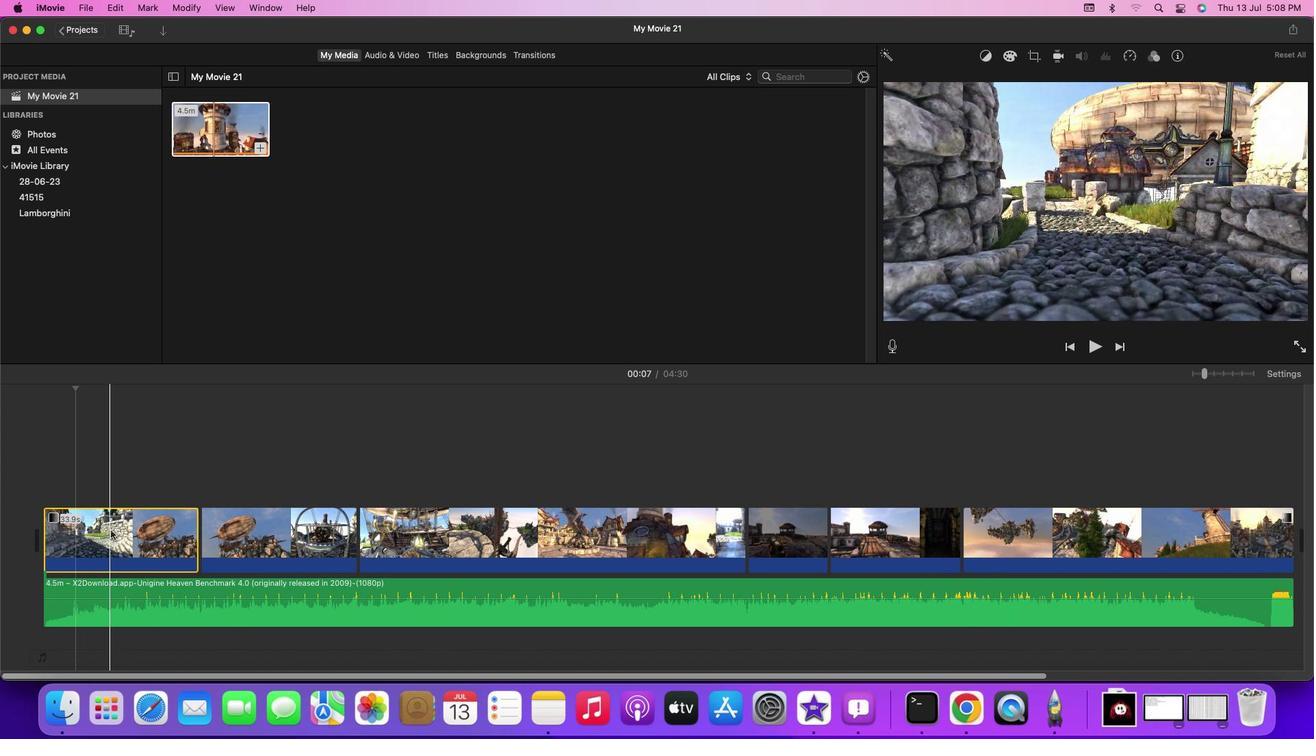 
Action: Mouse moved to (1152, 61)
Screenshot: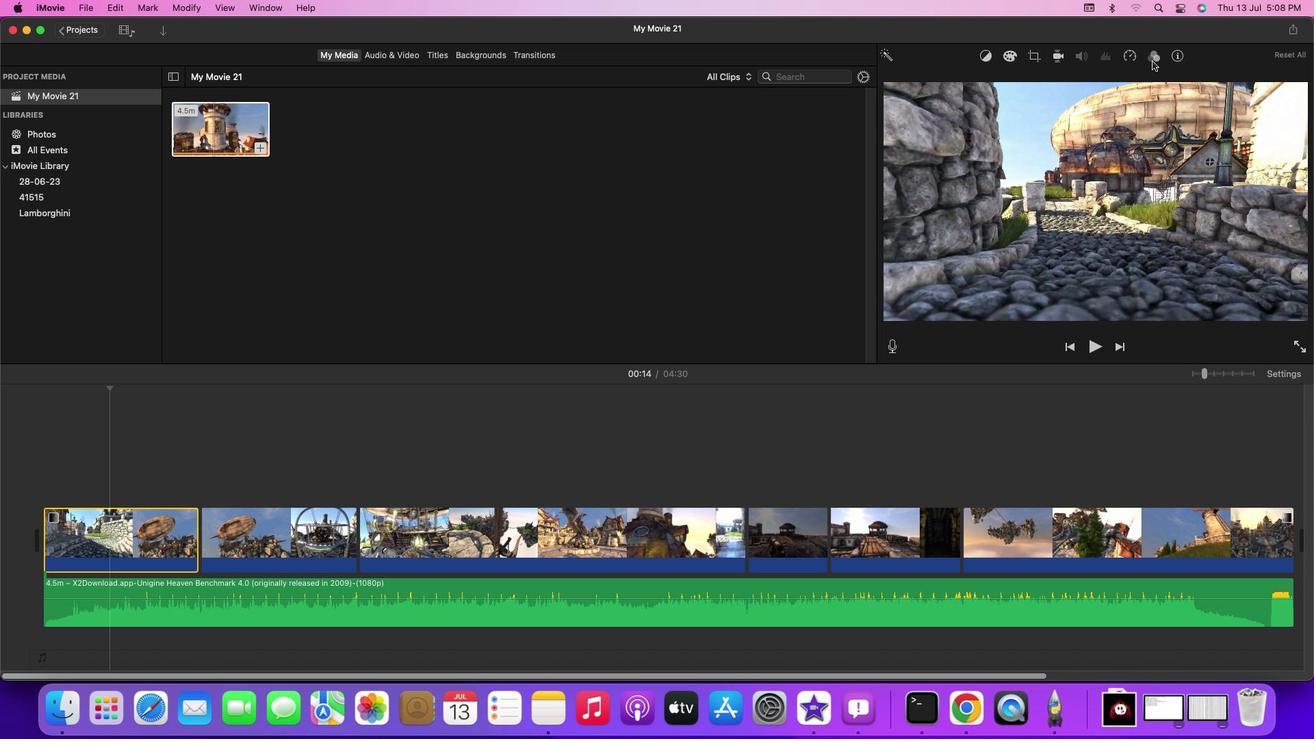 
Action: Mouse pressed left at (1152, 61)
Screenshot: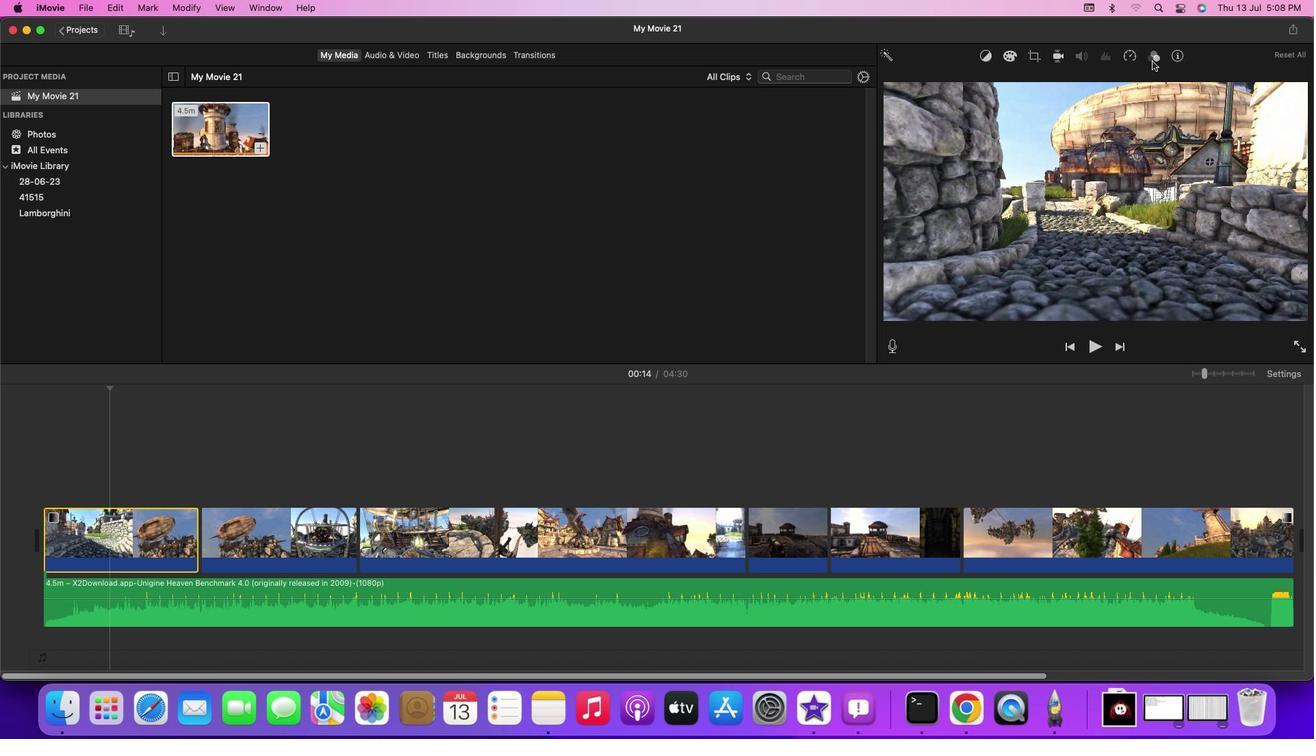 
Action: Mouse moved to (1002, 86)
Screenshot: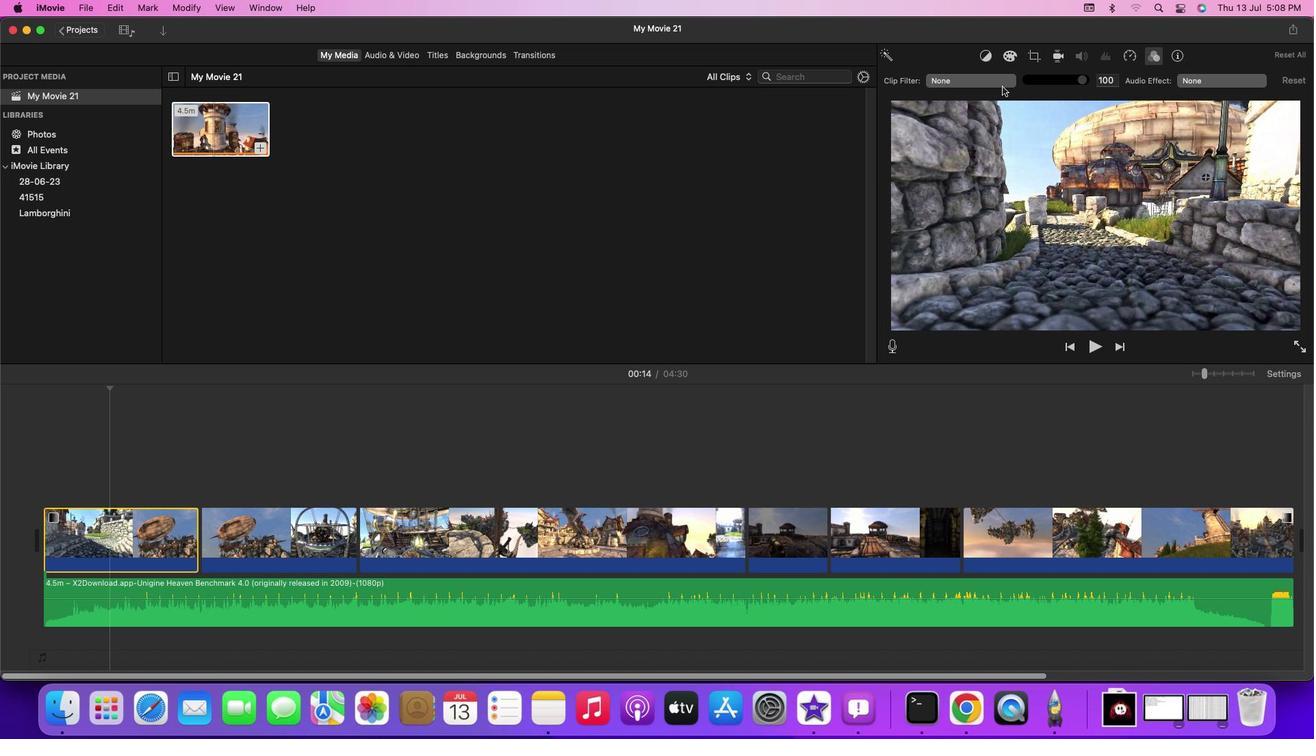 
Action: Mouse pressed left at (1002, 86)
Screenshot: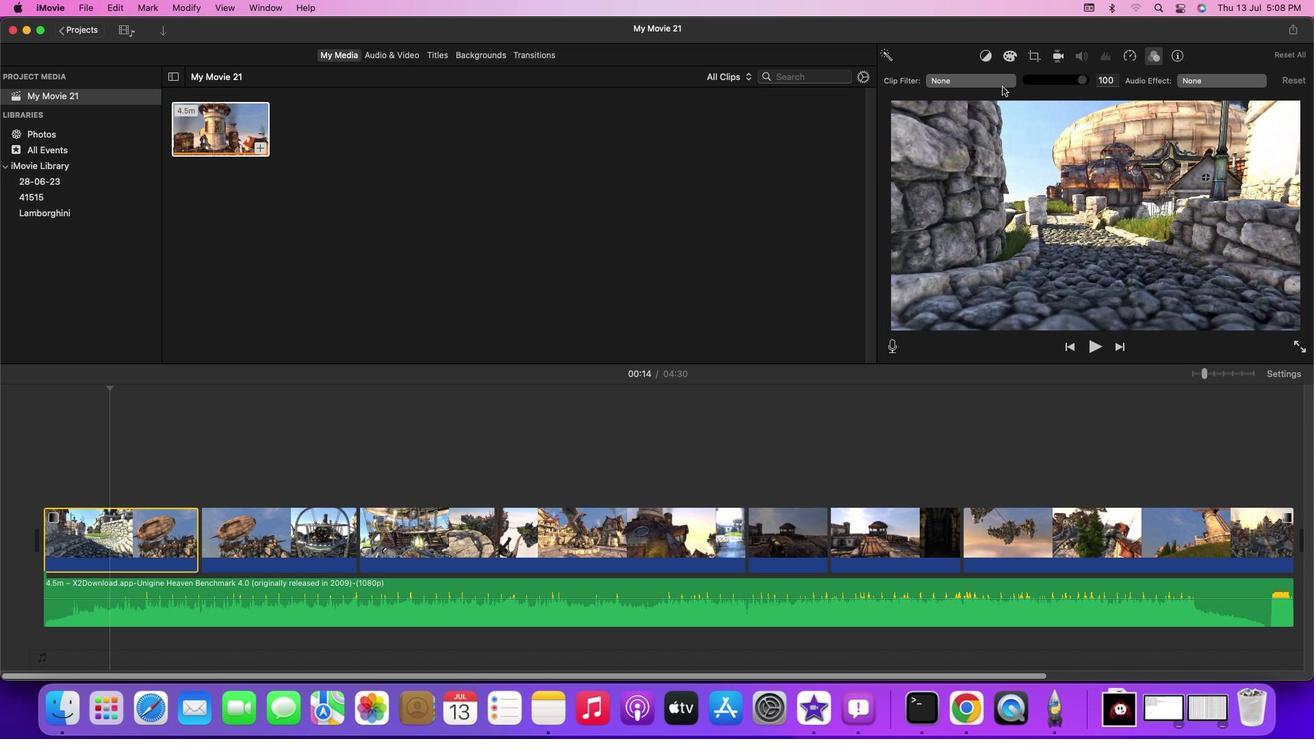 
Action: Mouse moved to (191, 253)
Screenshot: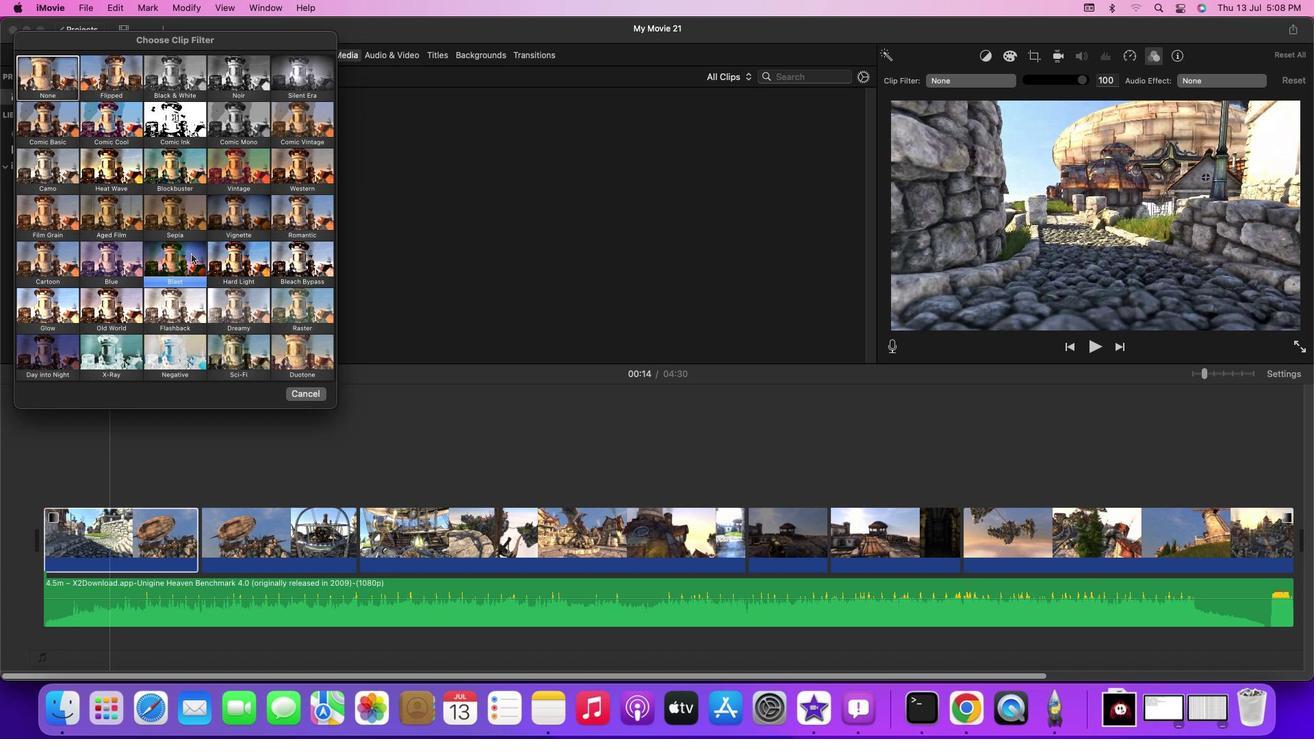
Action: Mouse pressed left at (191, 253)
Screenshot: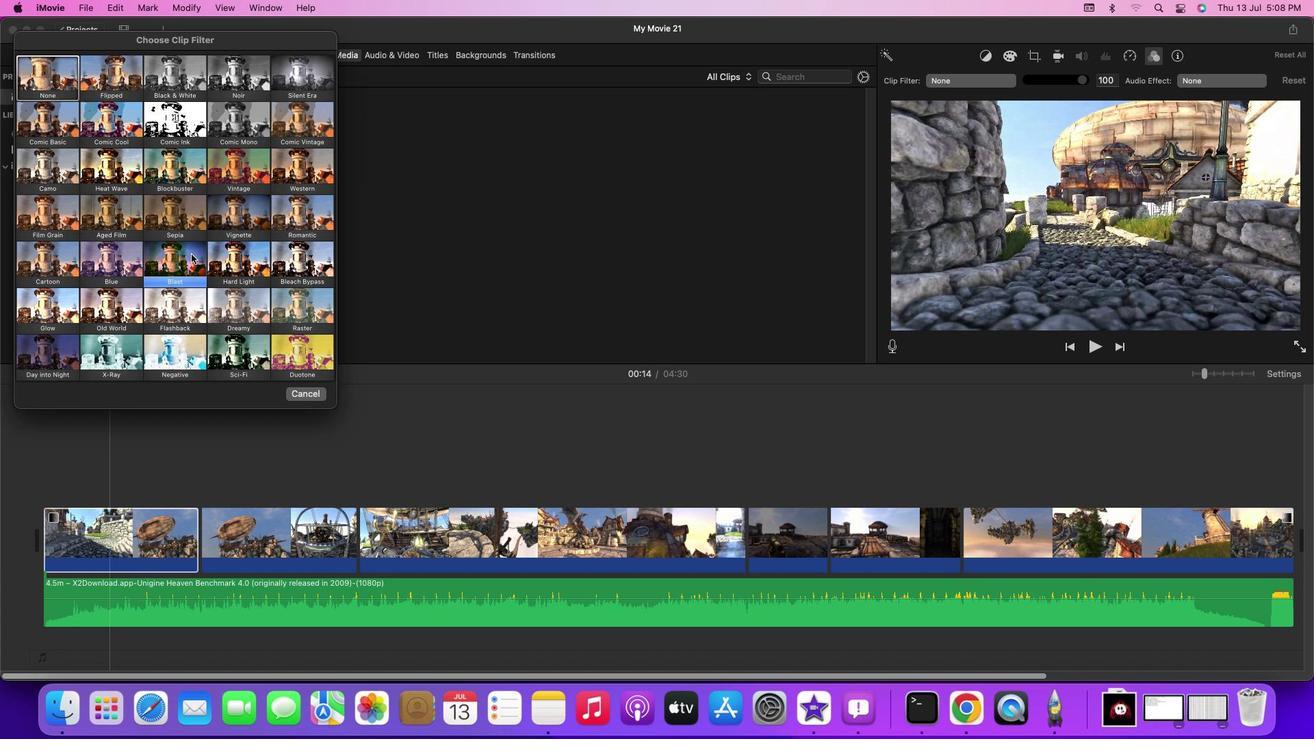 
Action: Mouse moved to (1000, 88)
Screenshot: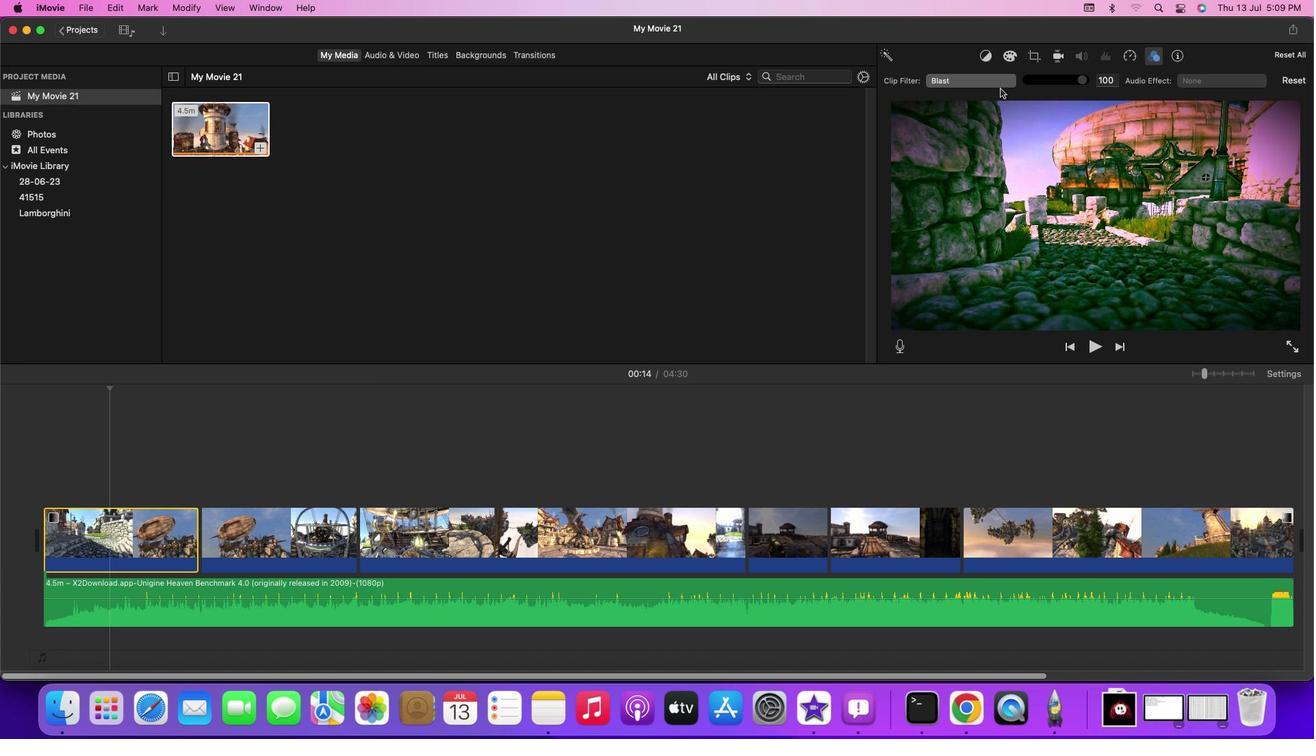 
Action: Mouse pressed left at (1000, 88)
Screenshot: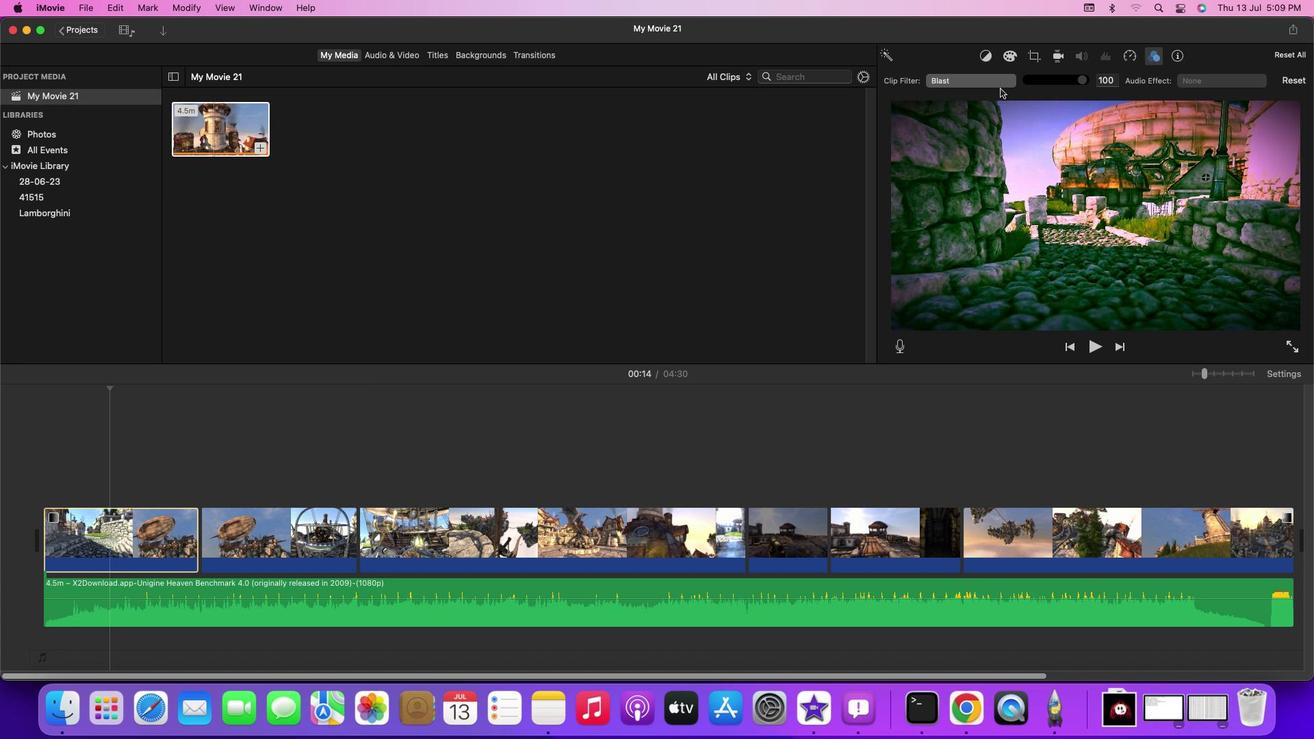 
Action: Mouse moved to (976, 83)
Screenshot: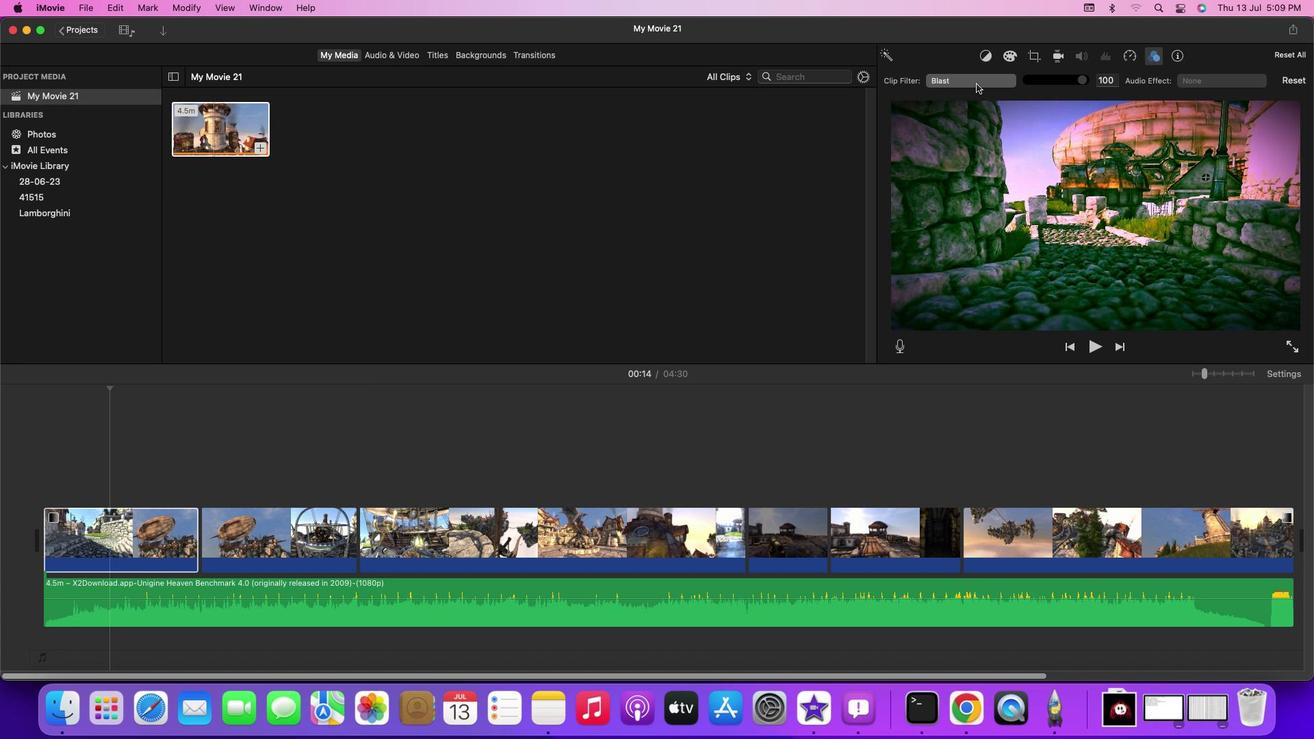 
Action: Mouse pressed left at (976, 83)
Screenshot: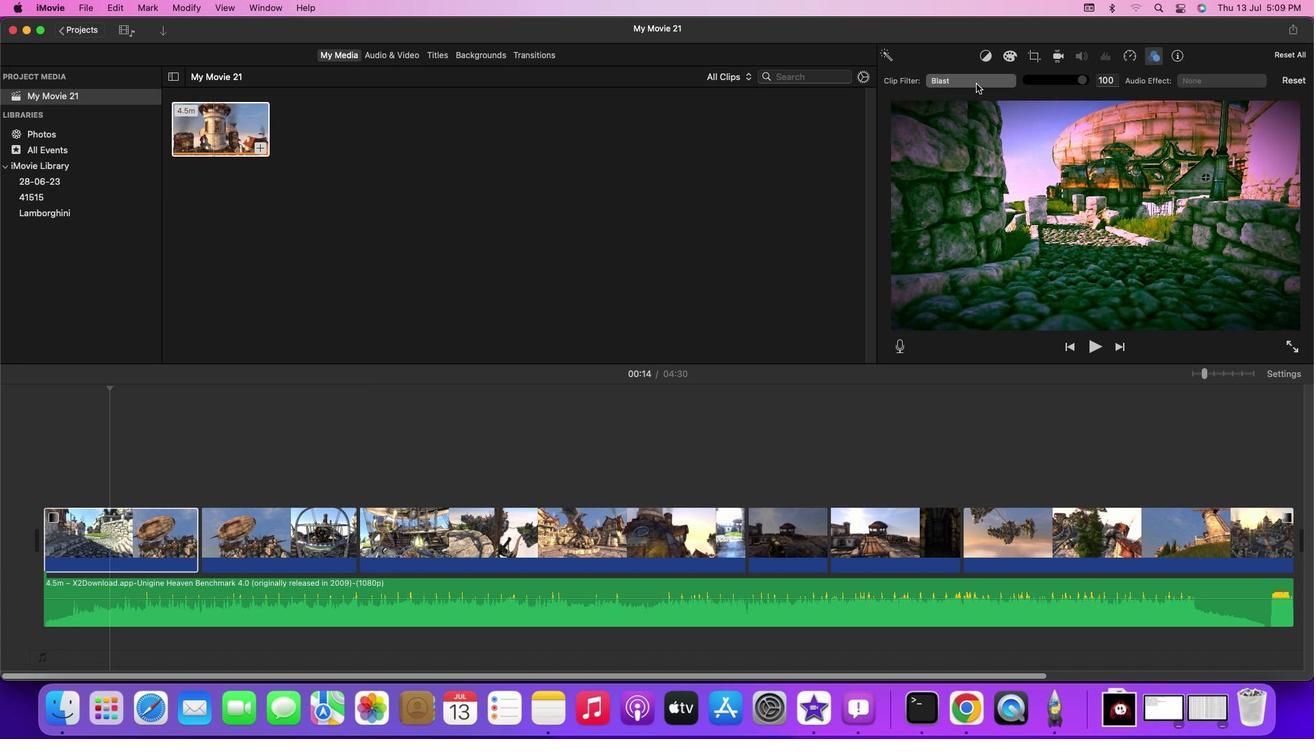 
Action: Mouse moved to (293, 395)
Screenshot: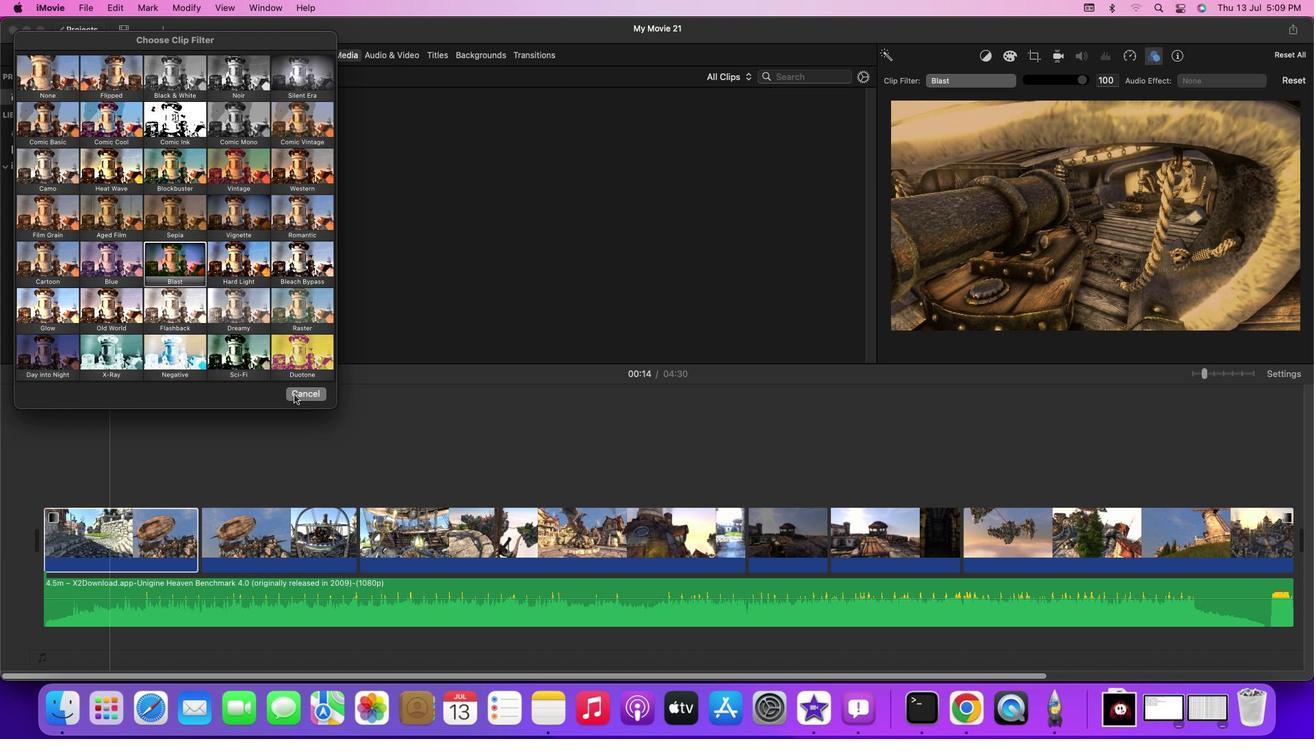 
Action: Mouse pressed left at (293, 395)
Screenshot: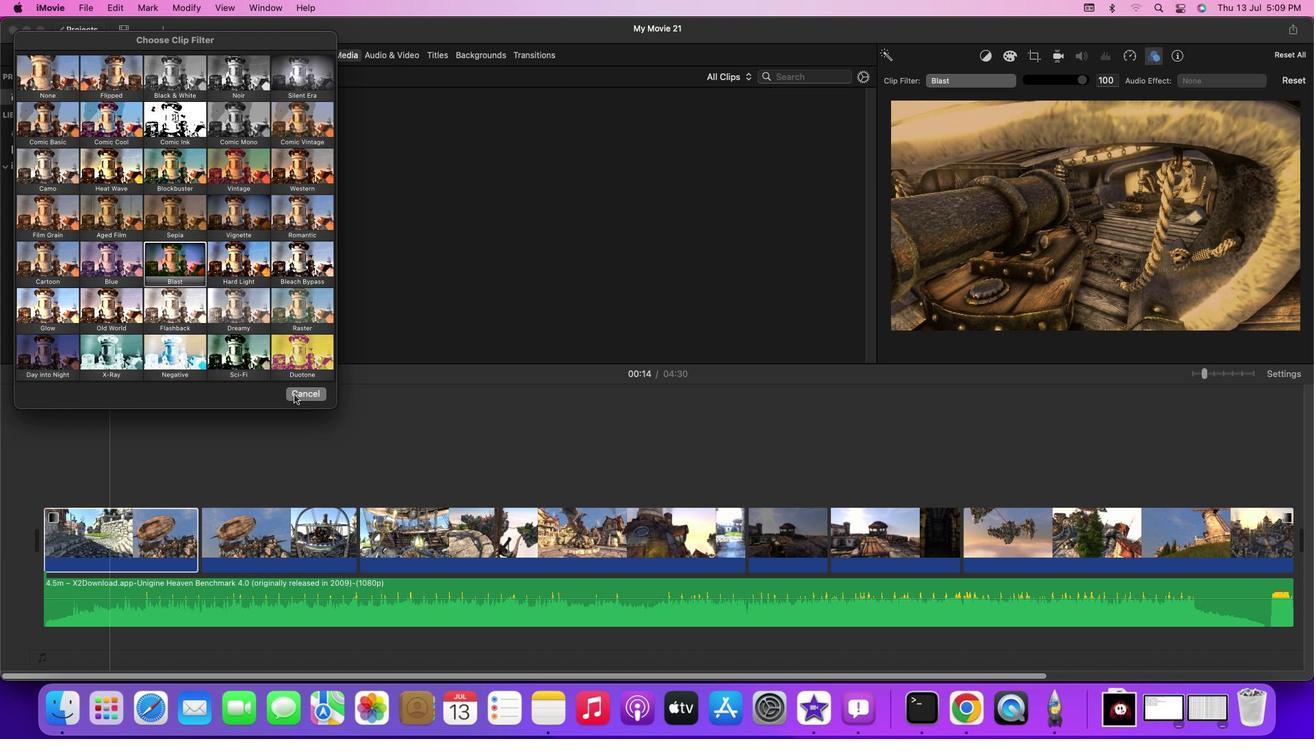 
Action: Mouse moved to (118, 426)
Screenshot: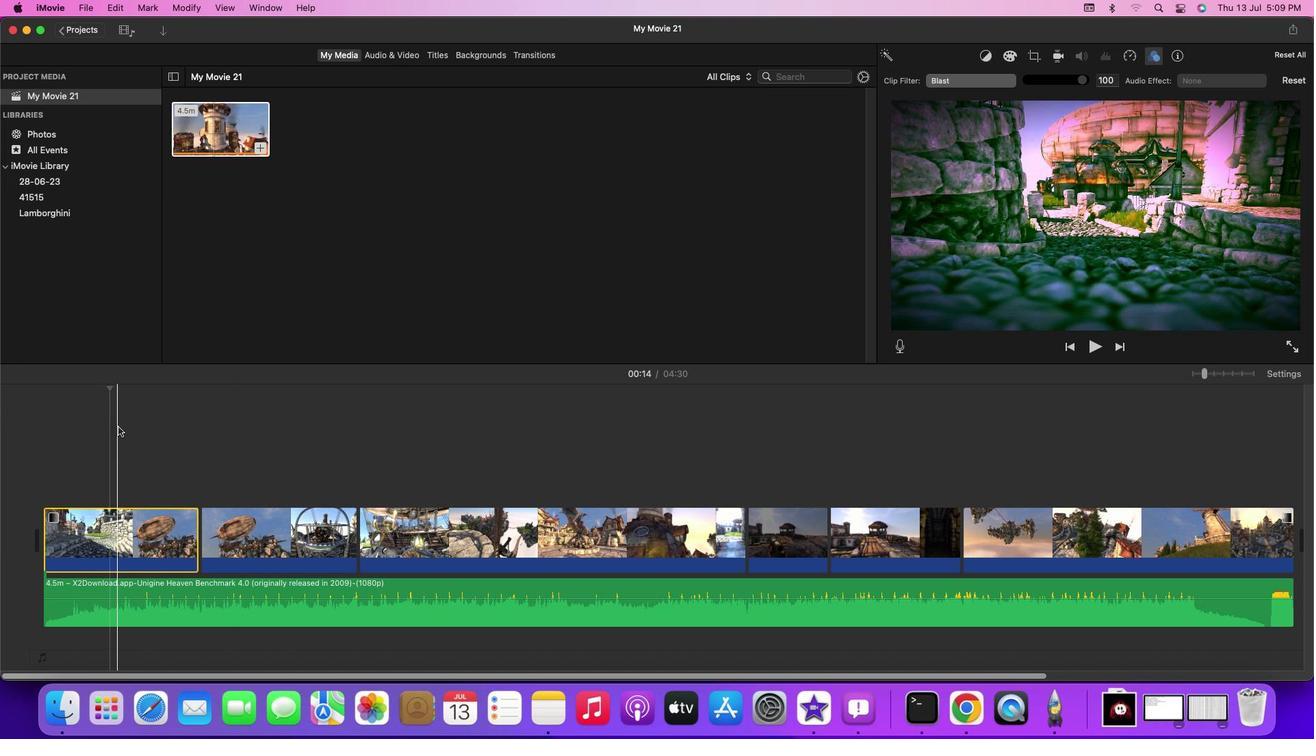 
Action: Mouse pressed left at (118, 426)
Screenshot: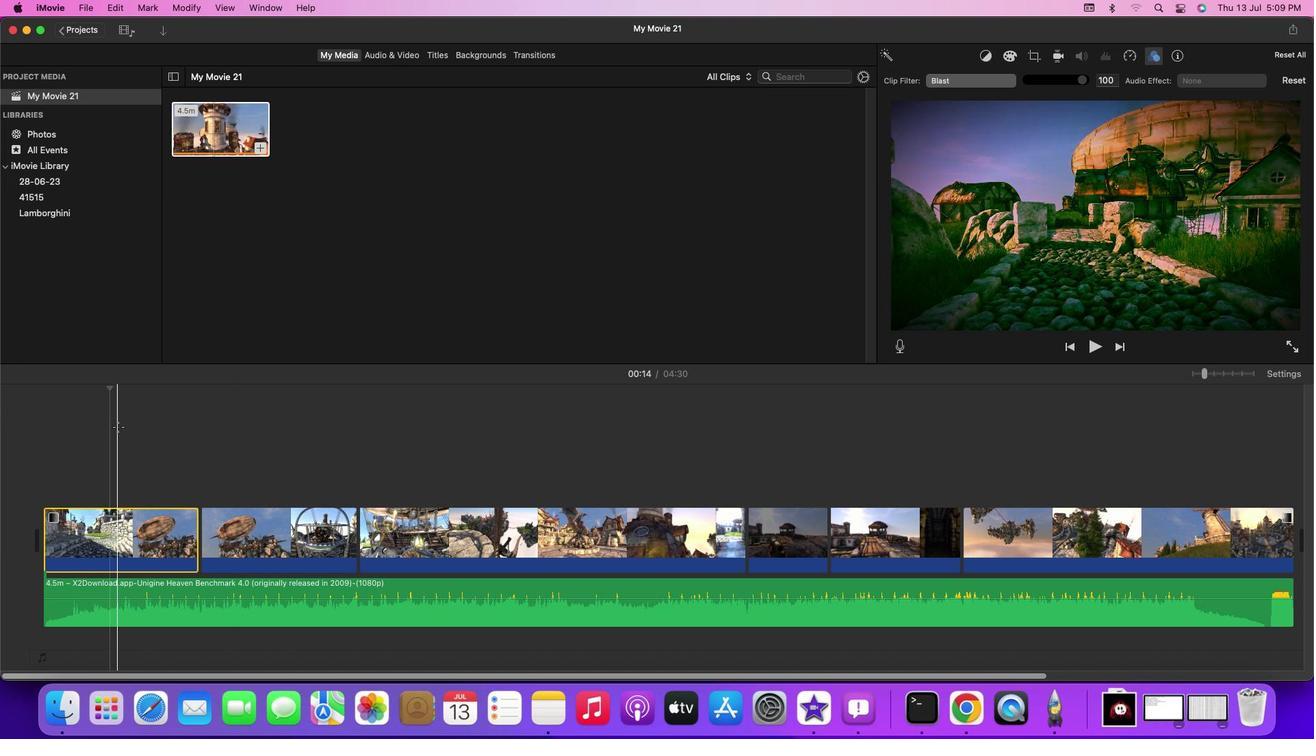 
Action: Mouse moved to (1137, 58)
Screenshot: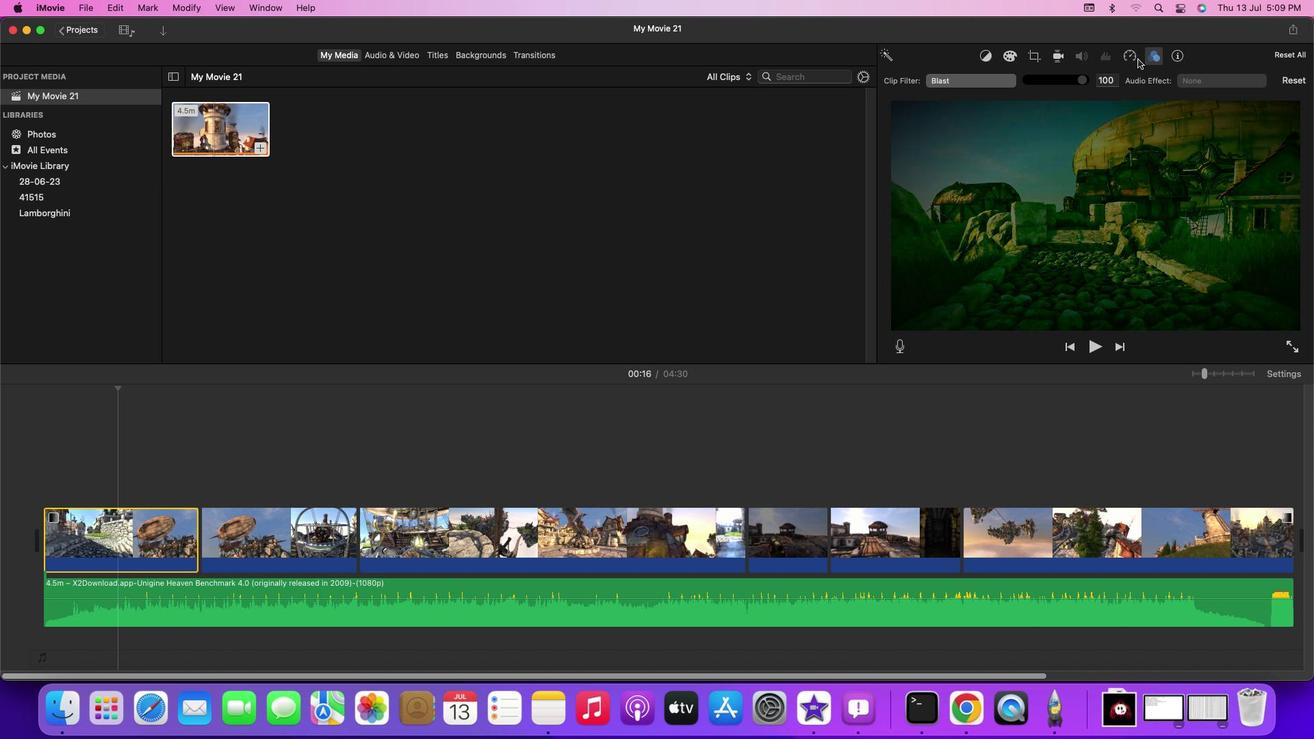 
Action: Mouse pressed left at (1137, 58)
Screenshot: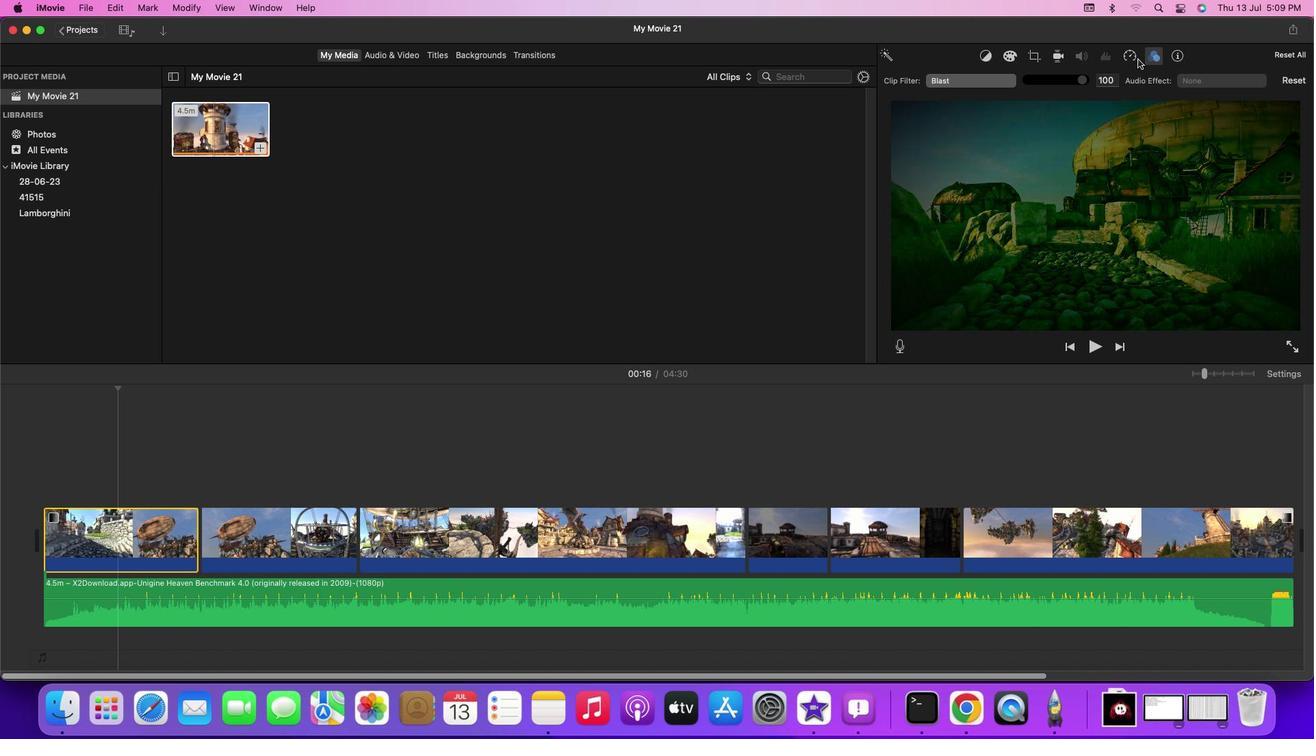 
Action: Mouse moved to (1152, 57)
Screenshot: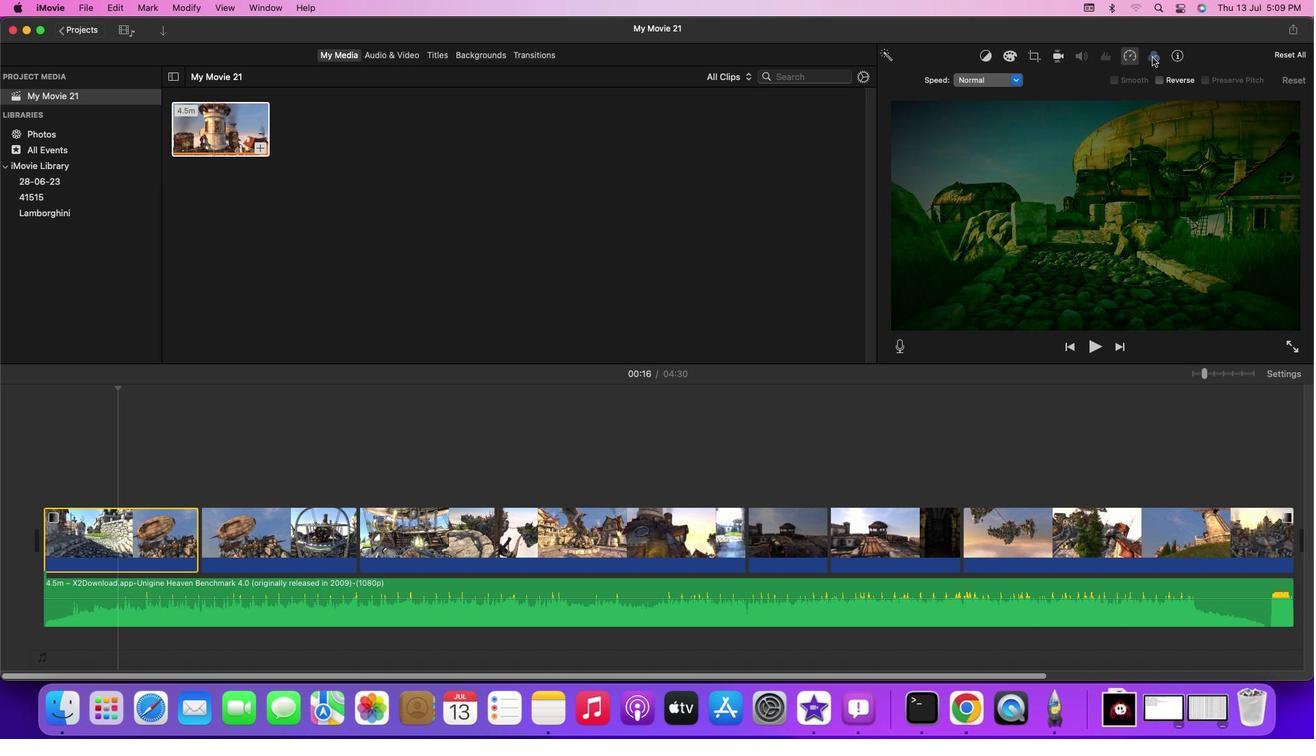 
Action: Mouse pressed left at (1152, 57)
Screenshot: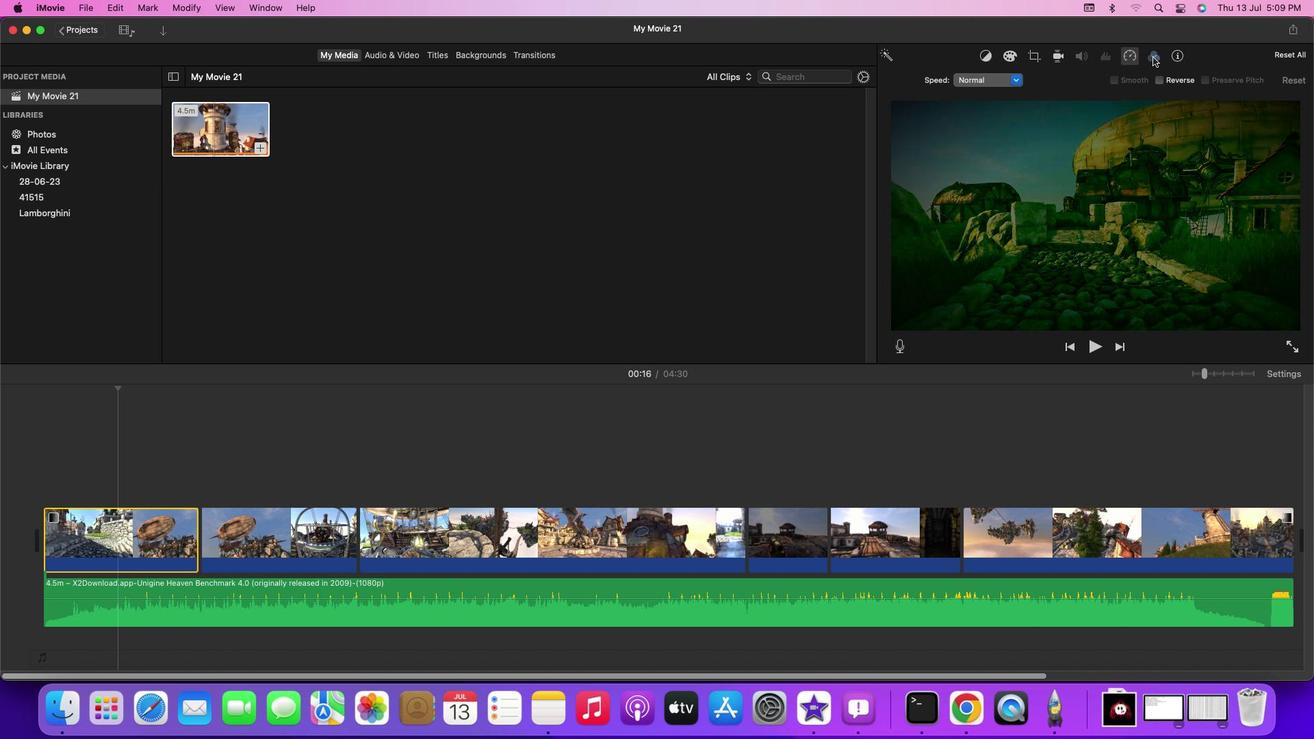 
Action: Mouse moved to (985, 80)
Screenshot: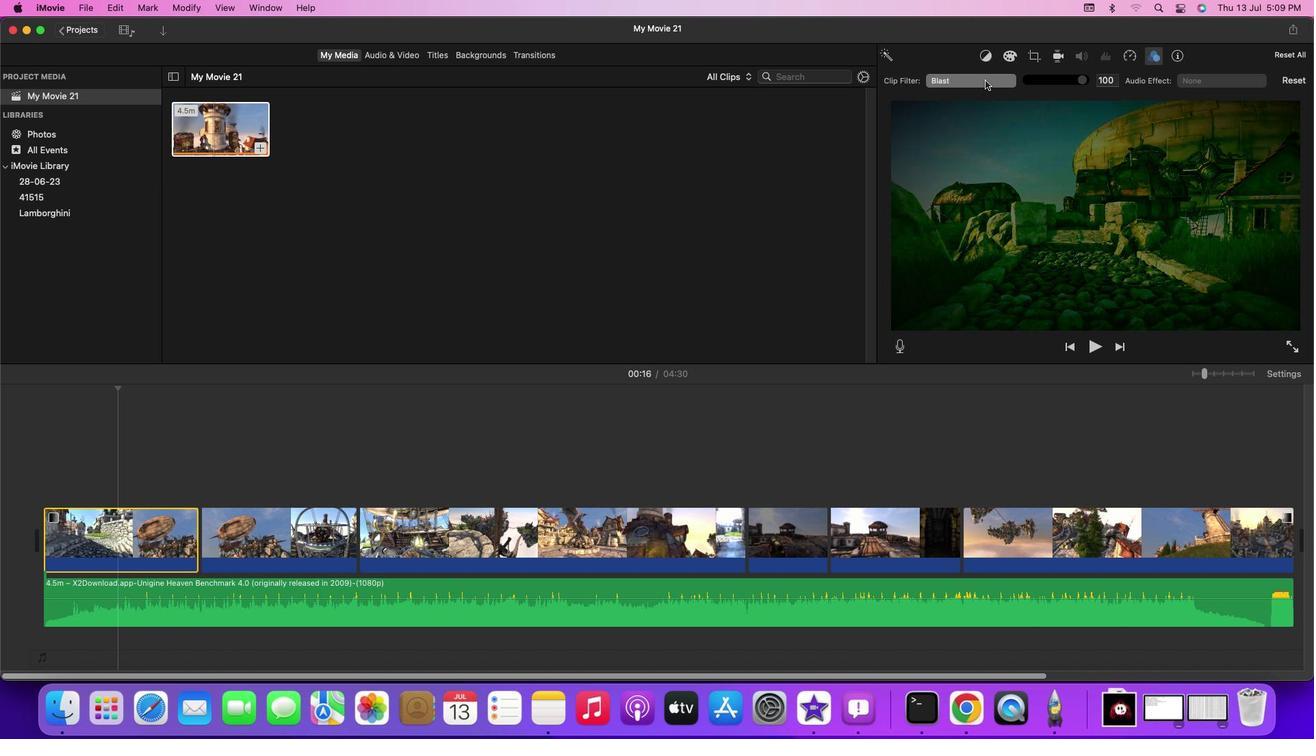 
Action: Mouse pressed left at (985, 80)
Screenshot: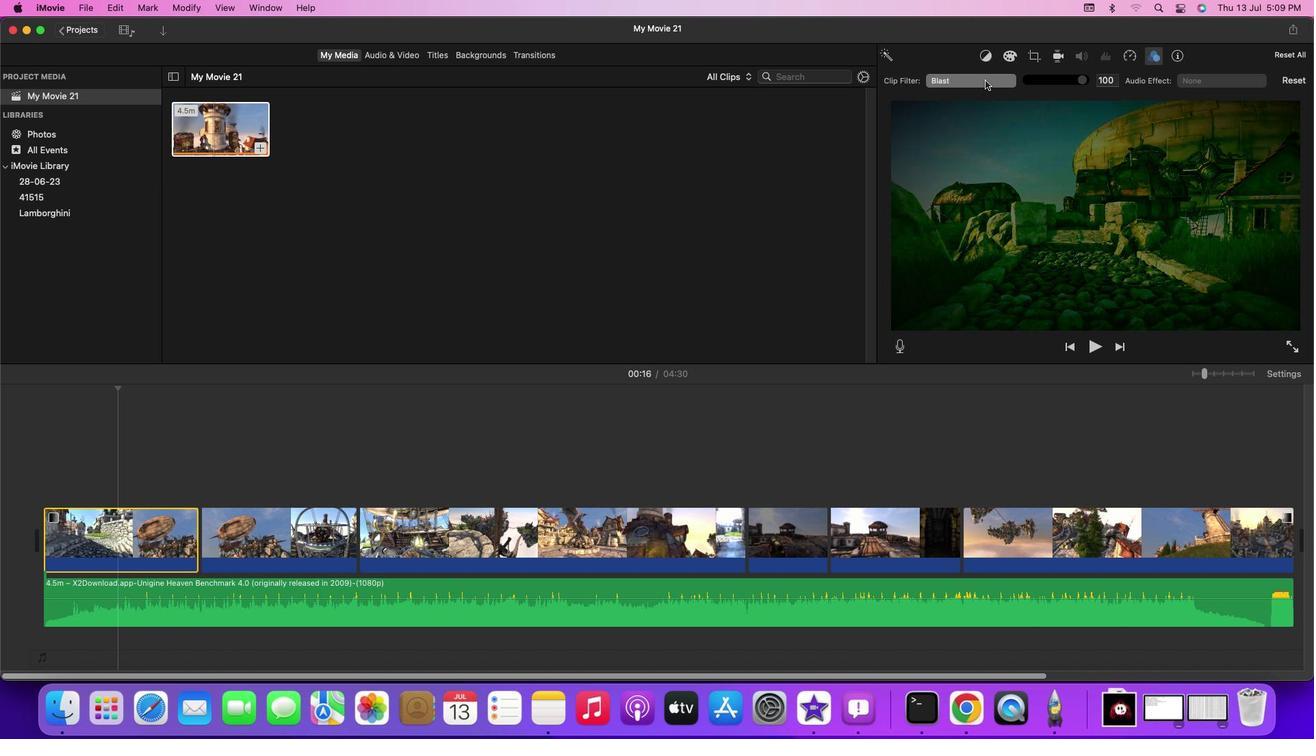 
Action: Mouse moved to (300, 208)
Screenshot: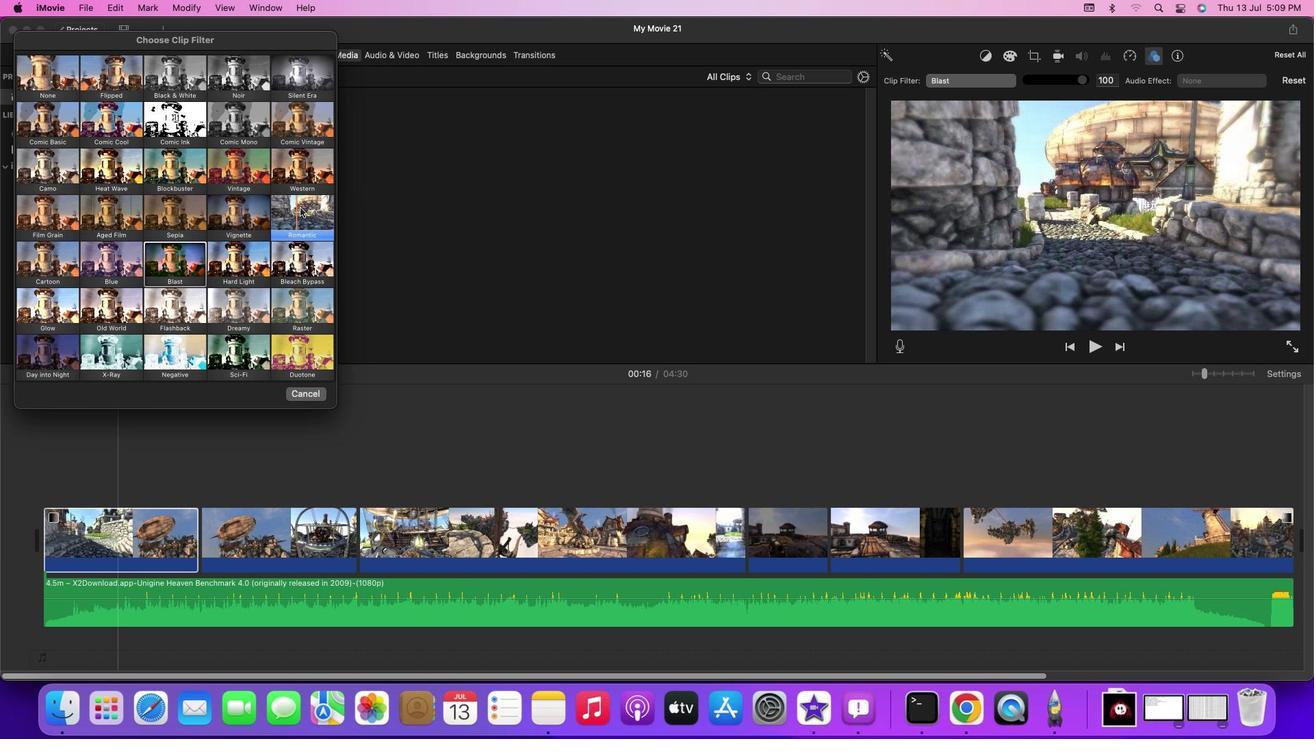 
Action: Mouse pressed left at (300, 208)
Screenshot: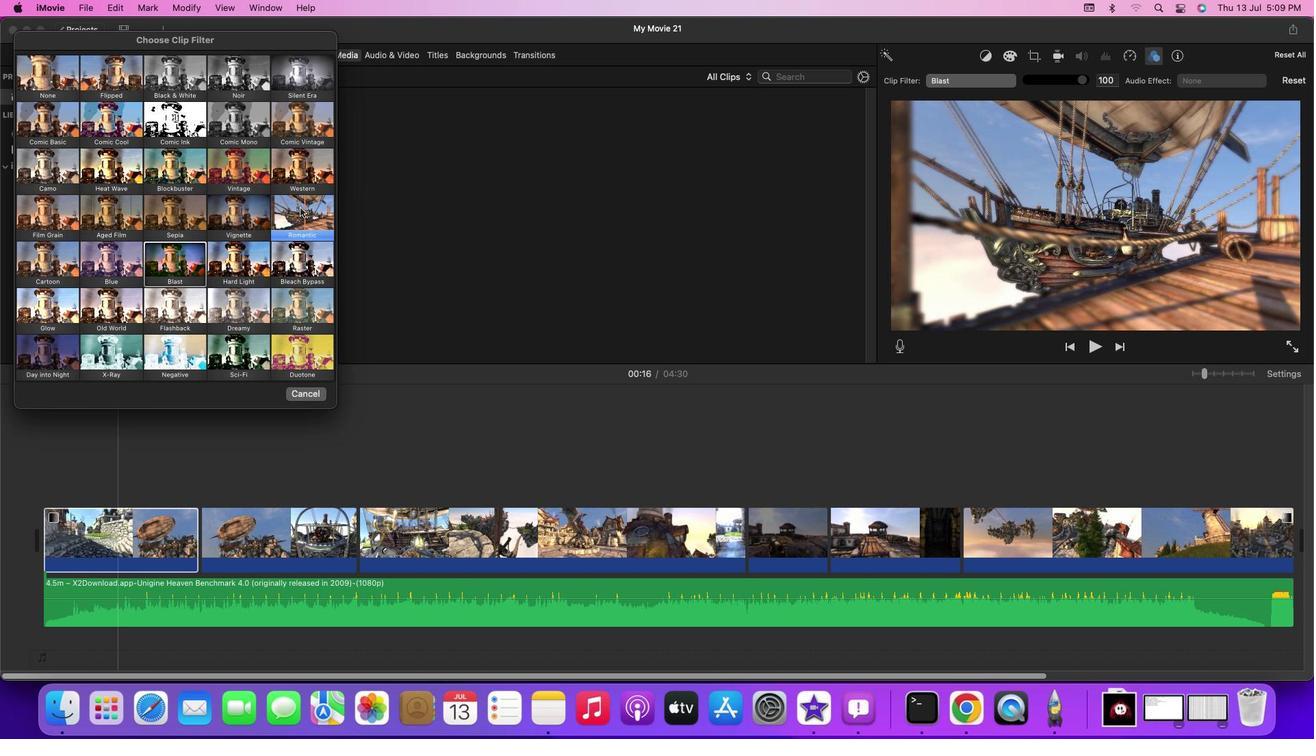 
Action: Mouse moved to (114, 438)
Screenshot: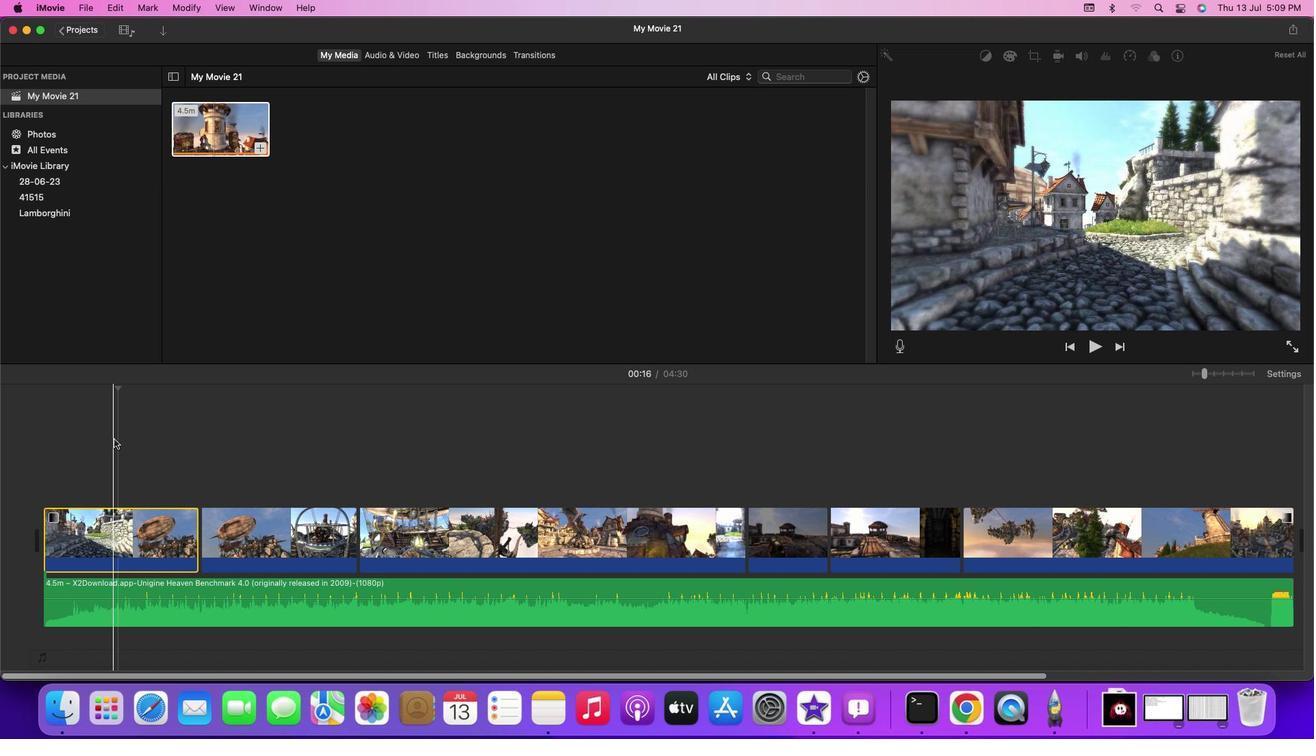 
Action: Mouse pressed left at (114, 438)
Screenshot: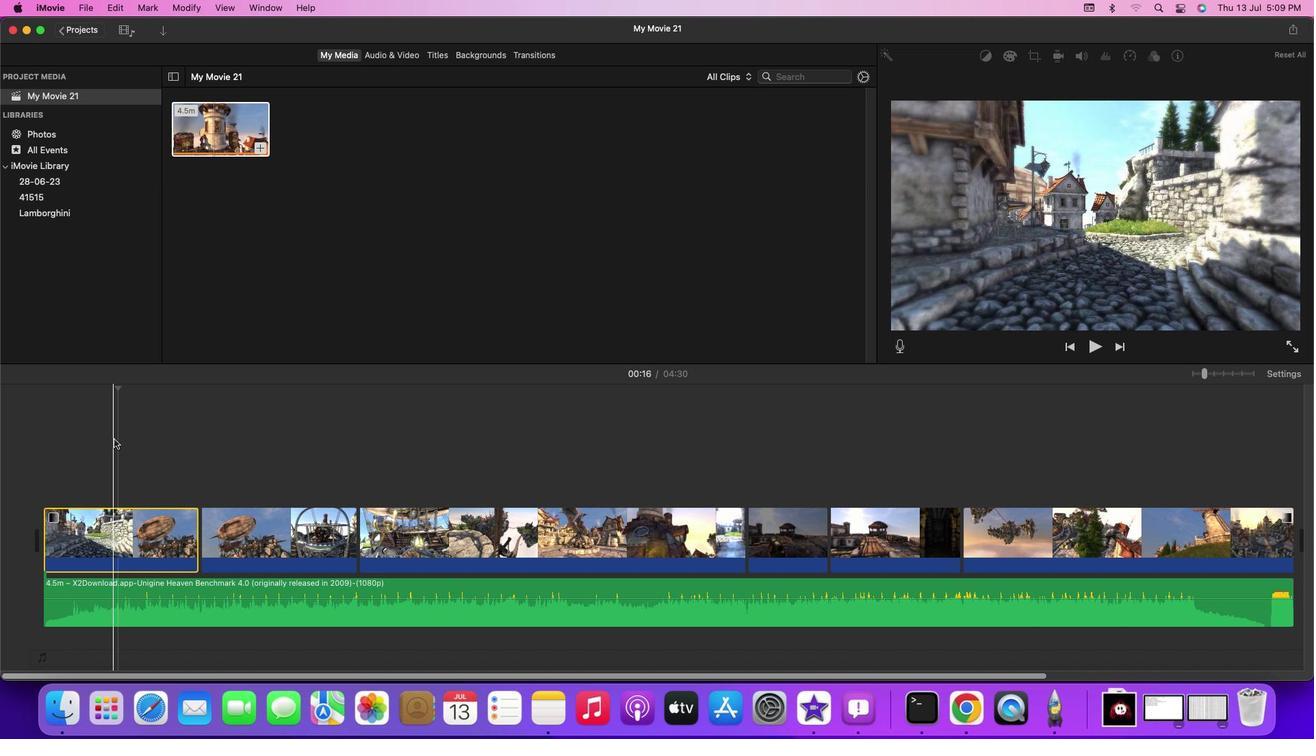 
Action: Key pressed Key.space
Screenshot: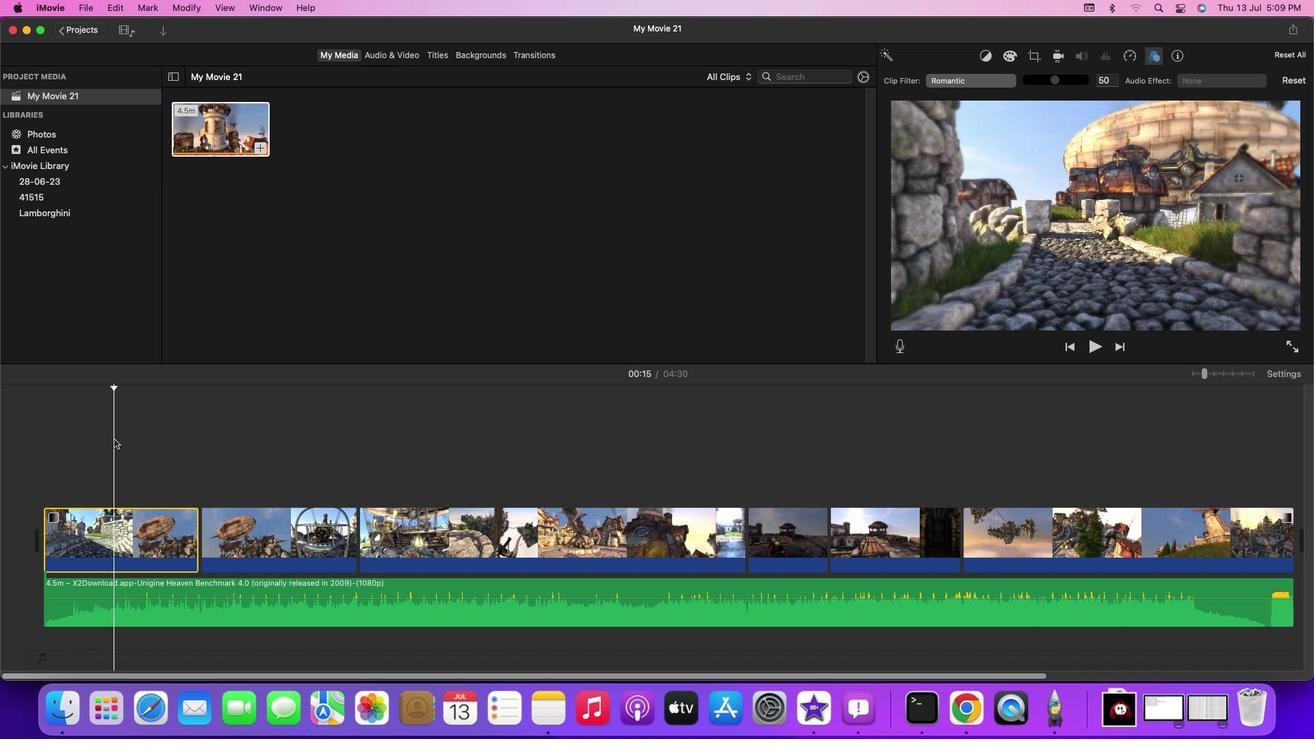 
Action: Mouse moved to (143, 529)
Screenshot: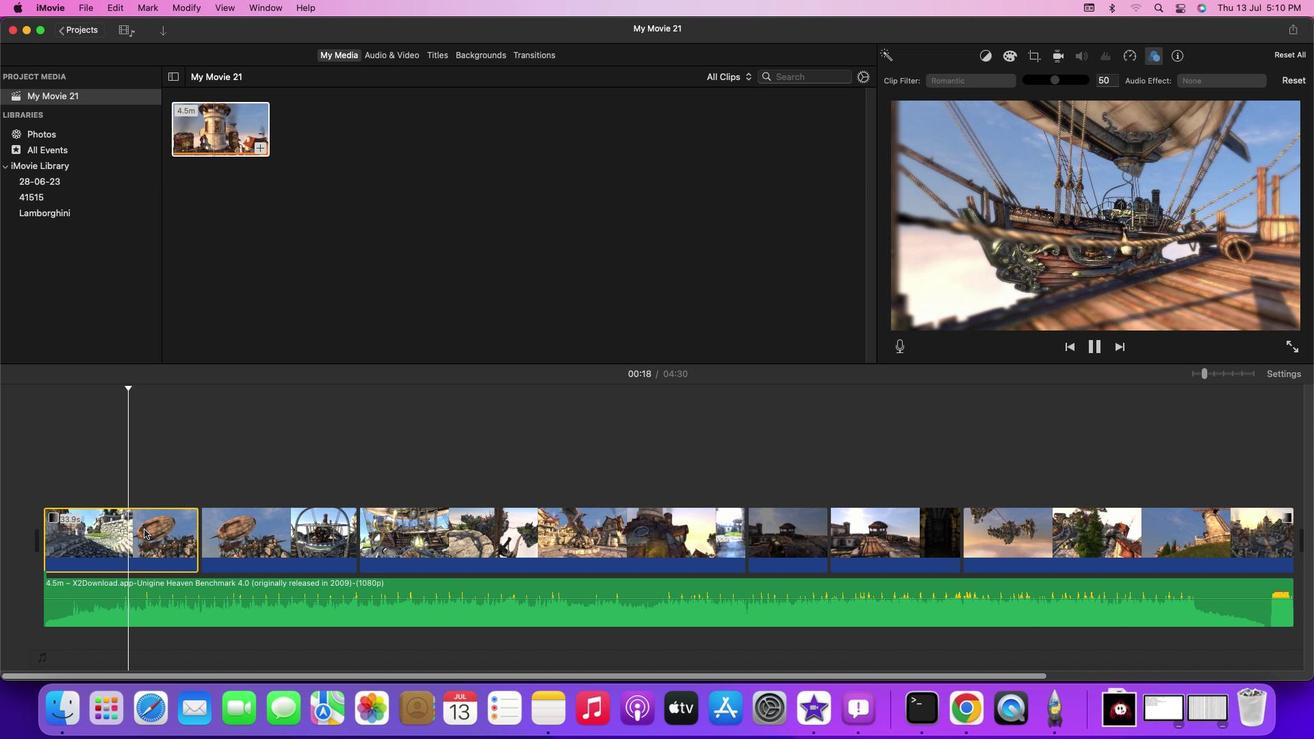 
Action: Mouse pressed left at (143, 529)
Screenshot: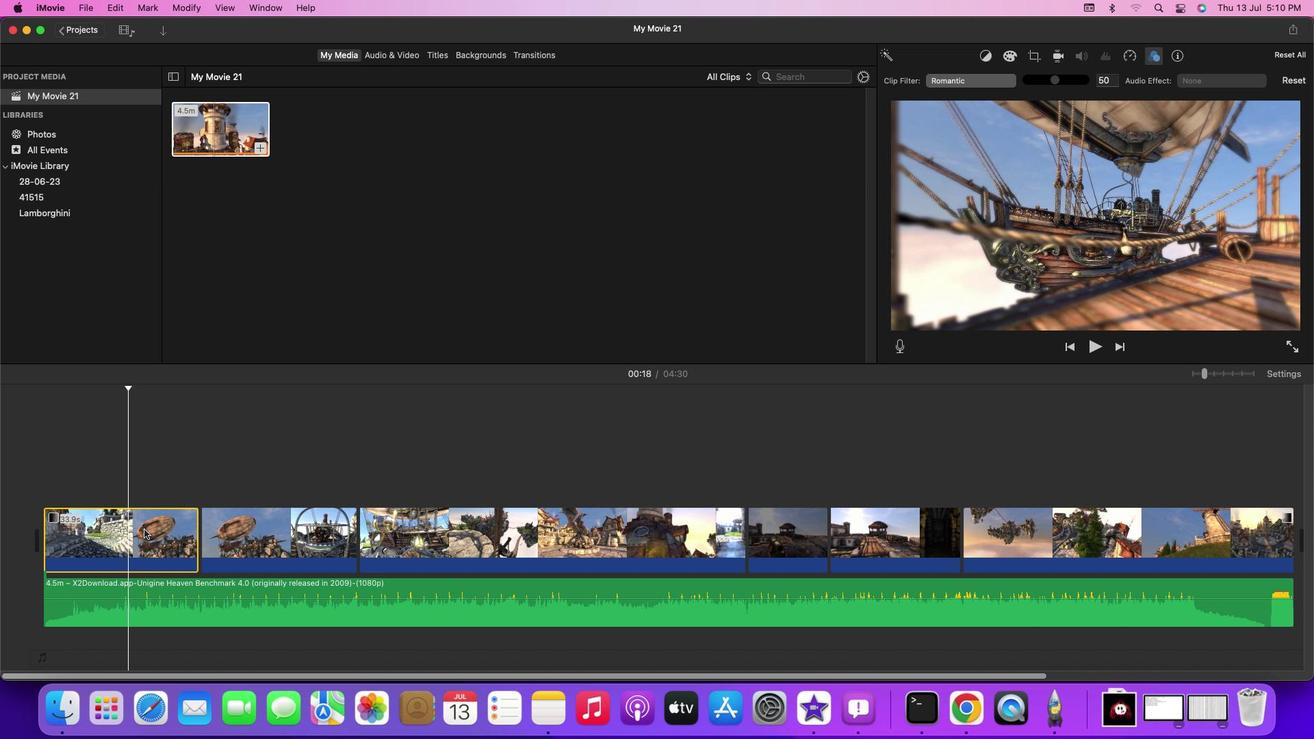 
Action: Mouse moved to (133, 536)
Screenshot: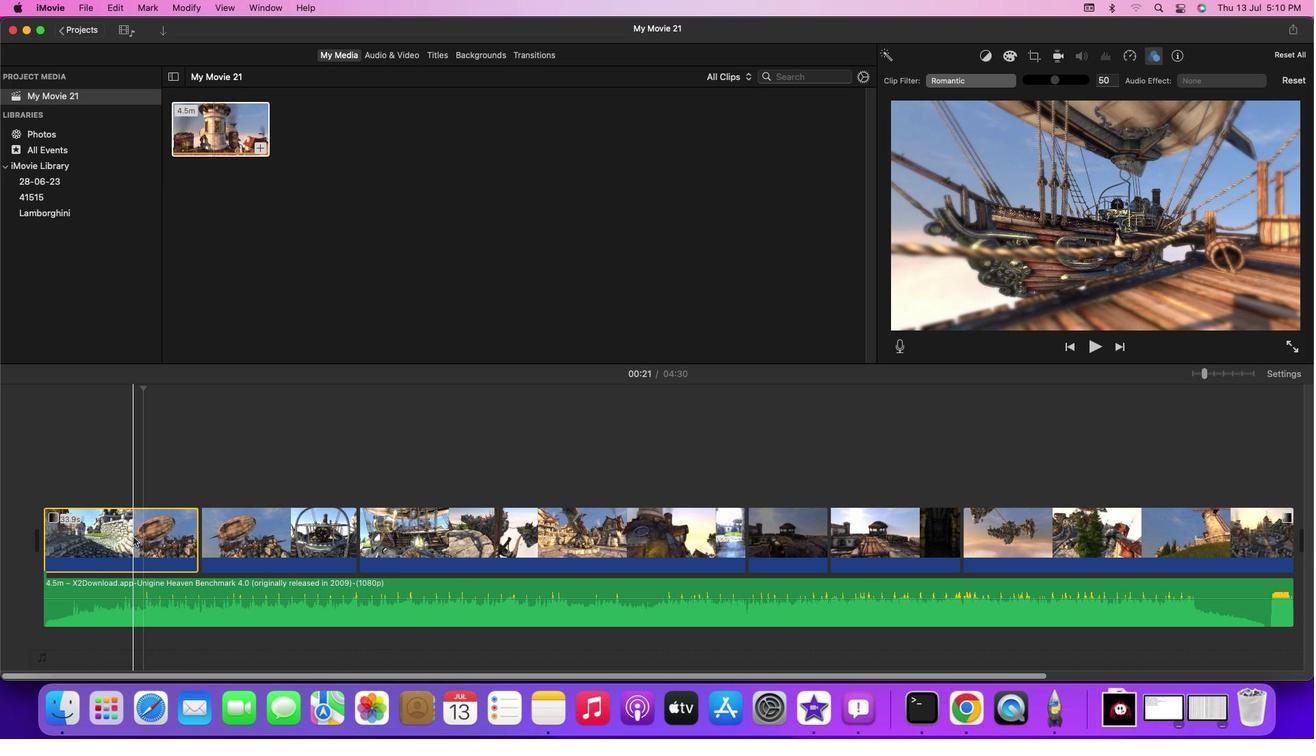
Action: Mouse pressed left at (133, 536)
Screenshot: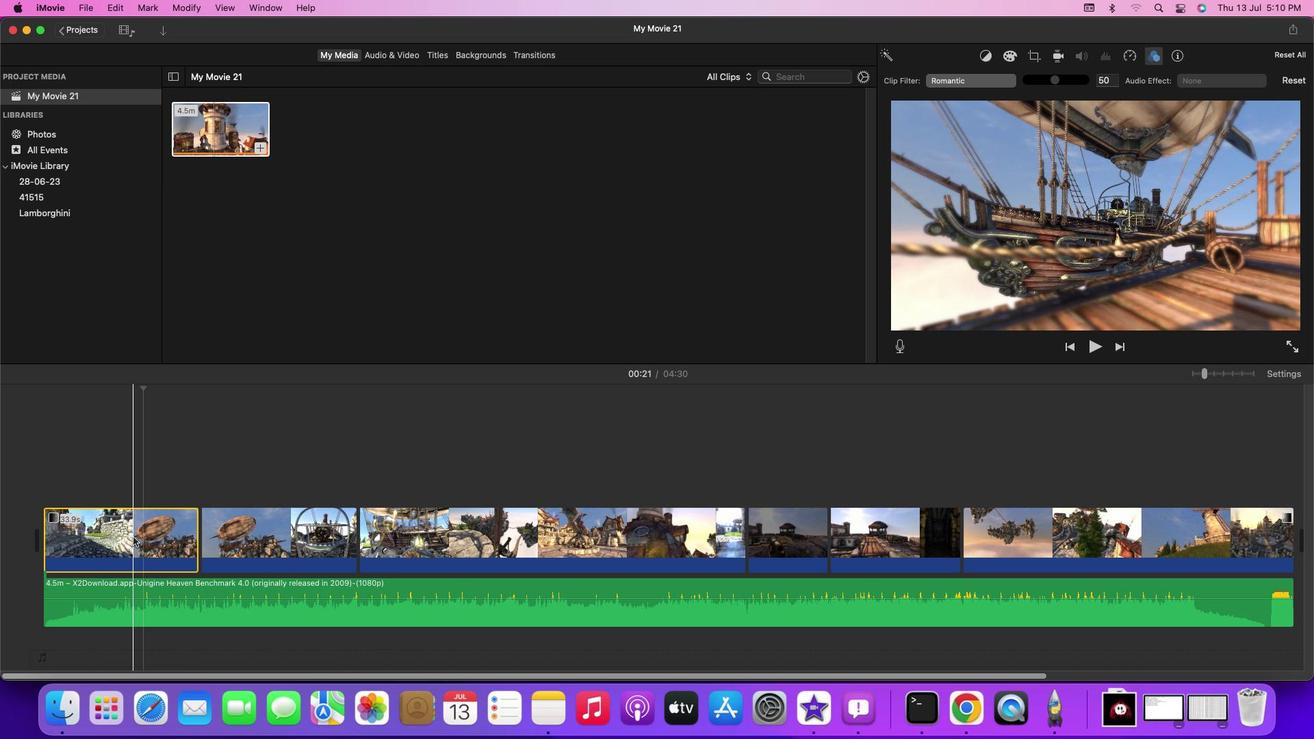 
Action: Mouse moved to (987, 60)
Screenshot: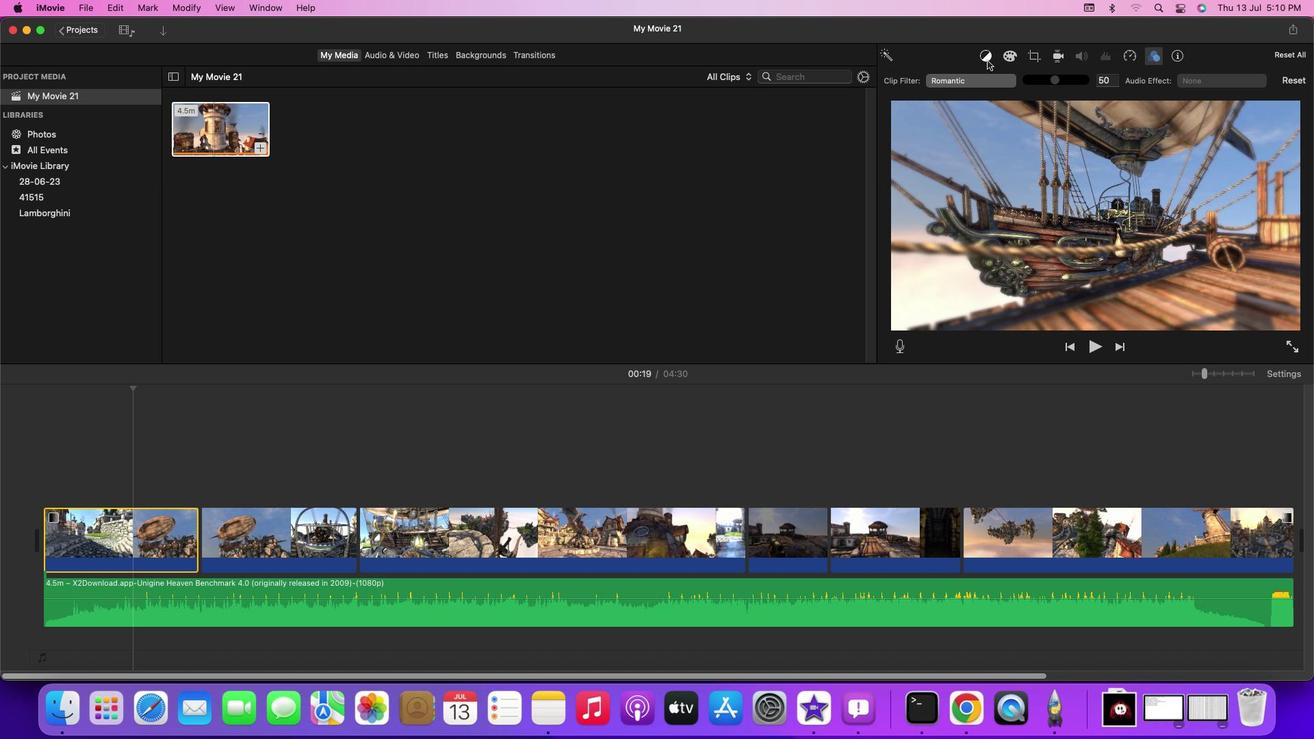 
Action: Mouse pressed left at (987, 60)
Screenshot: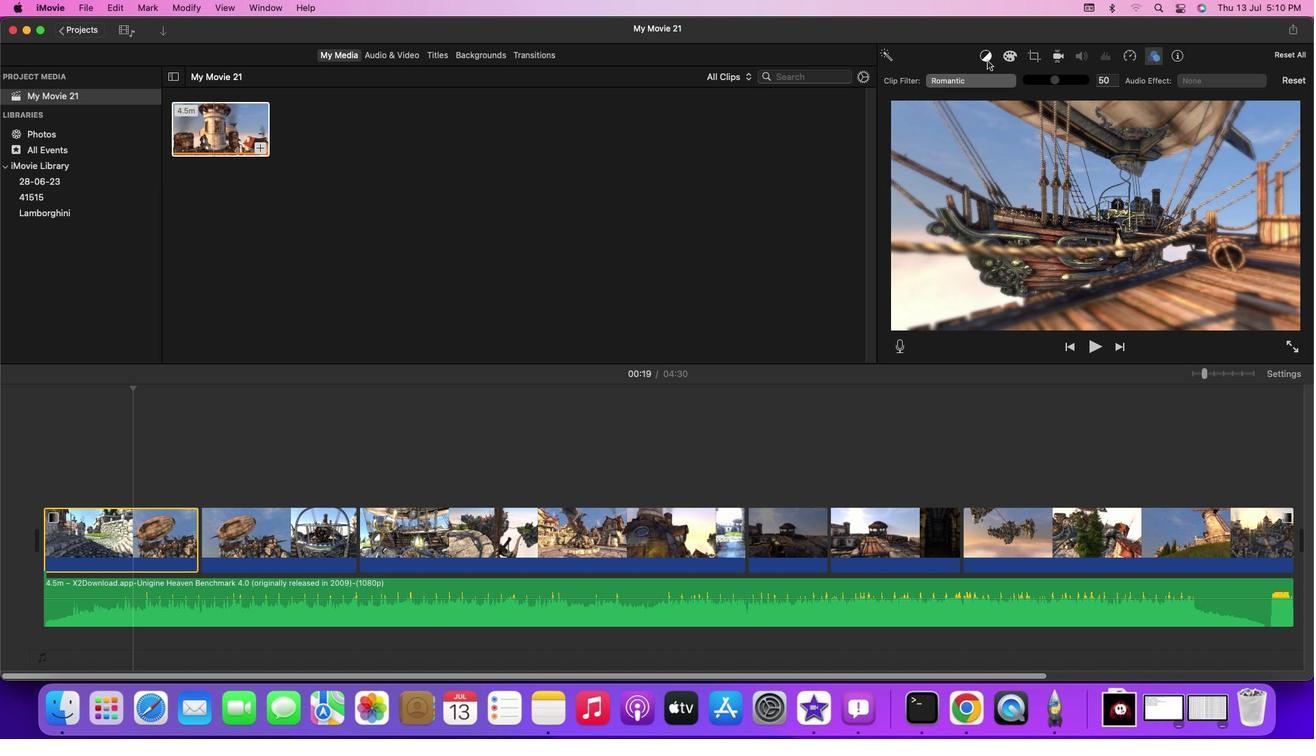 
Action: Mouse moved to (1105, 81)
Screenshot: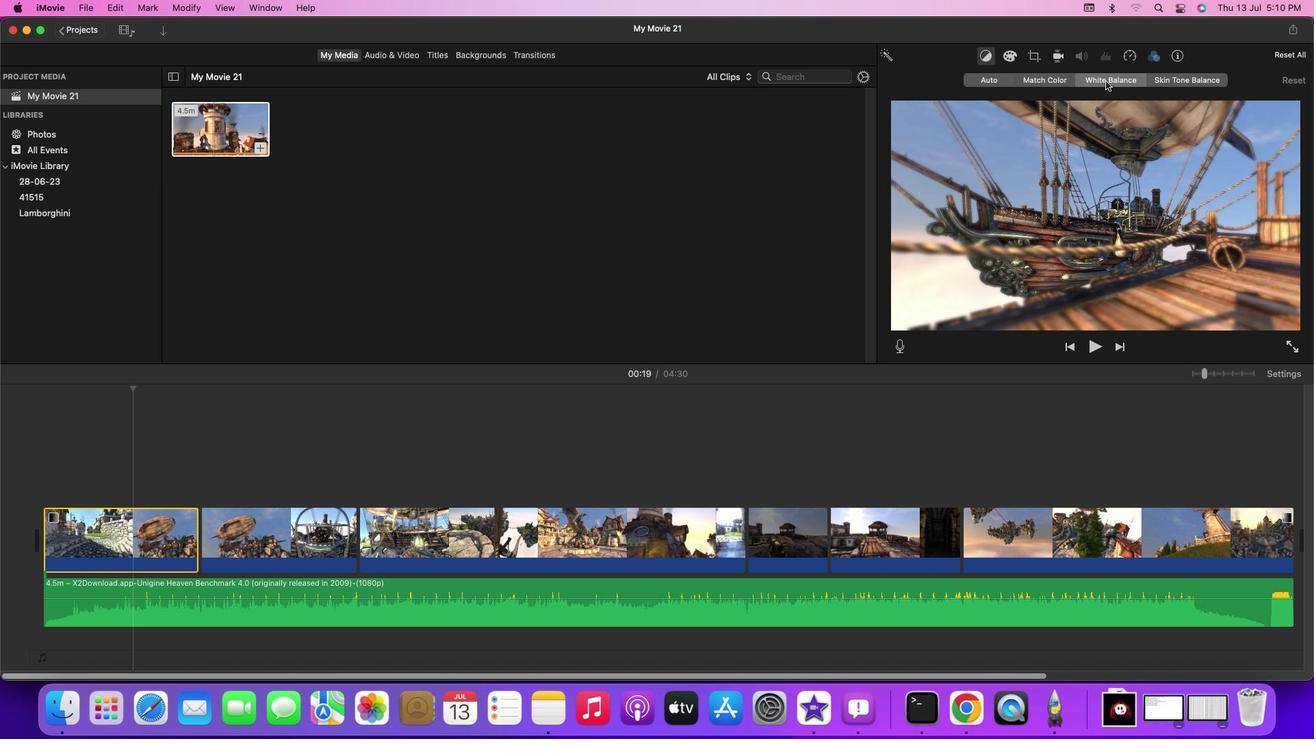 
Action: Mouse pressed left at (1105, 81)
Screenshot: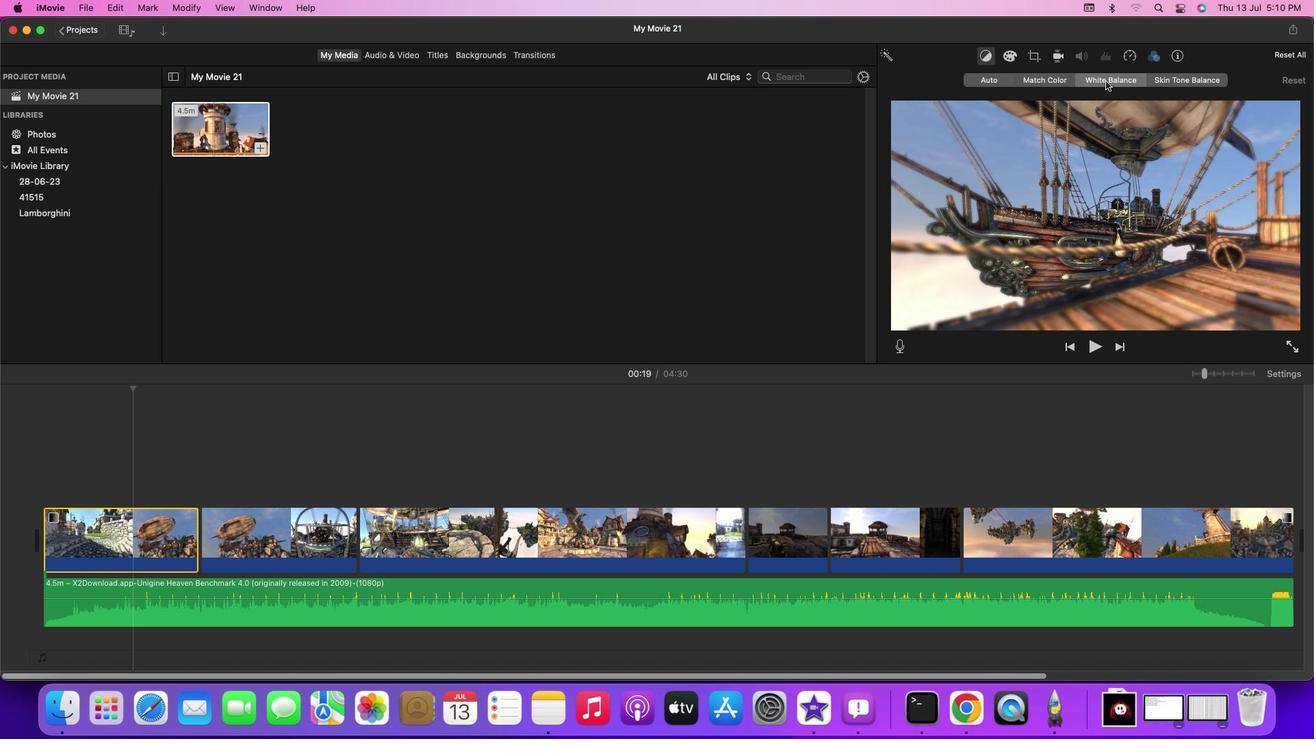 
Action: Mouse moved to (1076, 235)
Screenshot: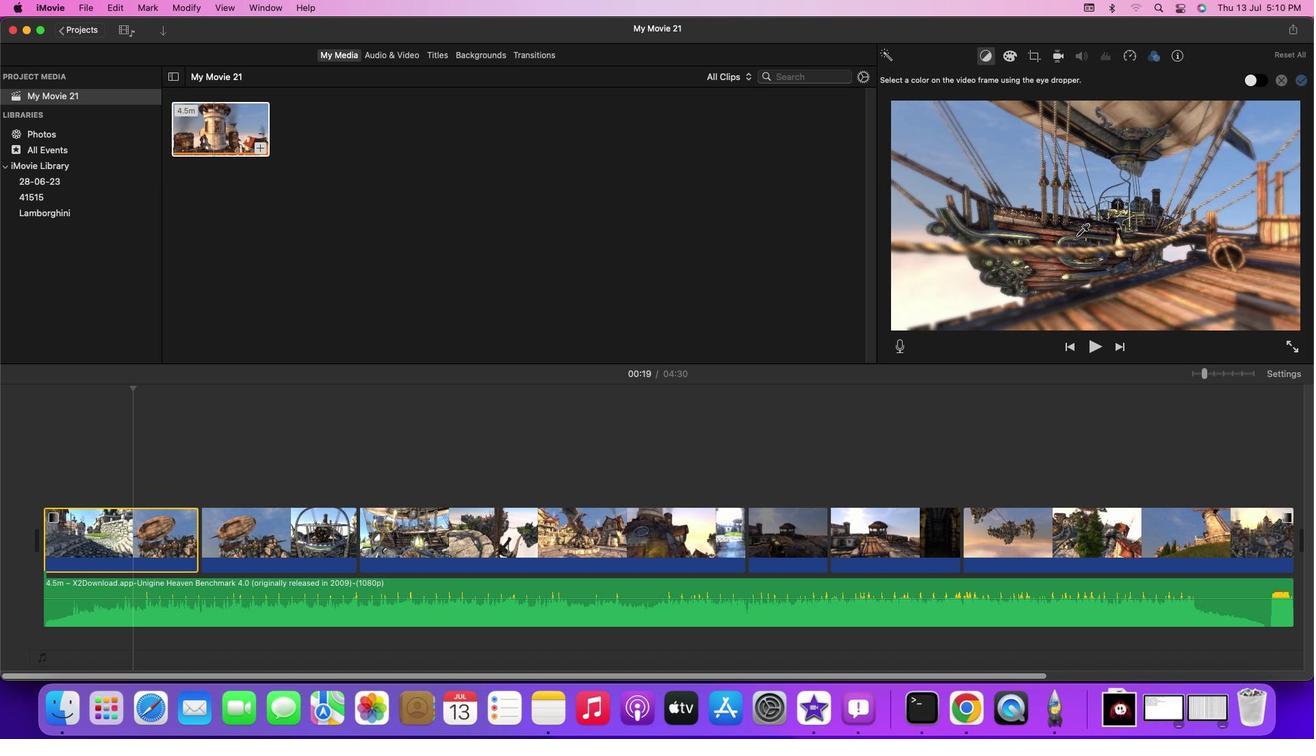 
Action: Mouse pressed left at (1076, 235)
Screenshot: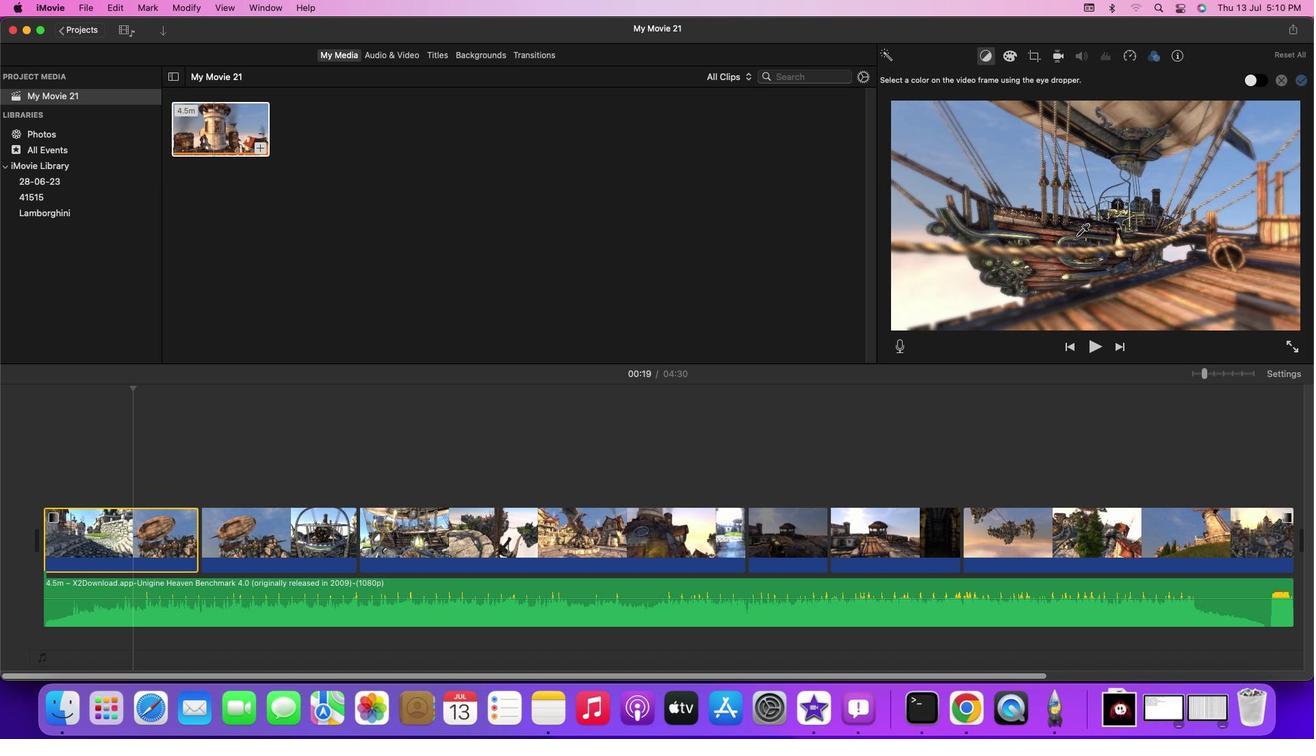 
Action: Mouse moved to (1148, 191)
Screenshot: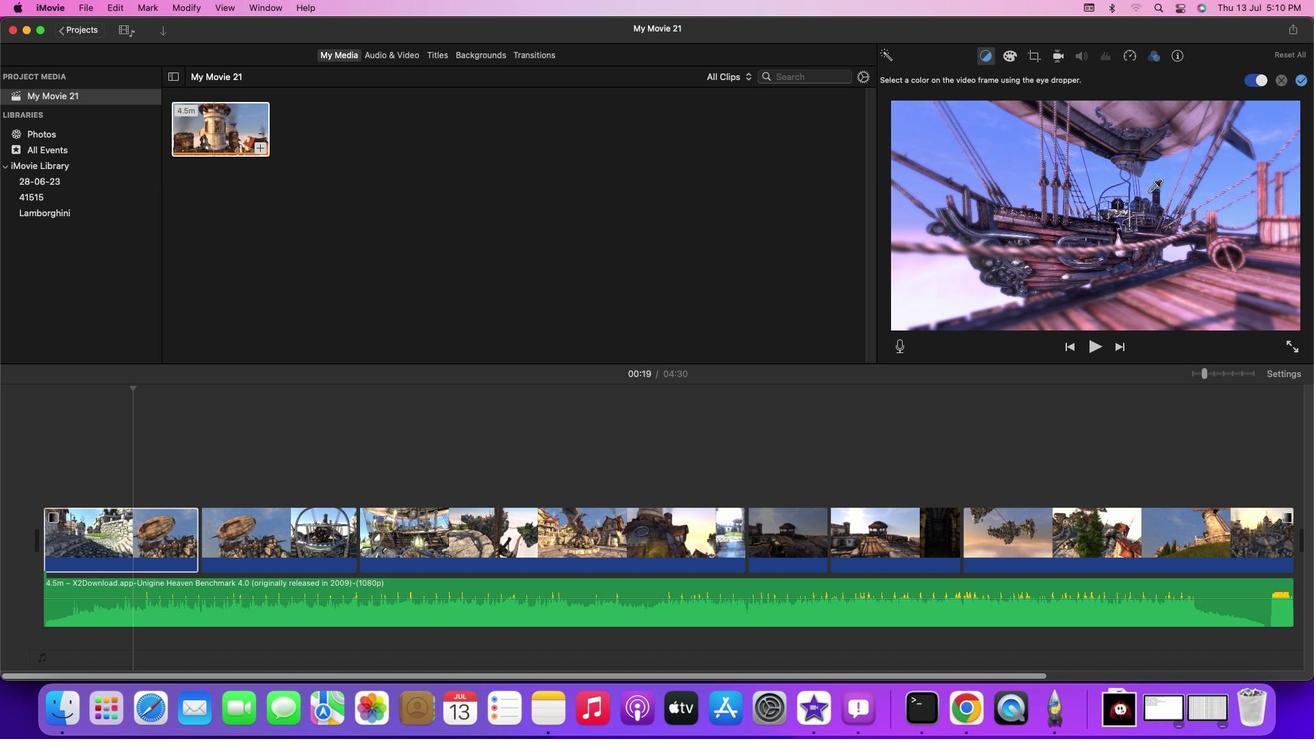 
Action: Mouse pressed left at (1148, 191)
Screenshot: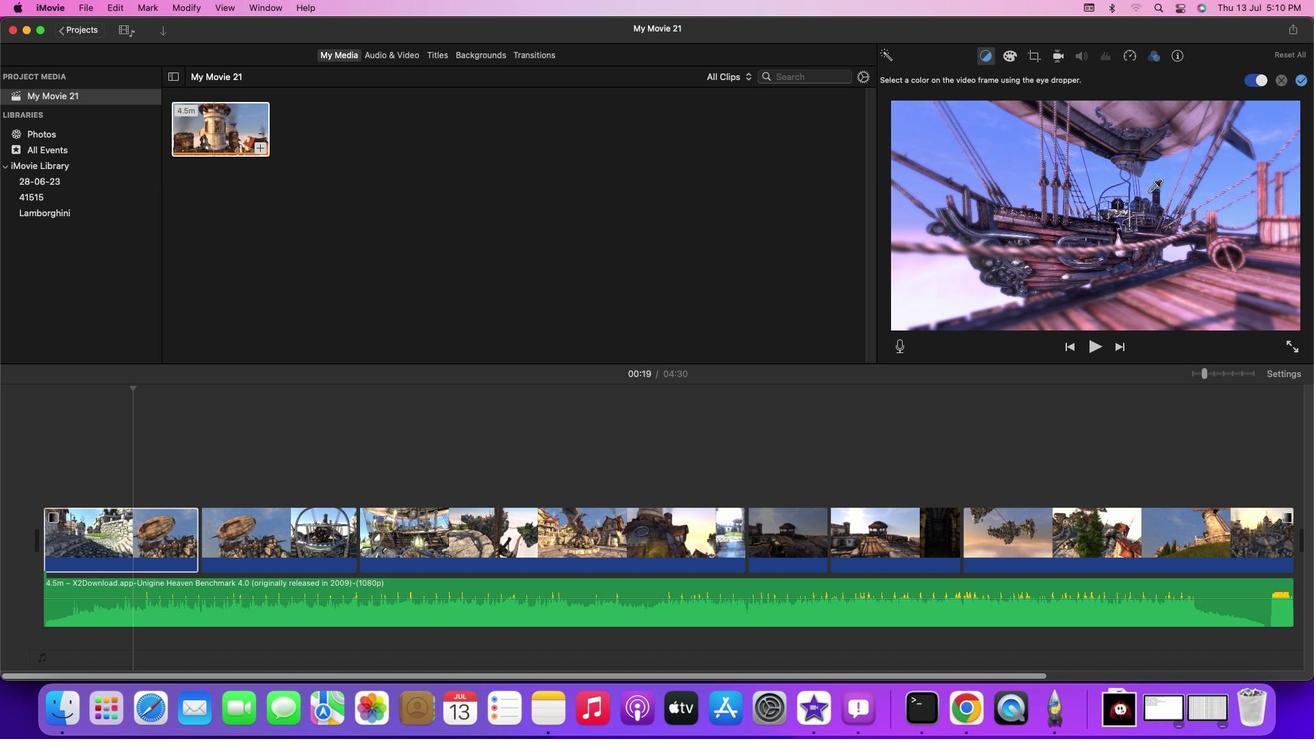 
Action: Mouse moved to (1272, 231)
Screenshot: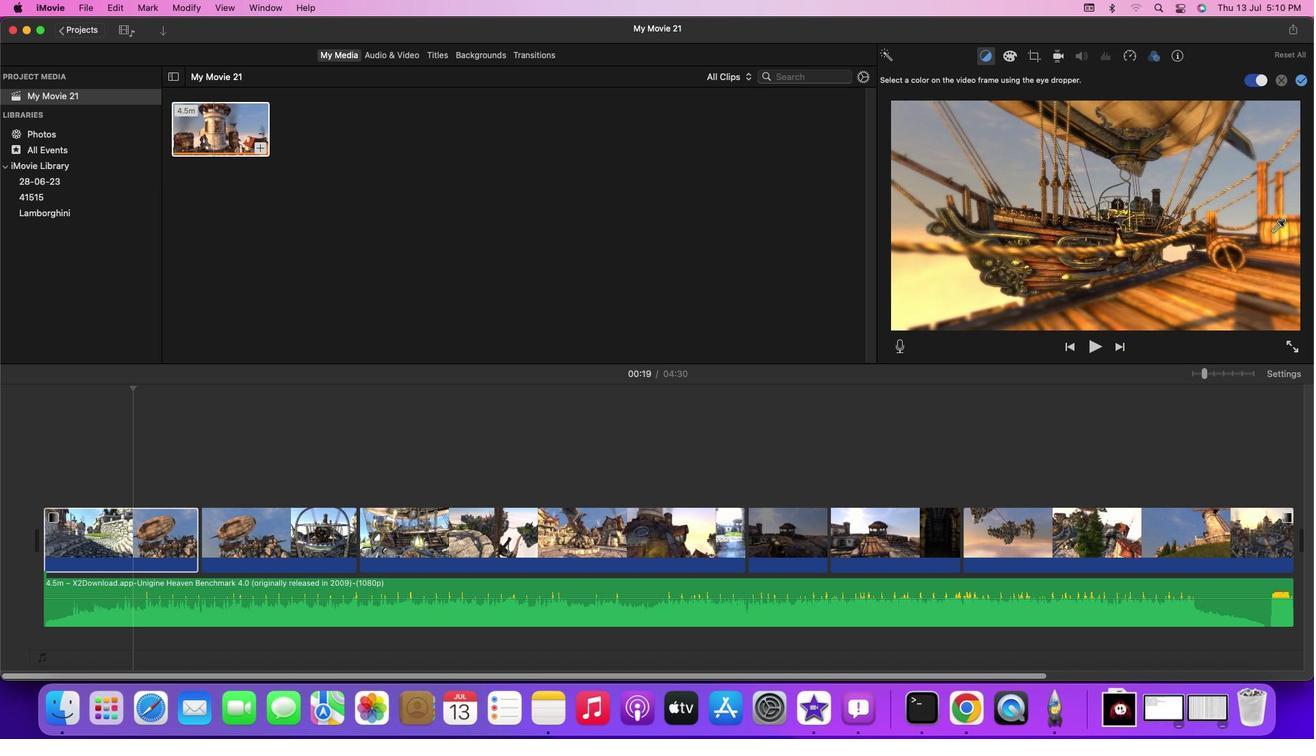 
Action: Mouse pressed left at (1272, 231)
Screenshot: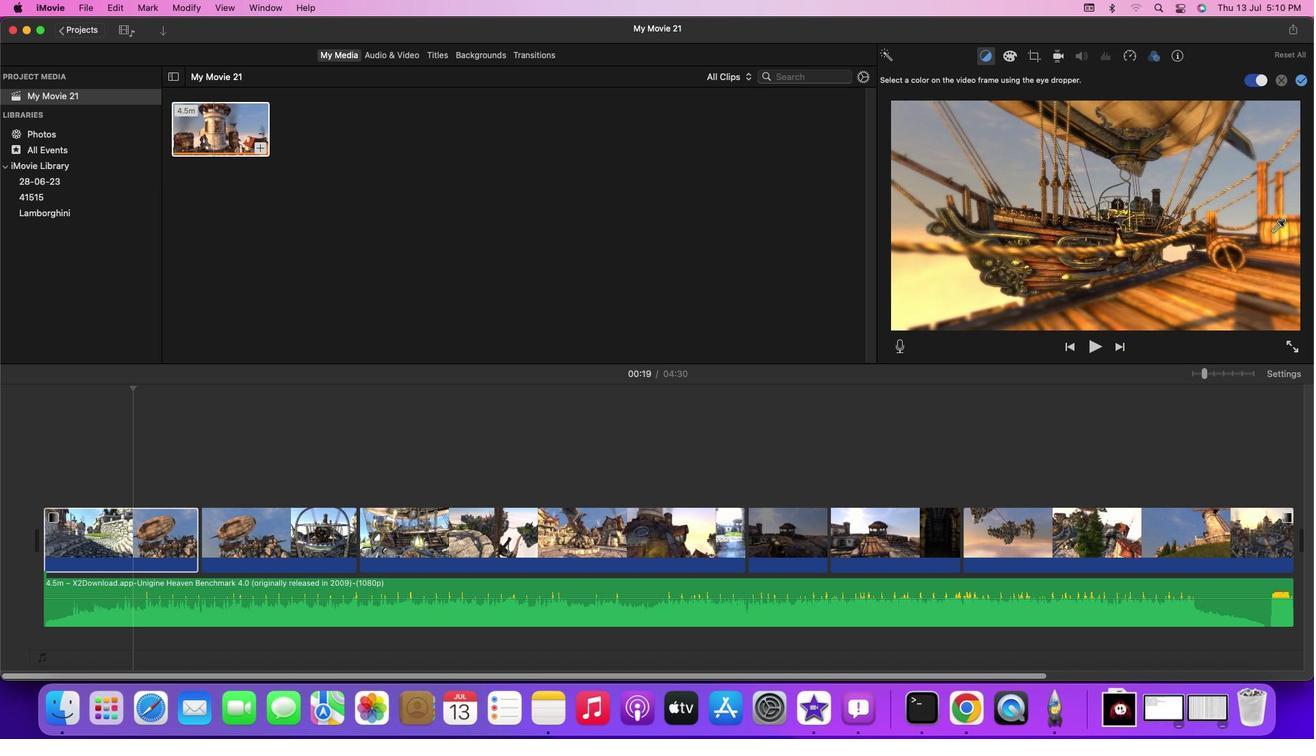 
Action: Mouse moved to (998, 224)
Screenshot: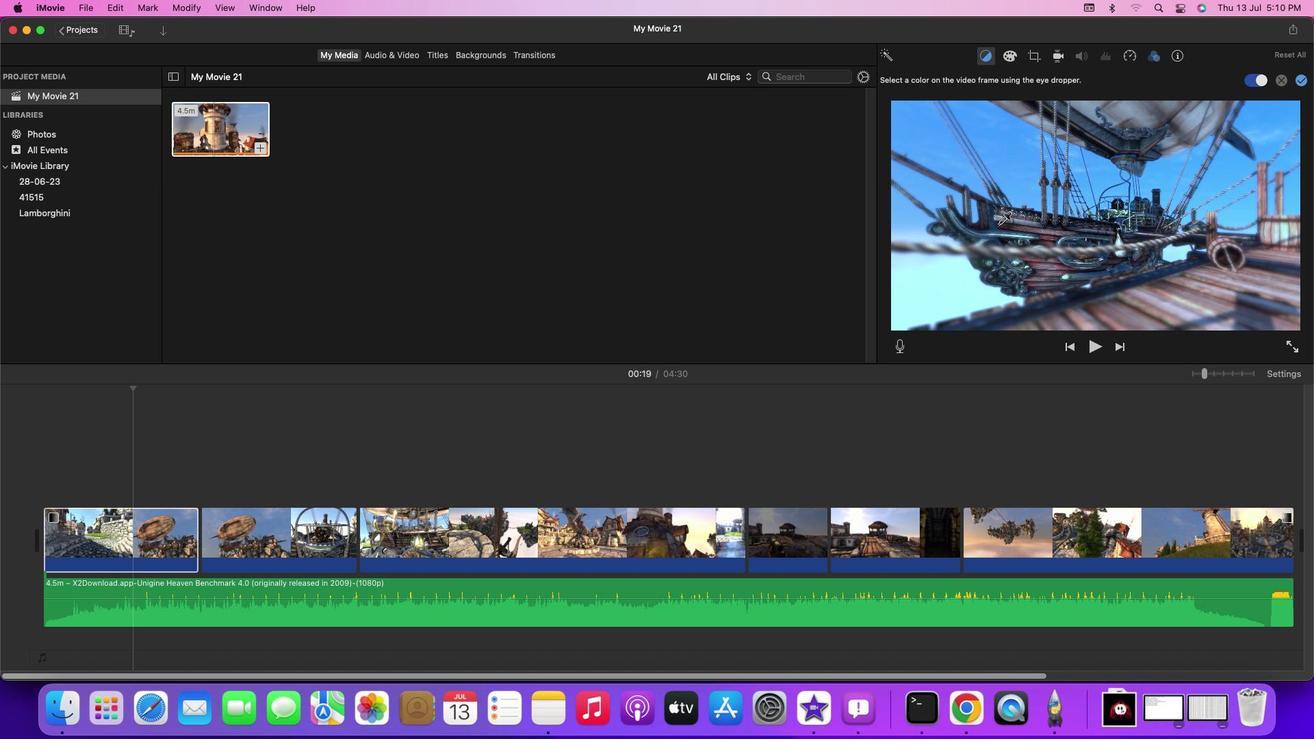 
Action: Mouse pressed left at (998, 224)
Screenshot: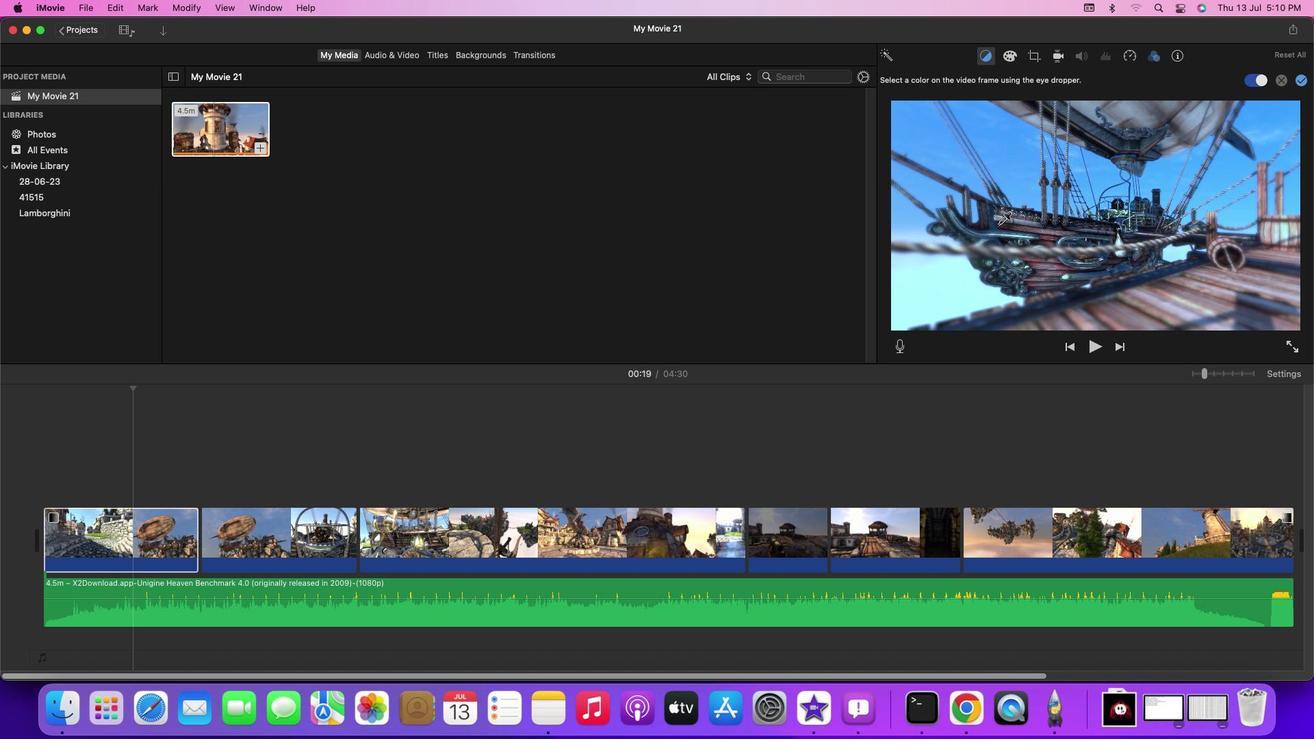 
Action: Mouse moved to (1103, 131)
Screenshot: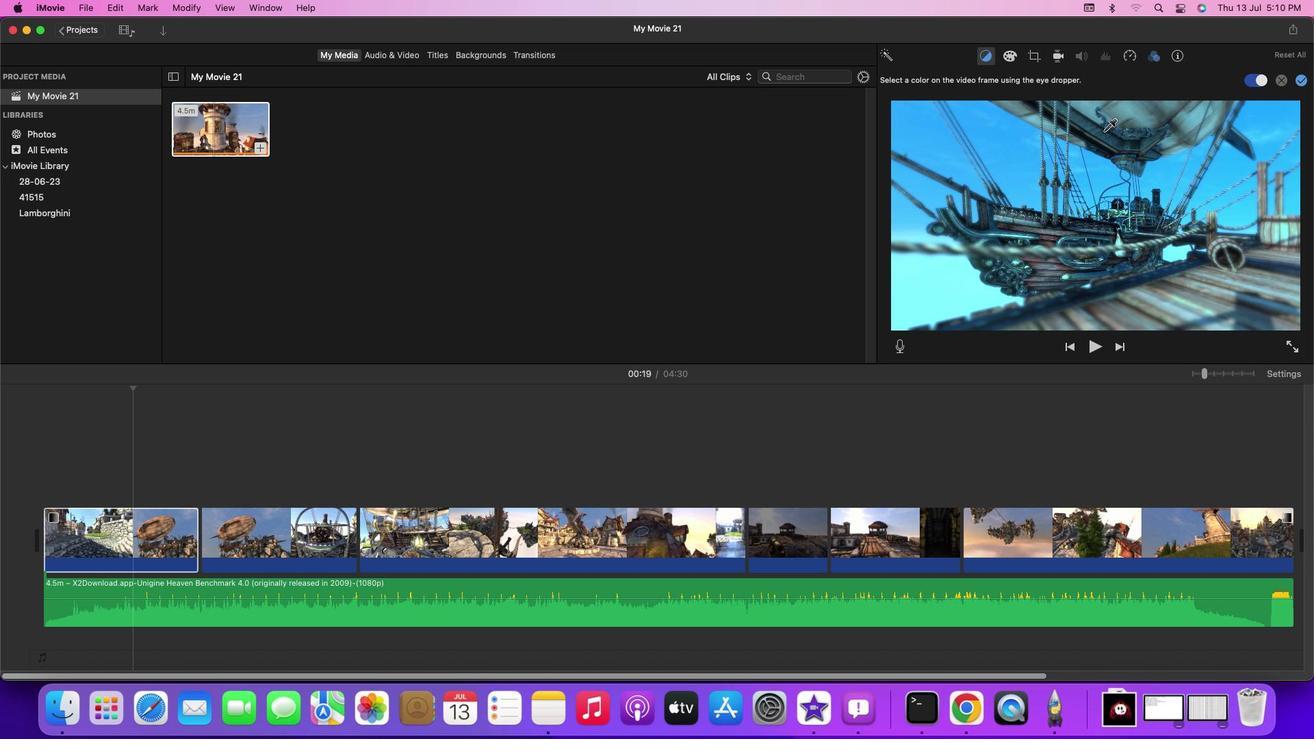 
Action: Mouse pressed left at (1103, 131)
Screenshot: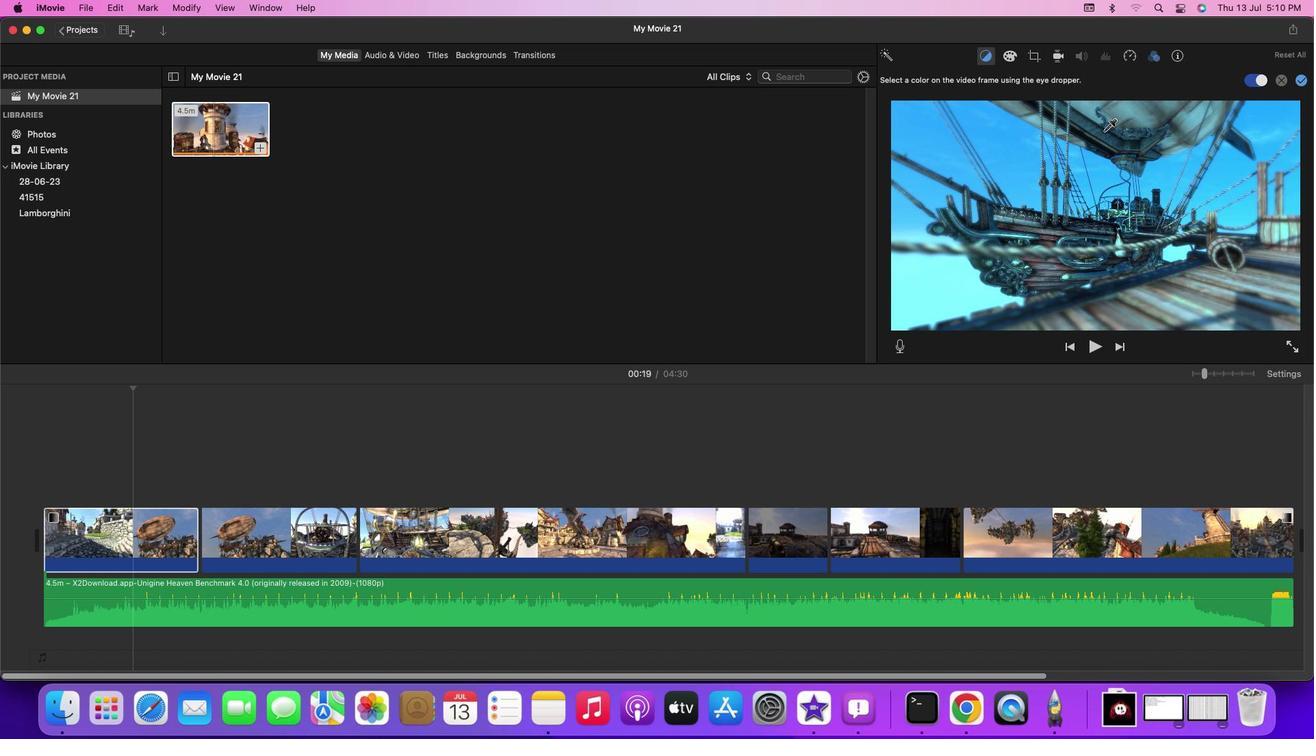 
Action: Mouse moved to (1301, 82)
Screenshot: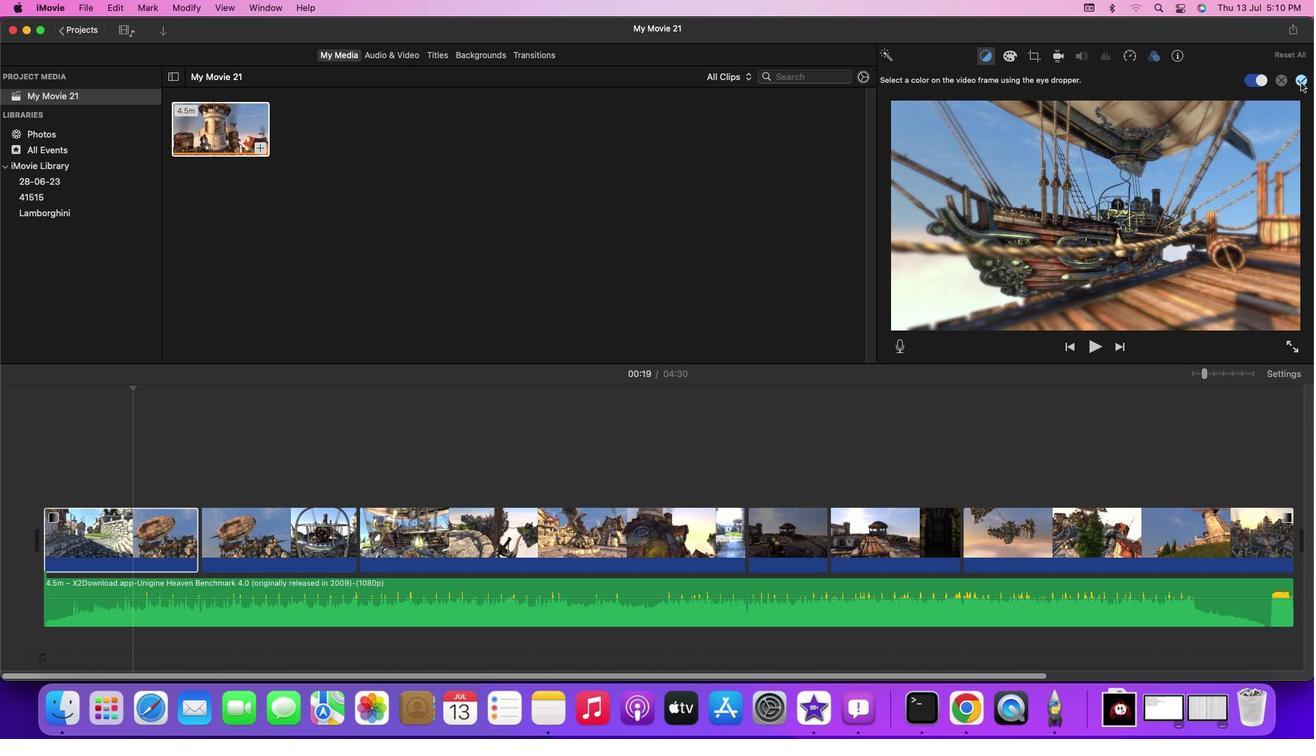 
Action: Mouse pressed left at (1301, 82)
Screenshot: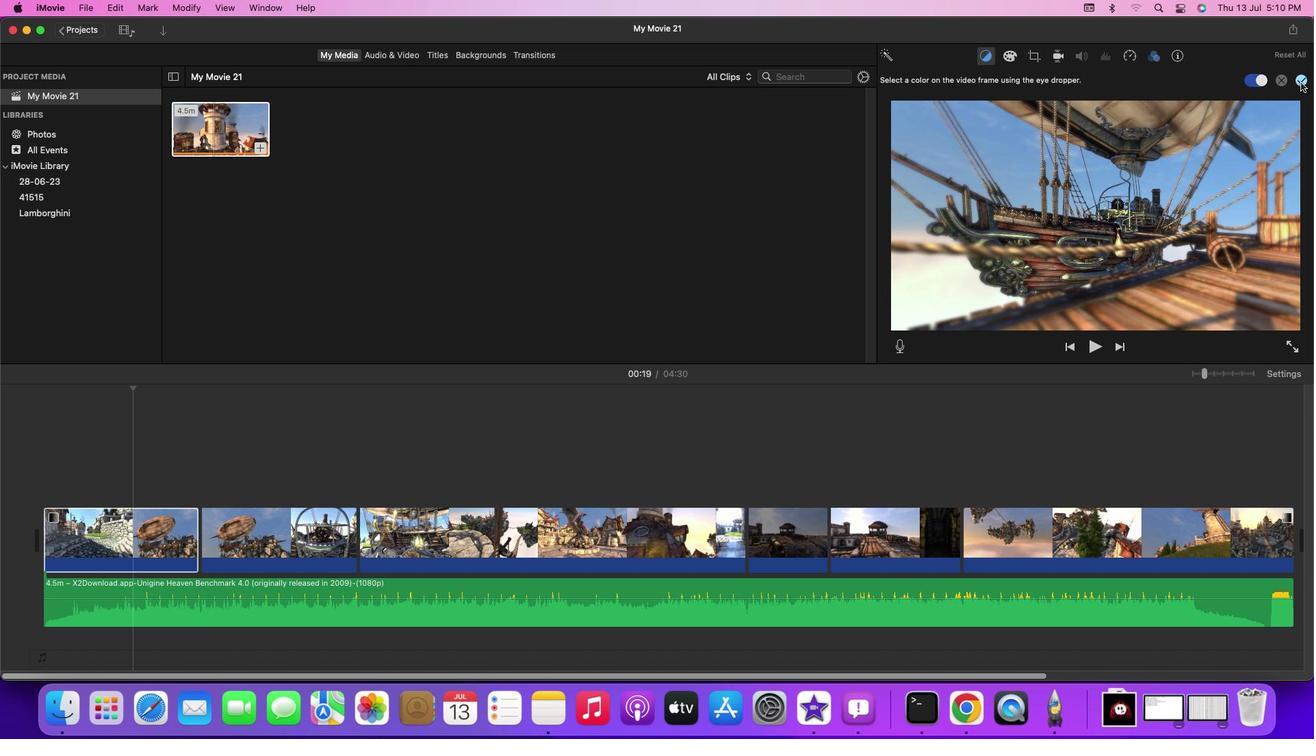 
Action: Mouse moved to (1013, 61)
Screenshot: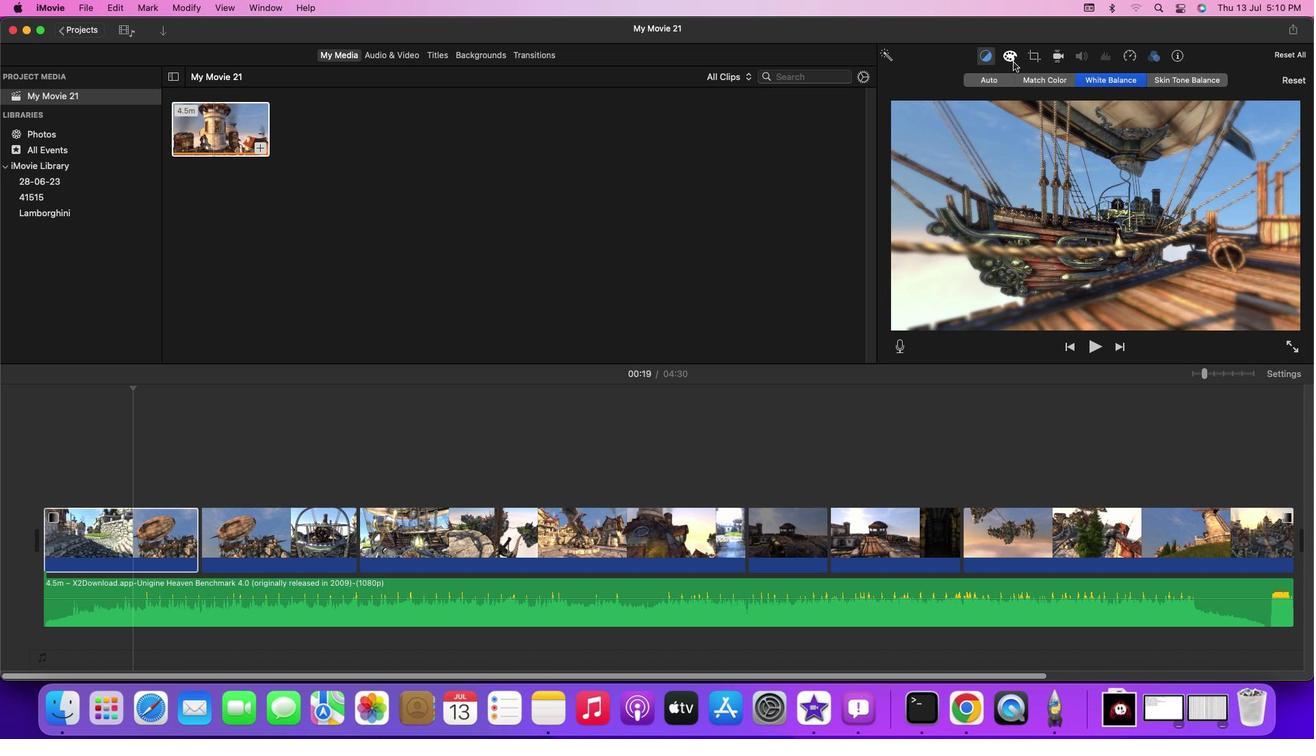 
Action: Mouse pressed left at (1013, 61)
Screenshot: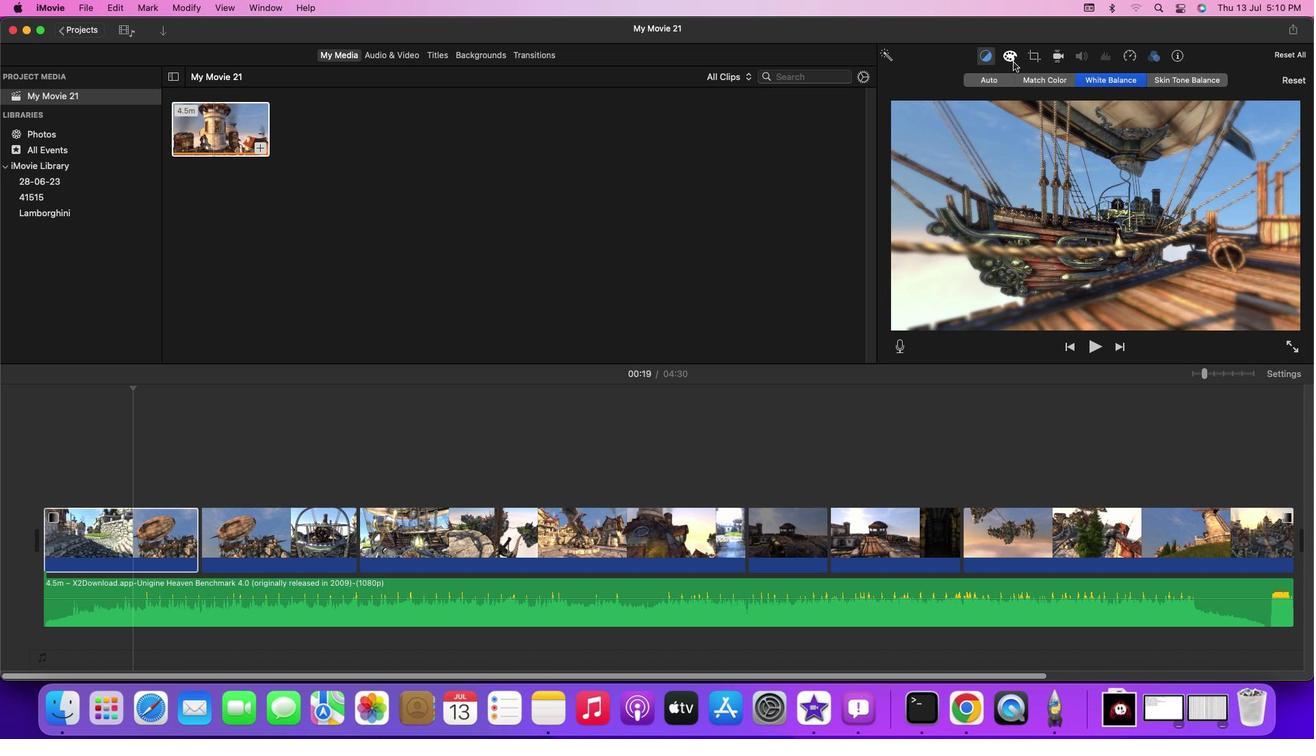 
Action: Mouse moved to (944, 84)
Screenshot: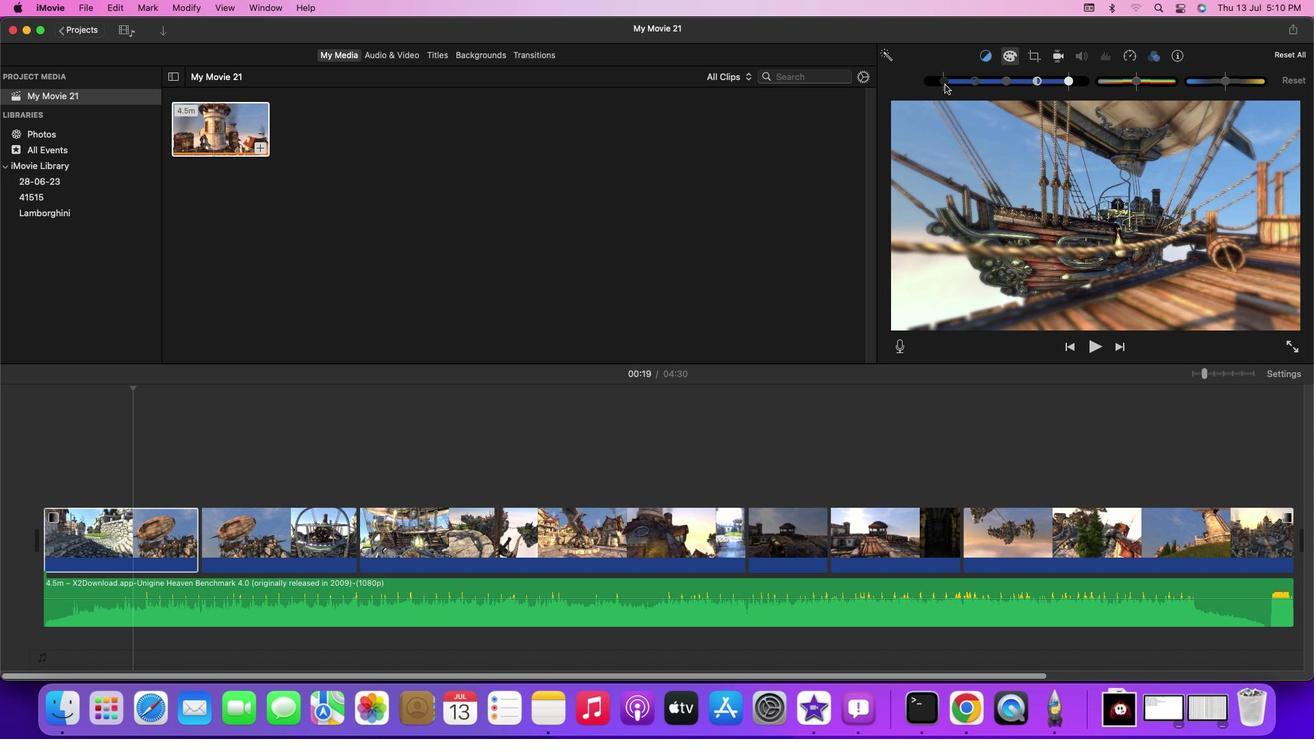 
Action: Mouse pressed left at (944, 84)
Screenshot: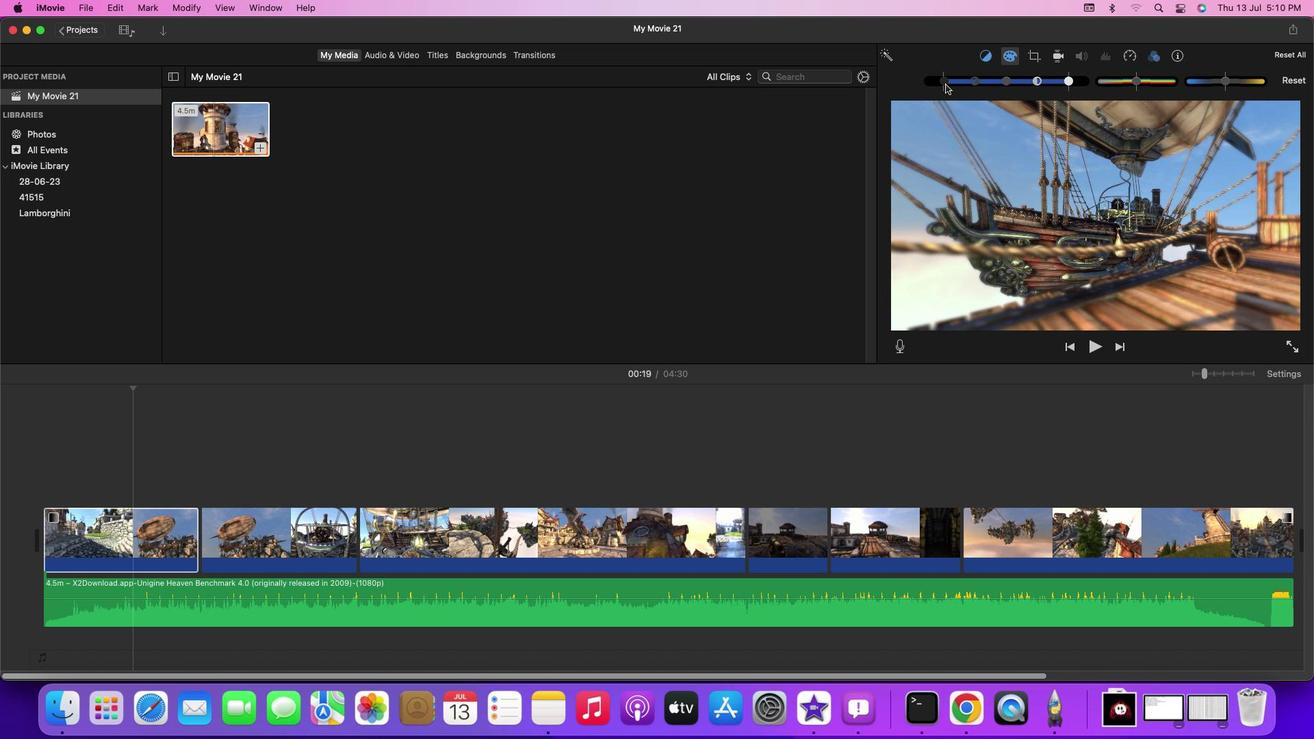 
Action: Mouse moved to (954, 81)
Screenshot: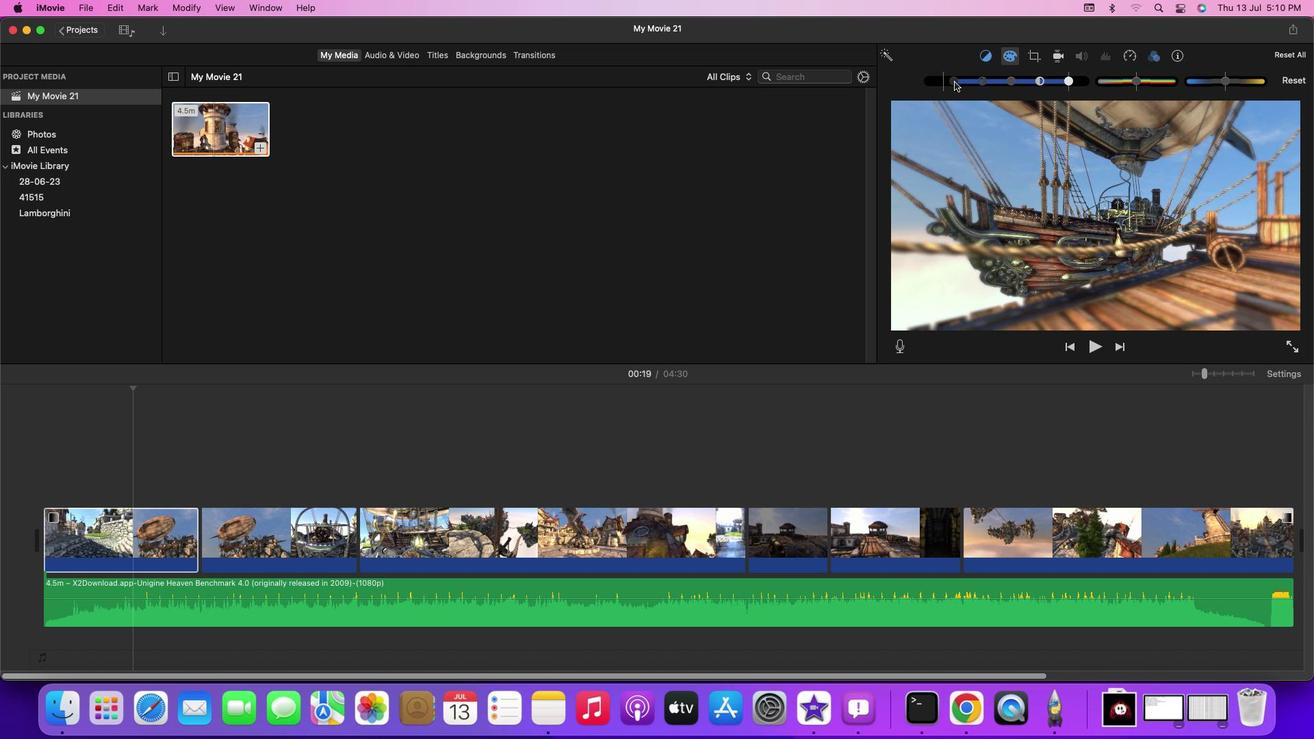 
Action: Mouse pressed left at (954, 81)
Screenshot: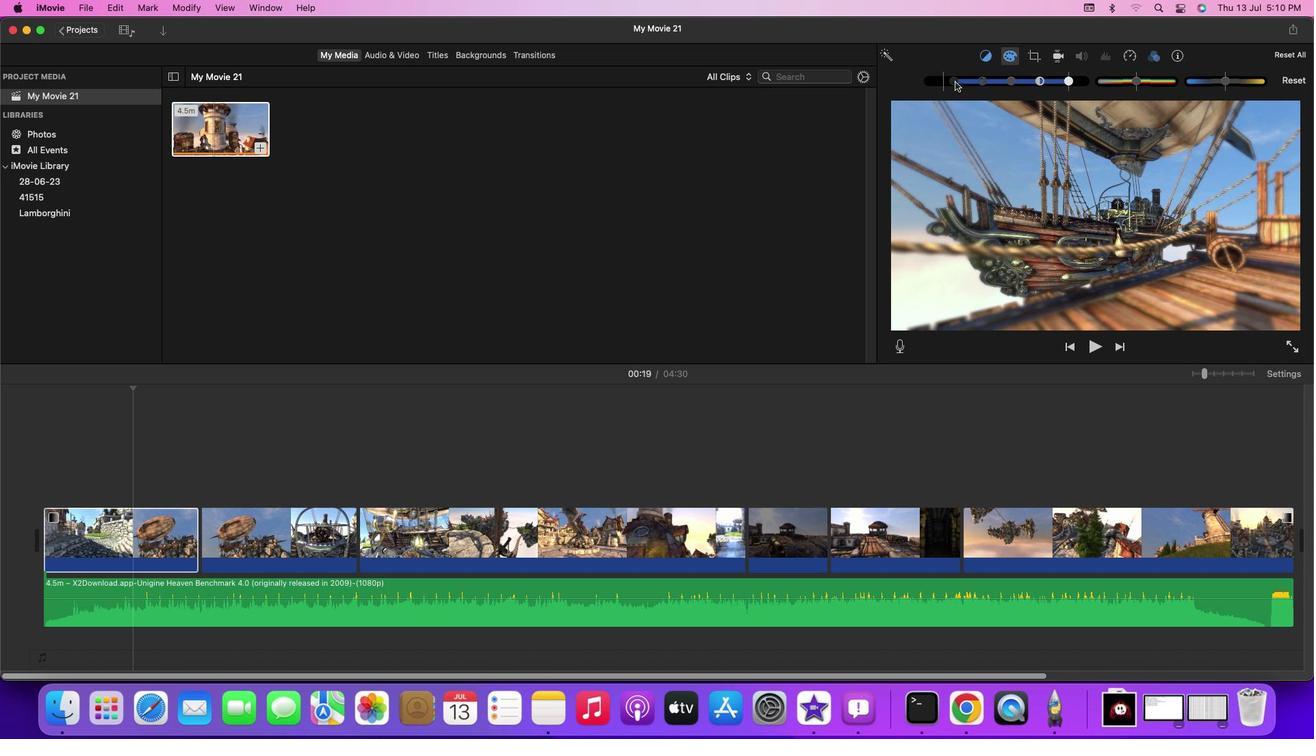 
Action: Mouse moved to (1141, 84)
Screenshot: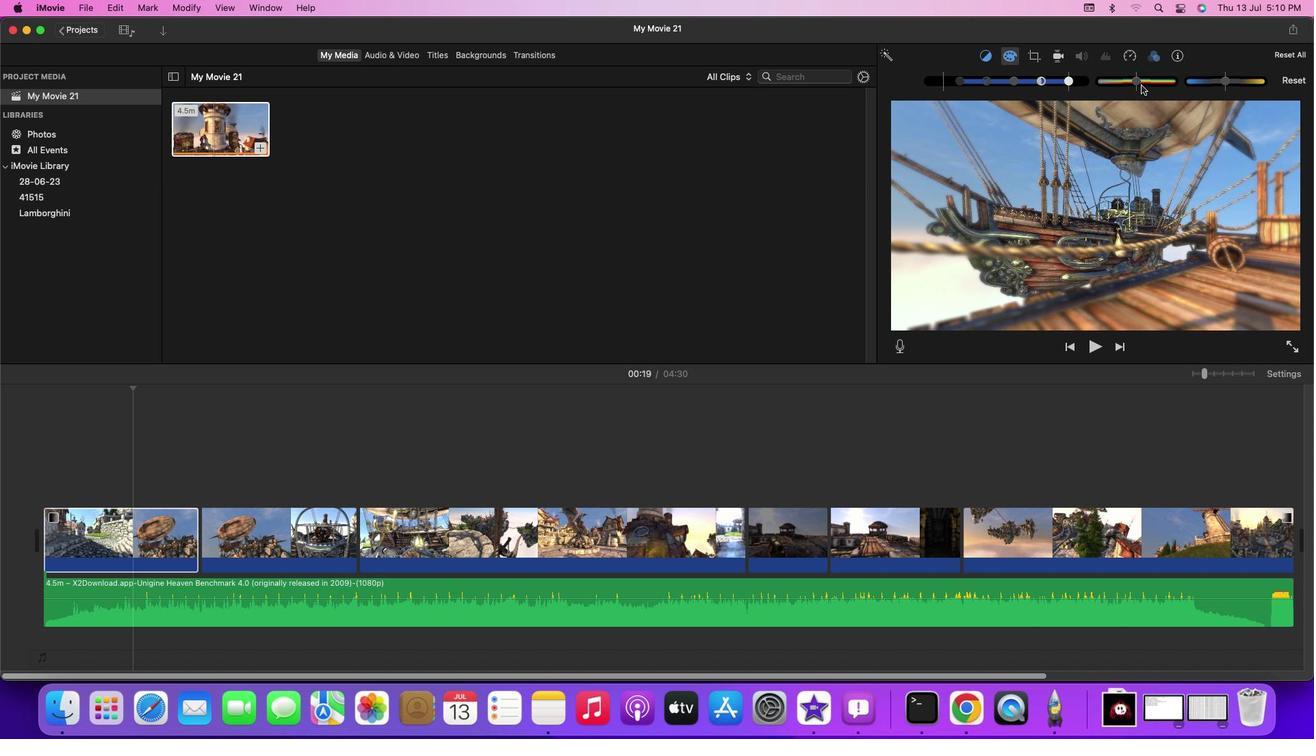 
Action: Mouse pressed left at (1141, 84)
Screenshot: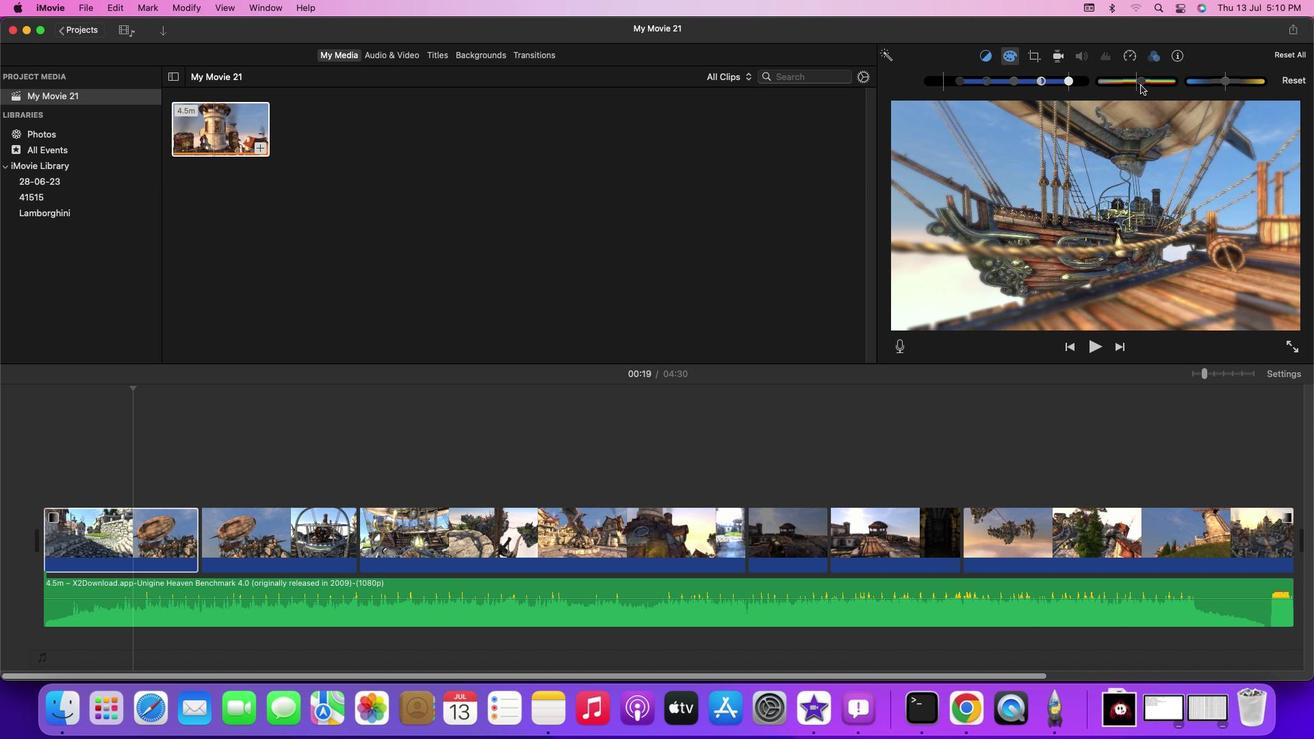 
Action: Mouse moved to (1134, 83)
Screenshot: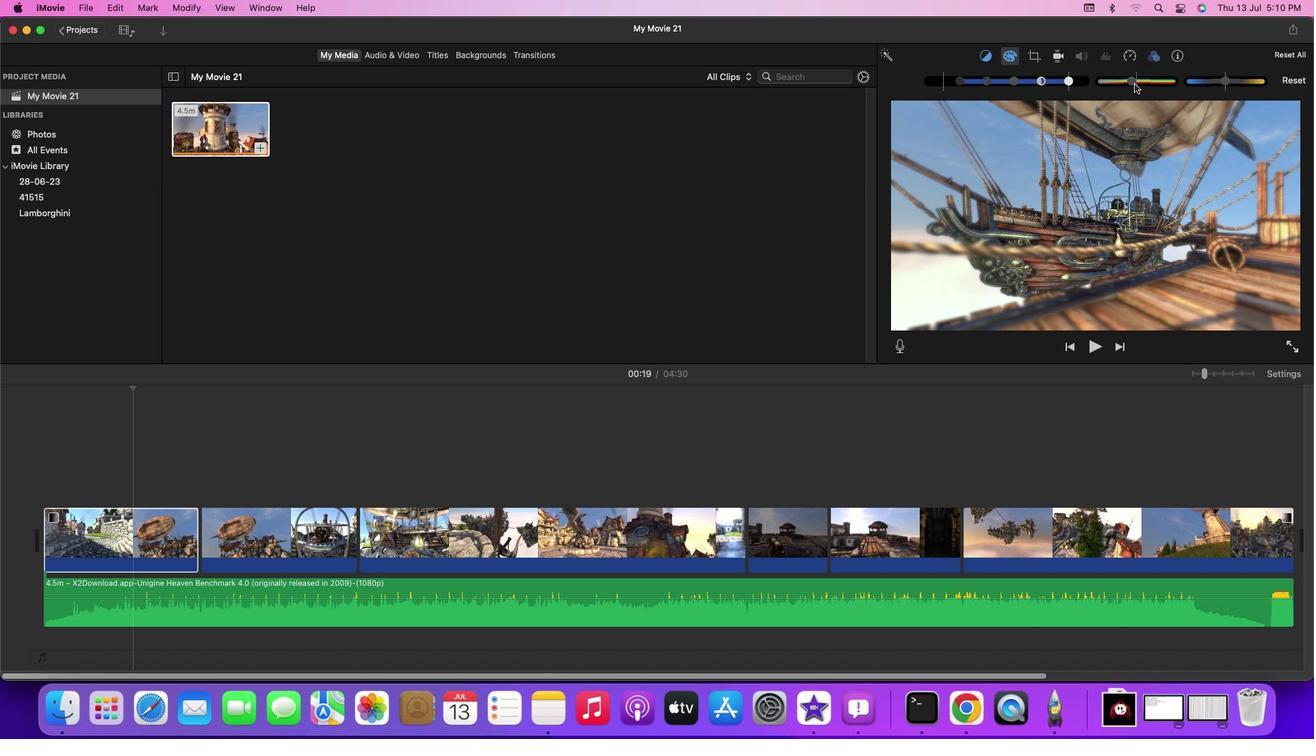 
Action: Mouse pressed left at (1134, 83)
Screenshot: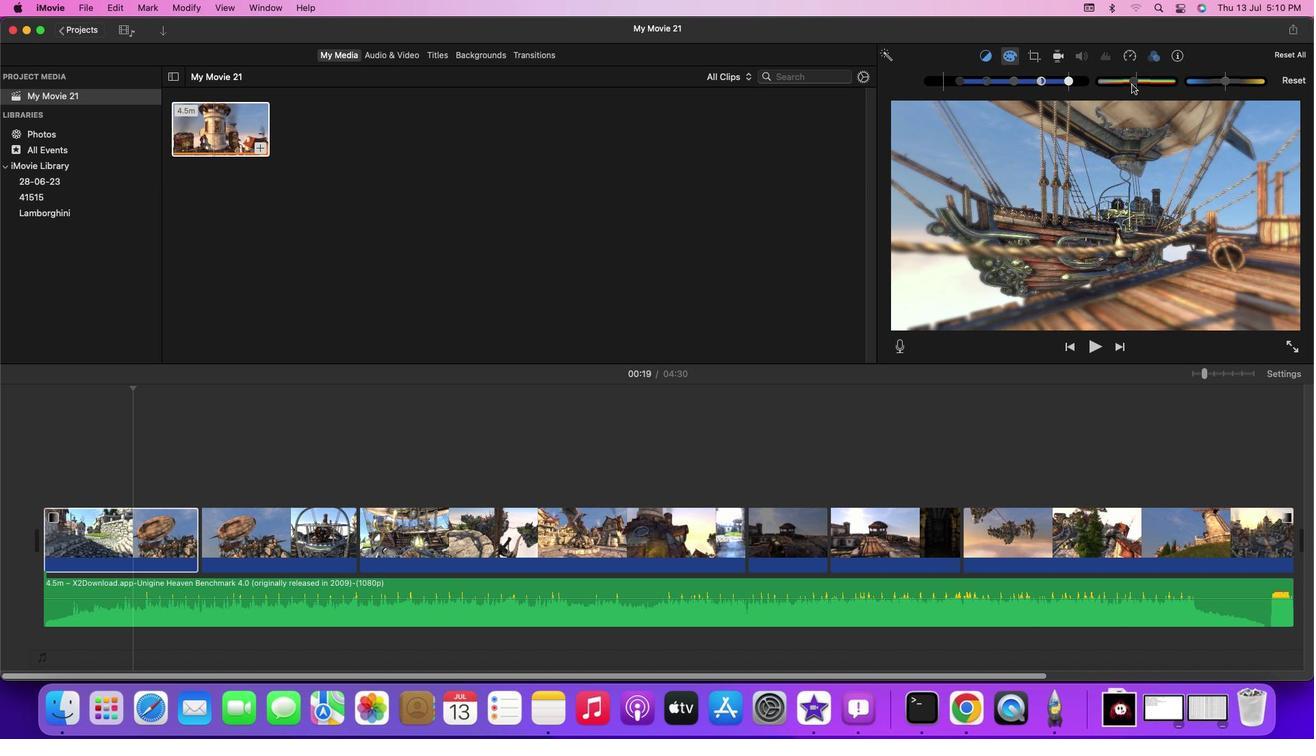 
Action: Mouse moved to (1129, 84)
Screenshot: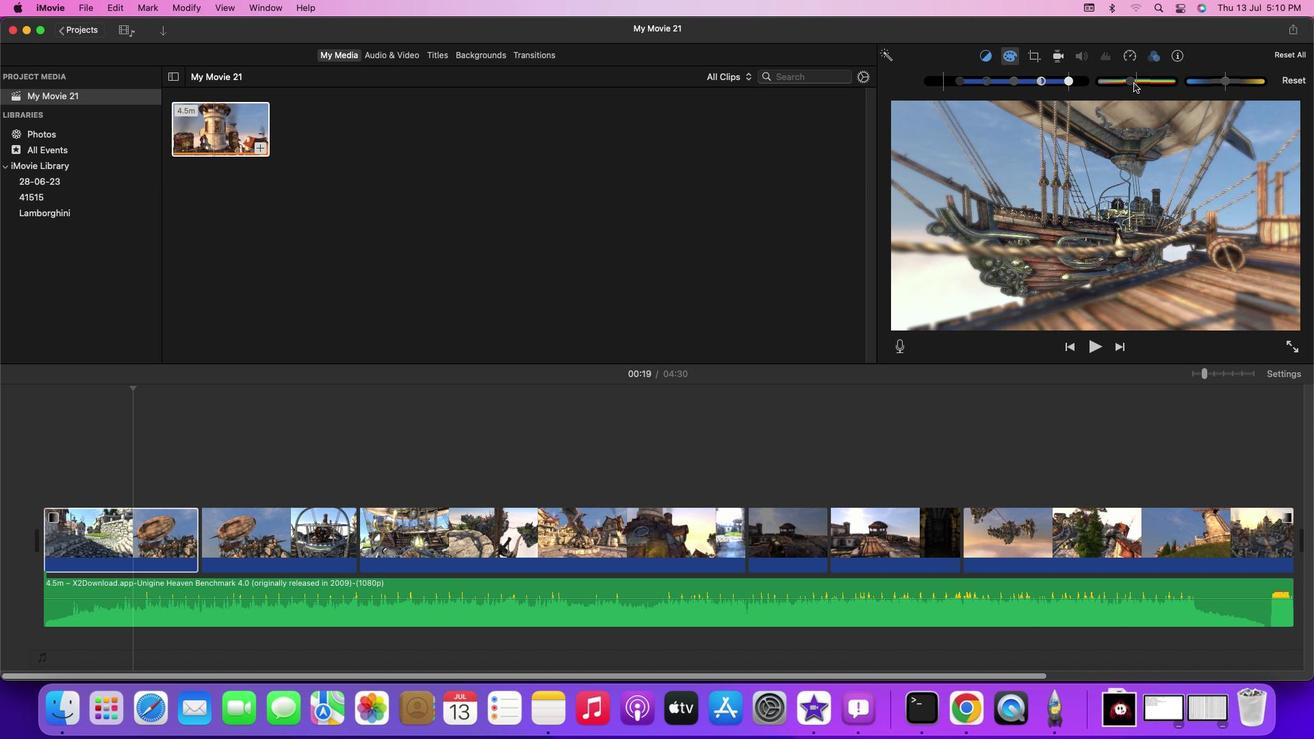 
Action: Mouse pressed left at (1129, 84)
Screenshot: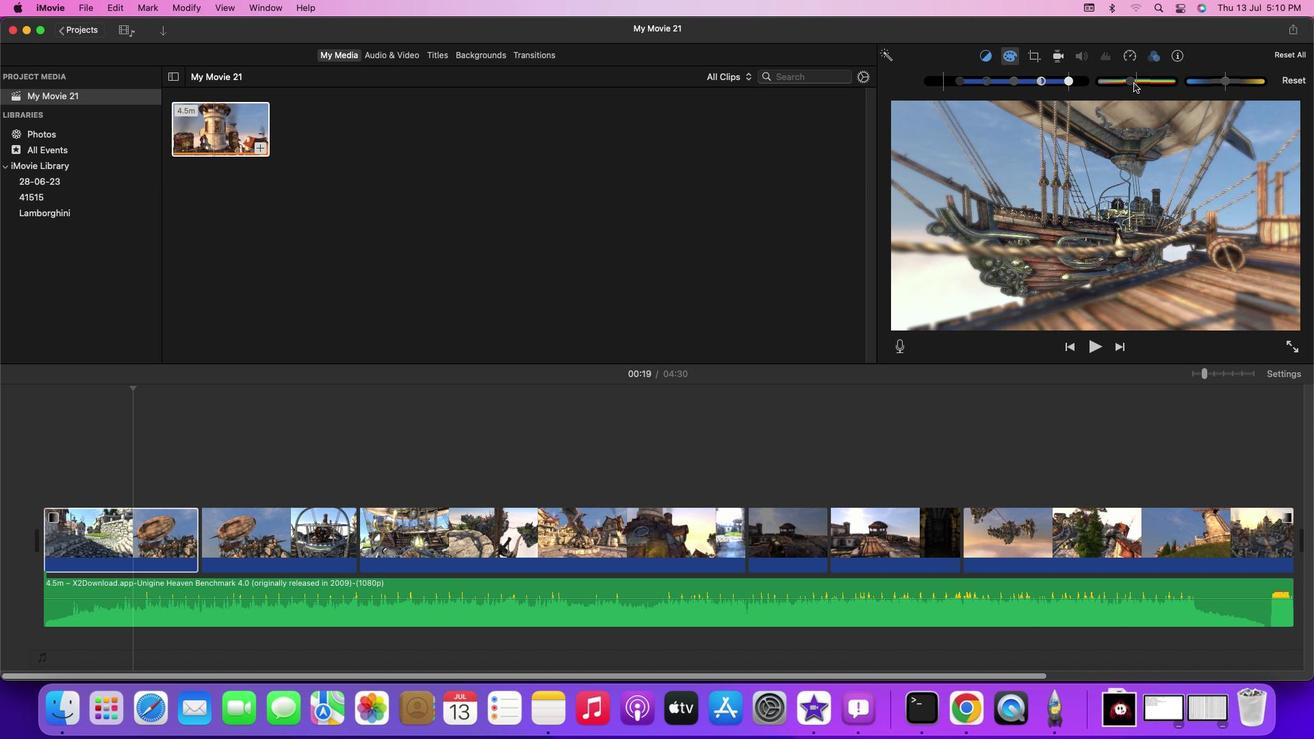 
Action: Mouse moved to (1151, 78)
Screenshot: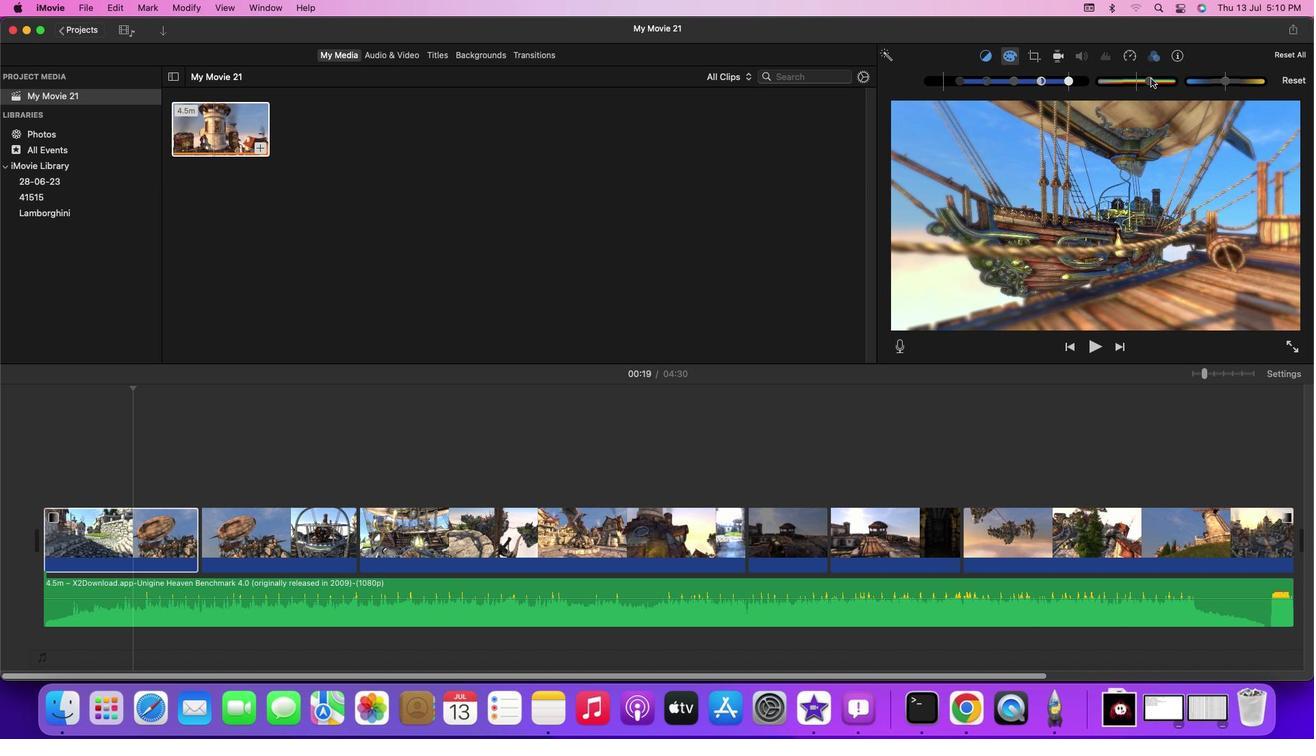 
Action: Mouse pressed left at (1151, 78)
Screenshot: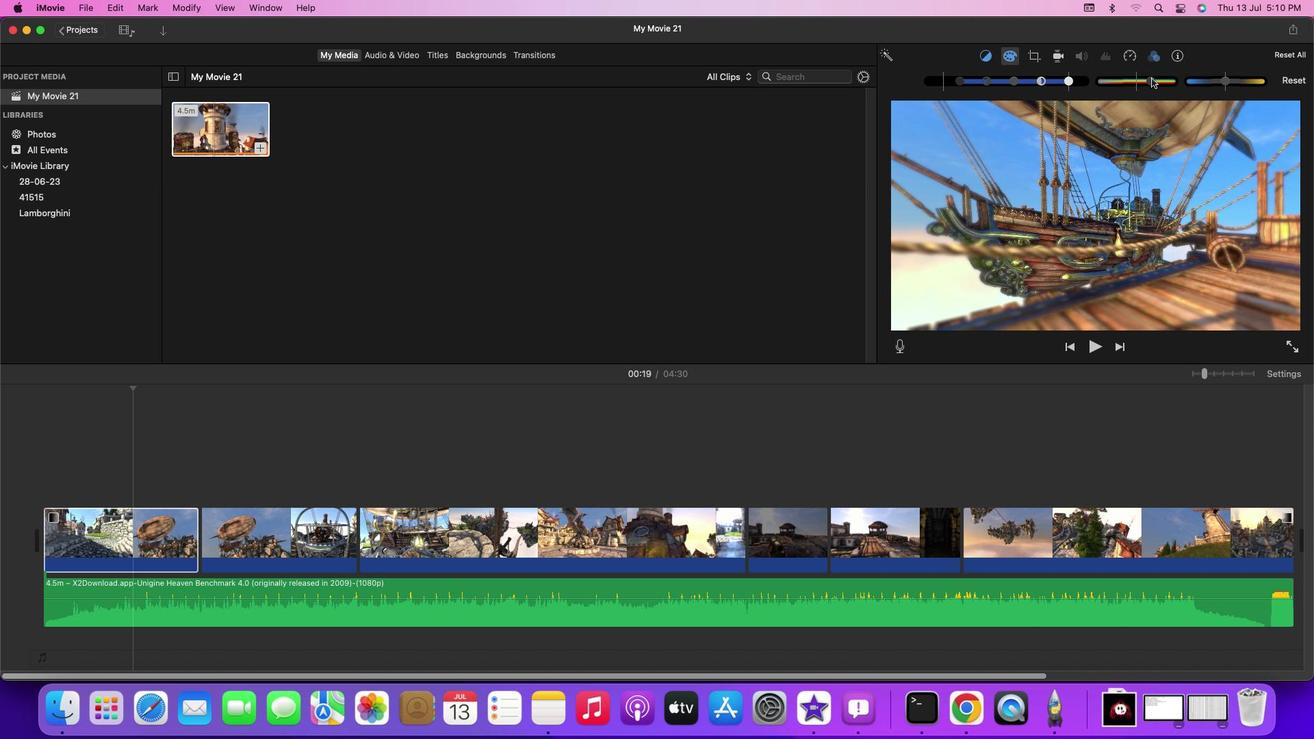 
Action: Mouse moved to (1157, 81)
Screenshot: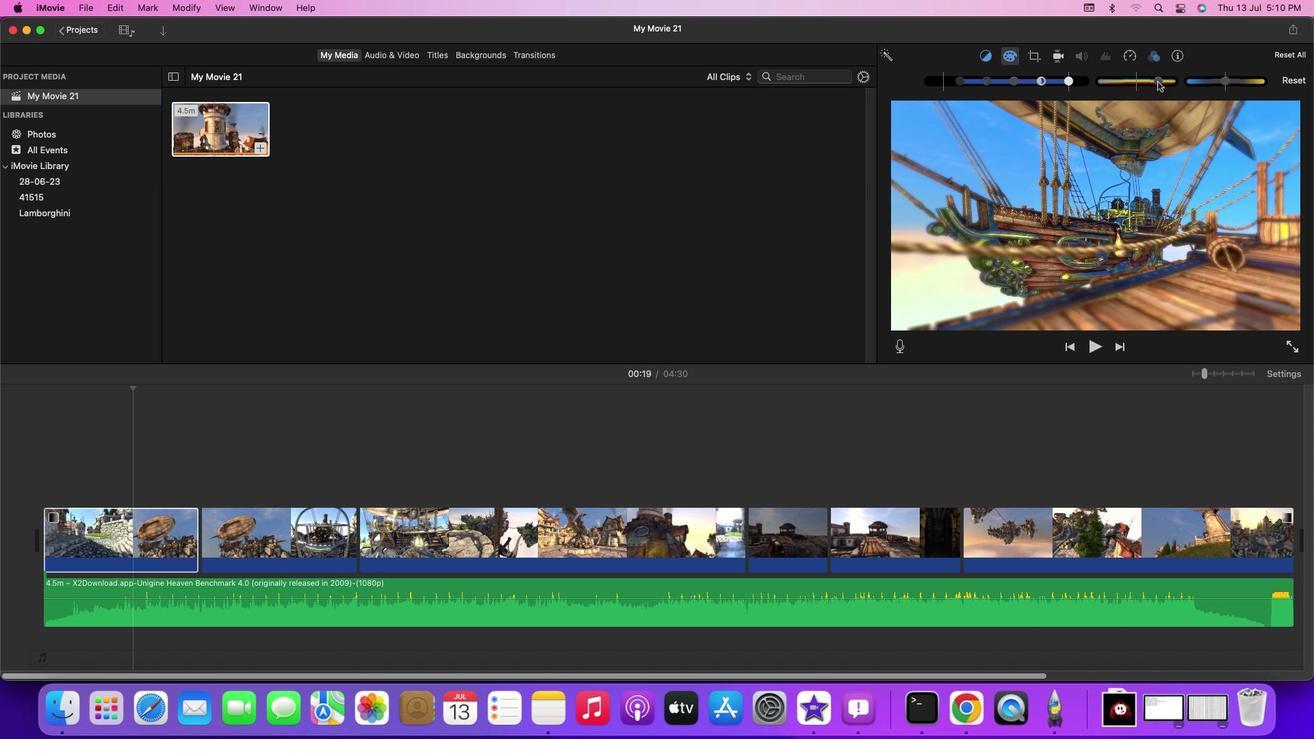 
Action: Mouse pressed left at (1157, 81)
Screenshot: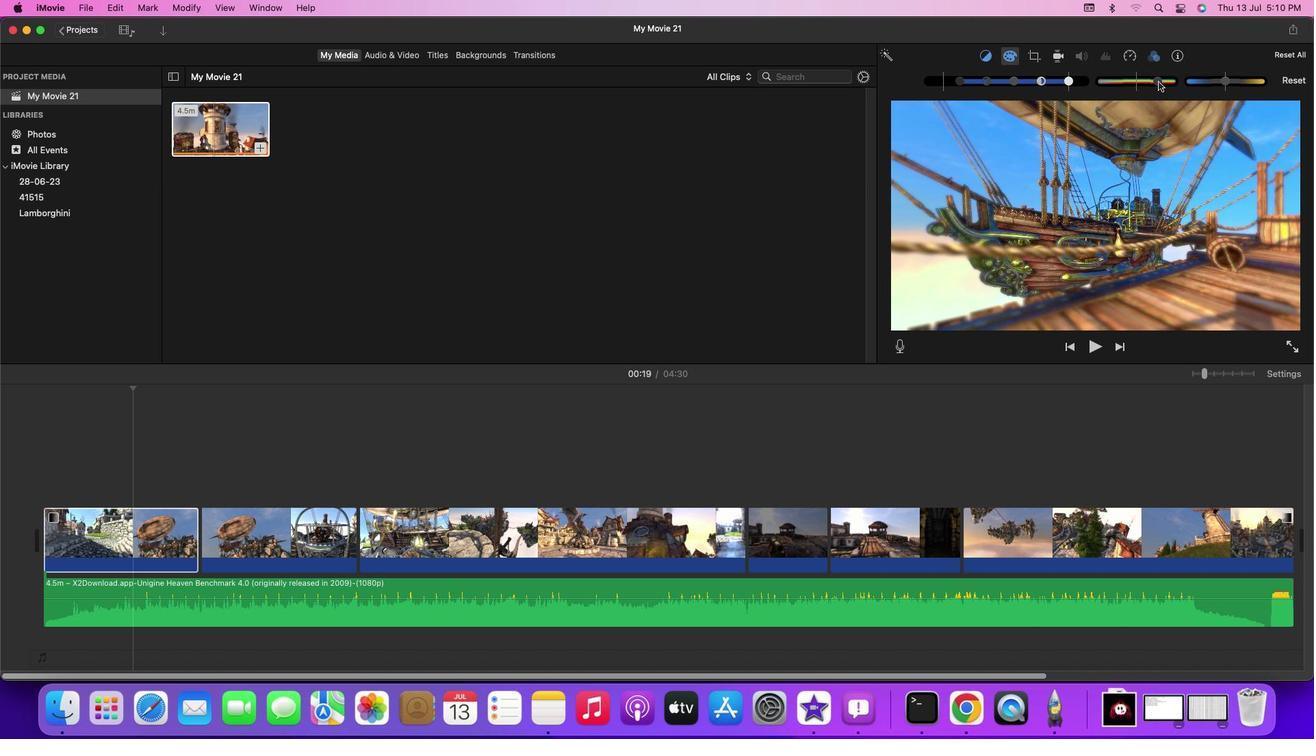 
Action: Mouse moved to (1225, 82)
Screenshot: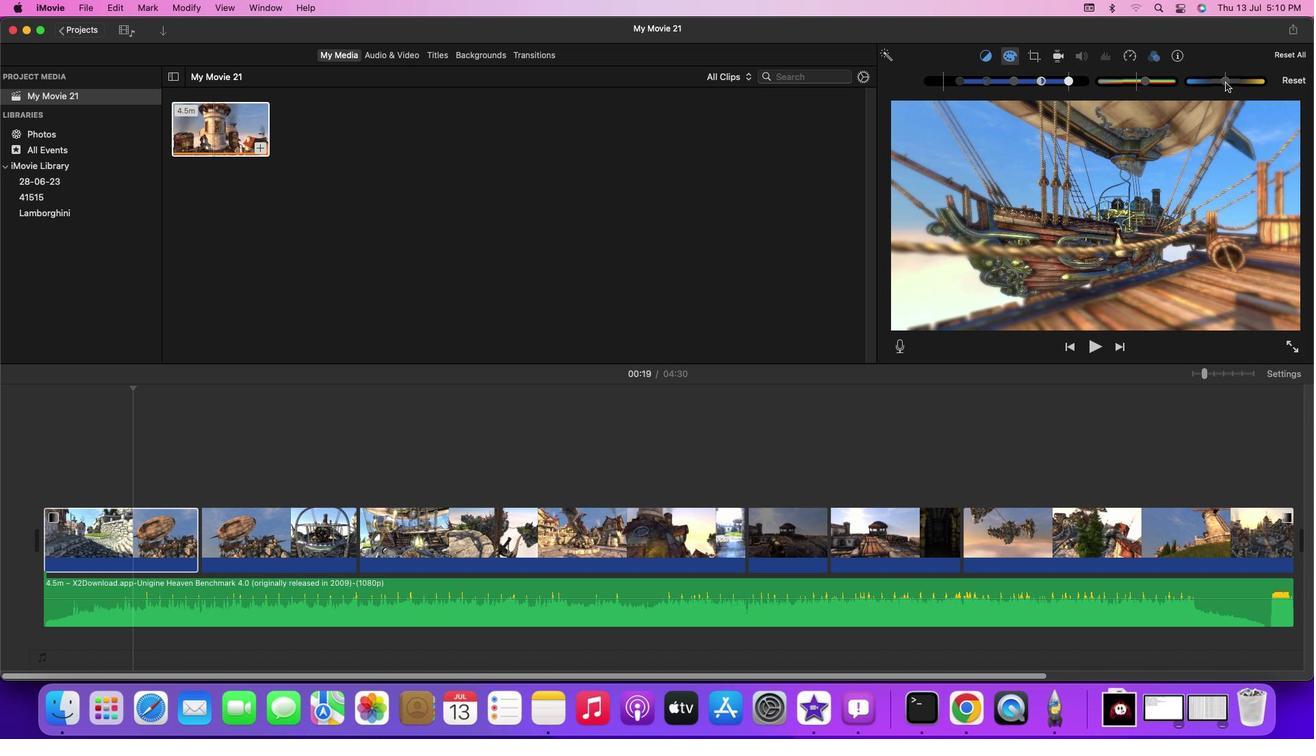 
Action: Mouse pressed left at (1225, 82)
Screenshot: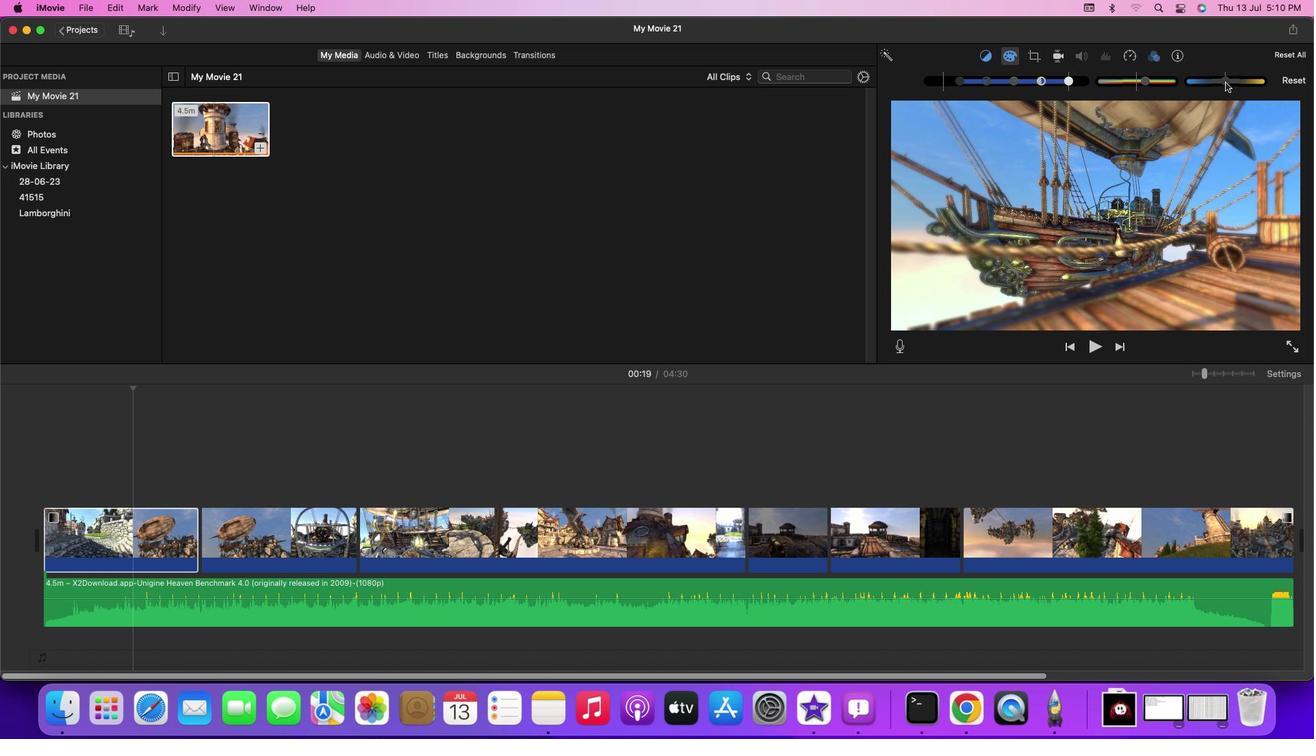 
Action: Mouse moved to (1217, 83)
Screenshot: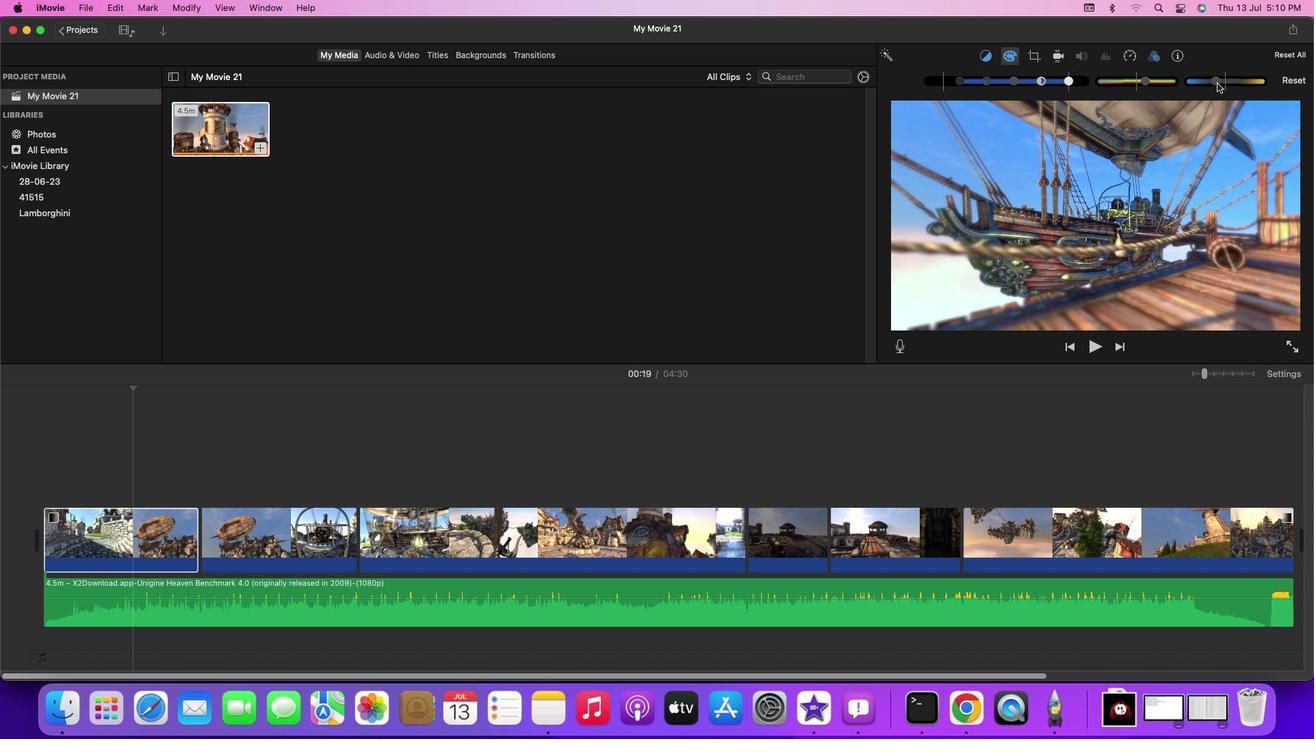 
Action: Mouse pressed left at (1217, 83)
Screenshot: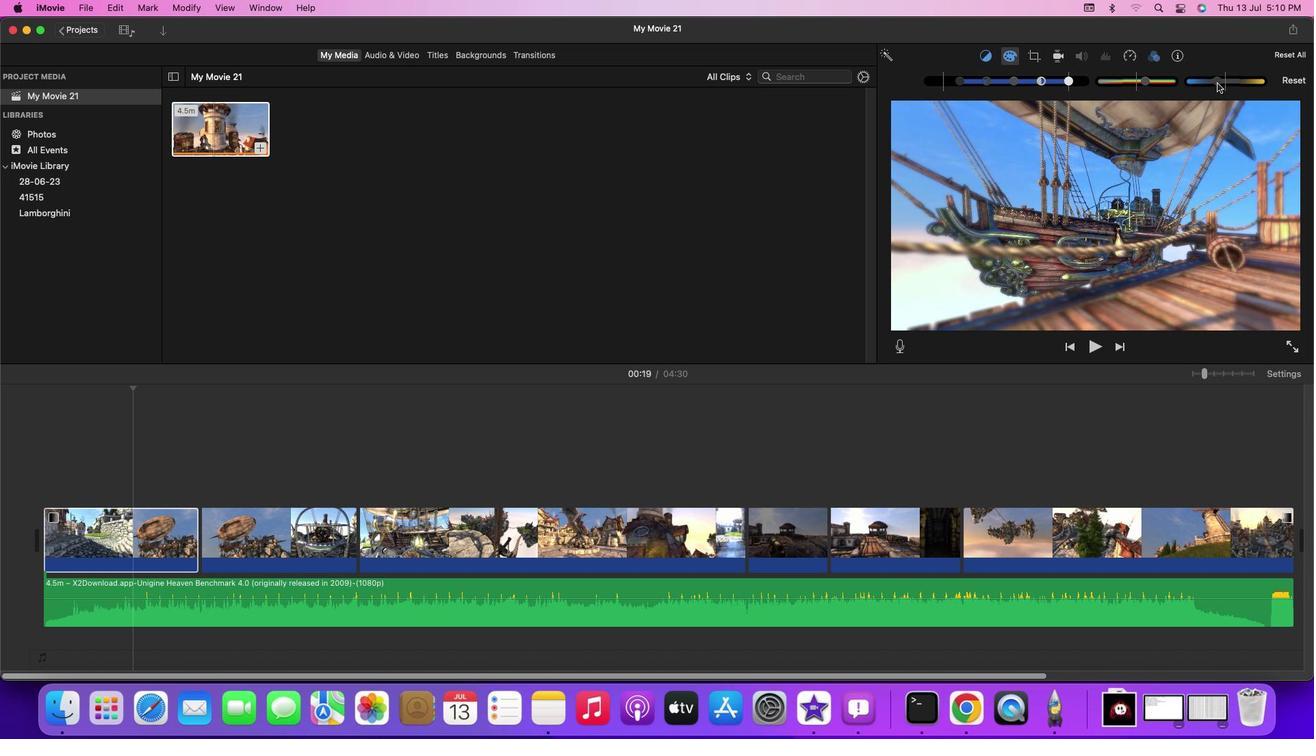
Action: Mouse moved to (1211, 83)
Screenshot: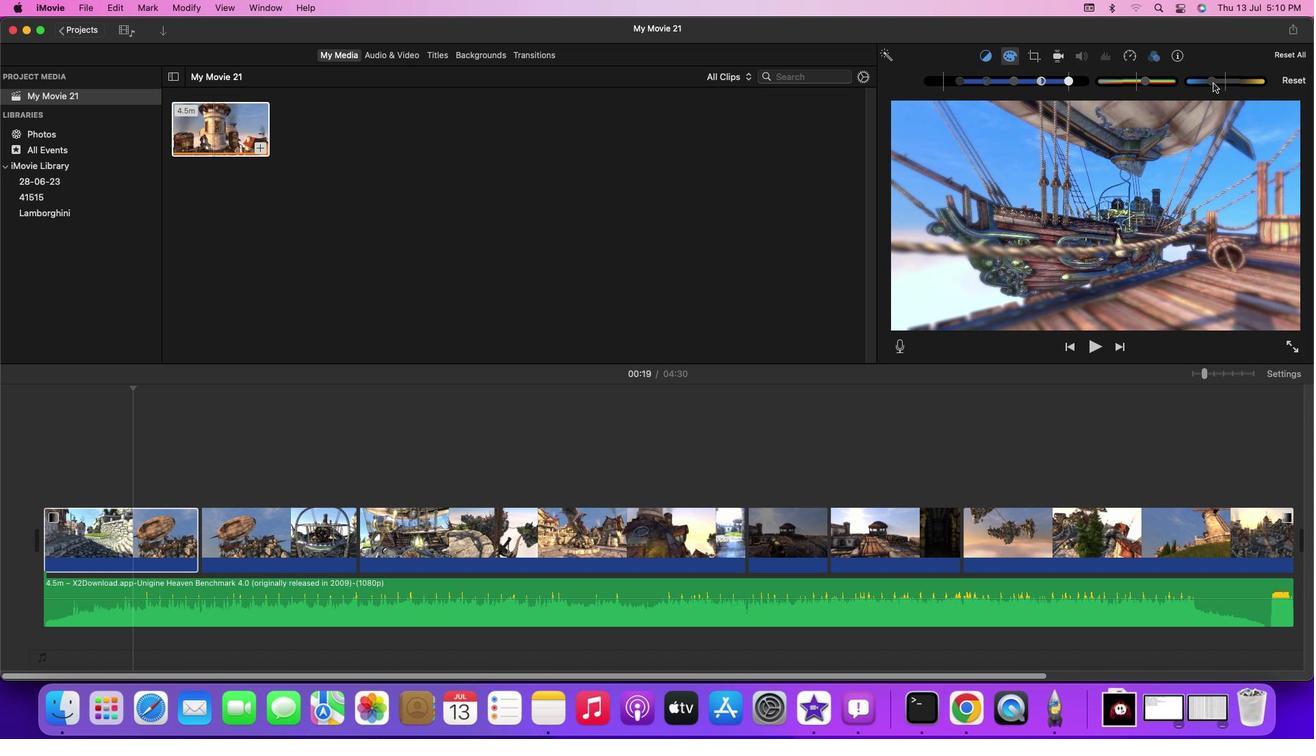 
Action: Mouse pressed left at (1211, 83)
Screenshot: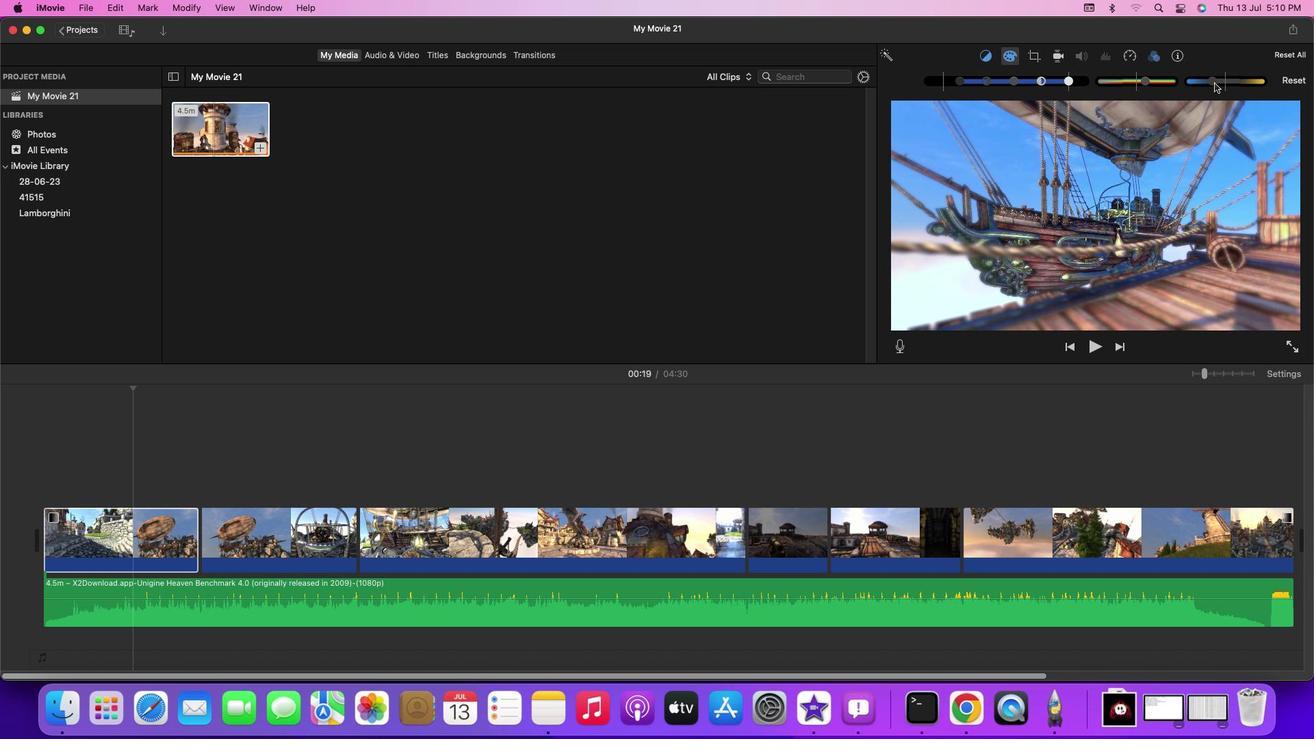 
Action: Mouse moved to (1224, 81)
Screenshot: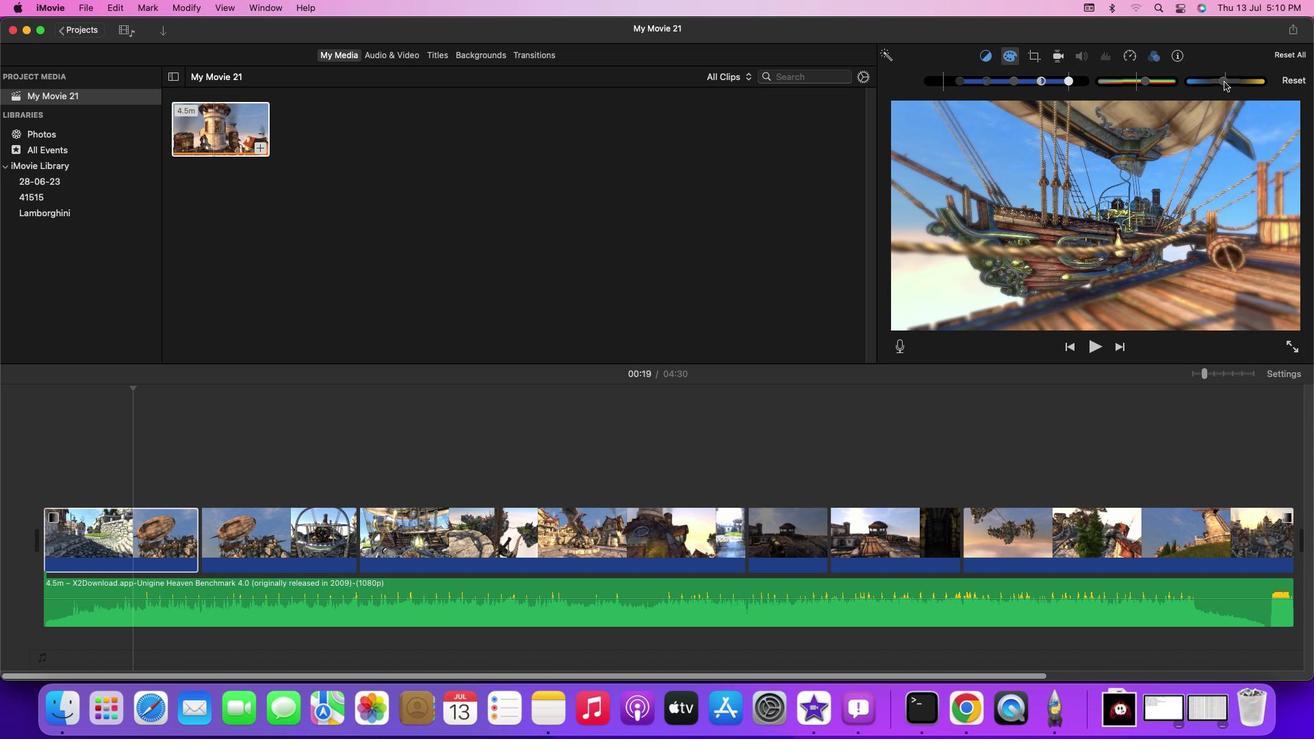 
Action: Mouse pressed left at (1224, 81)
Screenshot: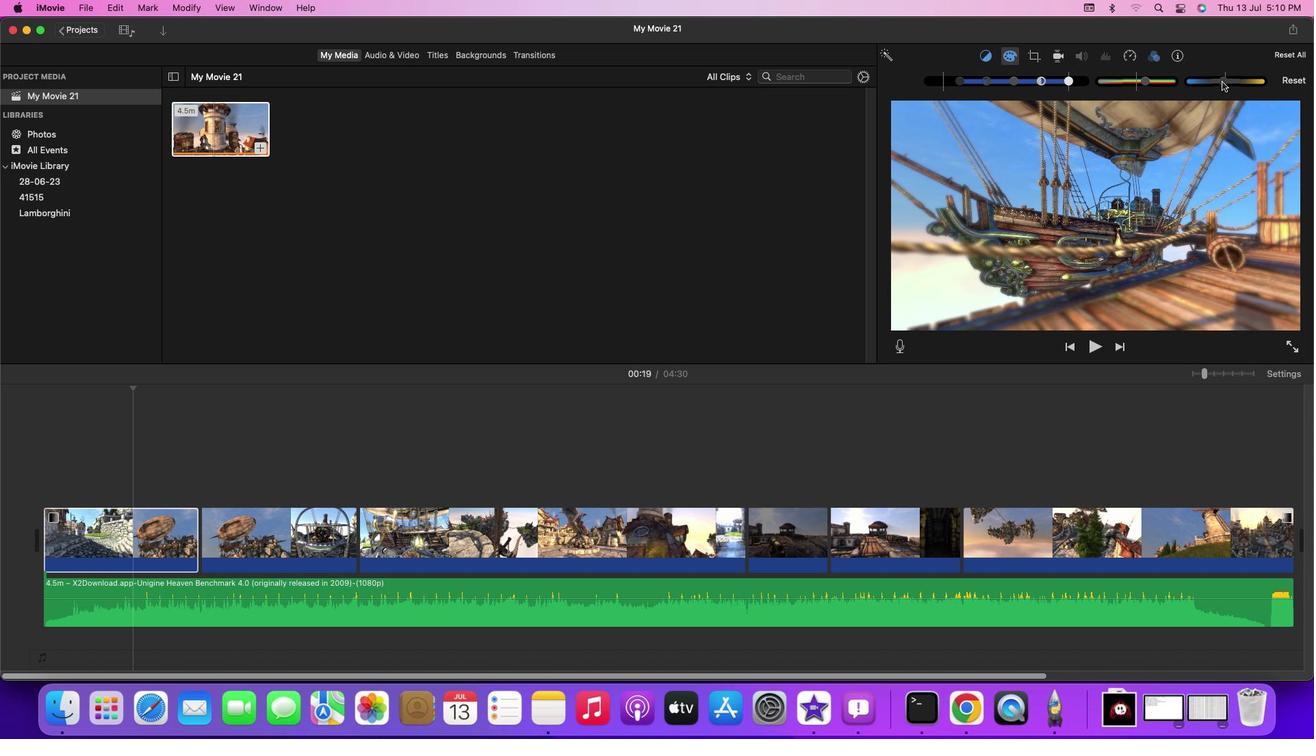 
Action: Mouse moved to (1222, 81)
Screenshot: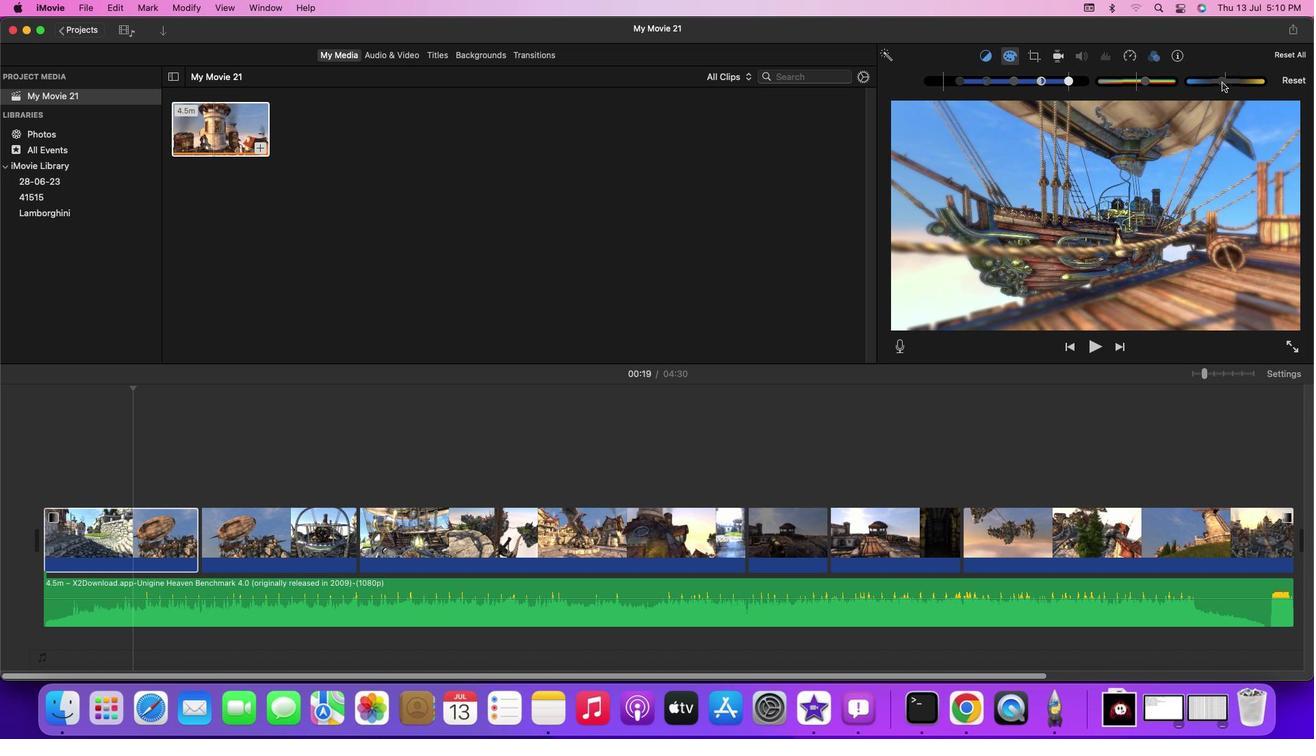 
Action: Mouse pressed left at (1222, 81)
Screenshot: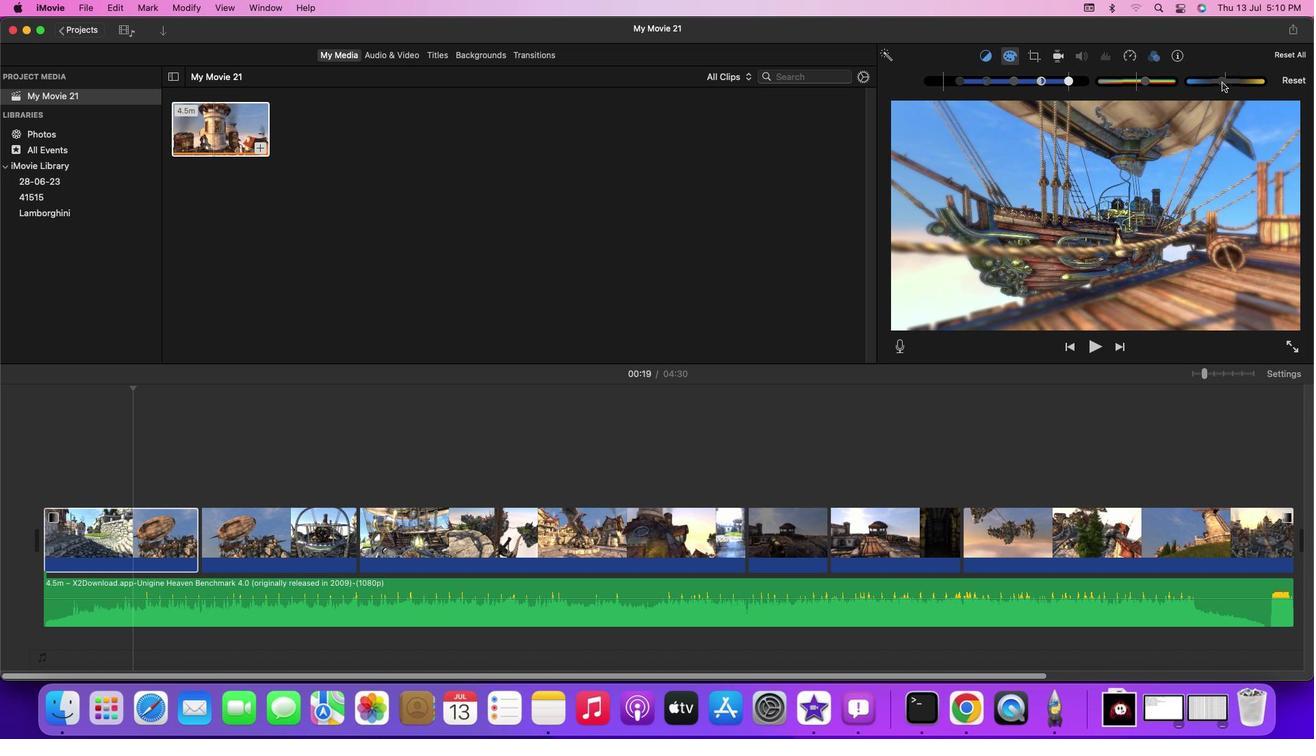 
Action: Mouse moved to (173, 446)
Screenshot: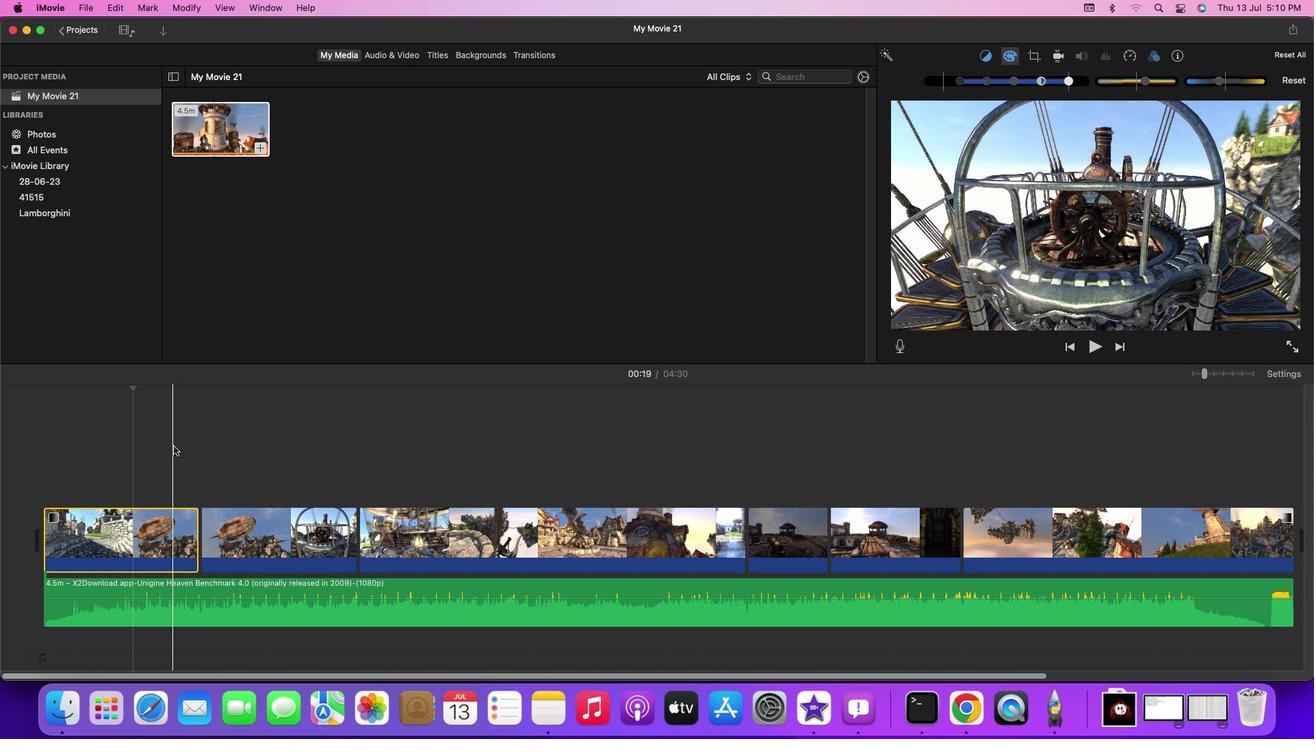 
Action: Mouse pressed left at (173, 446)
Screenshot: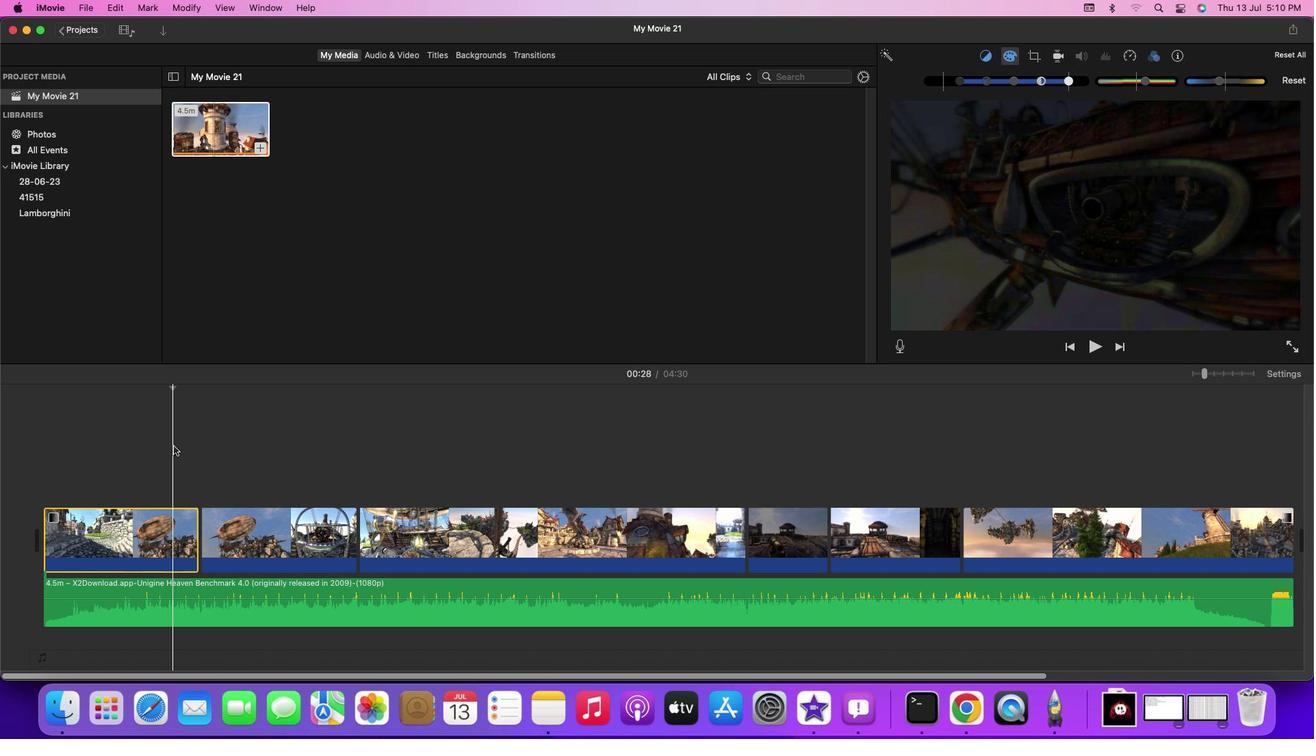 
Action: Key pressed Key.spaceKey.space
Screenshot: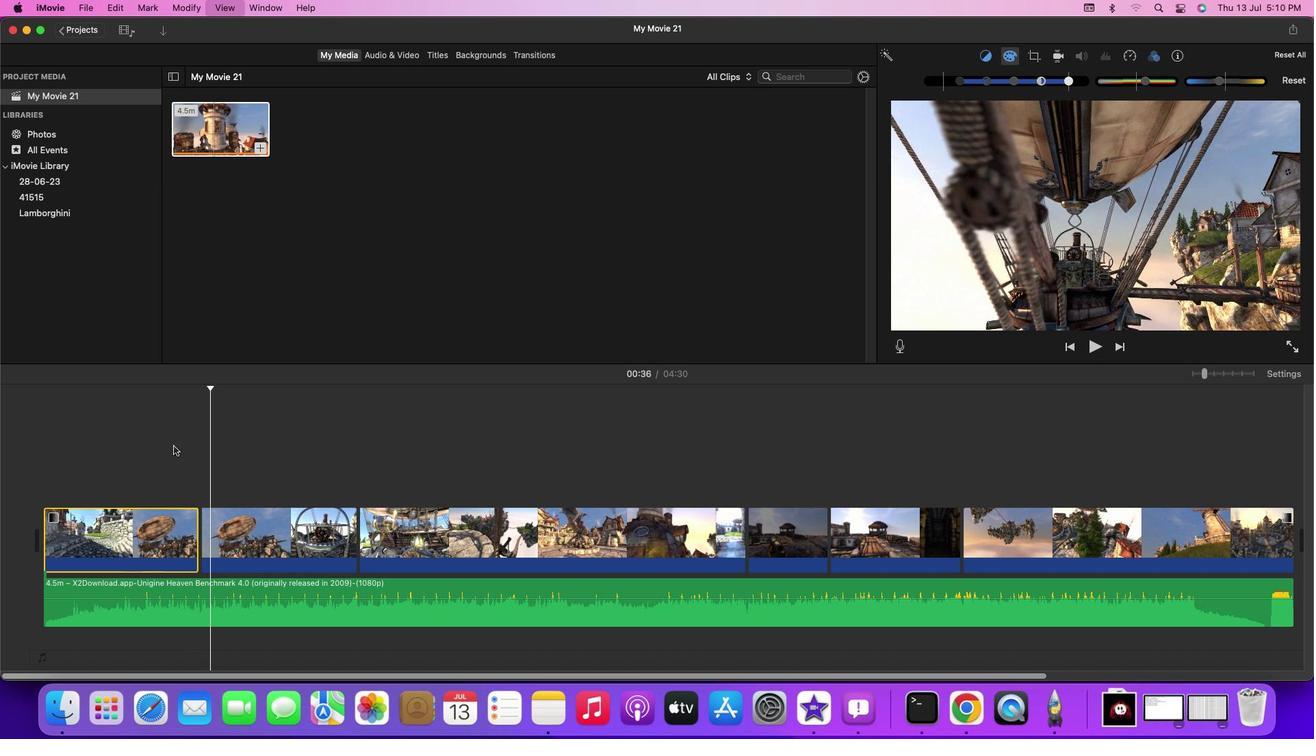 
Action: Mouse moved to (259, 538)
Screenshot: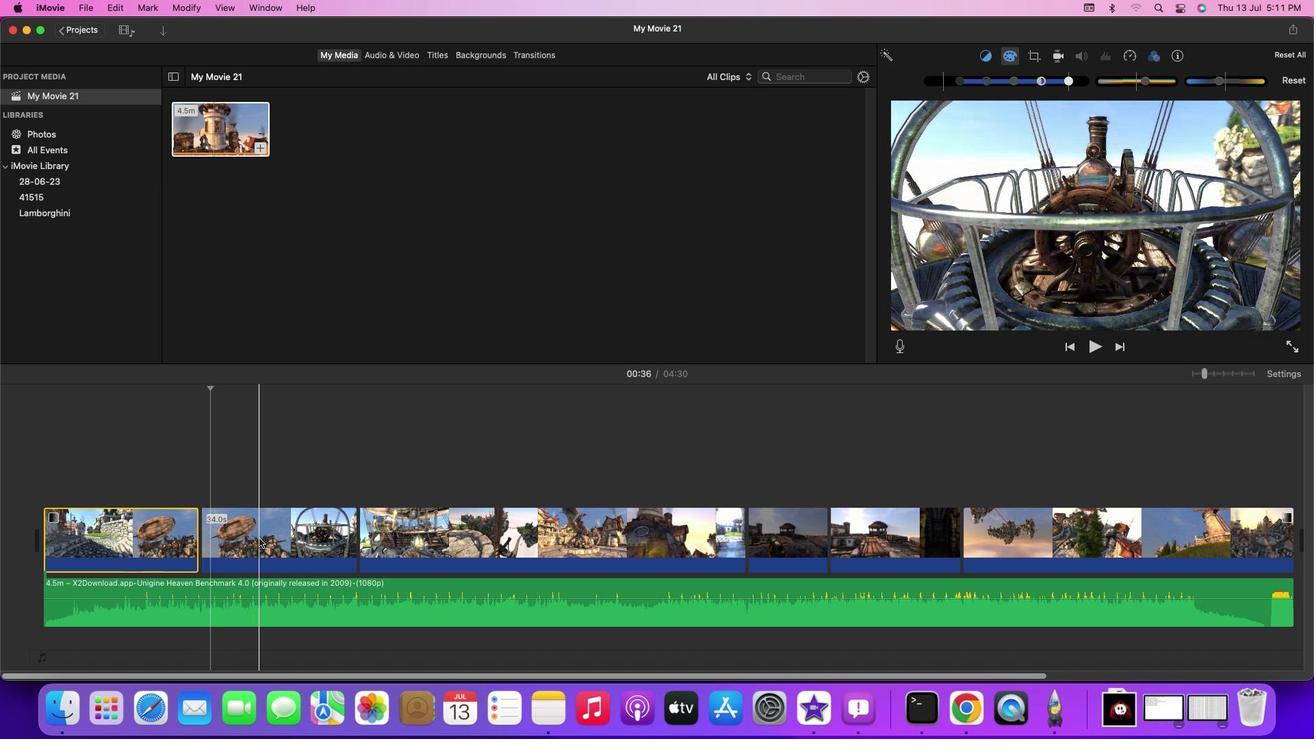 
Action: Mouse pressed left at (259, 538)
Screenshot: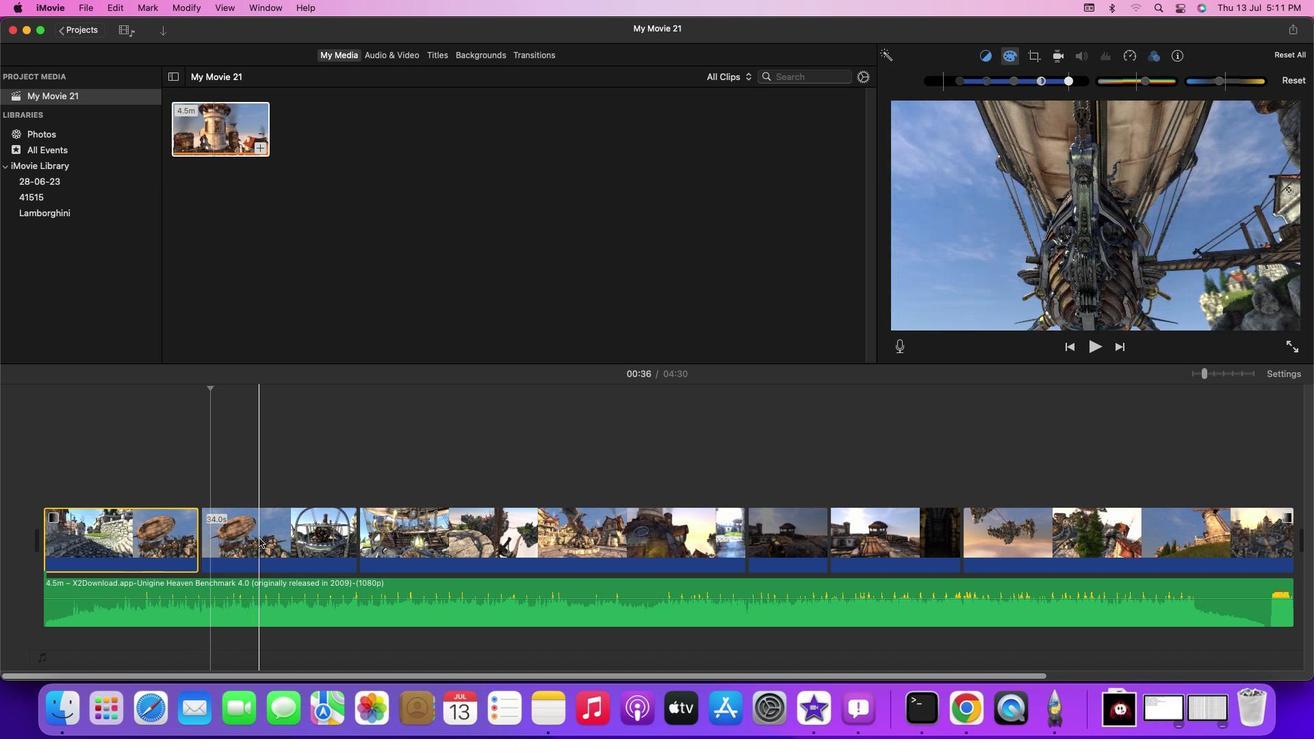 
Action: Mouse moved to (221, 482)
Screenshot: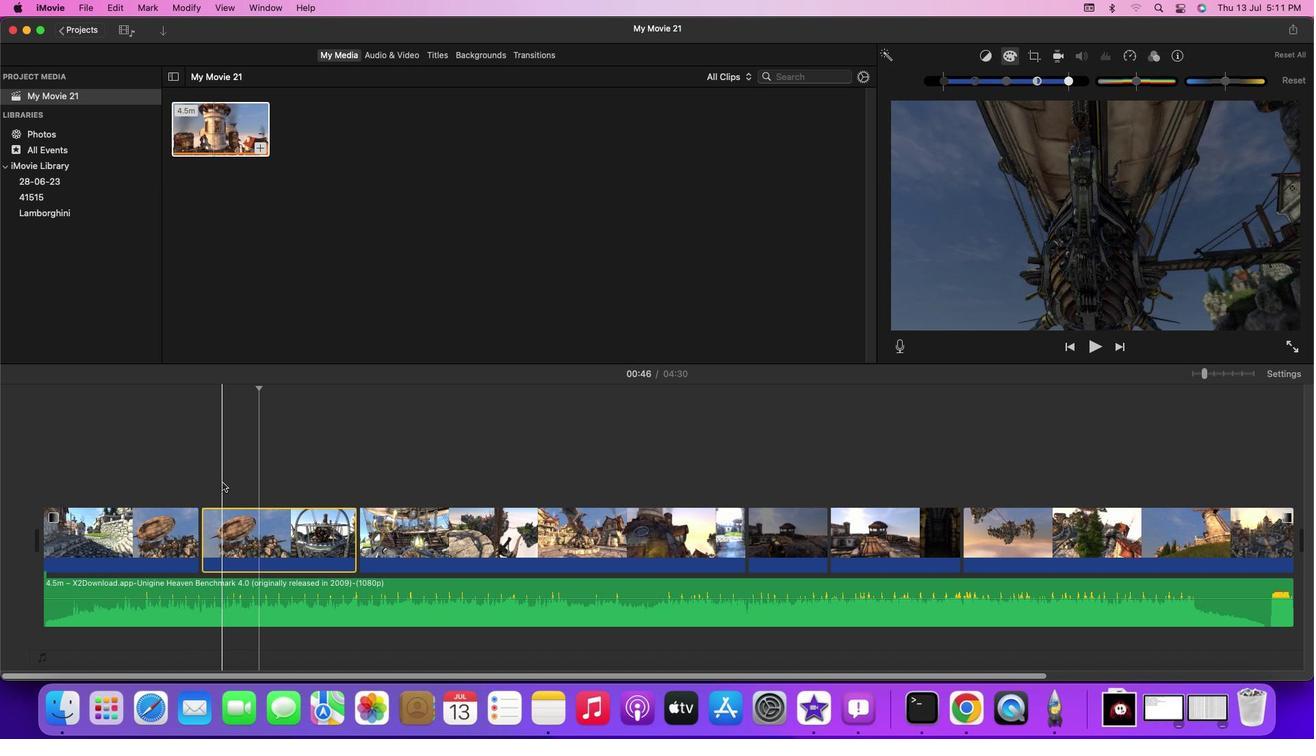 
Action: Key pressed Key.spaceKey.space
Screenshot: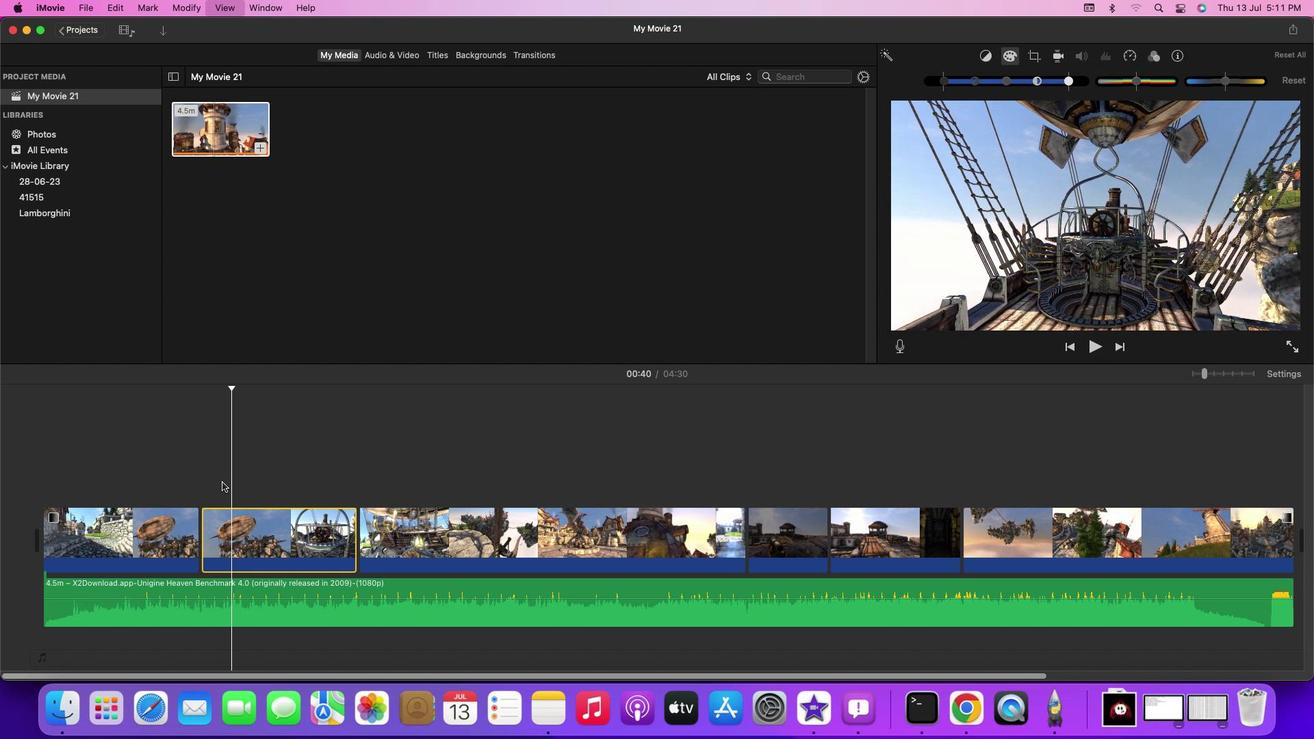 
Action: Mouse moved to (985, 56)
Screenshot: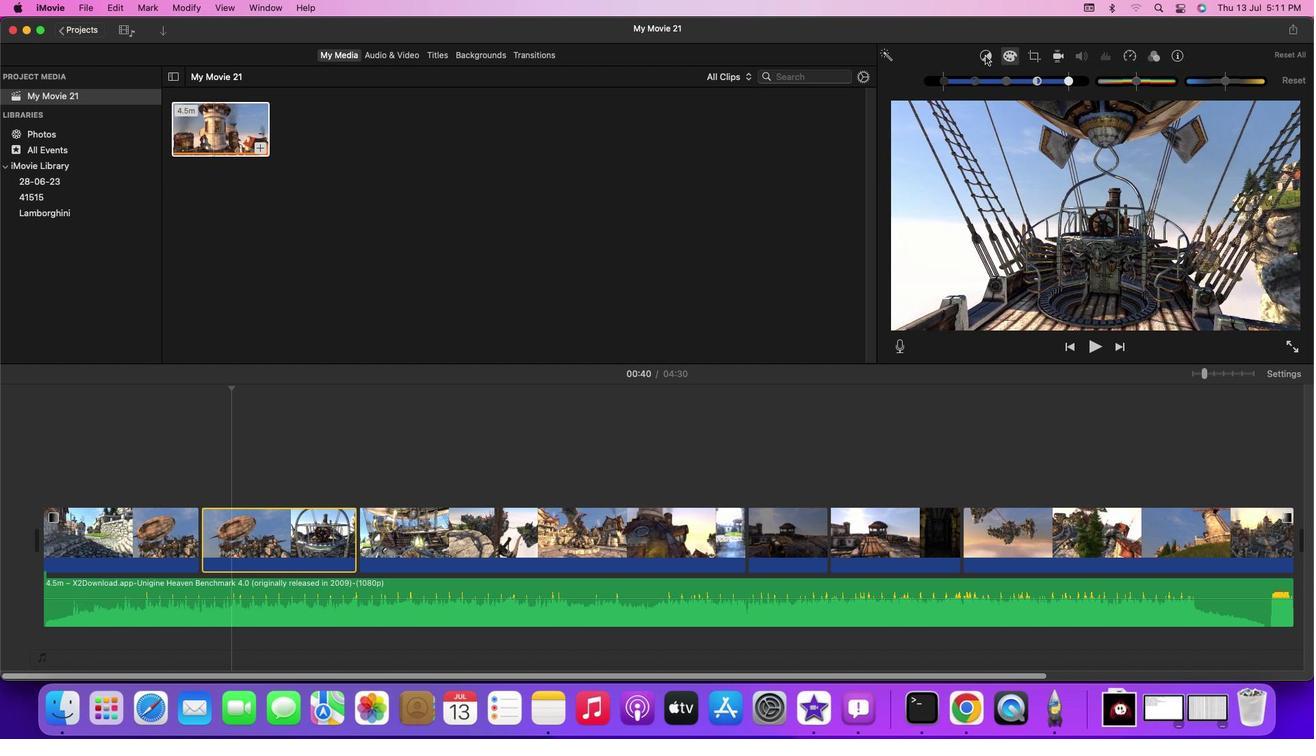 
Action: Mouse pressed left at (985, 56)
Screenshot: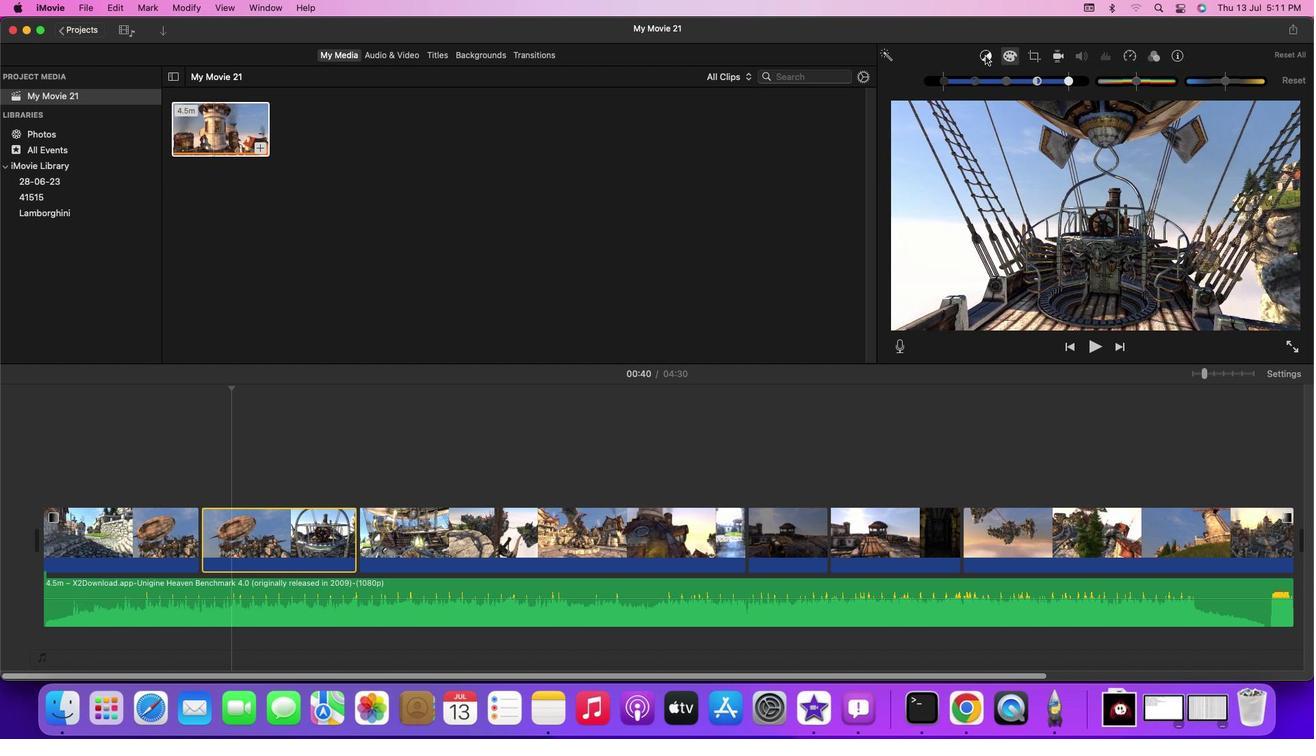
Action: Mouse moved to (1096, 82)
Screenshot: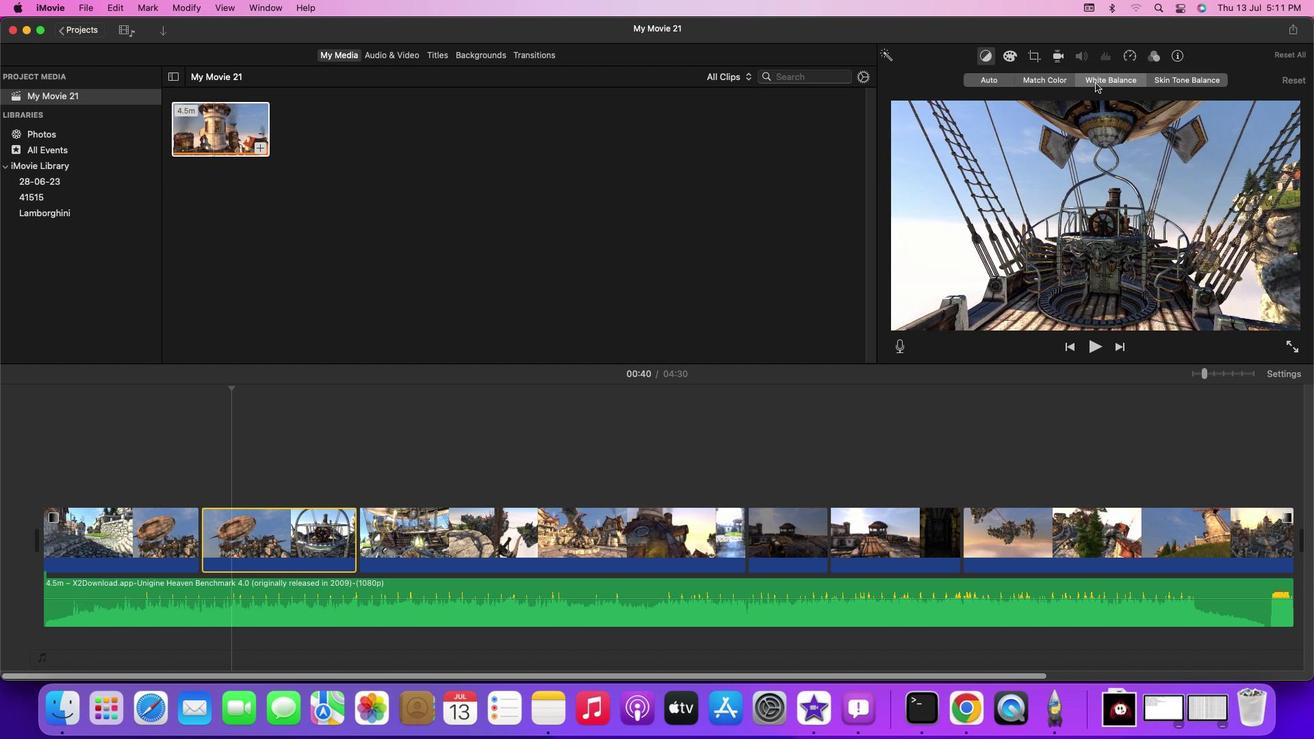 
Action: Mouse pressed left at (1096, 82)
Screenshot: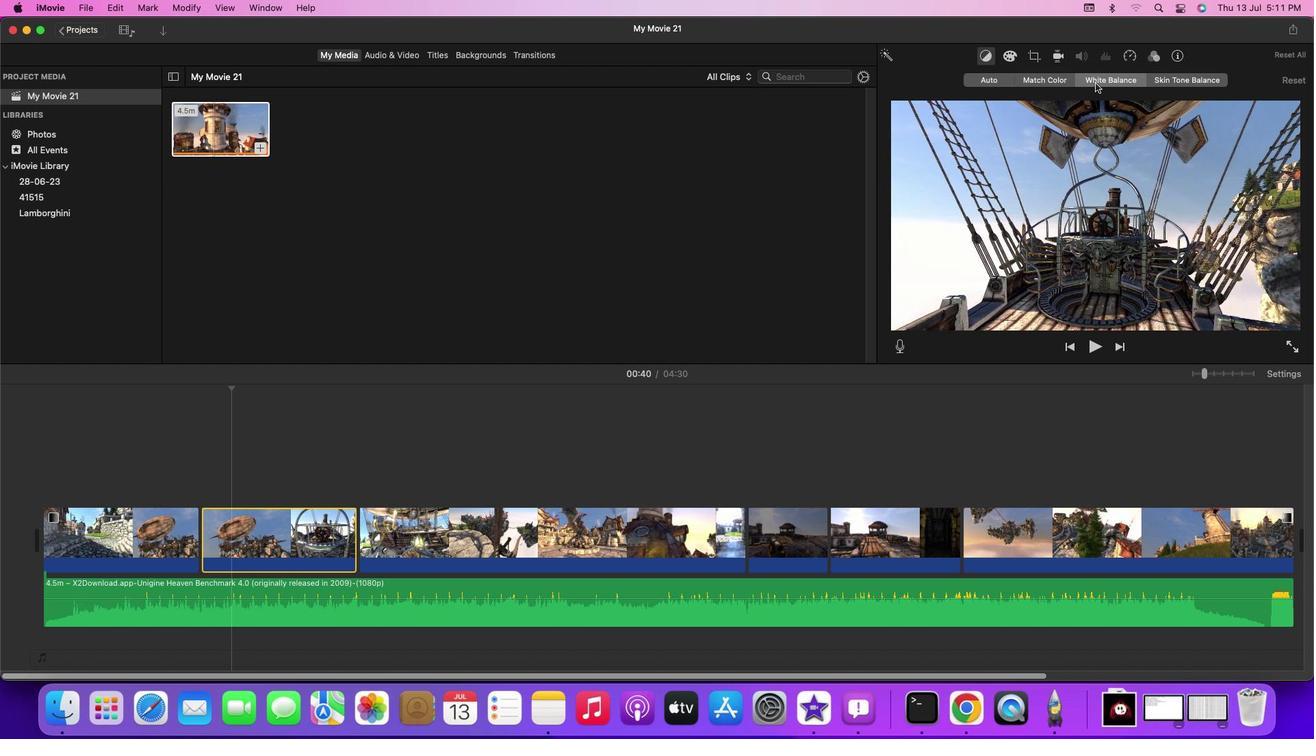 
Action: Mouse moved to (1185, 229)
Screenshot: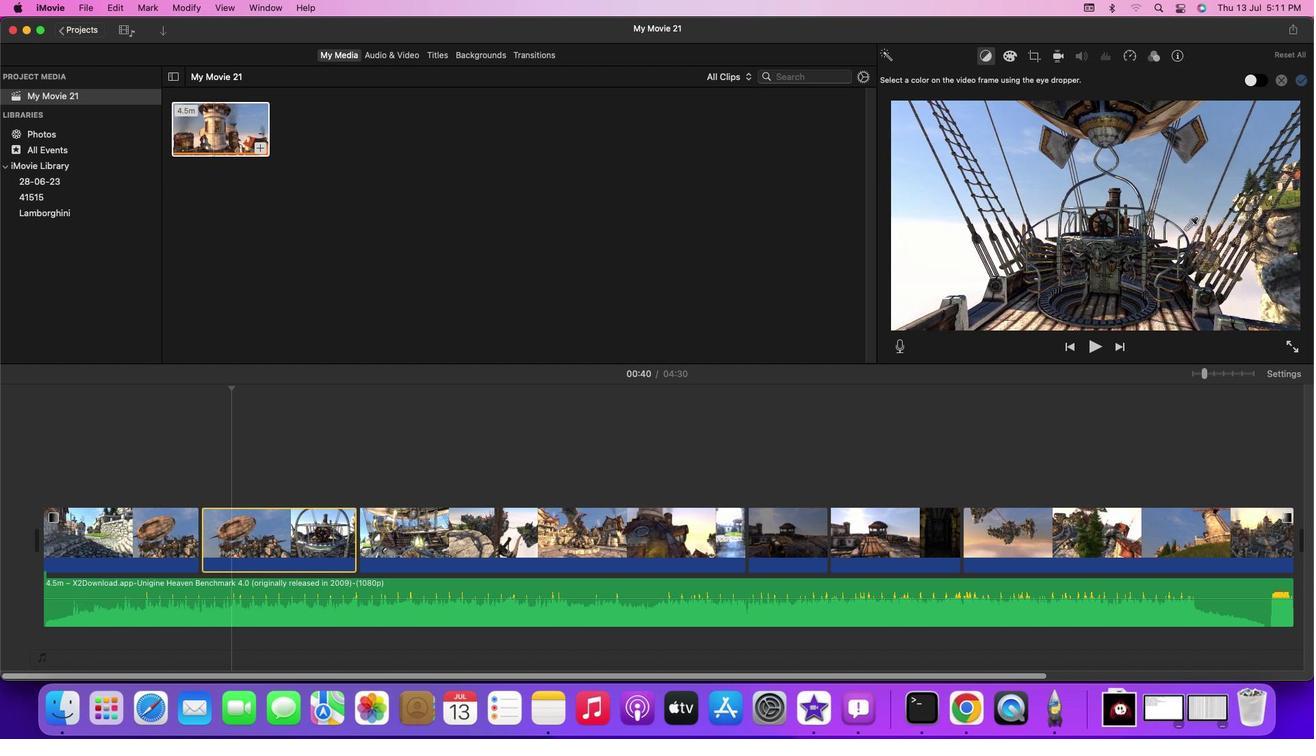 
Action: Mouse pressed left at (1185, 229)
Screenshot: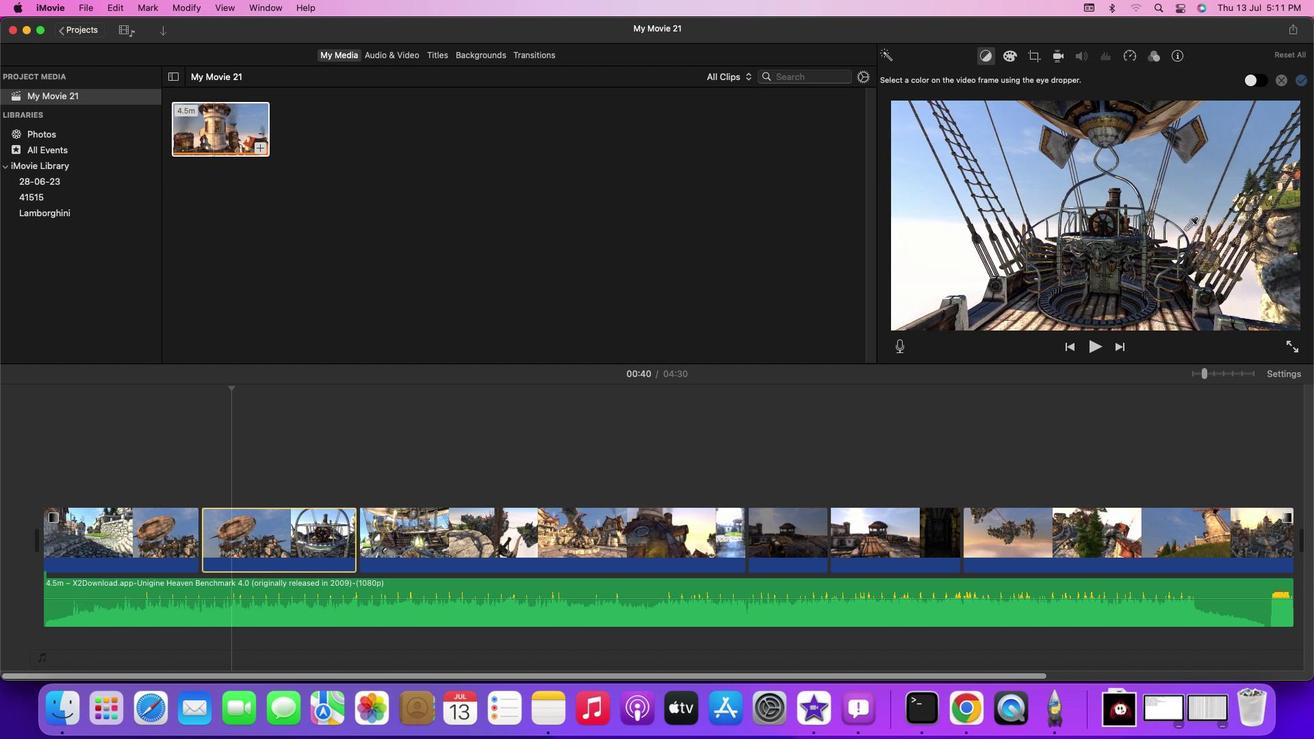 
Action: Mouse moved to (1184, 256)
Screenshot: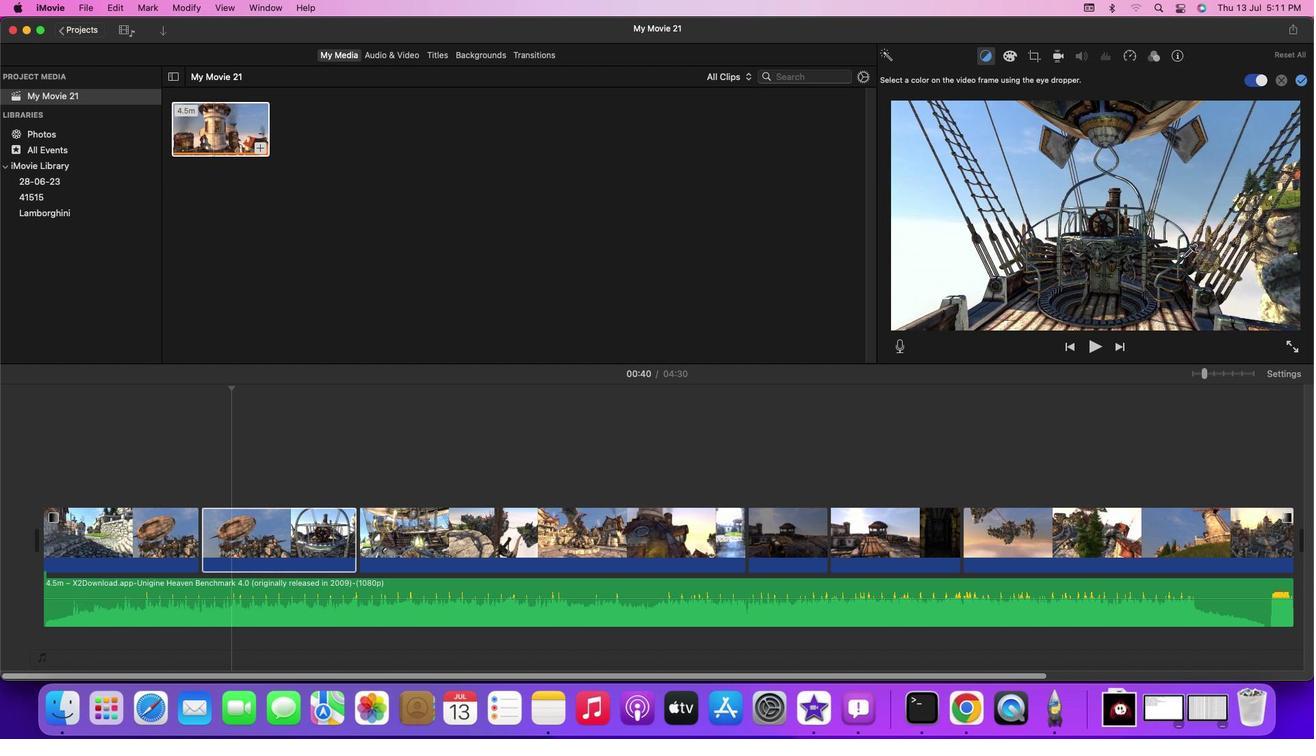 
Action: Mouse pressed left at (1184, 256)
Screenshot: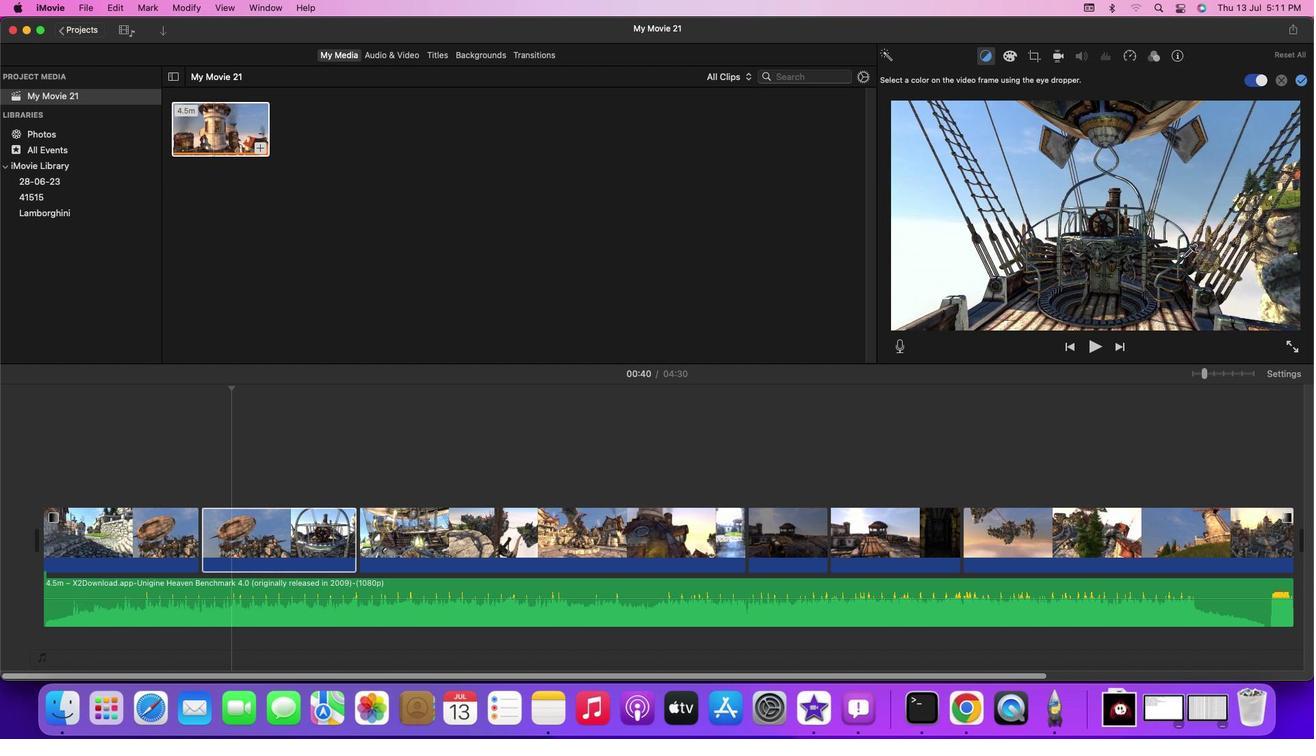 
Action: Mouse moved to (1120, 130)
Screenshot: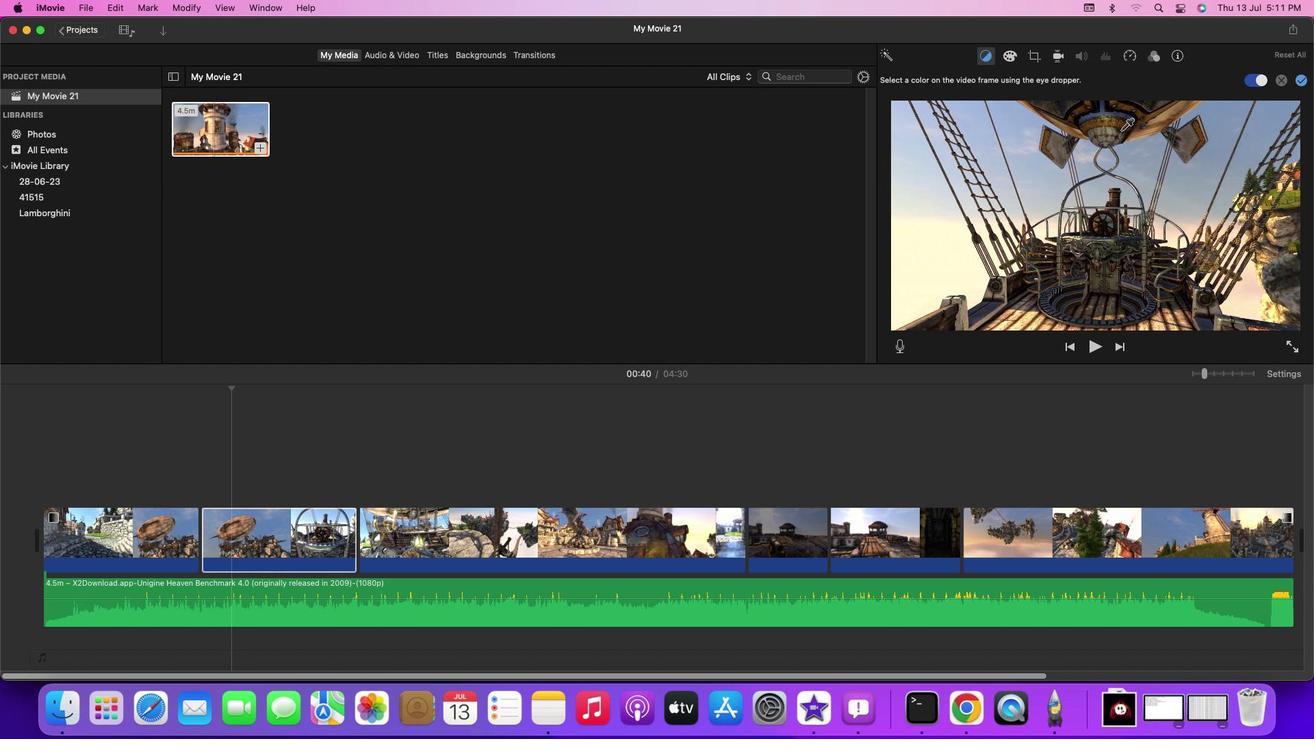 
Action: Mouse pressed left at (1120, 130)
Screenshot: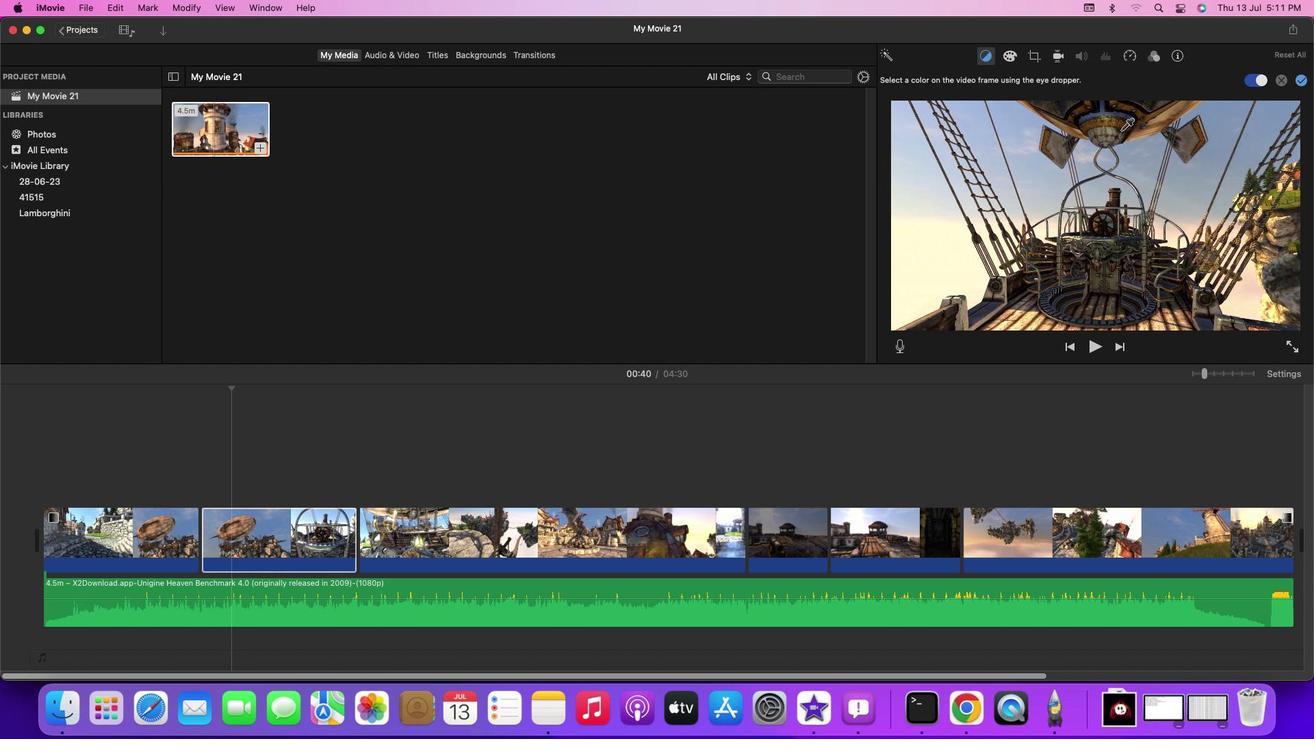 
Action: Mouse moved to (1122, 177)
Screenshot: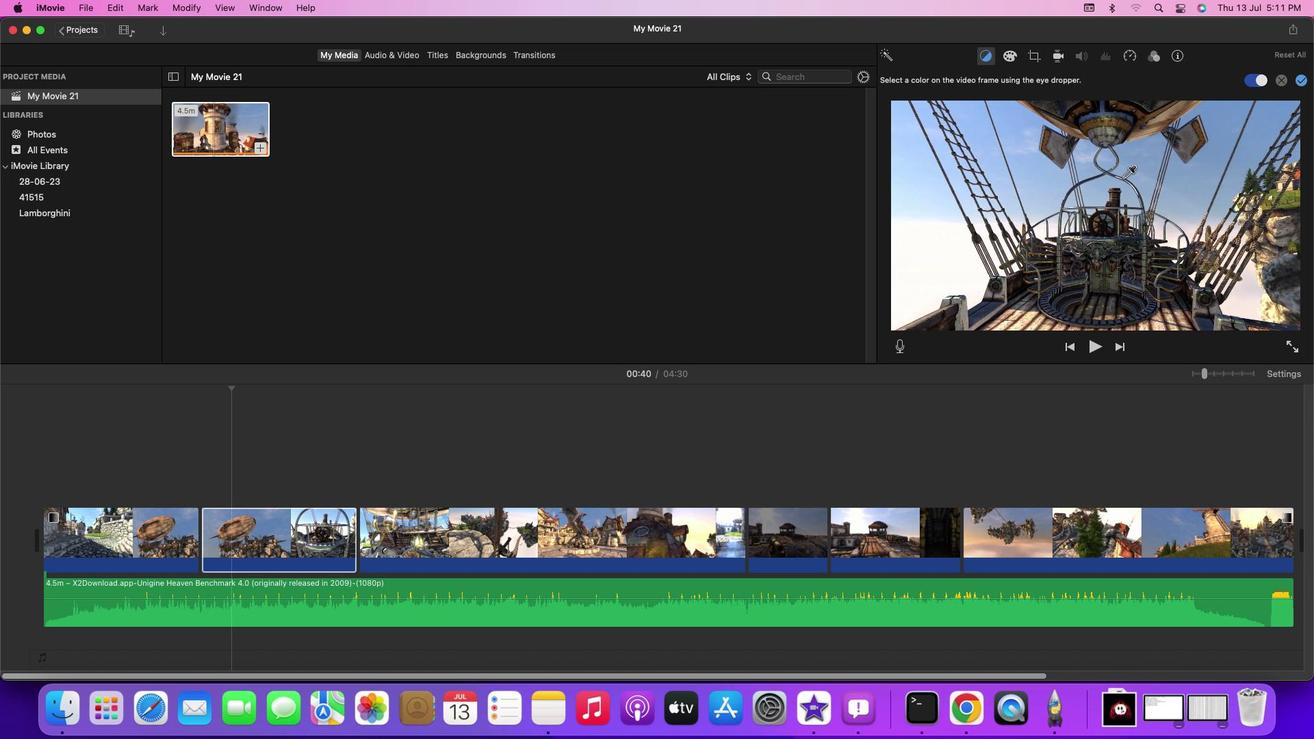 
Action: Mouse pressed left at (1122, 177)
Screenshot: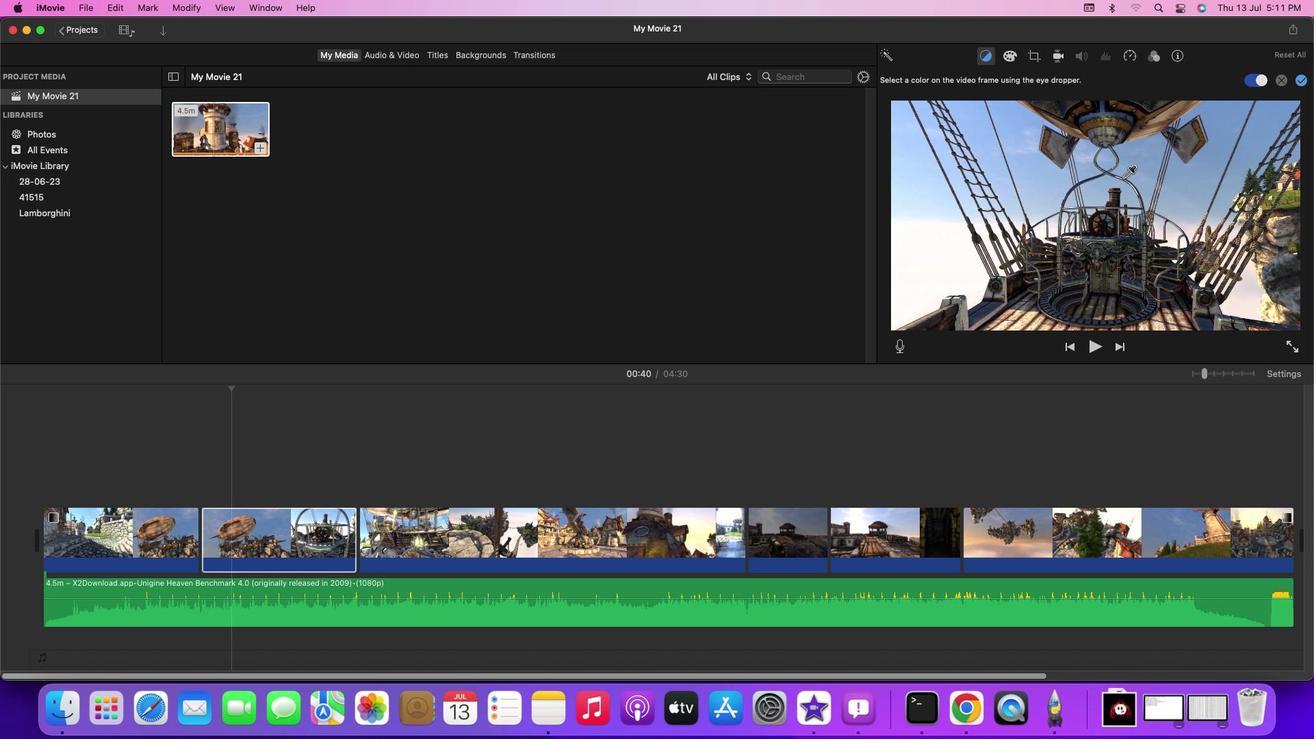 
Action: Mouse moved to (1003, 212)
Screenshot: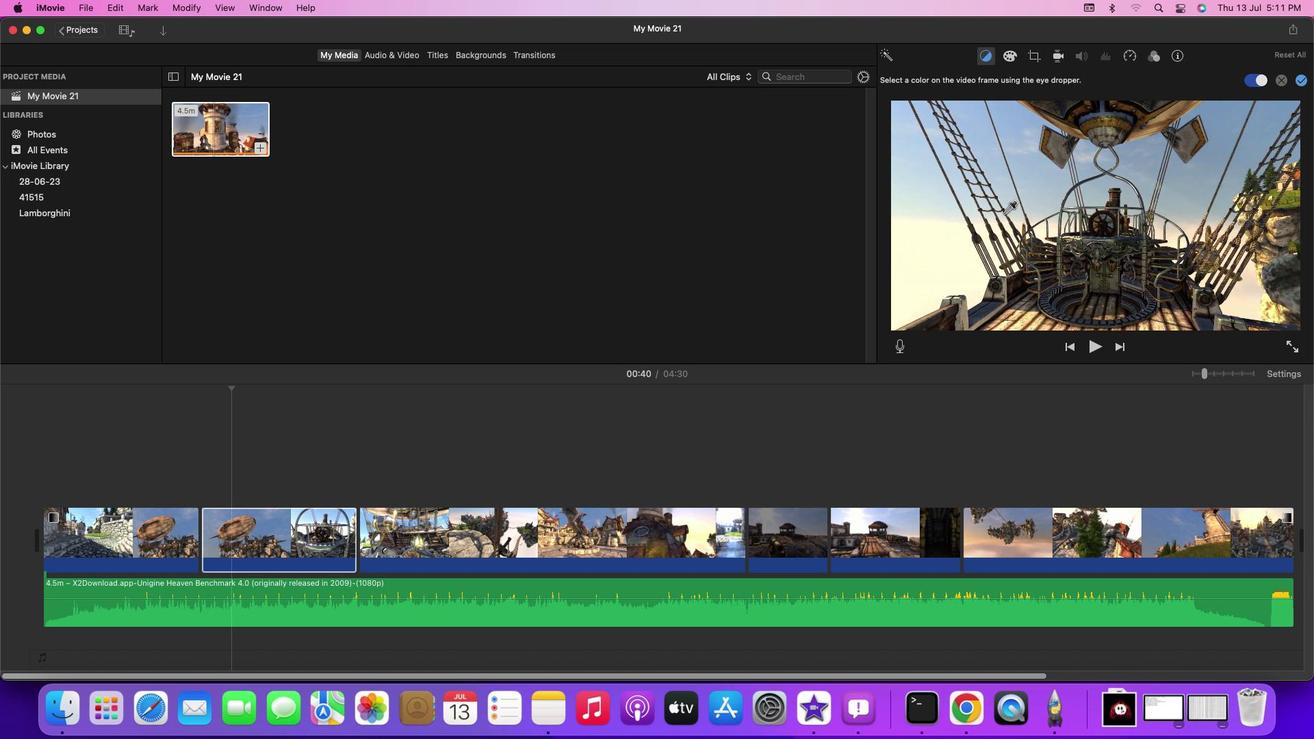 
Action: Mouse pressed left at (1003, 212)
Screenshot: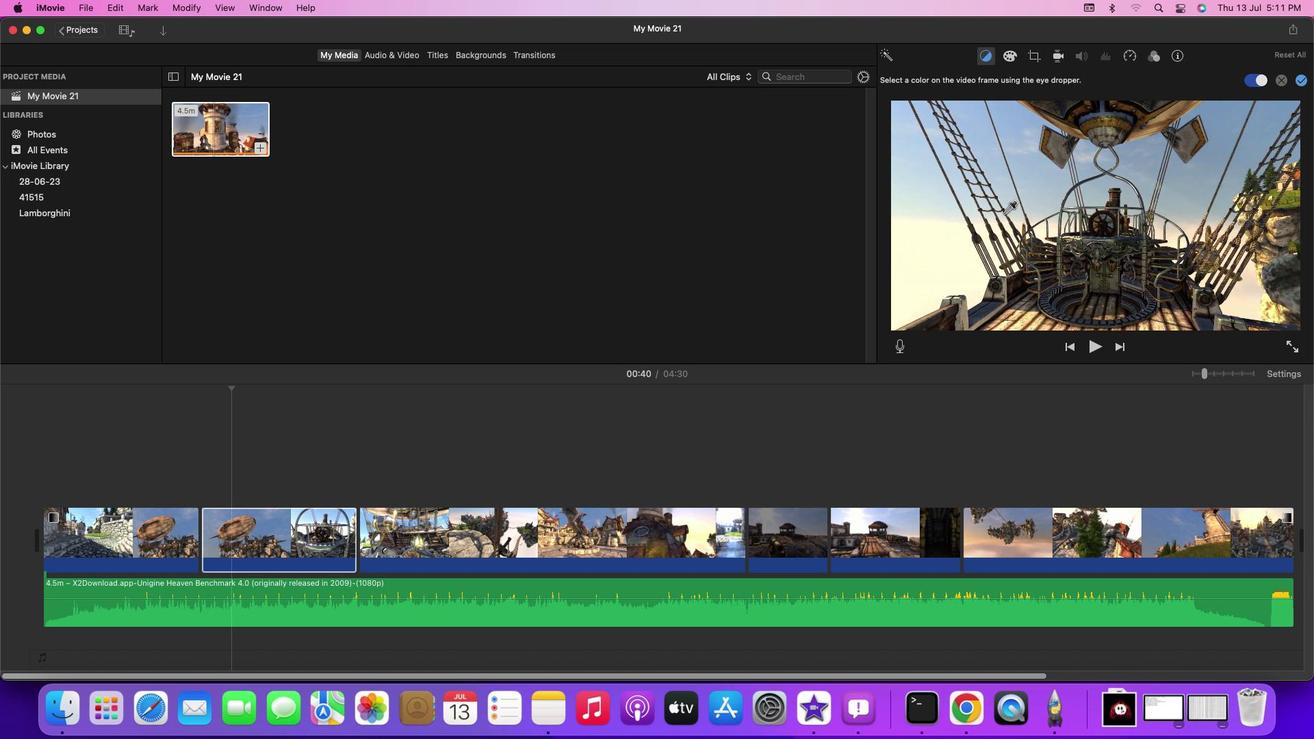 
Action: Mouse moved to (959, 249)
Screenshot: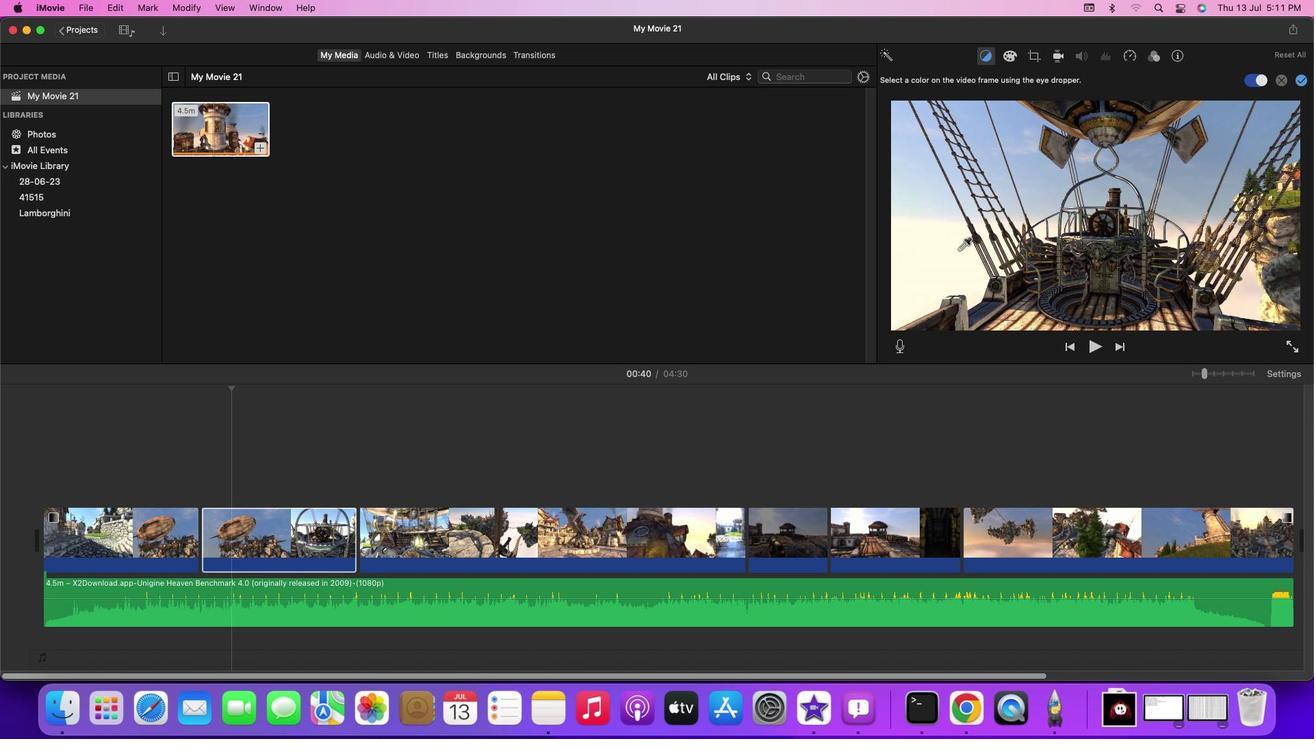 
Action: Mouse pressed left at (959, 249)
Screenshot: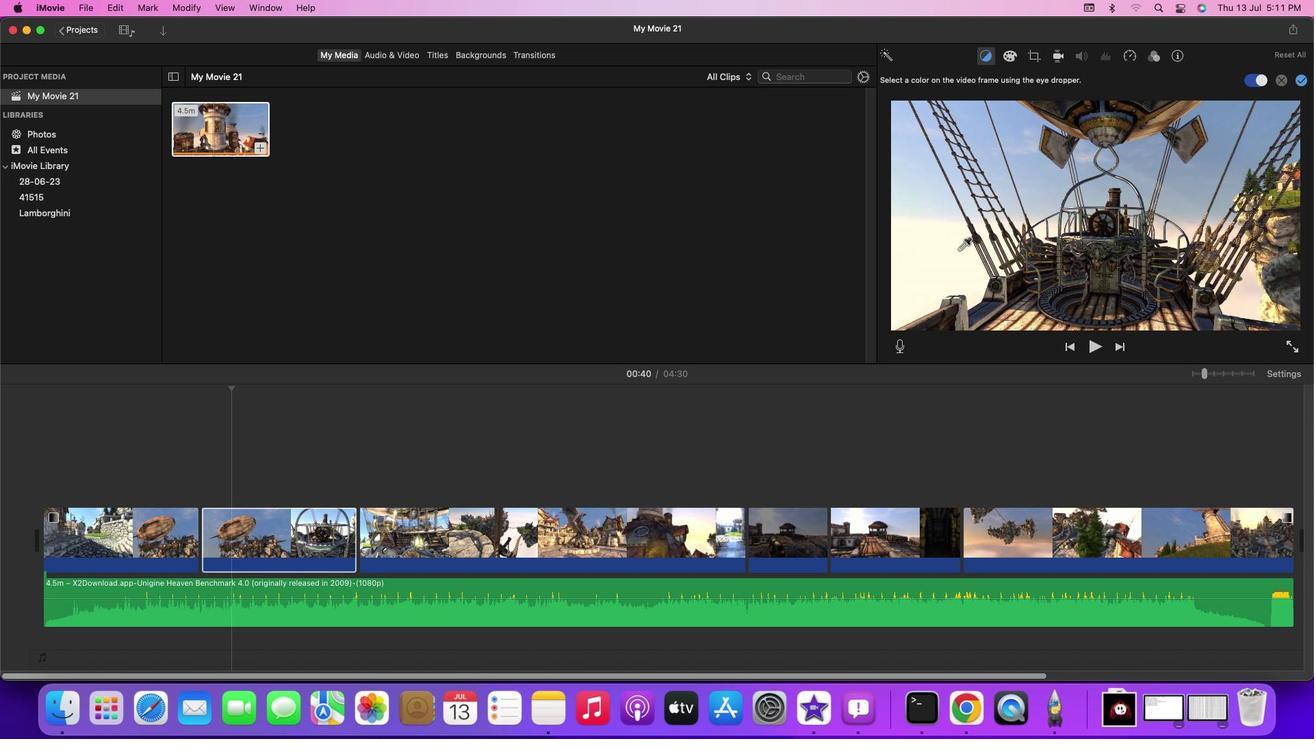 
Action: Mouse moved to (1267, 196)
Screenshot: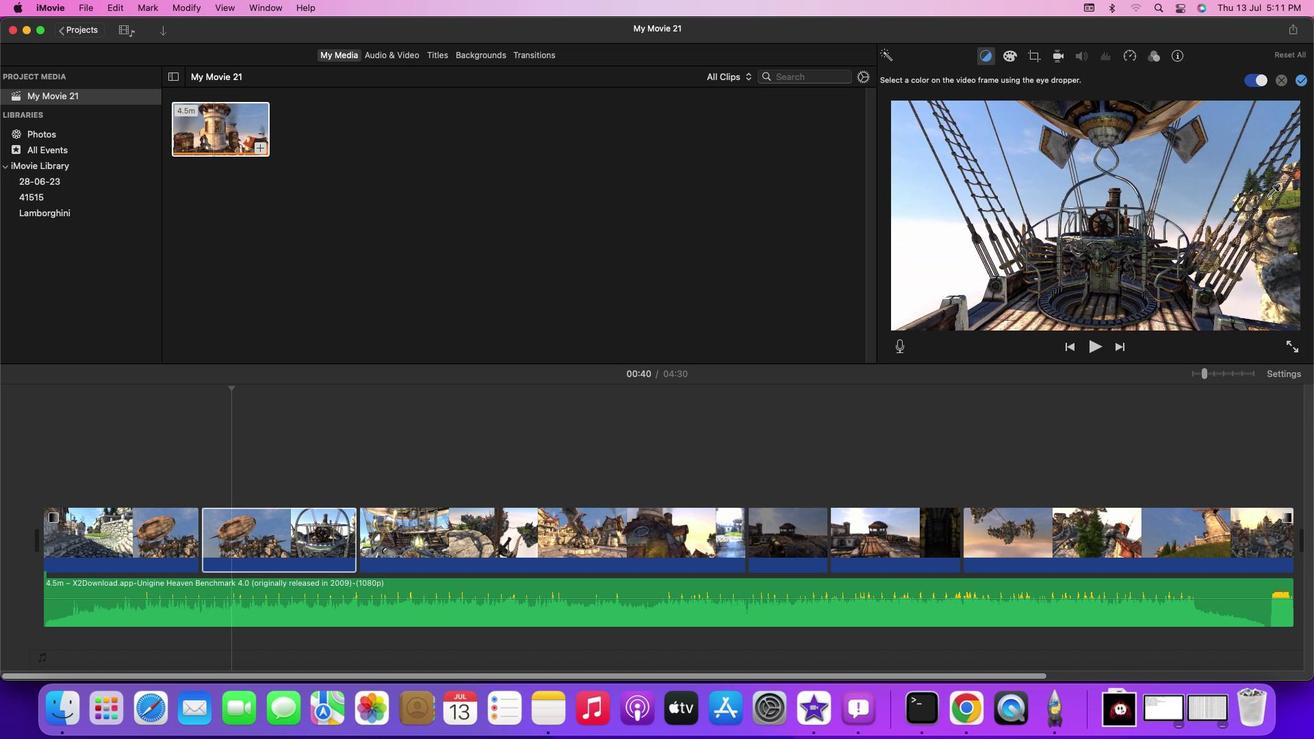 
Action: Mouse pressed left at (1267, 196)
Screenshot: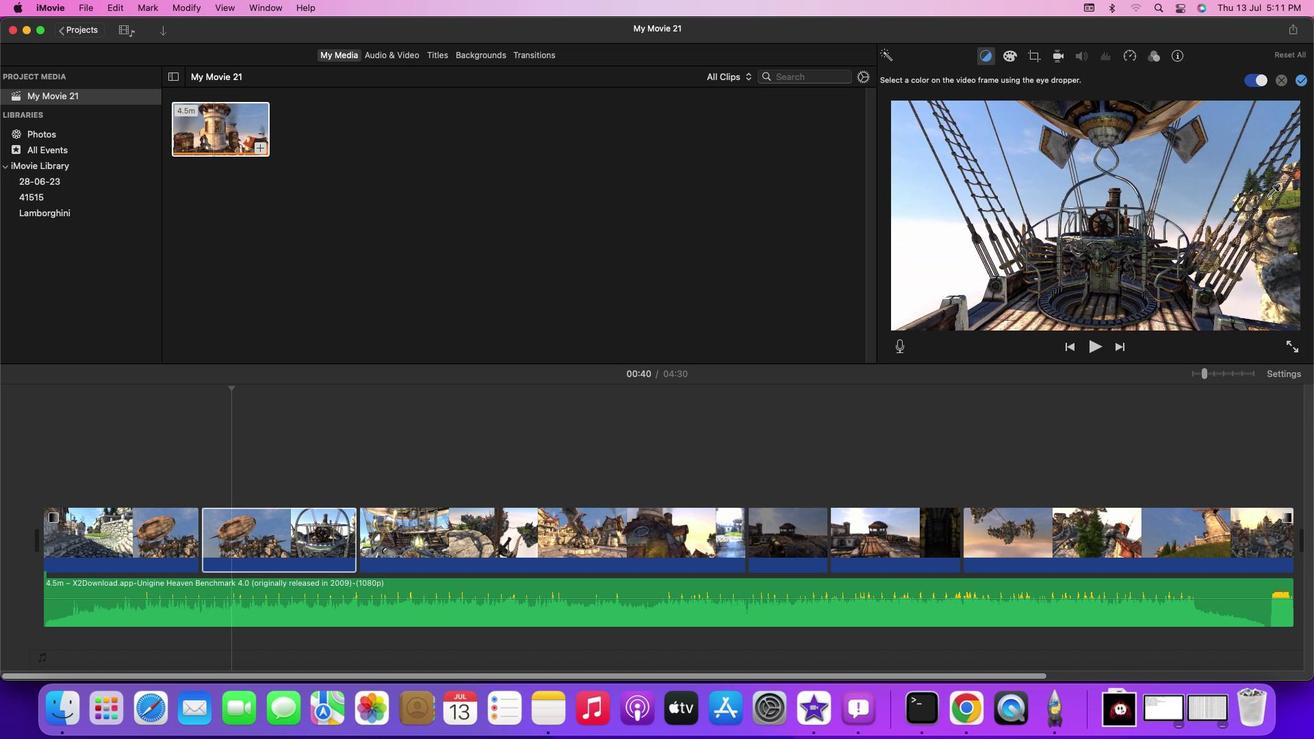 
Action: Mouse moved to (1185, 187)
Screenshot: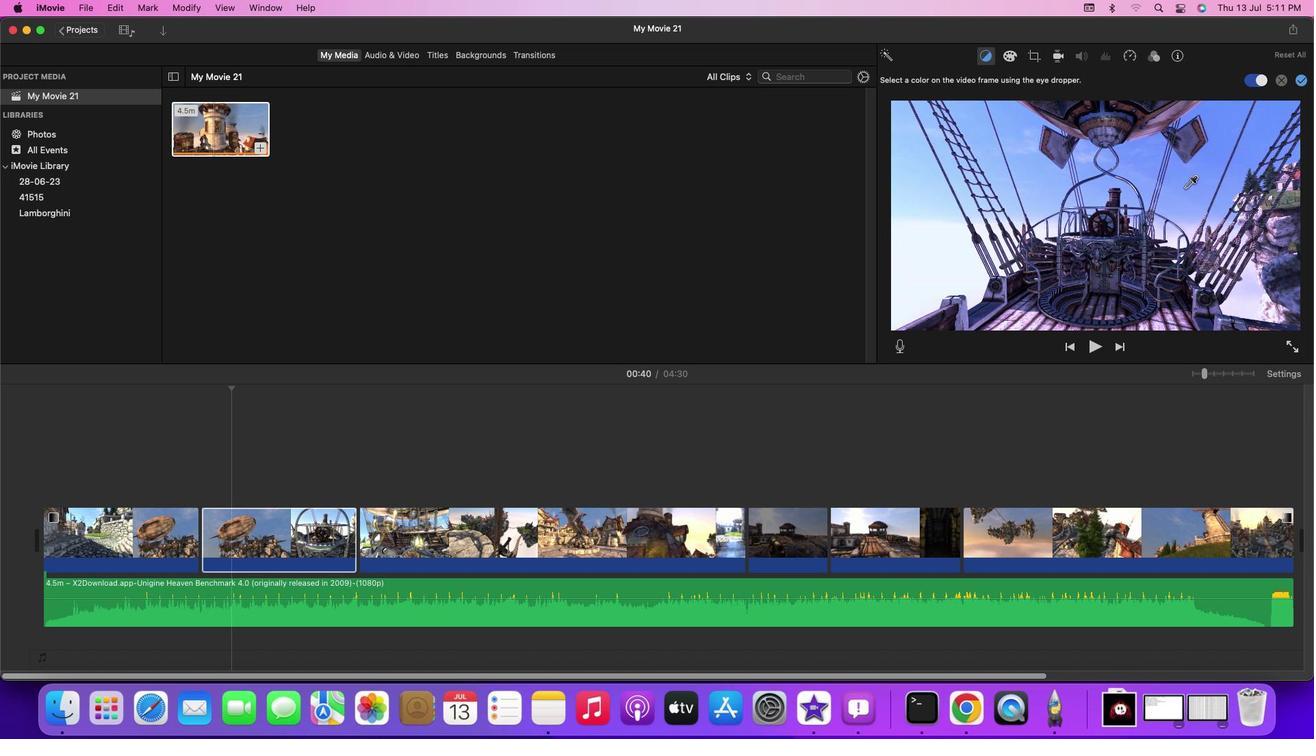 
Action: Mouse pressed left at (1185, 187)
Screenshot: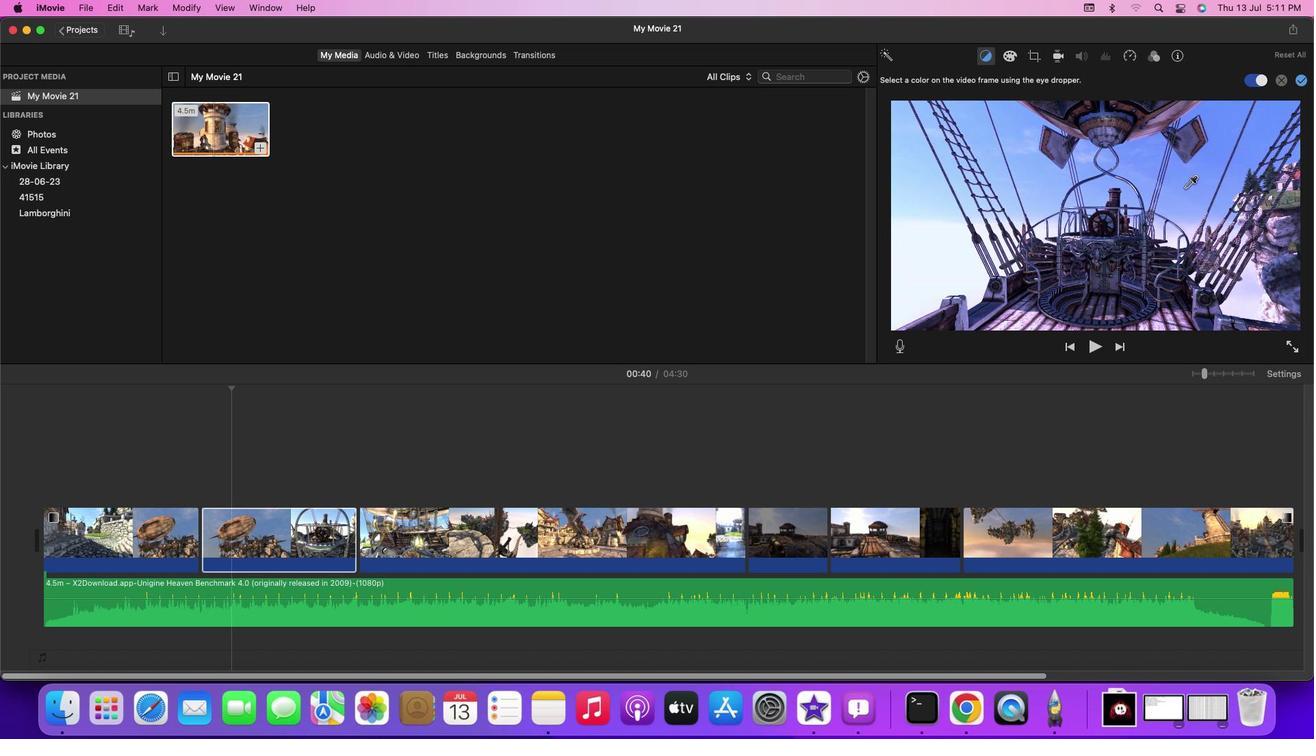
Action: Mouse moved to (985, 258)
Screenshot: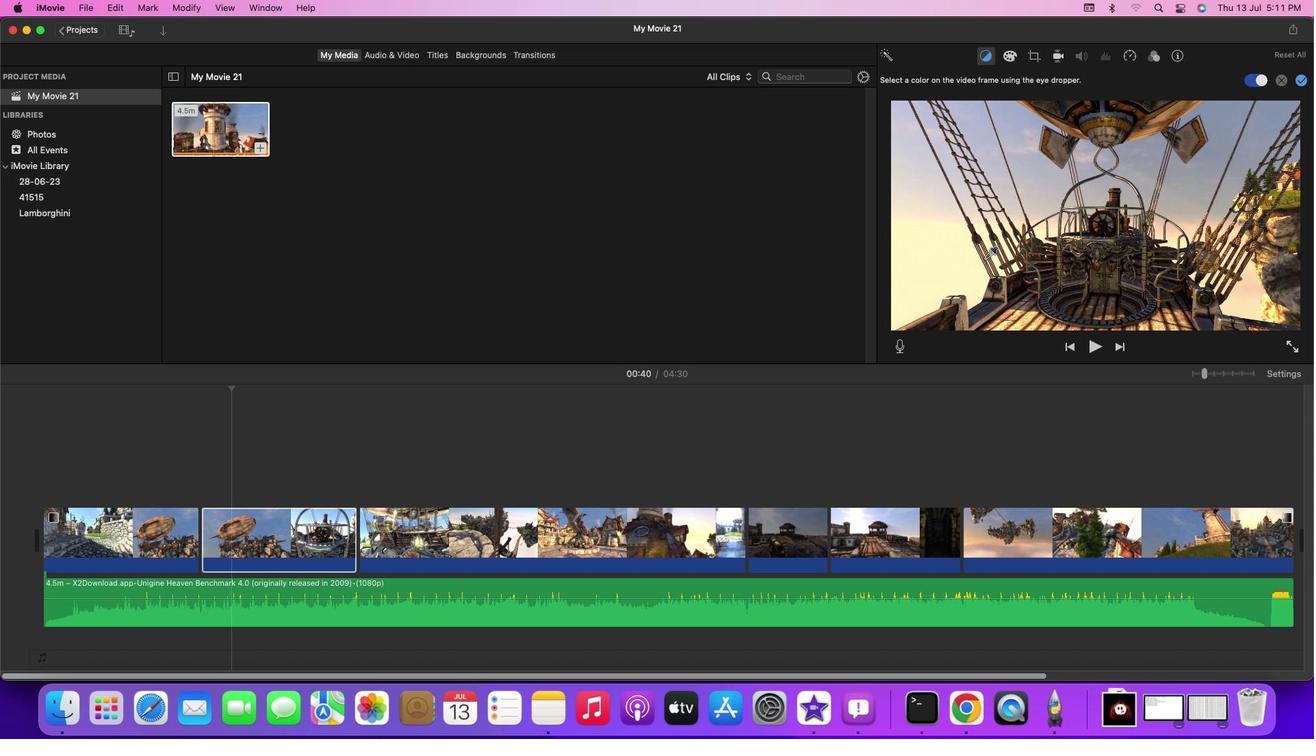 
Action: Mouse pressed left at (985, 258)
Screenshot: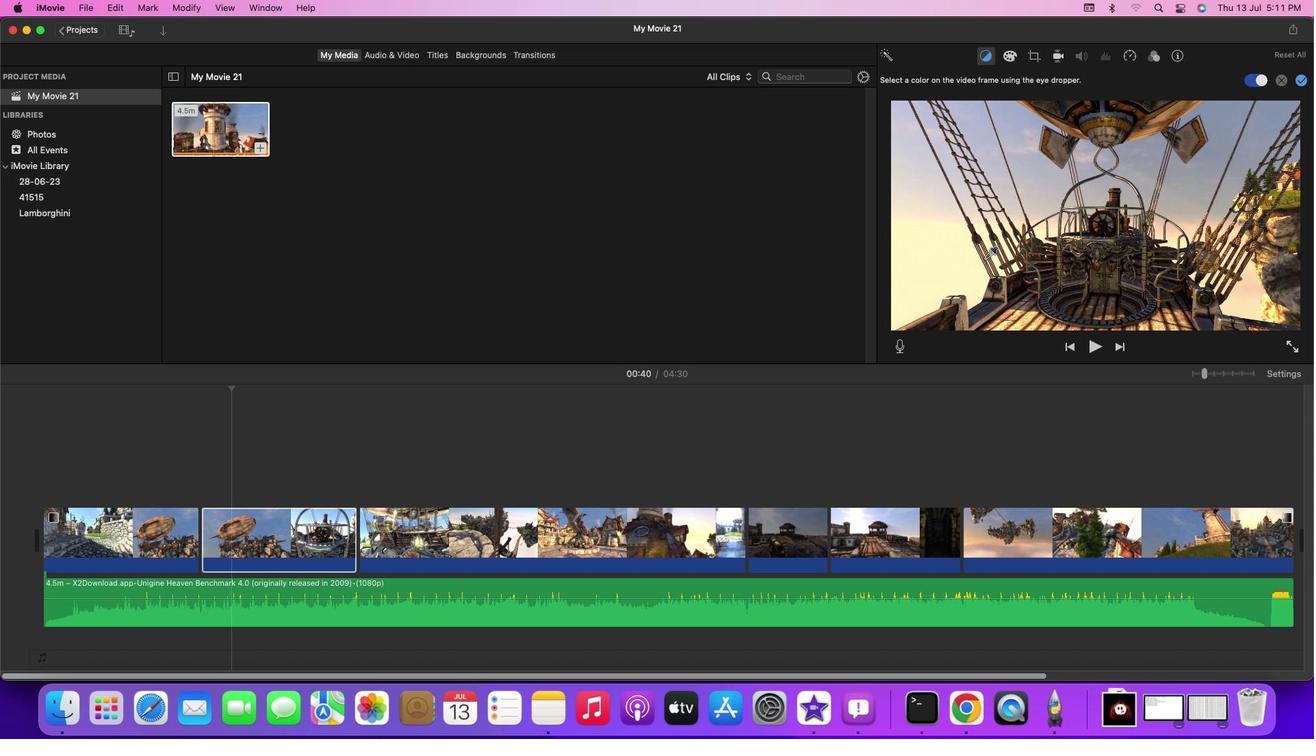 
Action: Mouse moved to (1303, 84)
Screenshot: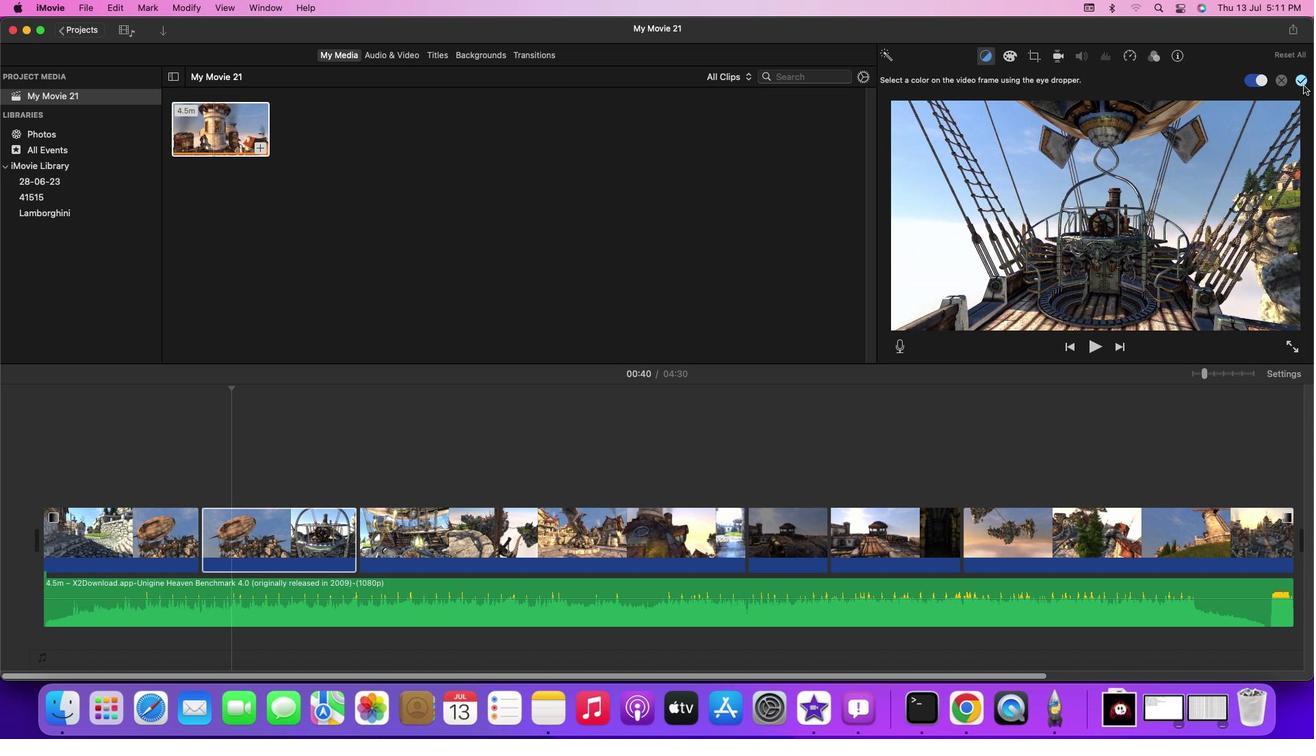 
Action: Mouse pressed left at (1303, 84)
Screenshot: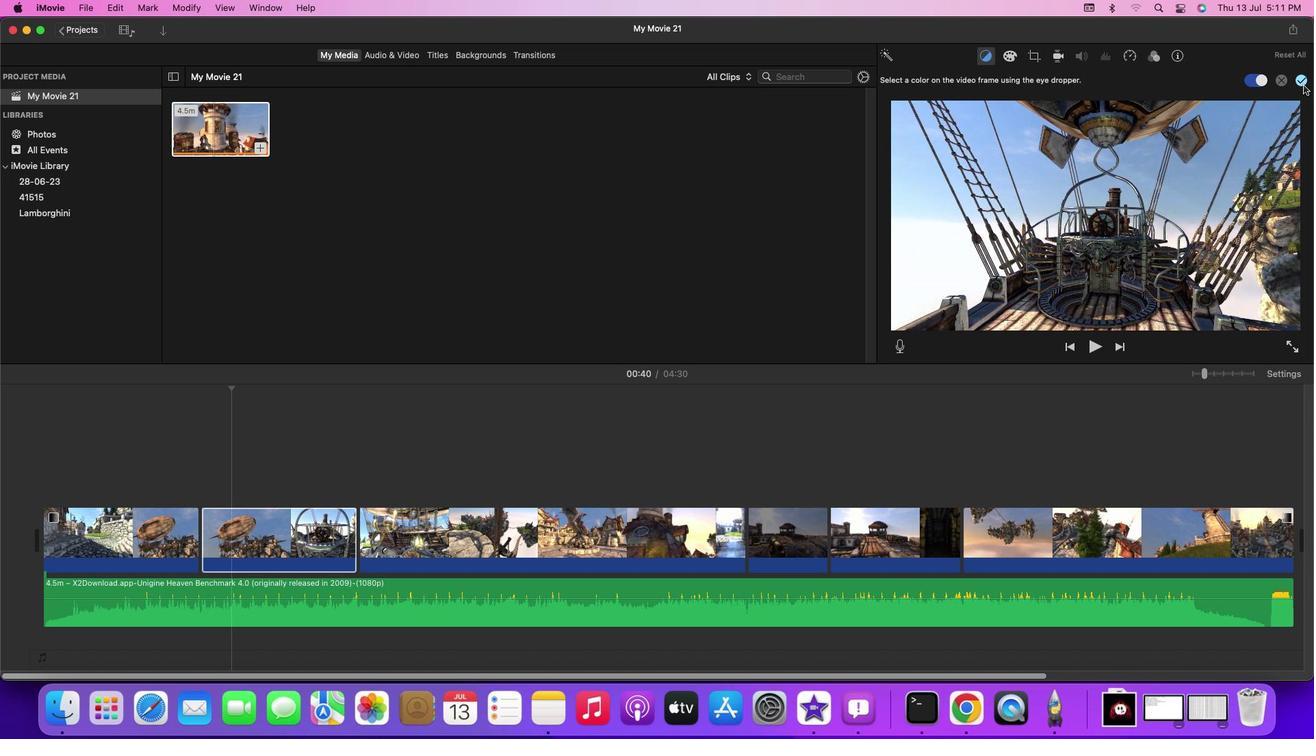 
Action: Mouse moved to (1012, 63)
Screenshot: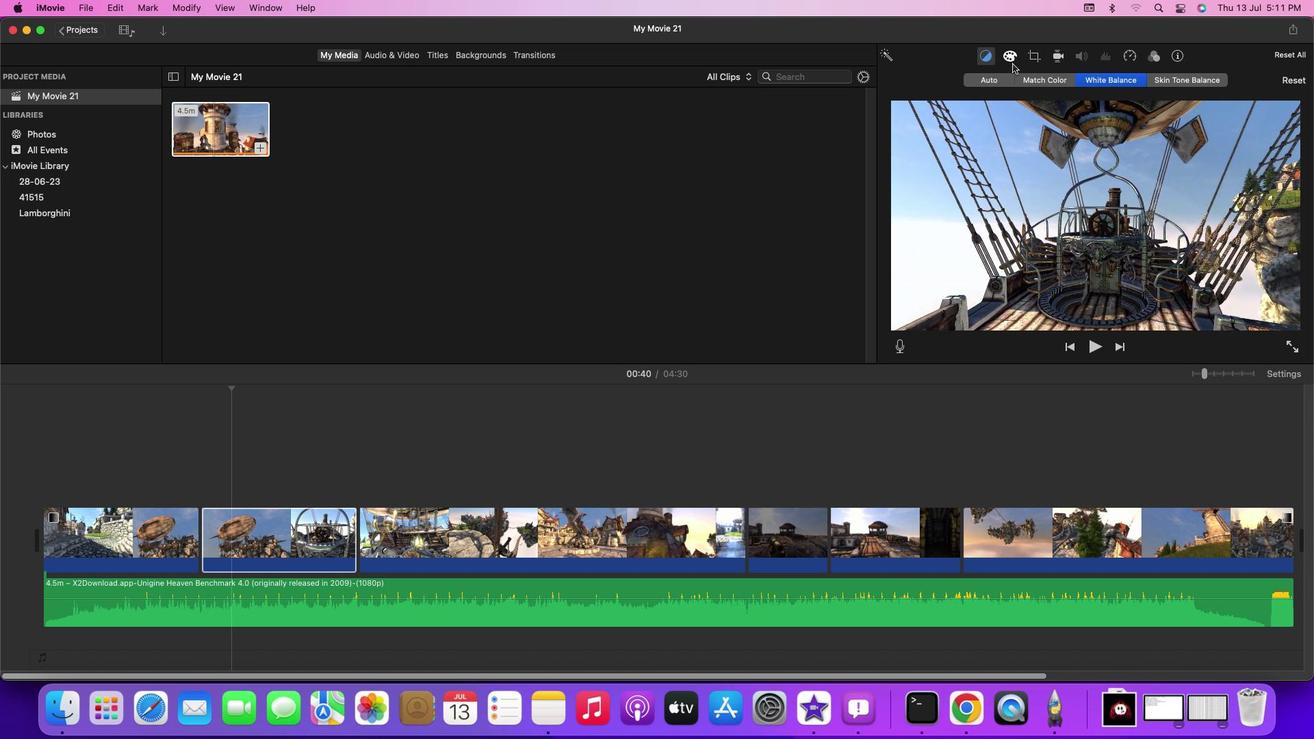 
Action: Mouse pressed left at (1012, 63)
Screenshot: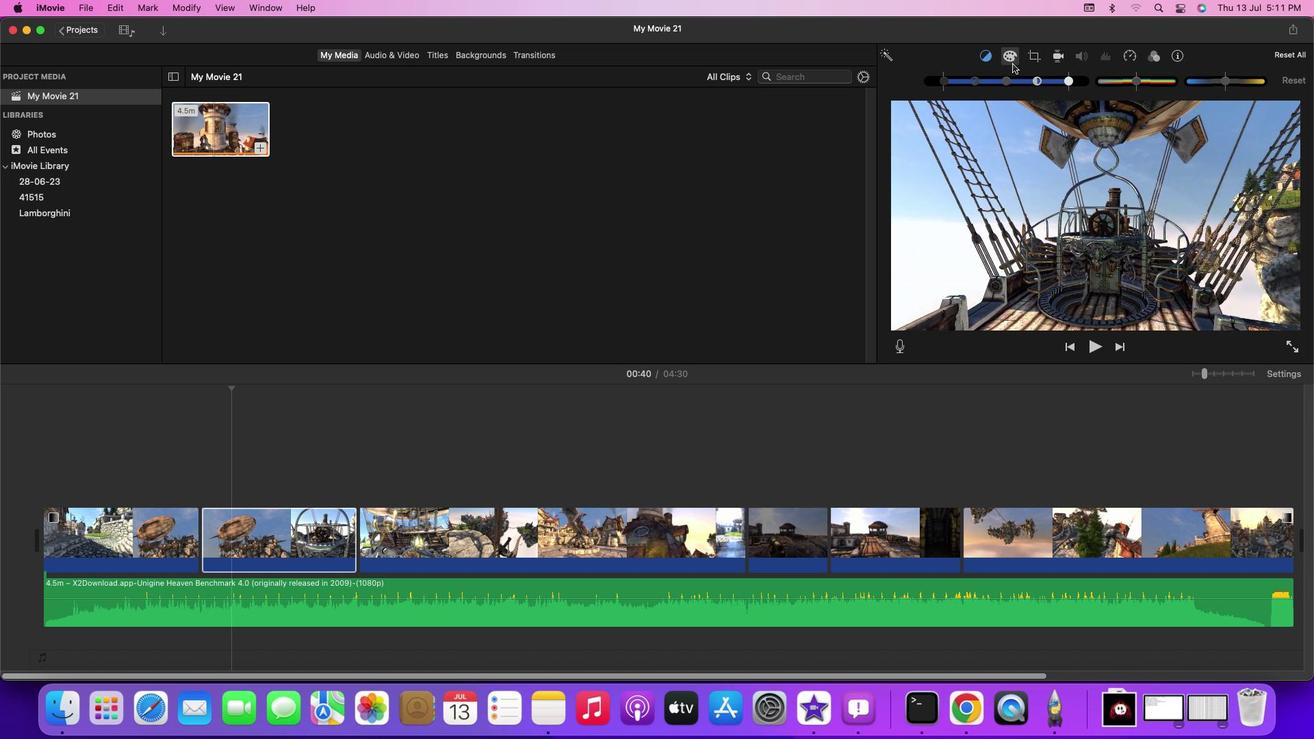 
Action: Mouse moved to (948, 83)
Screenshot: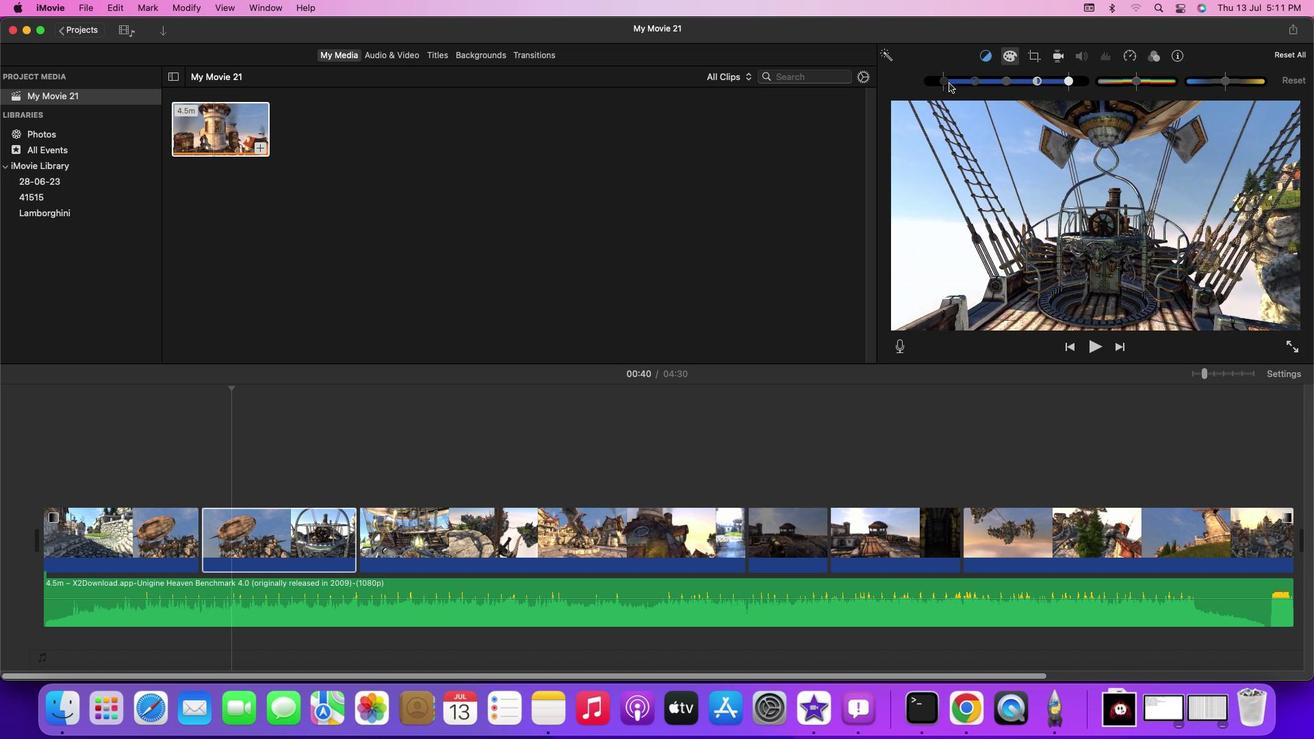 
Action: Mouse pressed left at (948, 83)
Screenshot: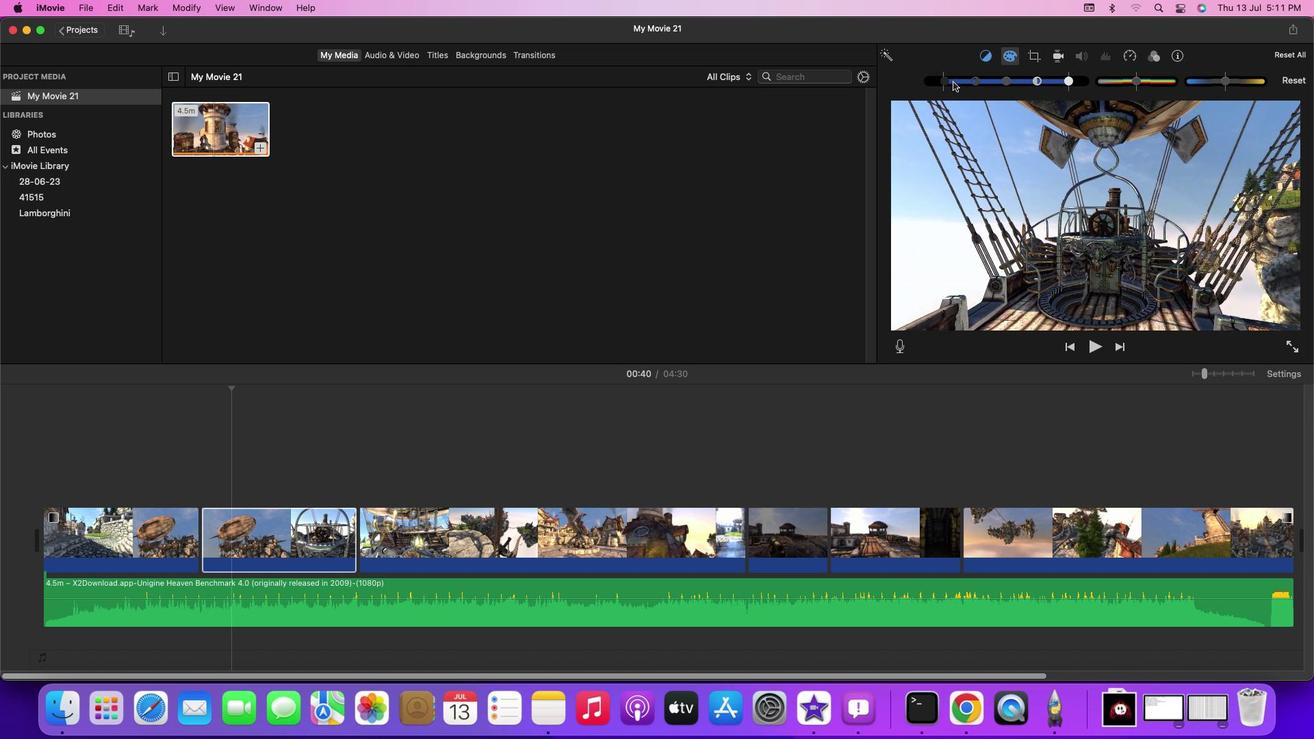 
Action: Mouse moved to (956, 81)
Screenshot: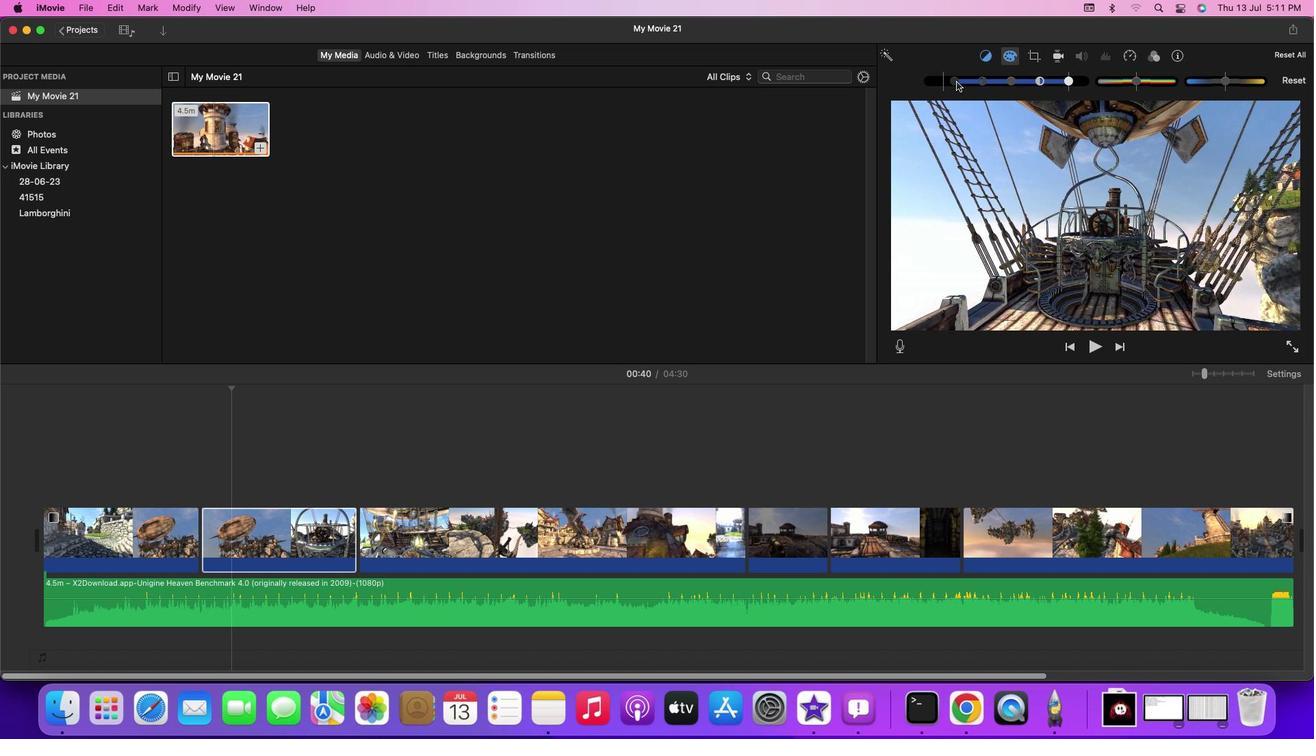 
Action: Mouse pressed left at (956, 81)
Screenshot: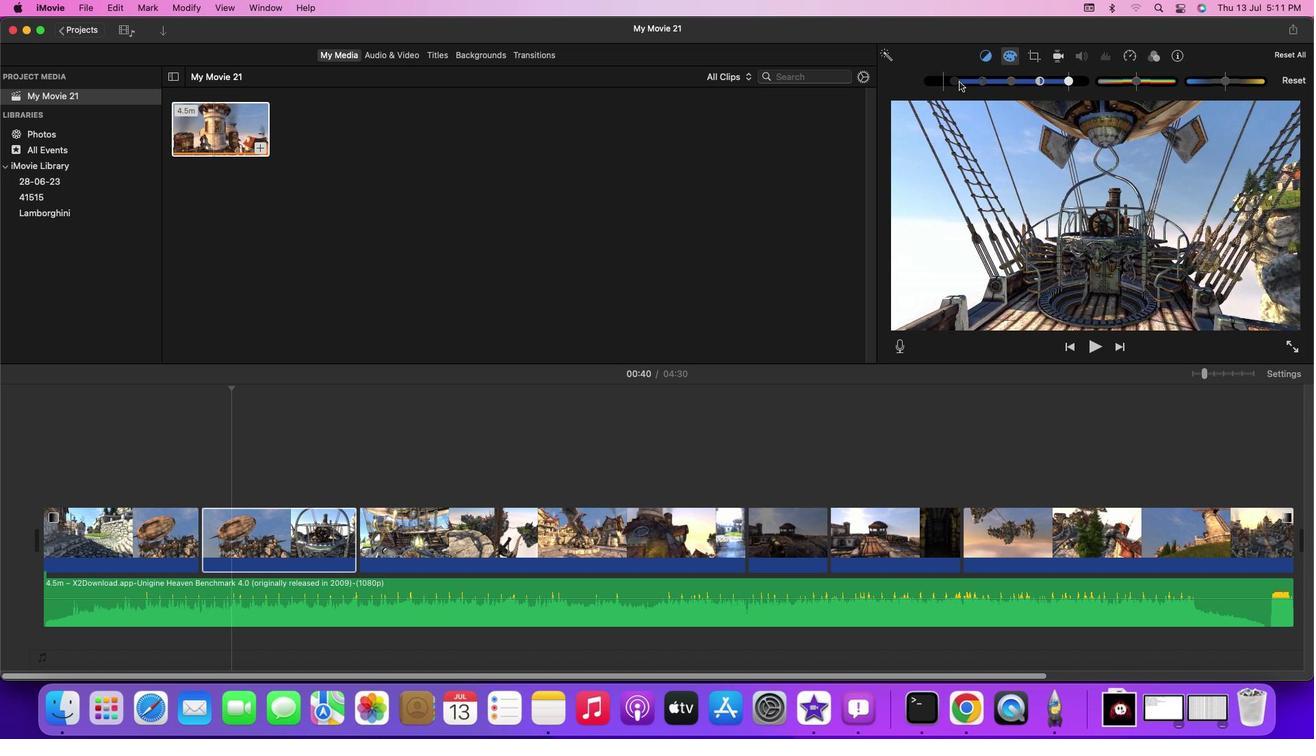 
Action: Mouse moved to (1135, 82)
